 Task: Play online Dominion games in very easy mode.
Action: Mouse pressed left at (482, 322)
Screenshot: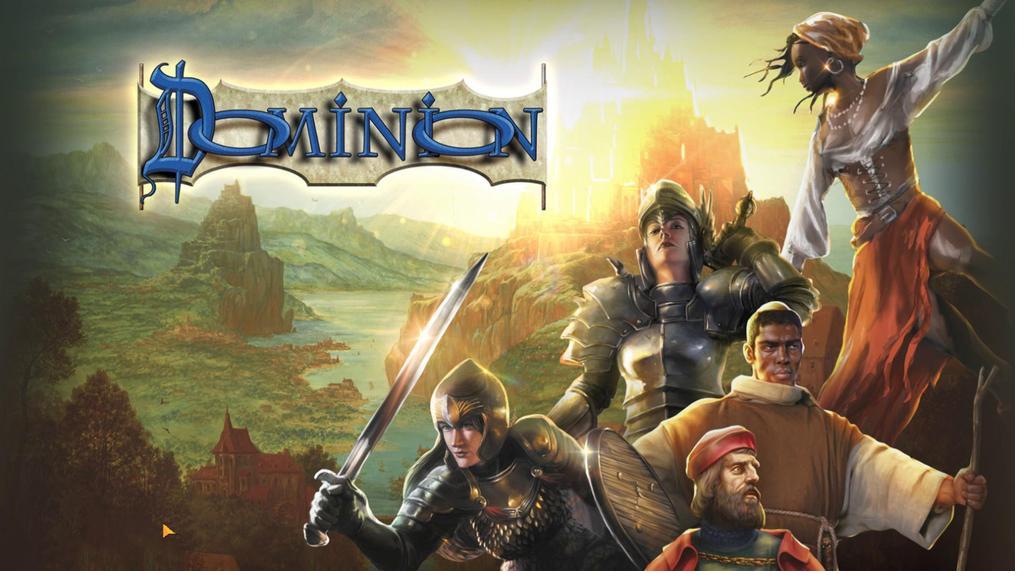 
Action: Mouse moved to (447, 475)
Screenshot: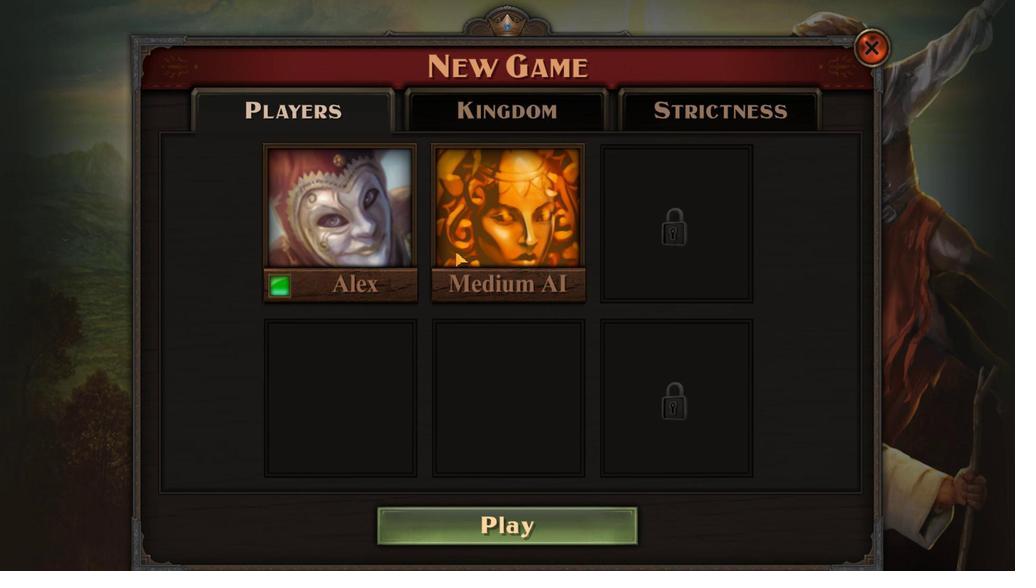 
Action: Mouse pressed left at (447, 475)
Screenshot: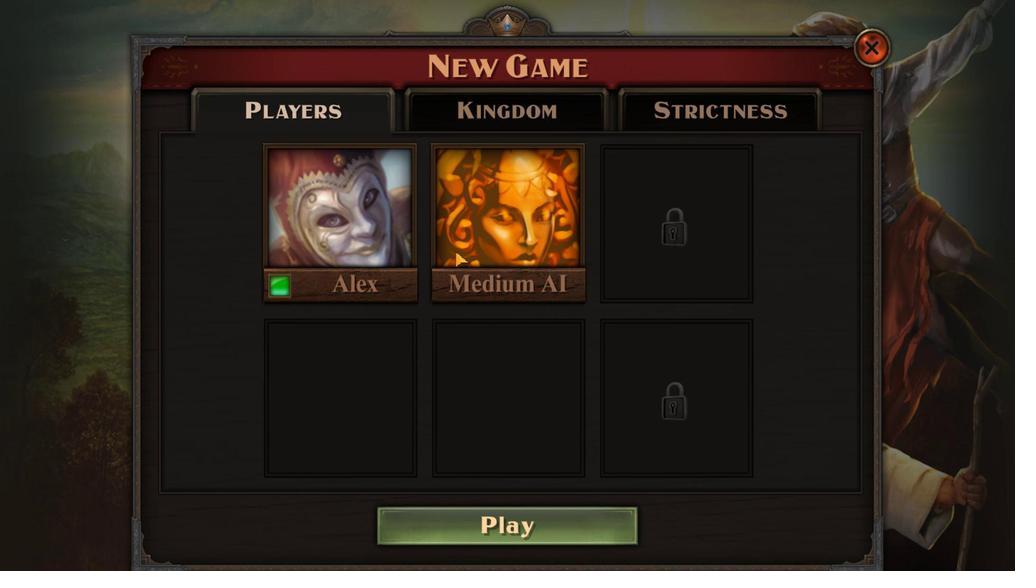 
Action: Mouse moved to (471, 479)
Screenshot: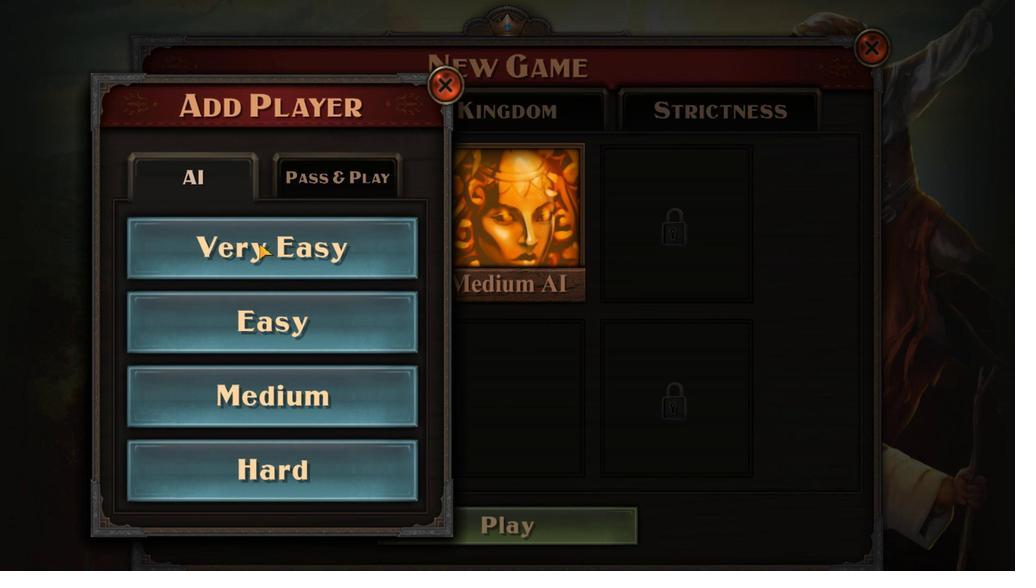 
Action: Mouse pressed left at (471, 479)
Screenshot: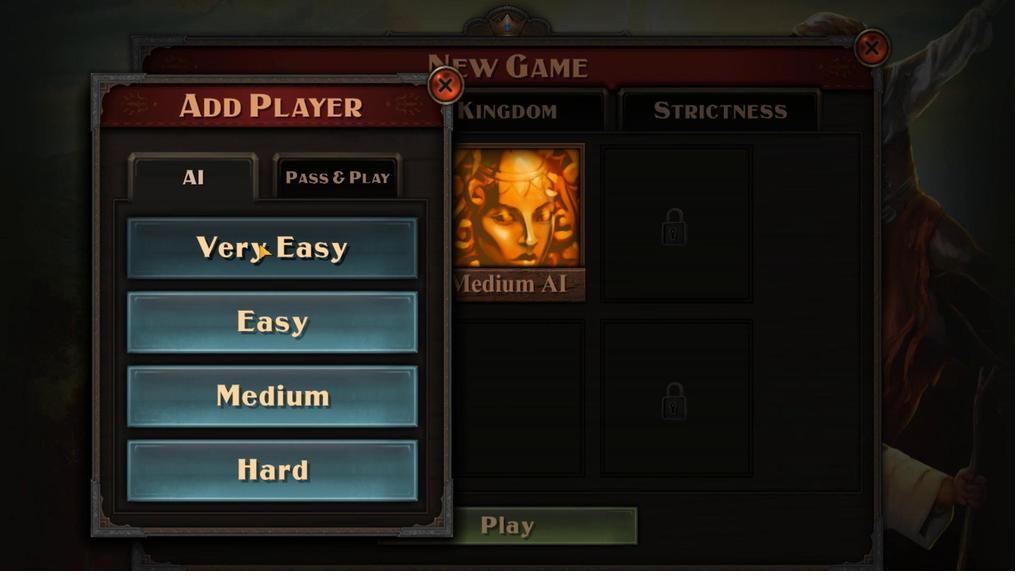 
Action: Mouse moved to (442, 317)
Screenshot: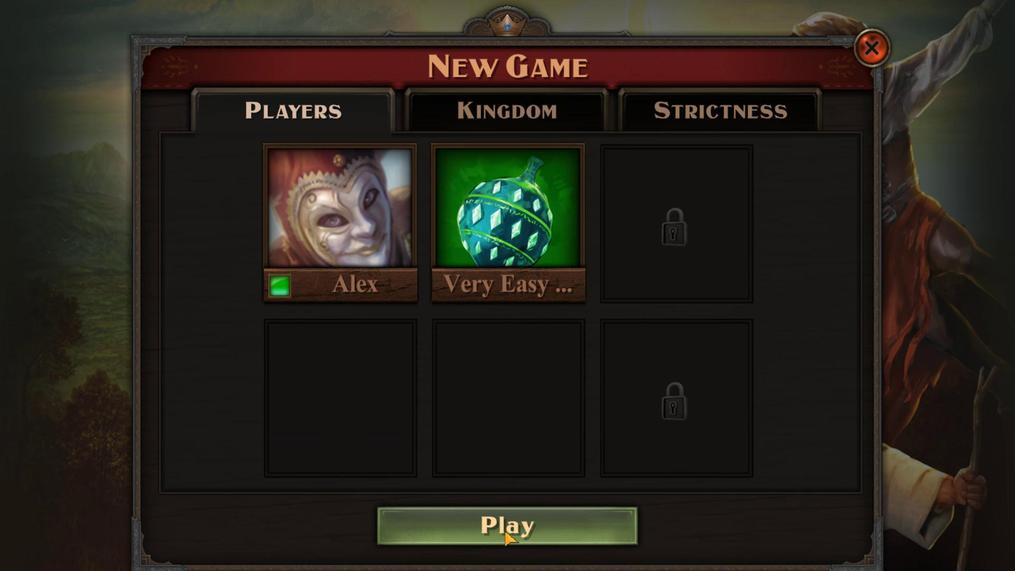 
Action: Mouse pressed left at (442, 317)
Screenshot: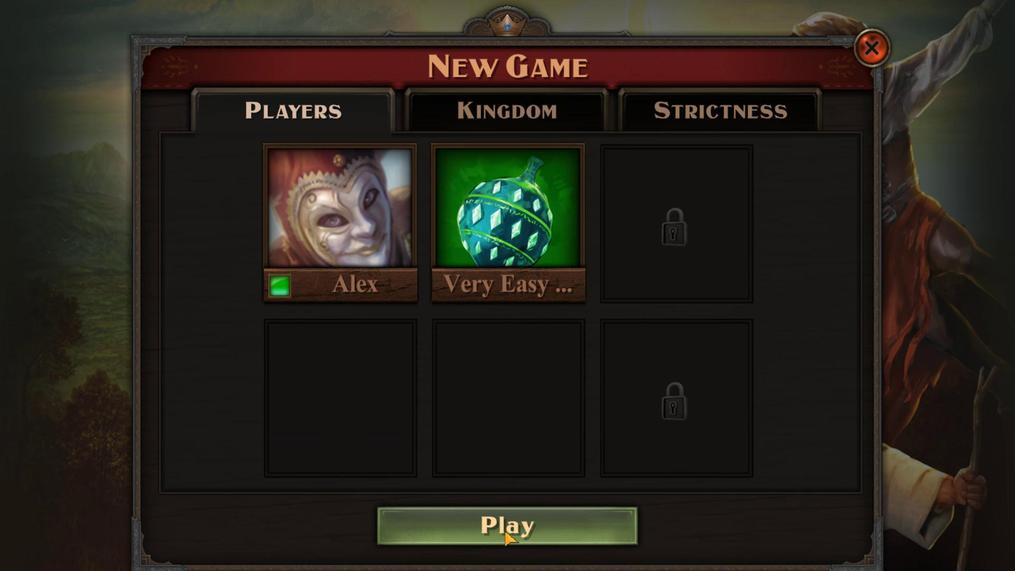 
Action: Mouse moved to (474, 331)
Screenshot: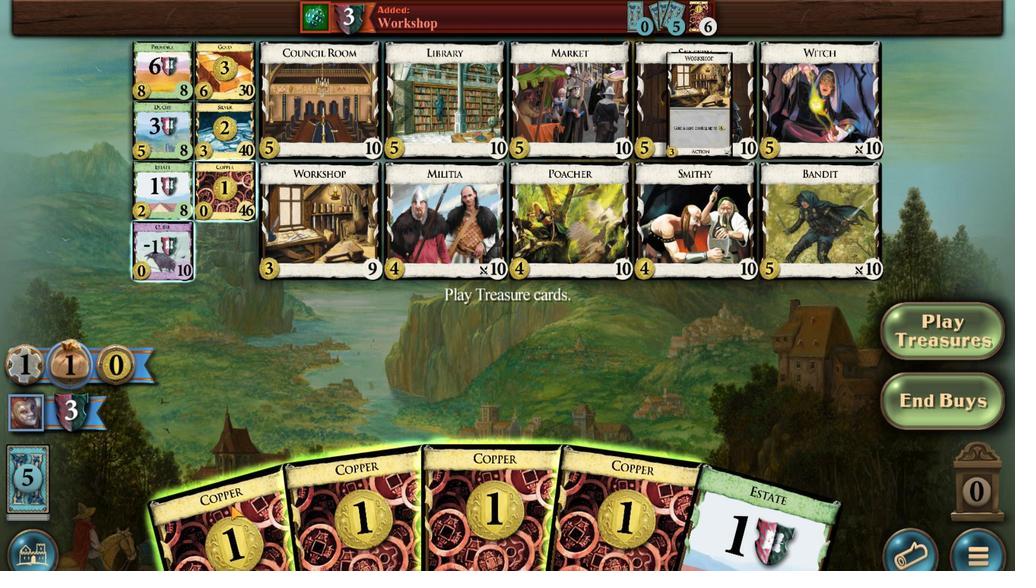 
Action: Mouse scrolled (474, 332) with delta (0, 0)
Screenshot: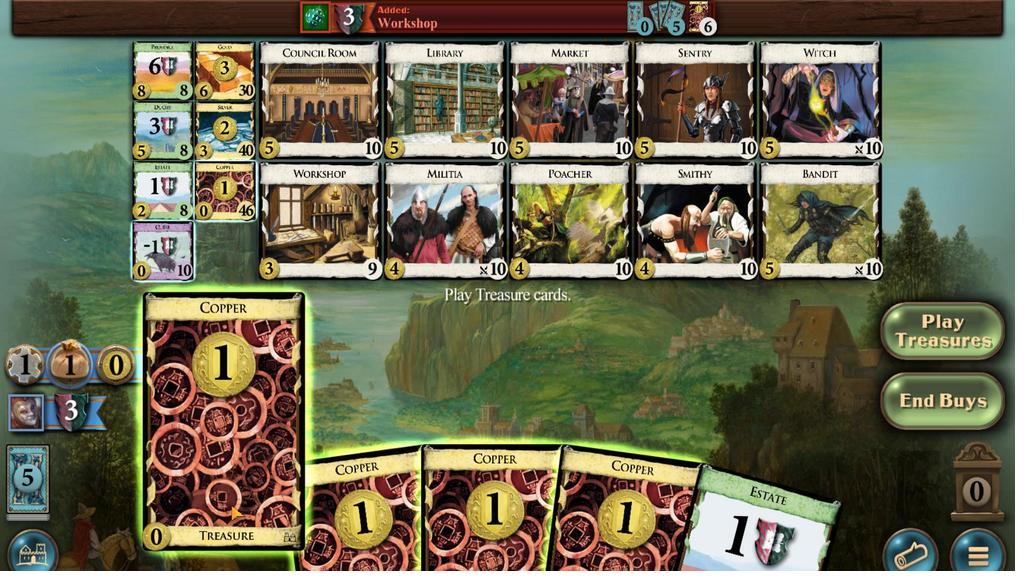 
Action: Mouse scrolled (474, 332) with delta (0, 0)
Screenshot: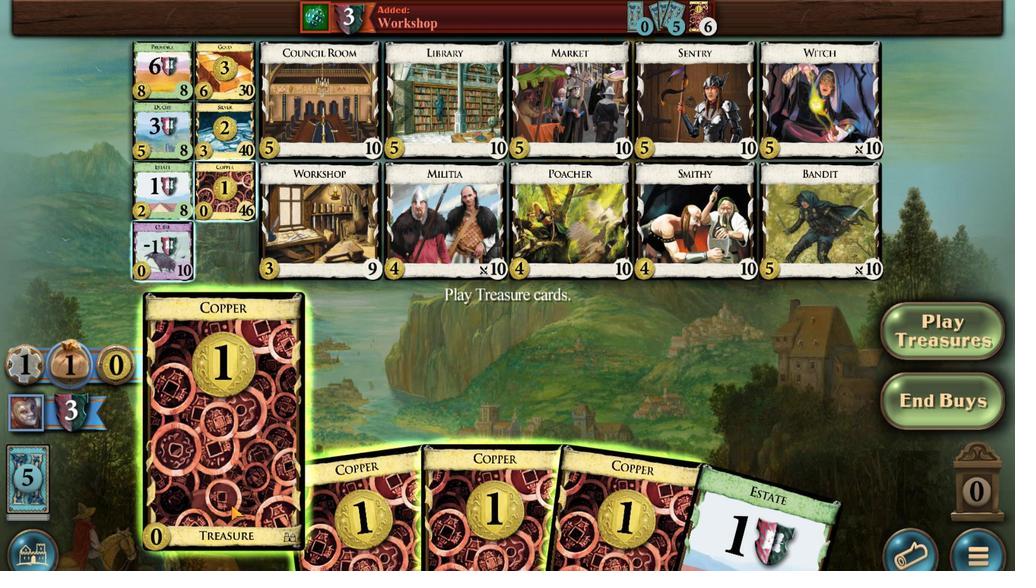 
Action: Mouse scrolled (474, 332) with delta (0, 0)
Screenshot: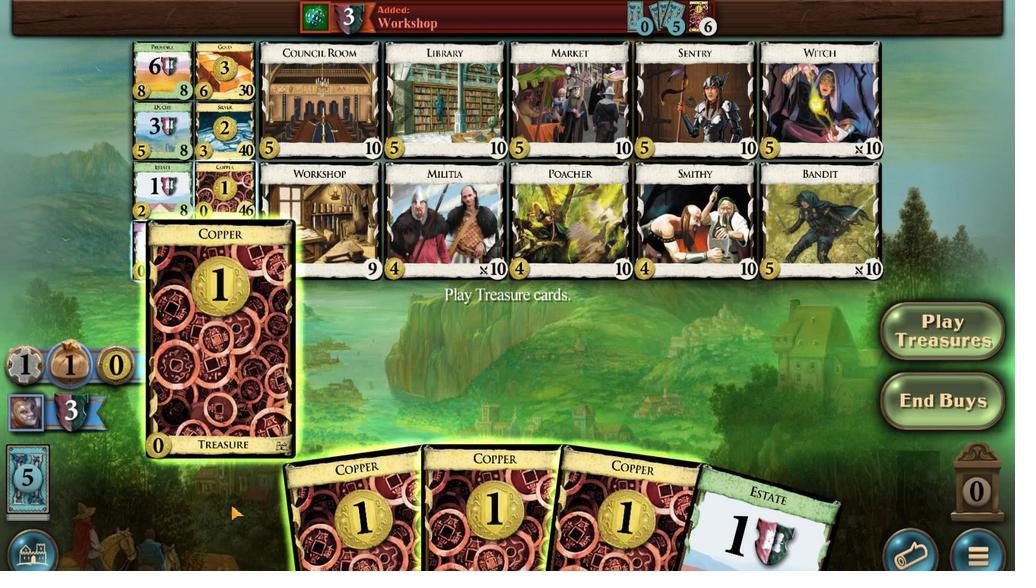 
Action: Mouse moved to (472, 335)
Screenshot: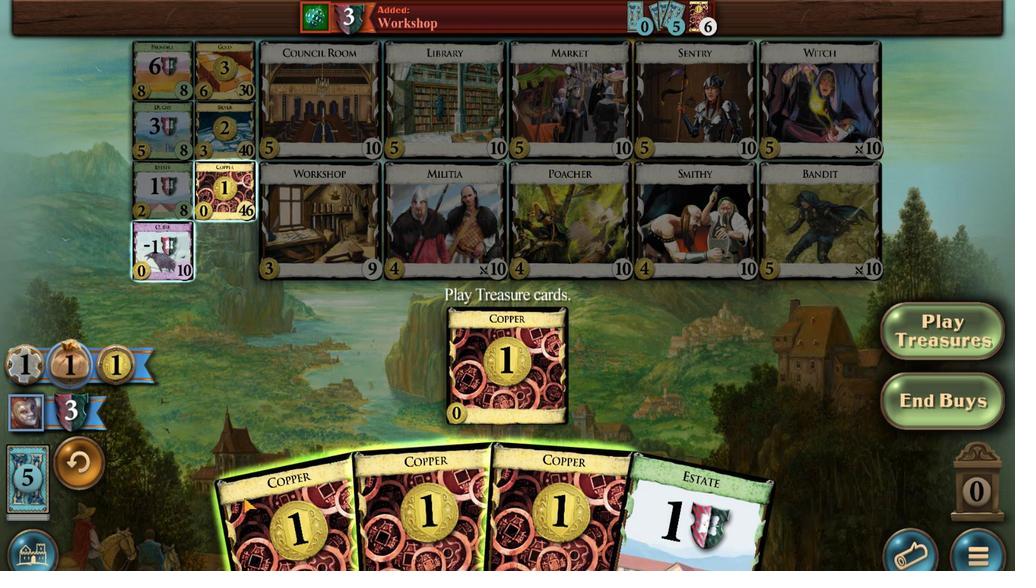 
Action: Mouse scrolled (472, 336) with delta (0, 0)
Screenshot: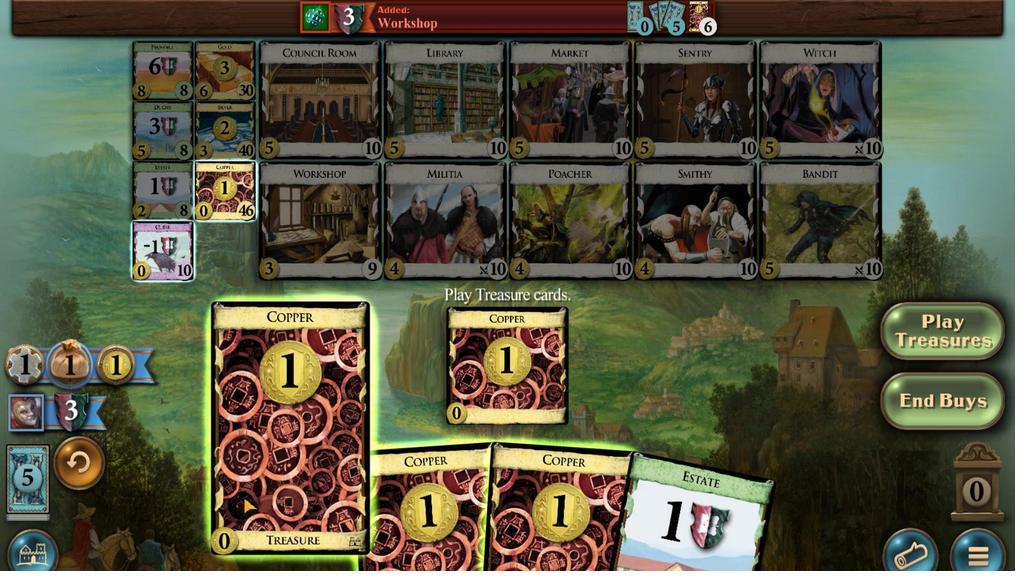
Action: Mouse scrolled (472, 336) with delta (0, 0)
Screenshot: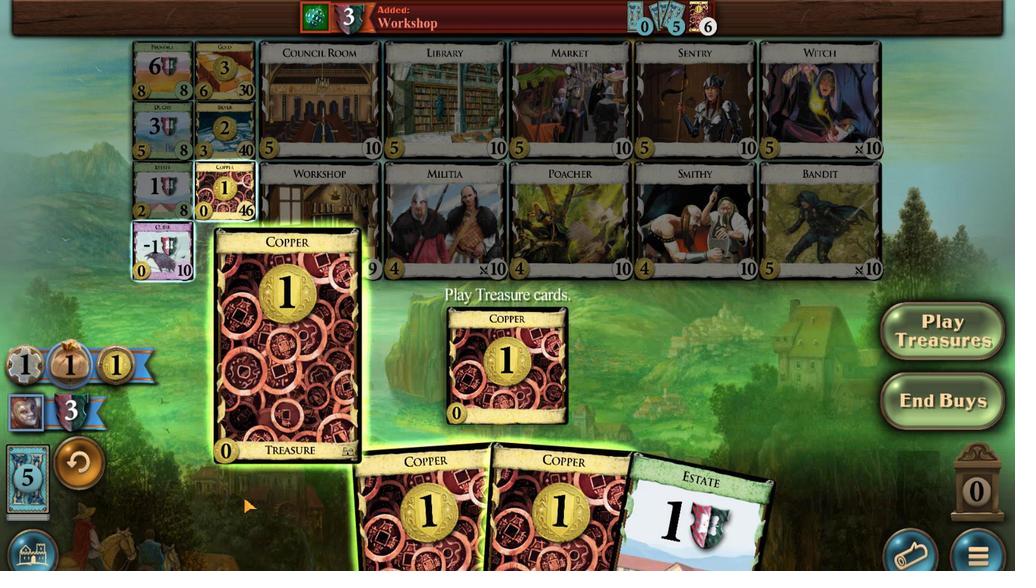 
Action: Mouse scrolled (472, 336) with delta (0, 0)
Screenshot: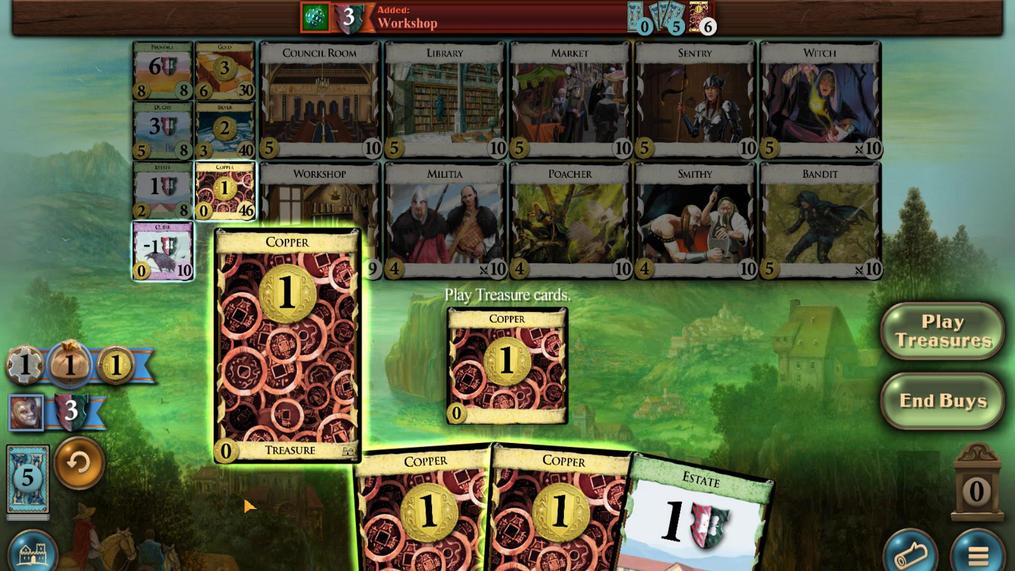 
Action: Mouse moved to (462, 344)
Screenshot: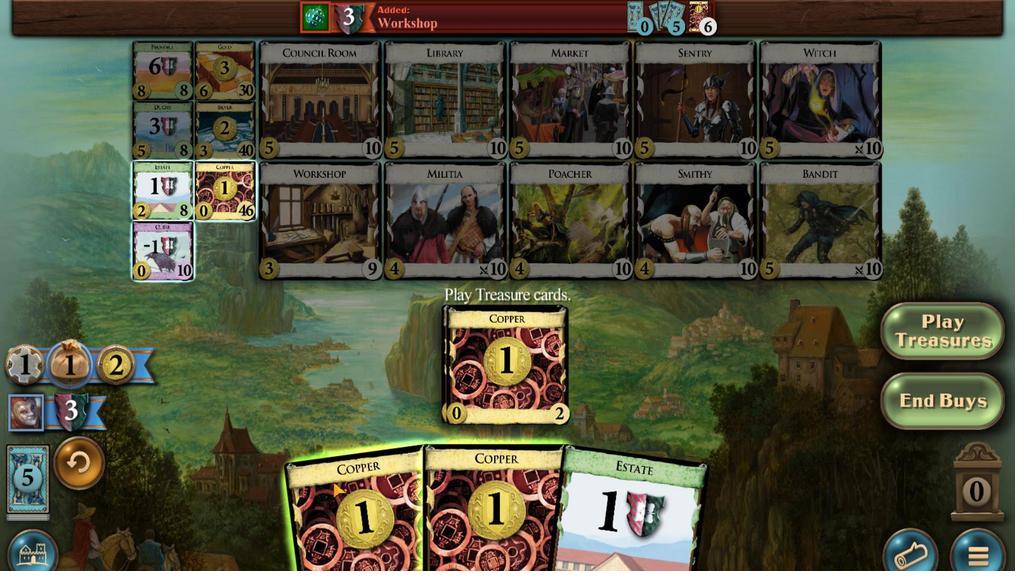 
Action: Mouse scrolled (462, 345) with delta (0, 0)
Screenshot: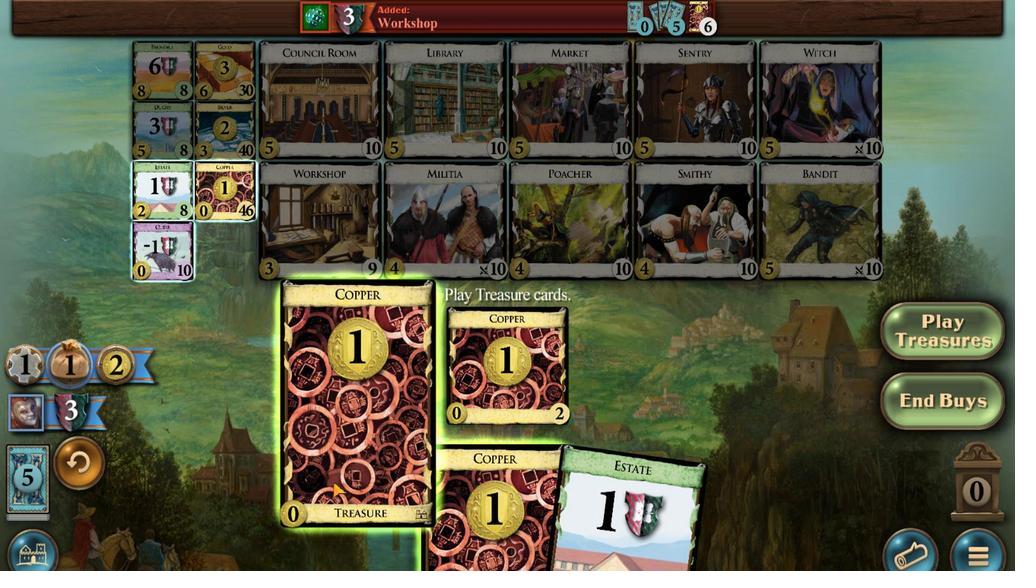 
Action: Mouse scrolled (462, 345) with delta (0, 0)
Screenshot: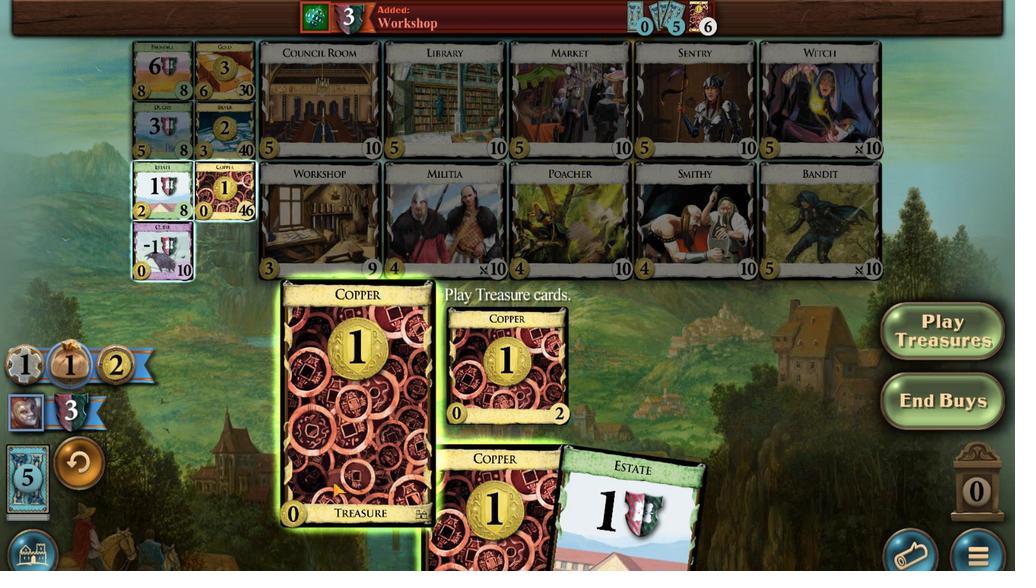 
Action: Mouse scrolled (462, 345) with delta (0, 0)
Screenshot: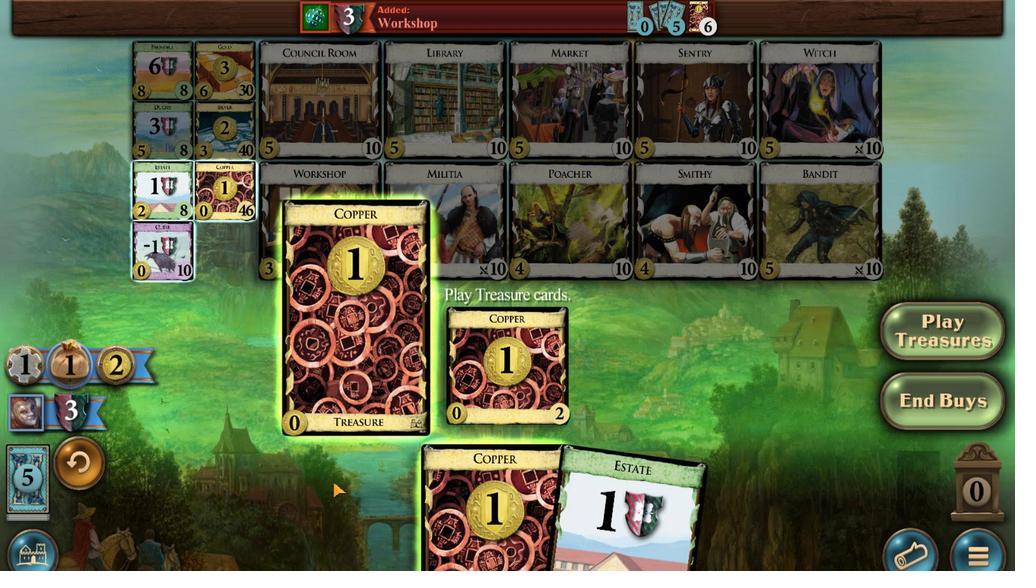 
Action: Mouse moved to (456, 346)
Screenshot: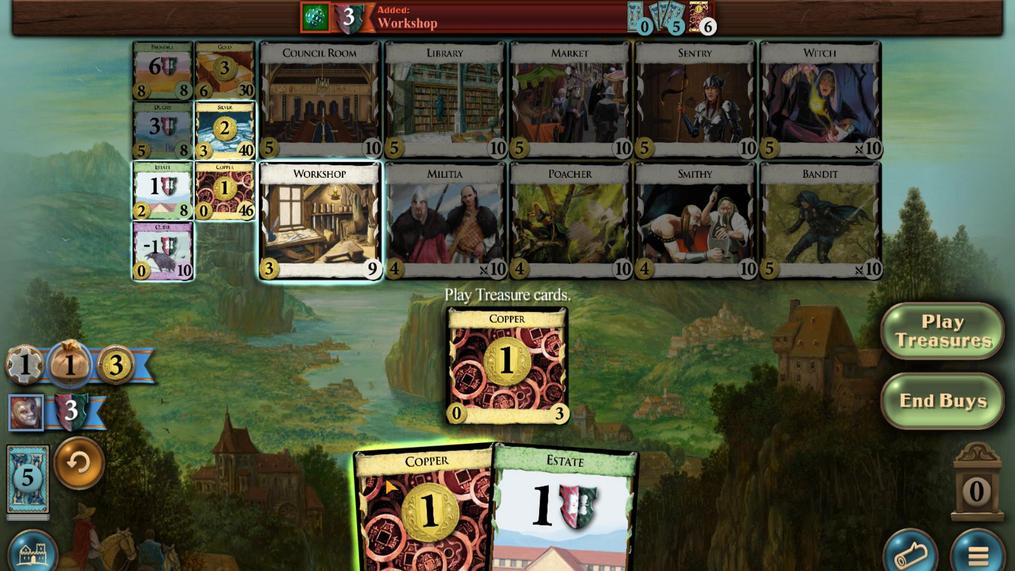 
Action: Mouse scrolled (456, 346) with delta (0, 0)
Screenshot: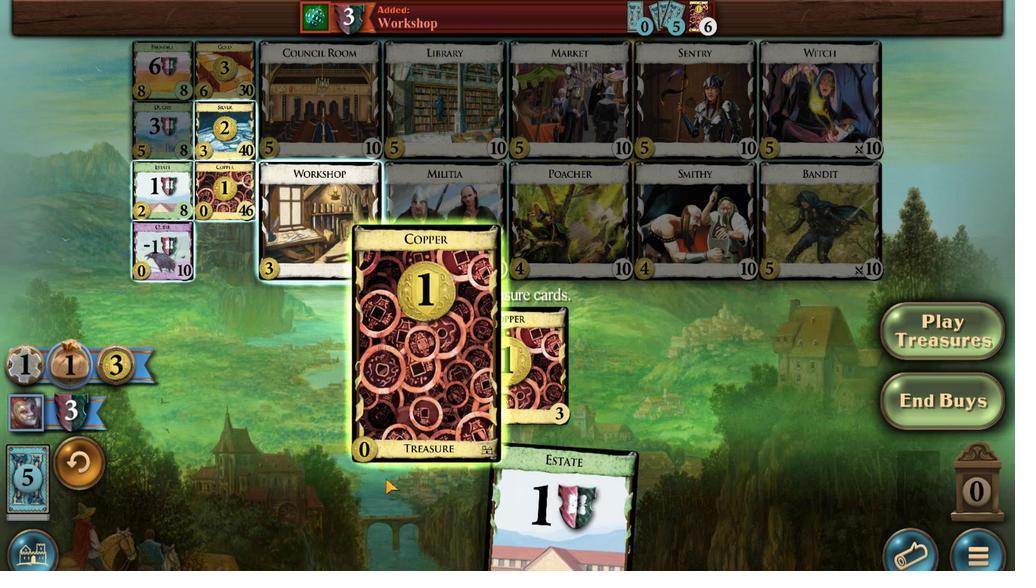 
Action: Mouse scrolled (456, 346) with delta (0, 0)
Screenshot: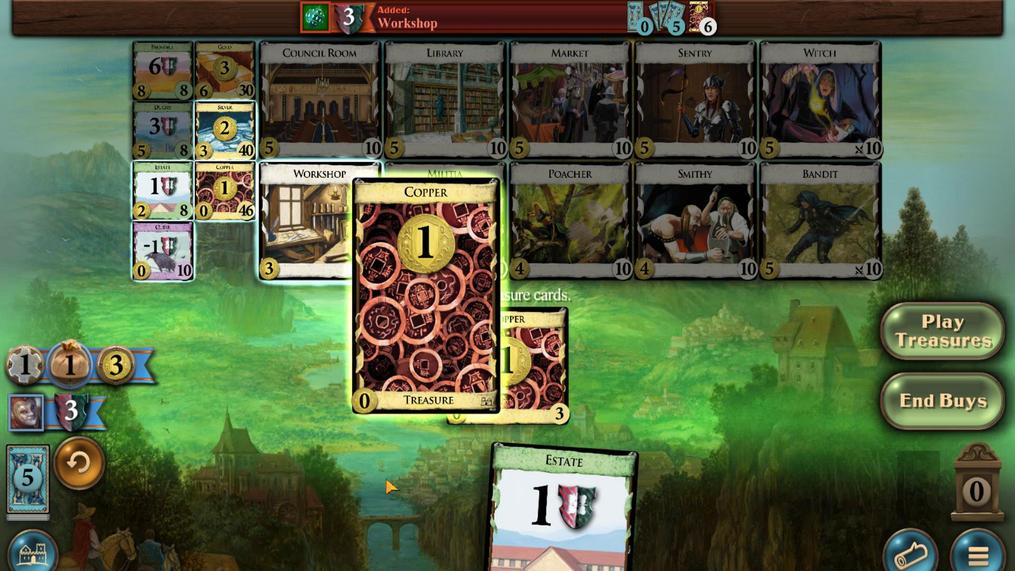 
Action: Mouse moved to (474, 545)
Screenshot: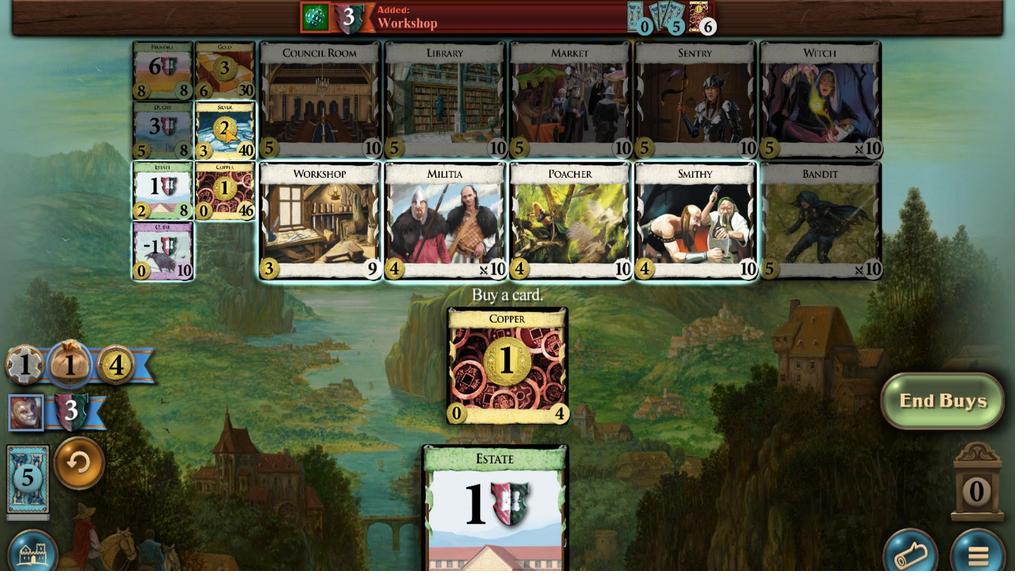 
Action: Mouse pressed left at (474, 545)
Screenshot: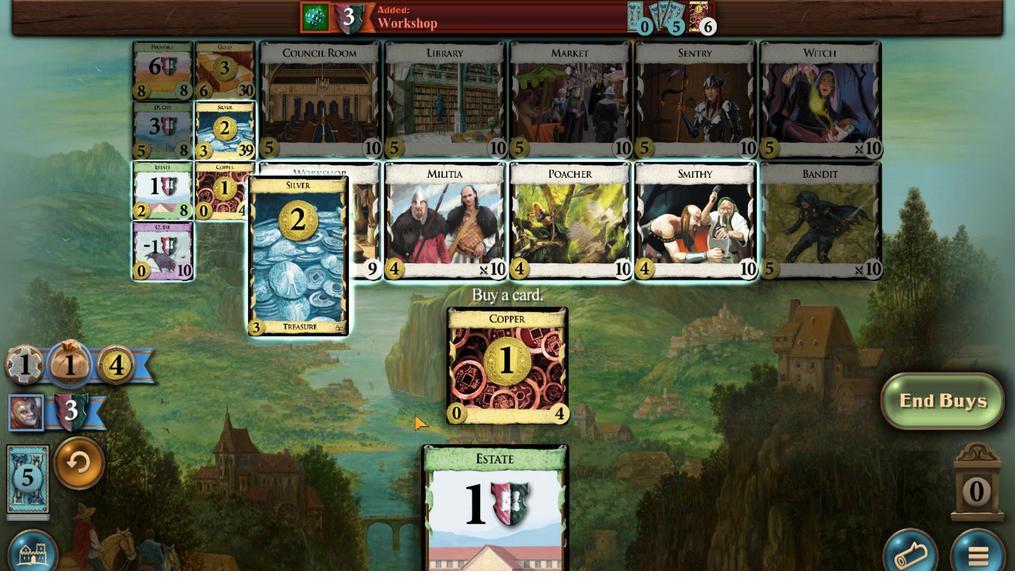 
Action: Mouse moved to (476, 308)
Screenshot: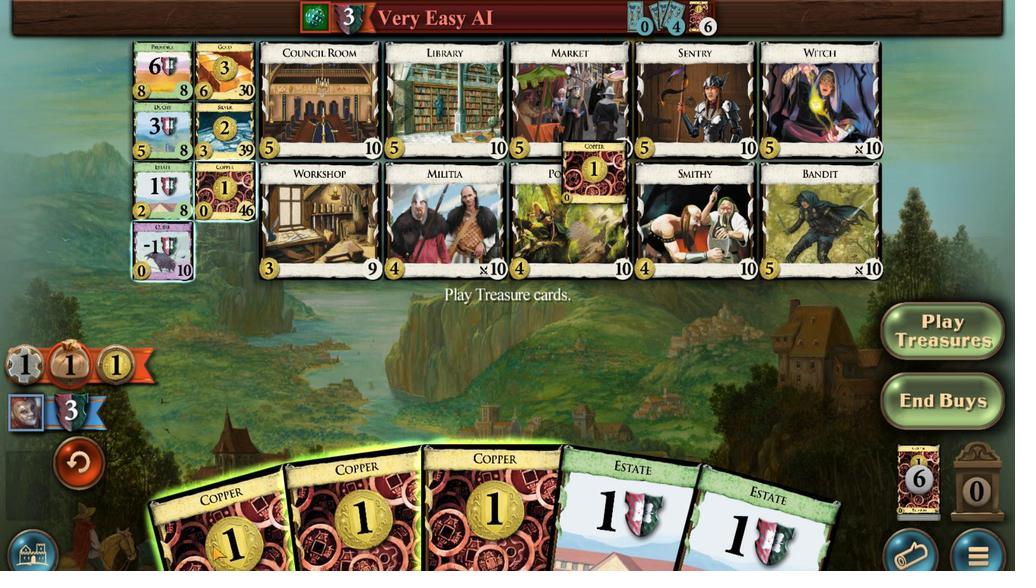 
Action: Mouse scrolled (476, 308) with delta (0, 0)
Screenshot: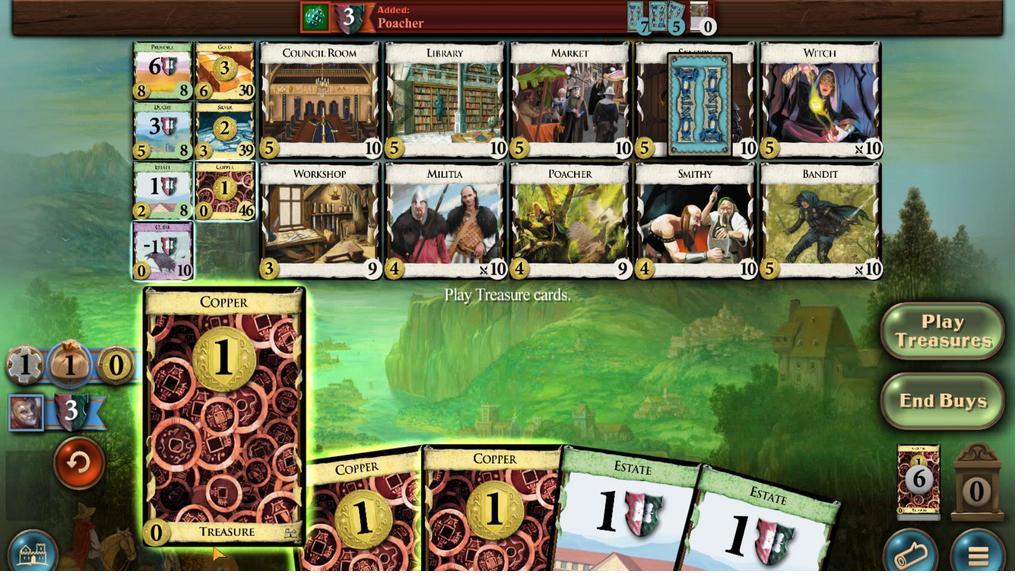
Action: Mouse scrolled (476, 308) with delta (0, 0)
Screenshot: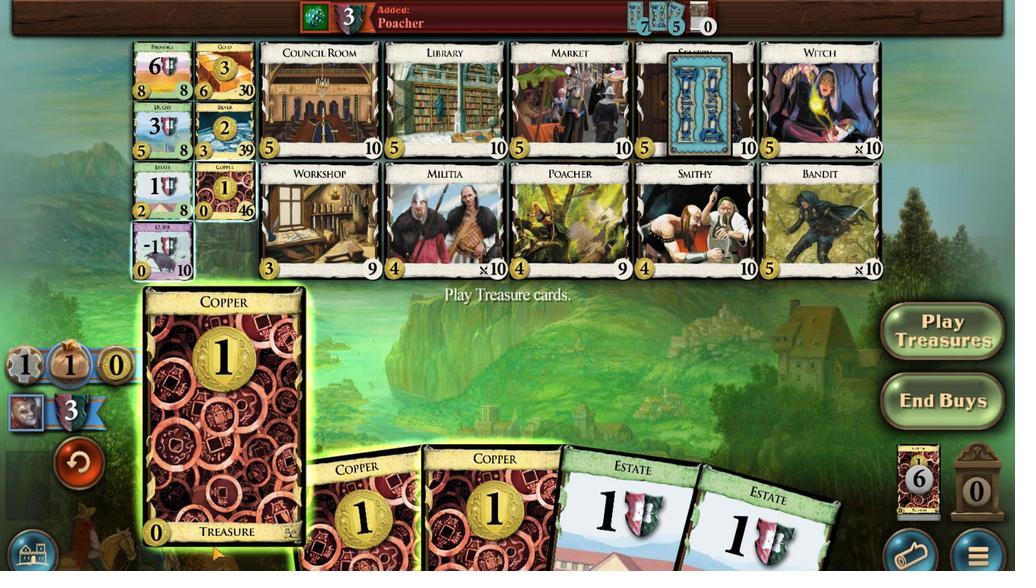 
Action: Mouse scrolled (476, 308) with delta (0, 0)
Screenshot: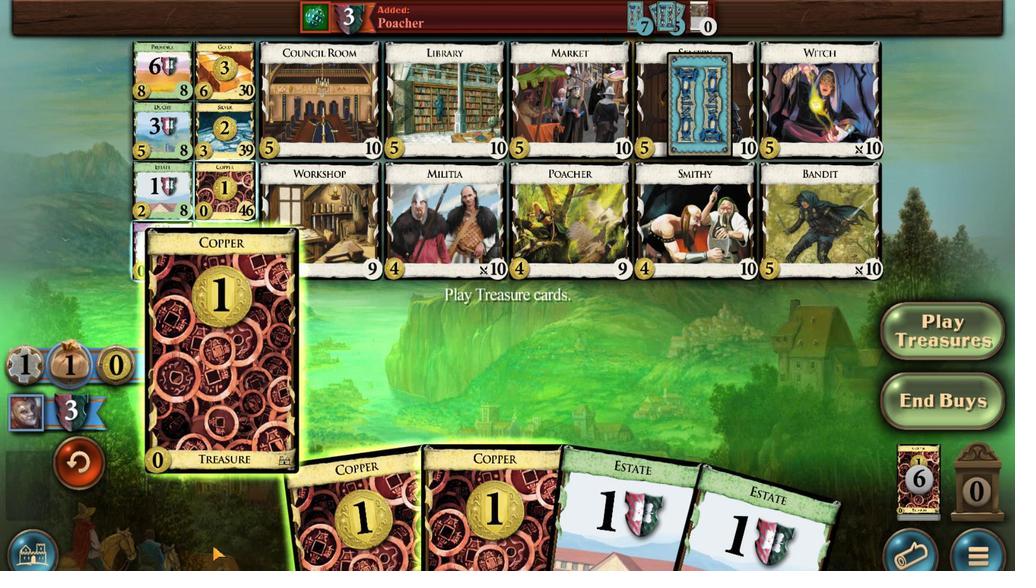 
Action: Mouse scrolled (476, 308) with delta (0, 0)
Screenshot: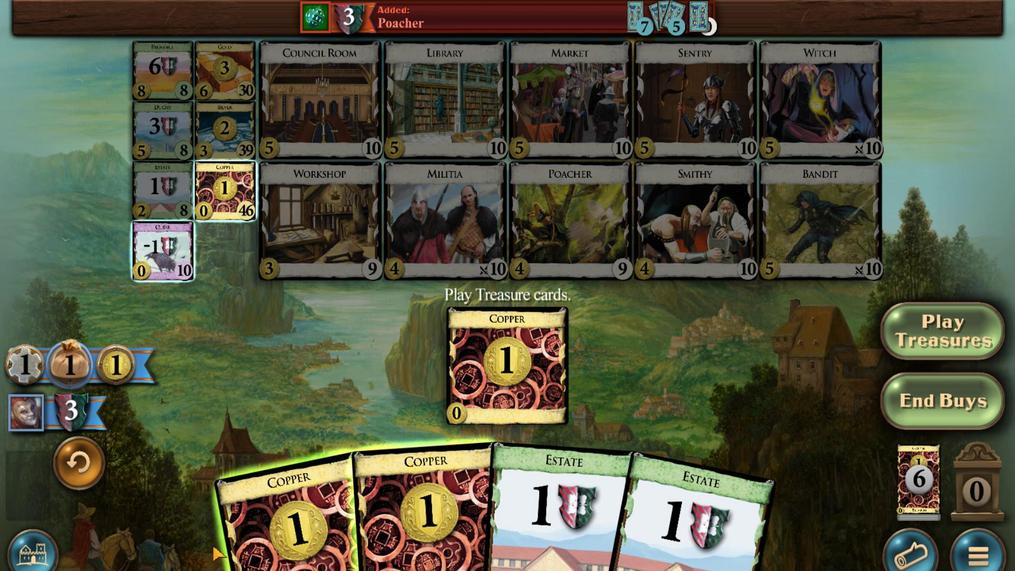 
Action: Mouse scrolled (476, 308) with delta (0, 0)
Screenshot: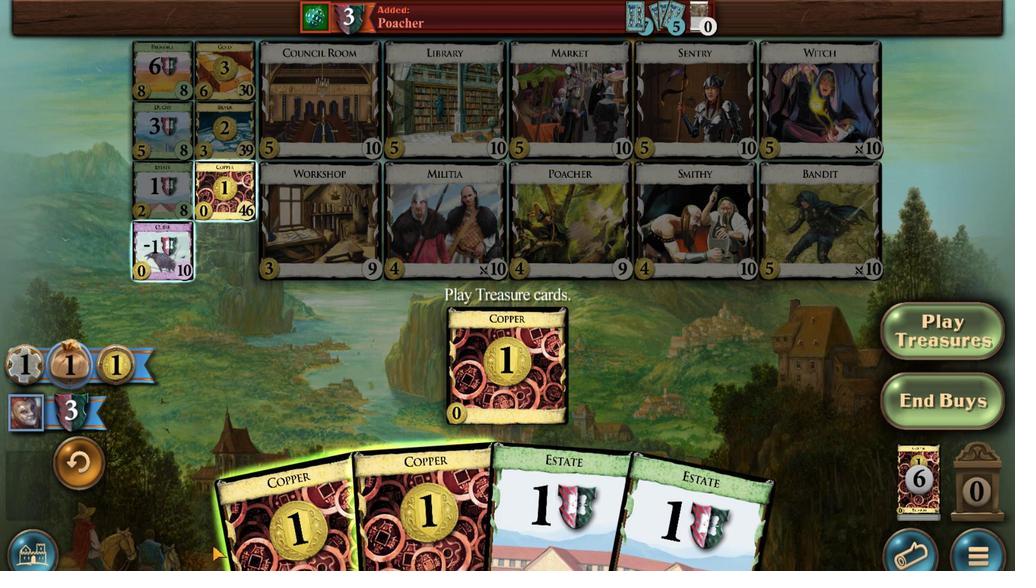 
Action: Mouse scrolled (476, 308) with delta (0, 0)
Screenshot: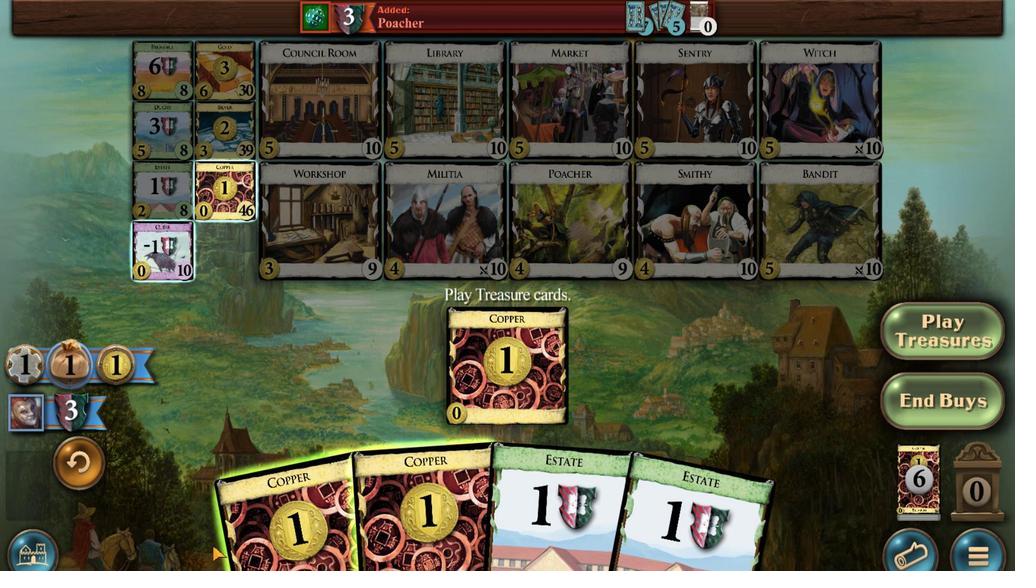 
Action: Mouse scrolled (476, 308) with delta (0, 0)
Screenshot: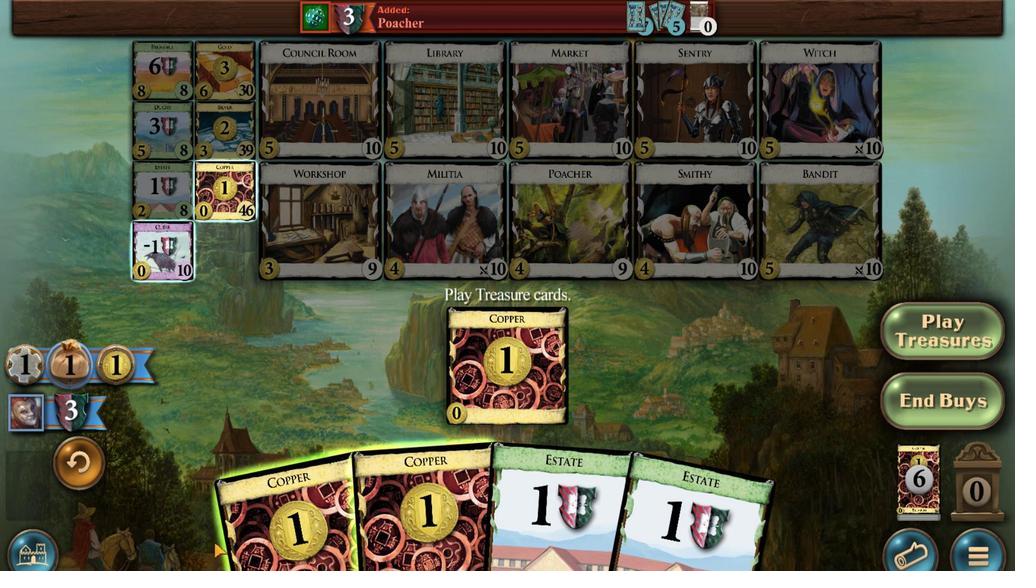 
Action: Mouse moved to (473, 315)
Screenshot: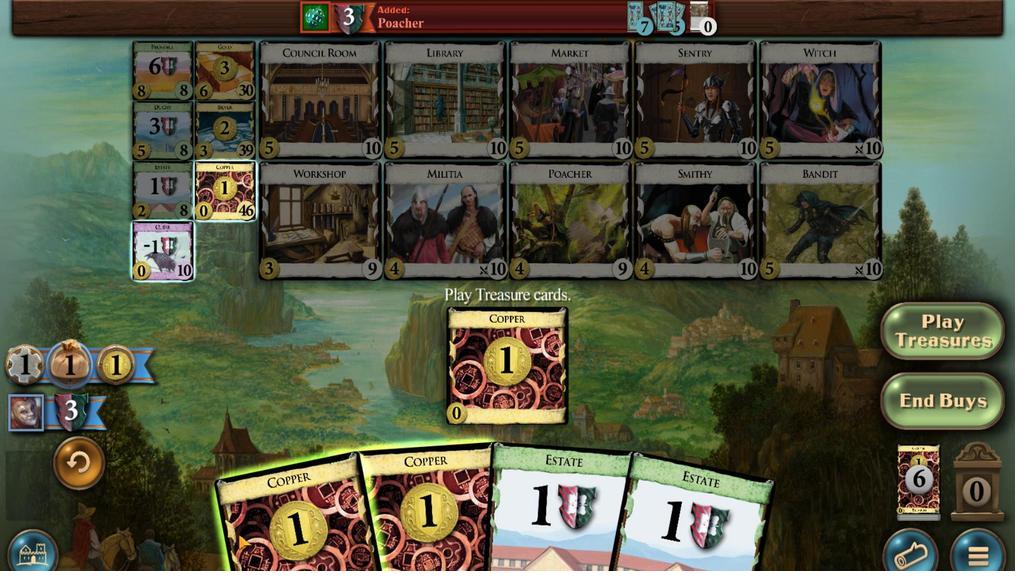 
Action: Mouse scrolled (473, 315) with delta (0, 0)
Screenshot: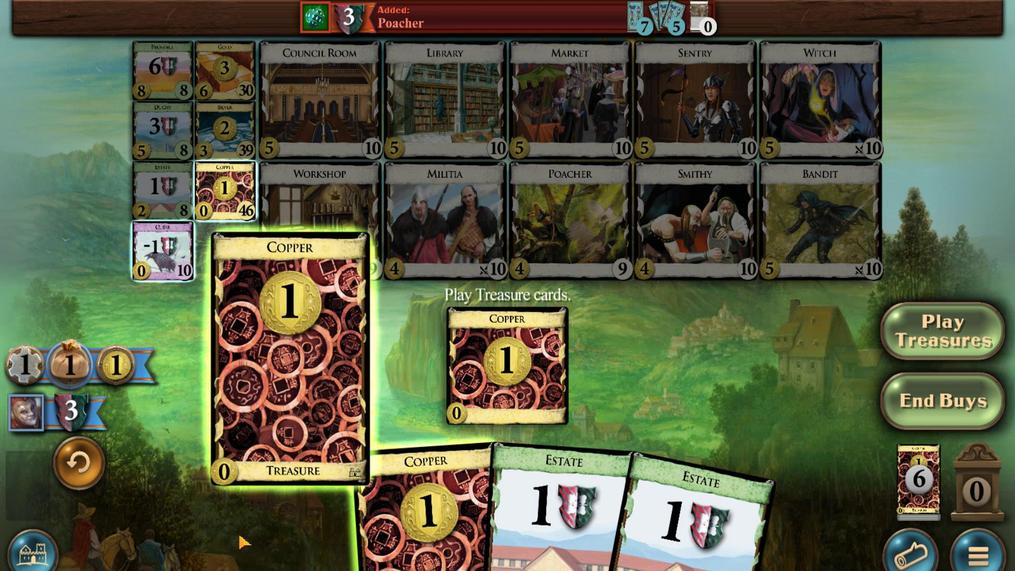 
Action: Mouse scrolled (473, 315) with delta (0, 0)
Screenshot: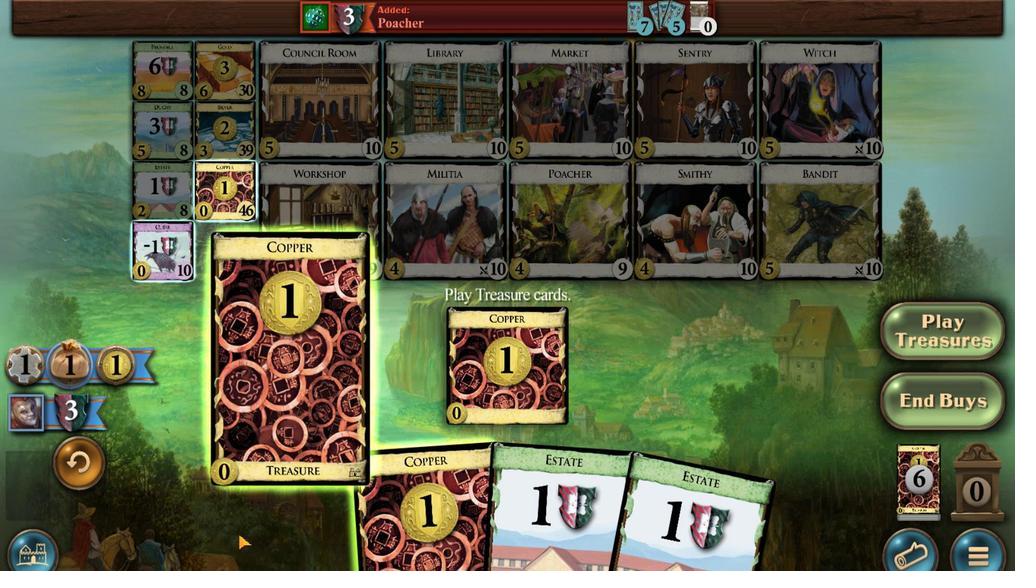 
Action: Mouse scrolled (473, 315) with delta (0, 0)
Screenshot: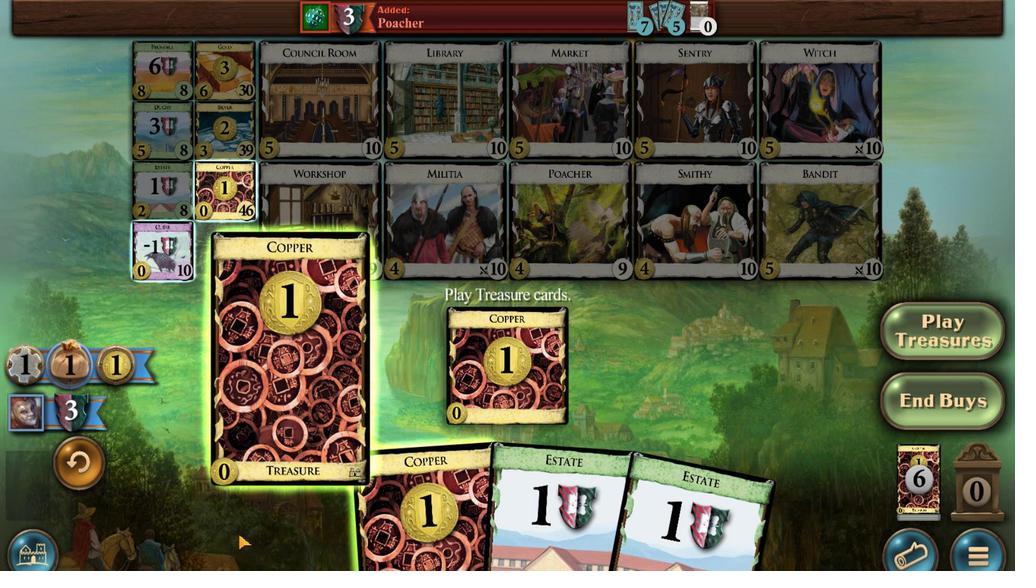 
Action: Mouse moved to (451, 341)
Screenshot: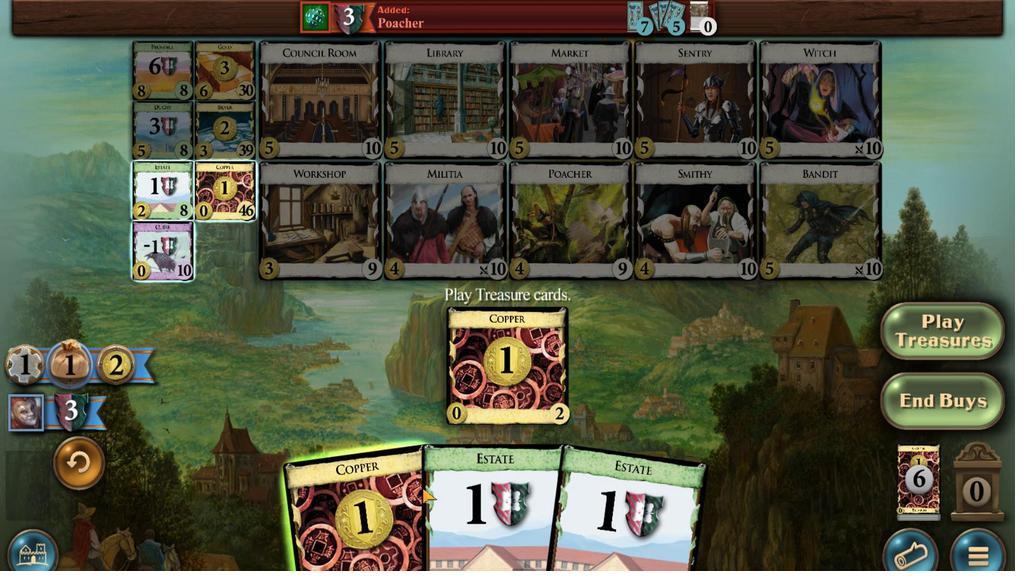 
Action: Mouse scrolled (451, 341) with delta (0, 0)
Screenshot: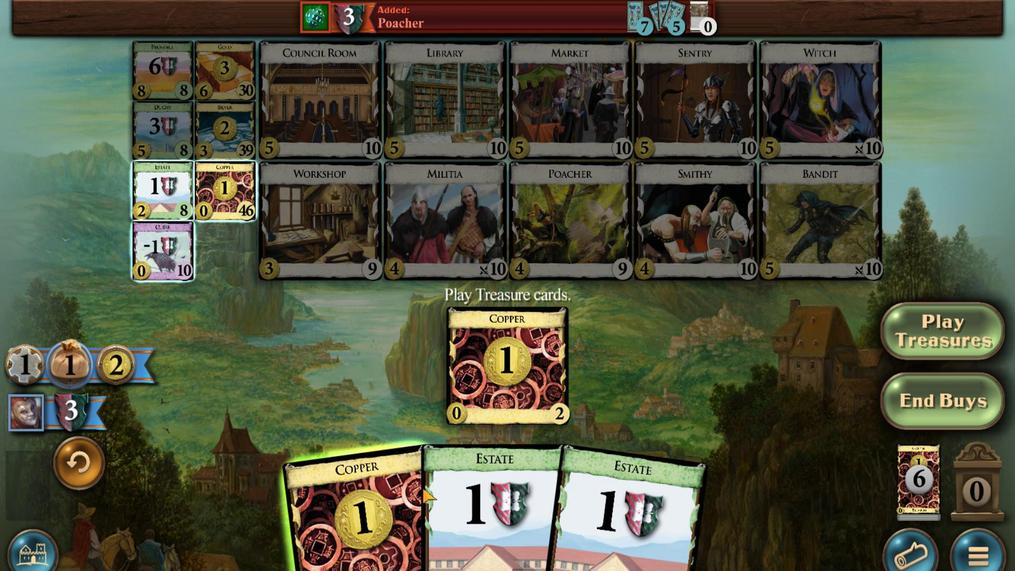 
Action: Mouse scrolled (451, 341) with delta (0, 0)
Screenshot: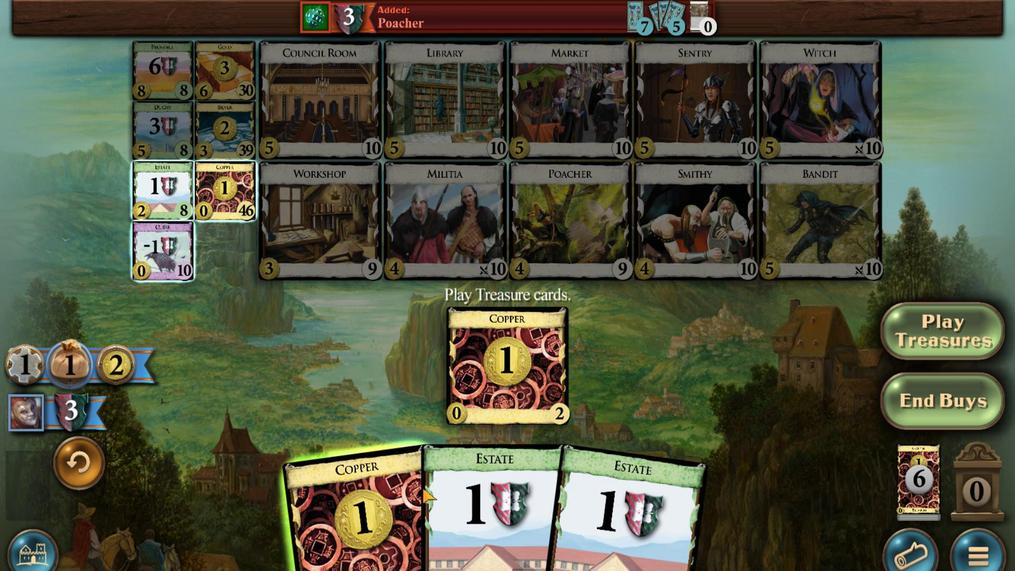 
Action: Mouse scrolled (451, 341) with delta (0, 0)
Screenshot: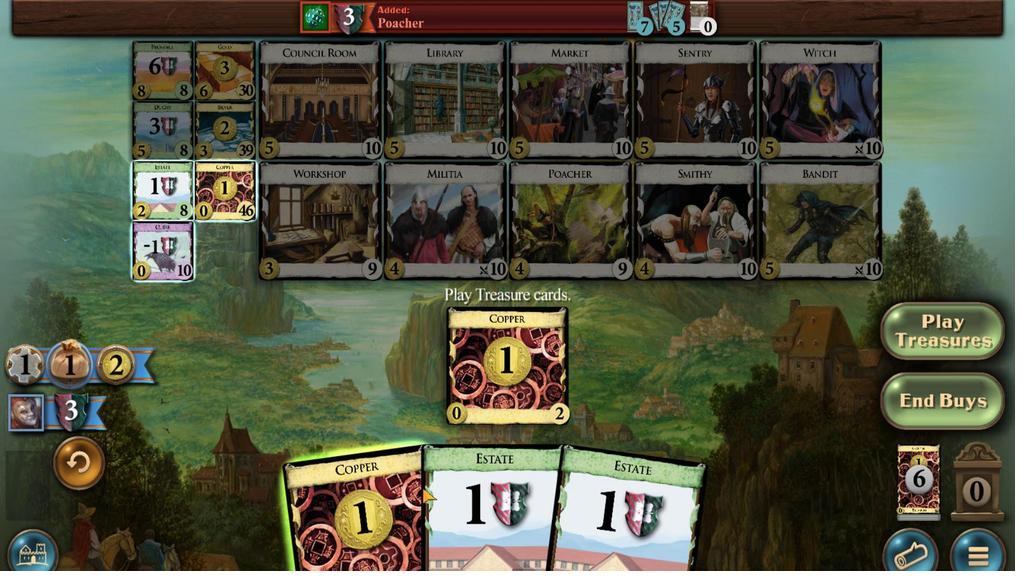 
Action: Mouse scrolled (451, 341) with delta (0, 0)
Screenshot: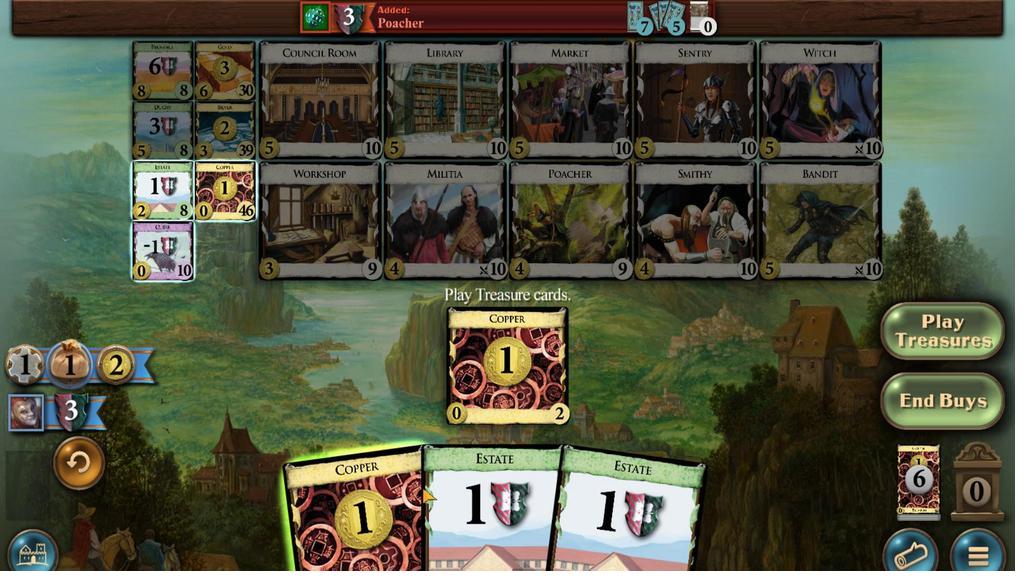 
Action: Mouse moved to (458, 341)
Screenshot: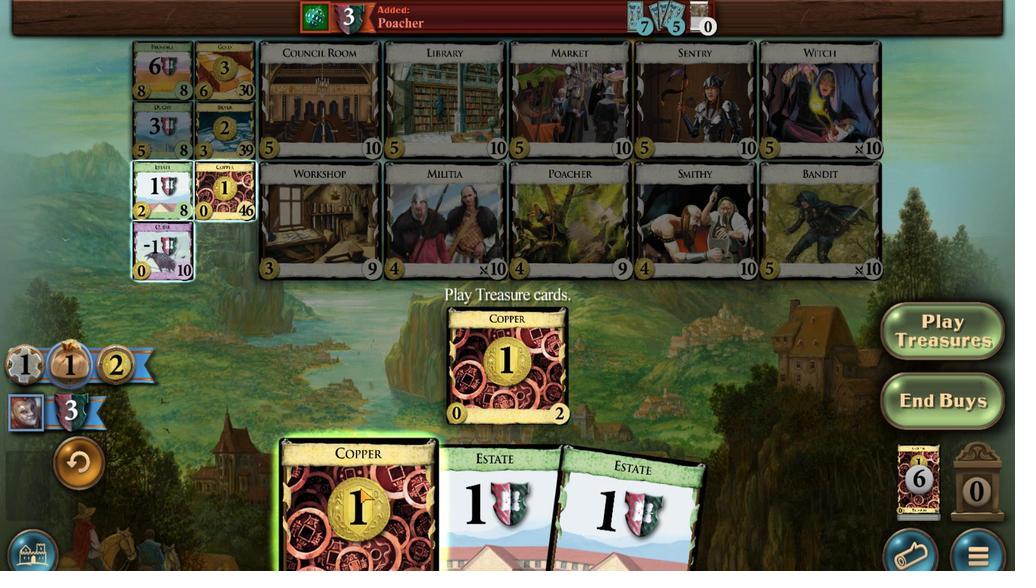 
Action: Mouse scrolled (458, 341) with delta (0, 0)
Screenshot: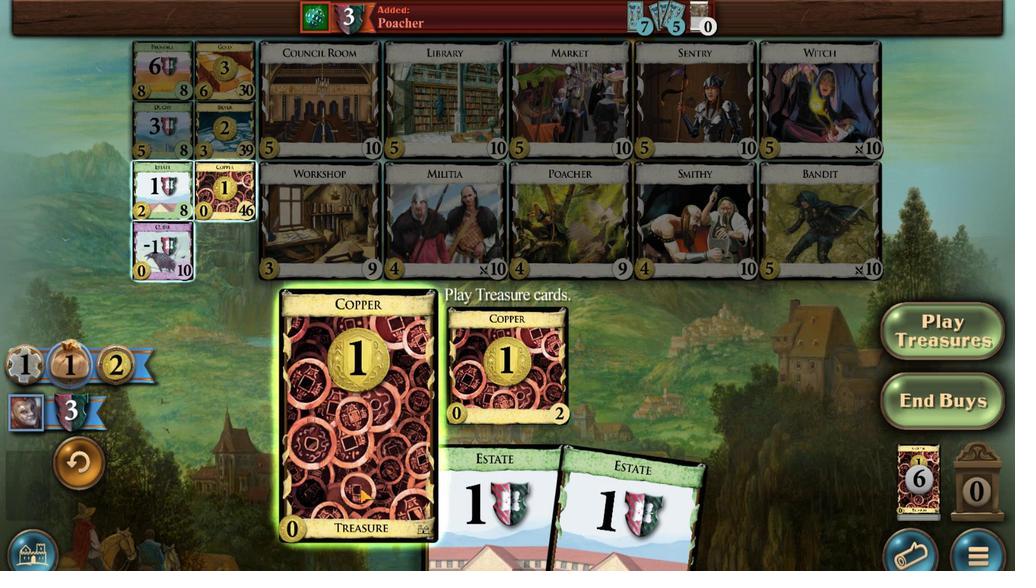 
Action: Mouse scrolled (458, 341) with delta (0, 0)
Screenshot: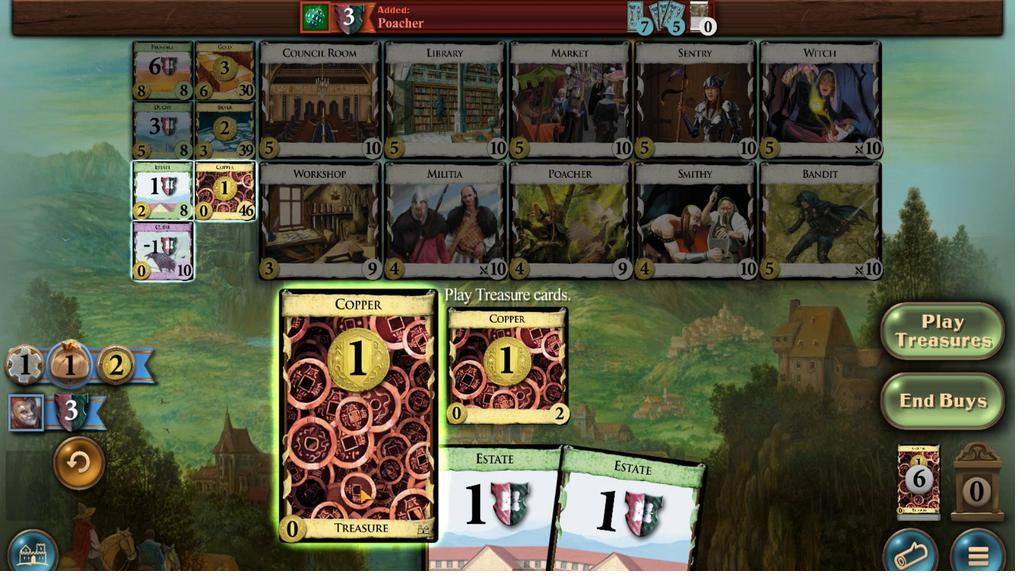 
Action: Mouse scrolled (458, 341) with delta (0, 0)
Screenshot: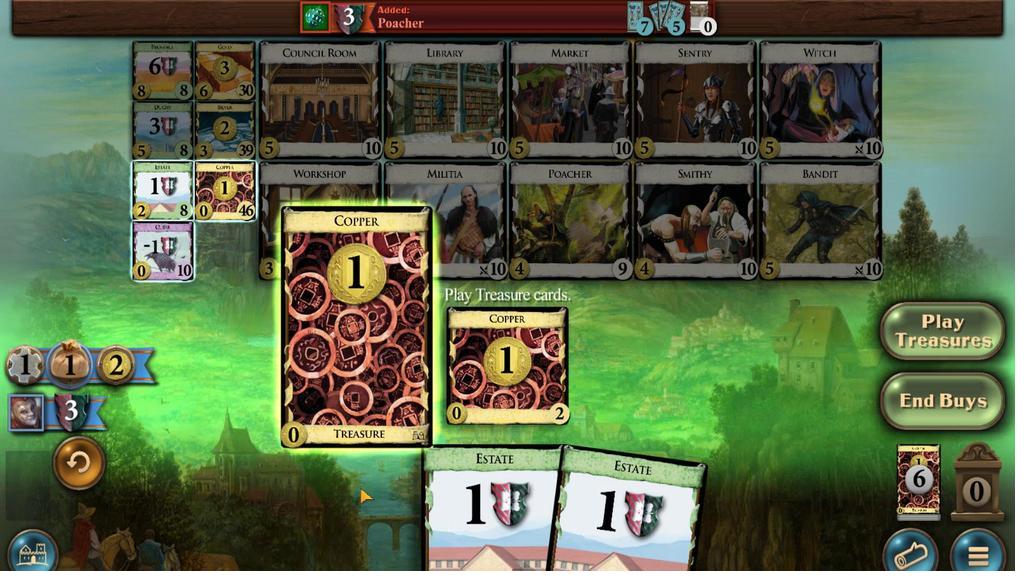 
Action: Mouse scrolled (458, 341) with delta (0, 0)
Screenshot: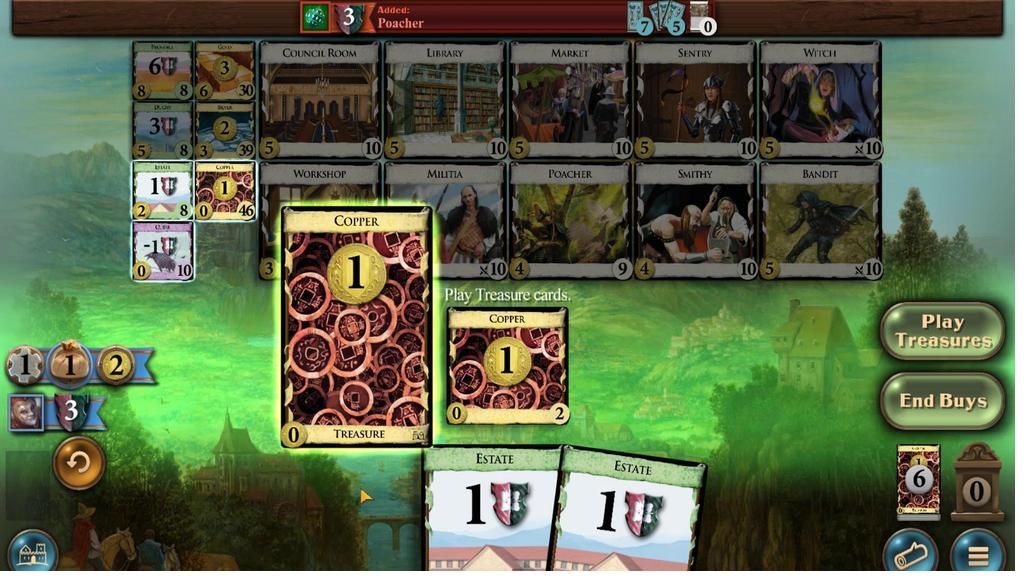 
Action: Mouse moved to (476, 544)
Screenshot: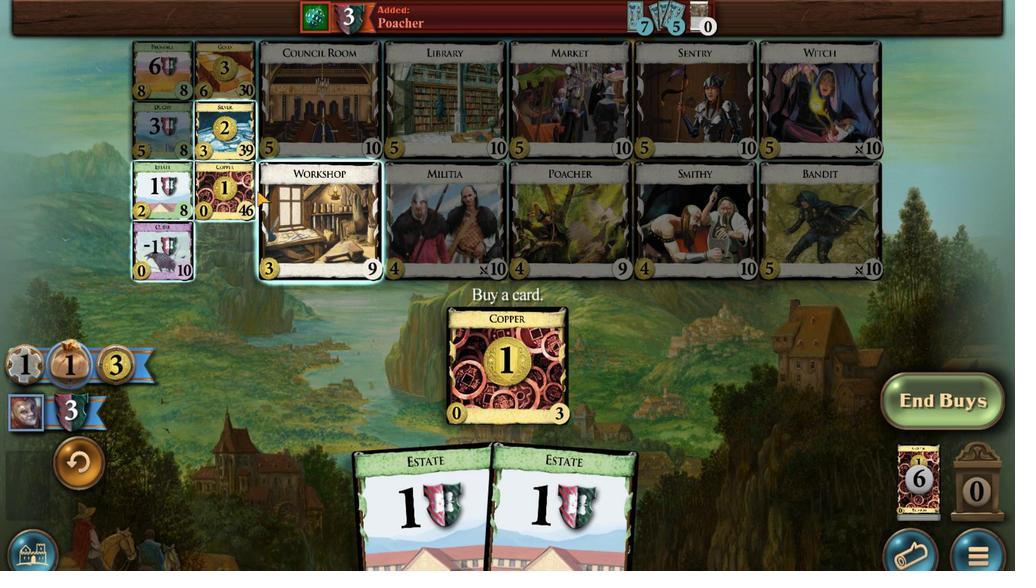 
Action: Mouse pressed left at (476, 544)
Screenshot: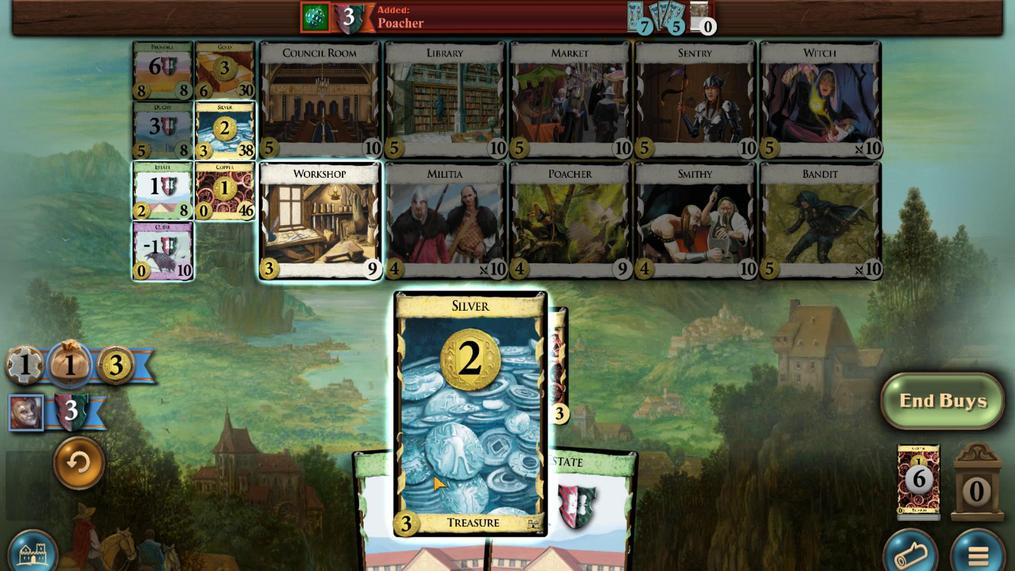 
Action: Mouse moved to (469, 318)
Screenshot: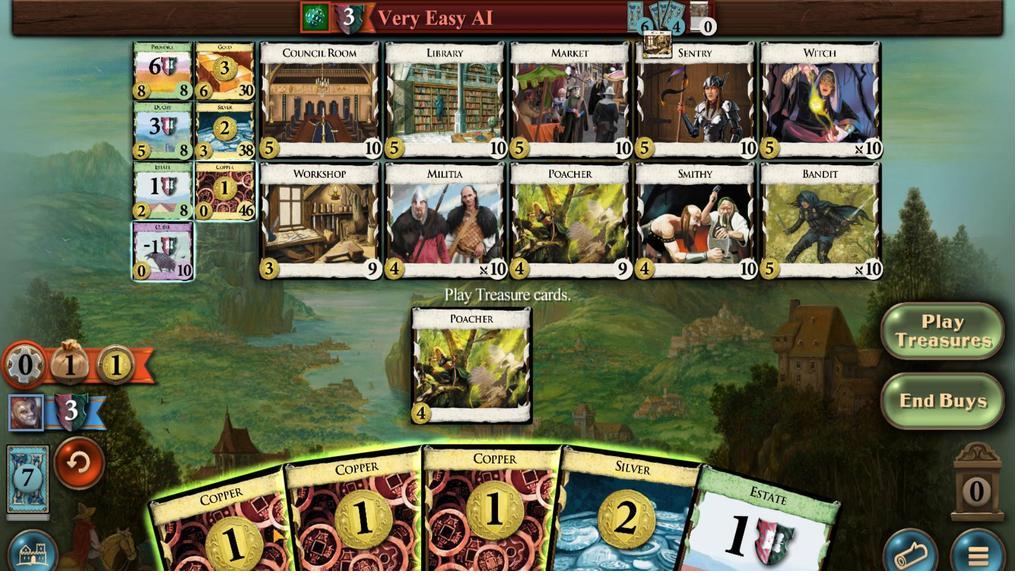 
Action: Mouse scrolled (469, 319) with delta (0, 0)
Screenshot: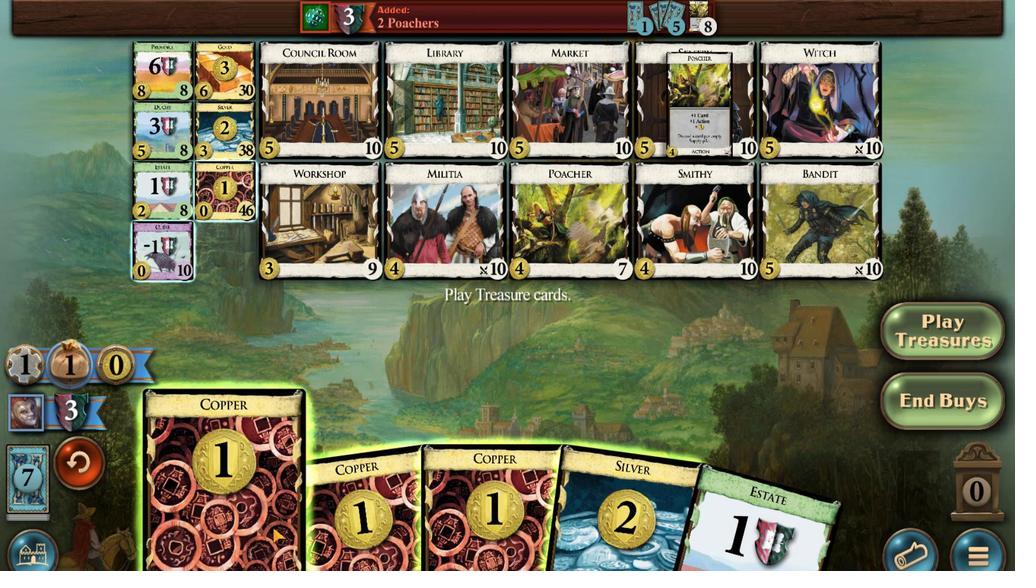 
Action: Mouse scrolled (469, 319) with delta (0, 0)
Screenshot: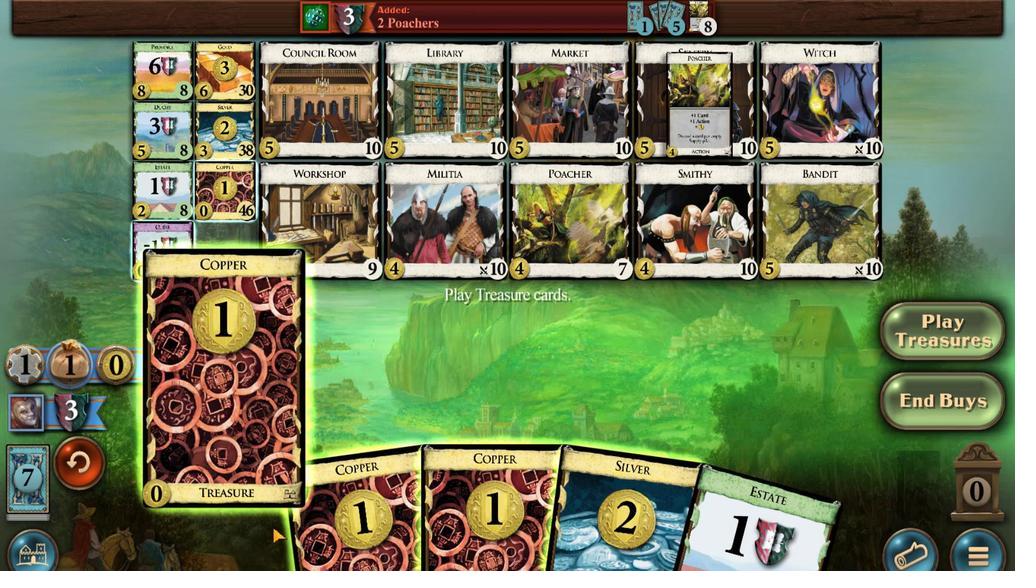 
Action: Mouse scrolled (469, 319) with delta (0, 0)
Screenshot: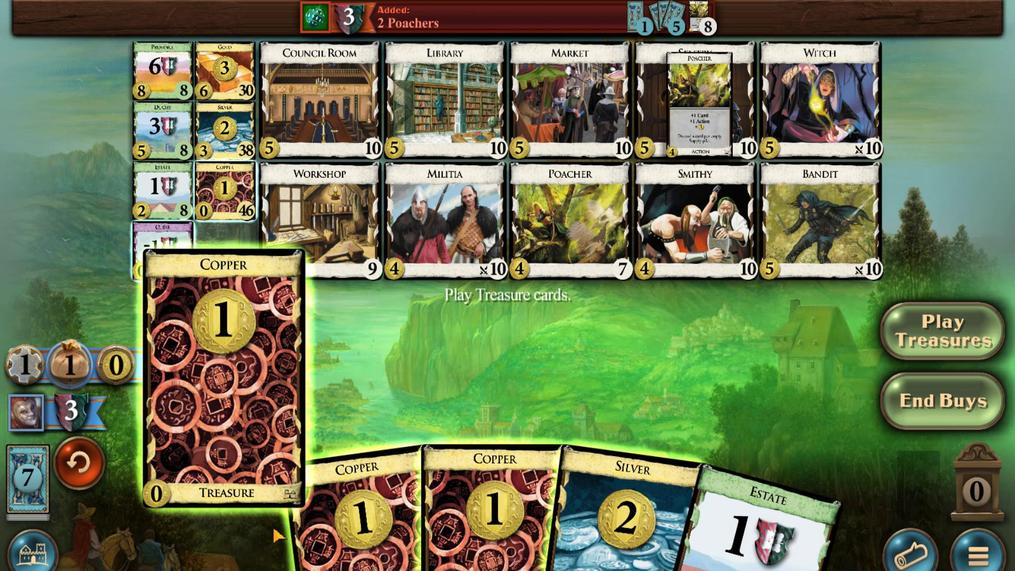 
Action: Mouse scrolled (469, 319) with delta (0, 0)
Screenshot: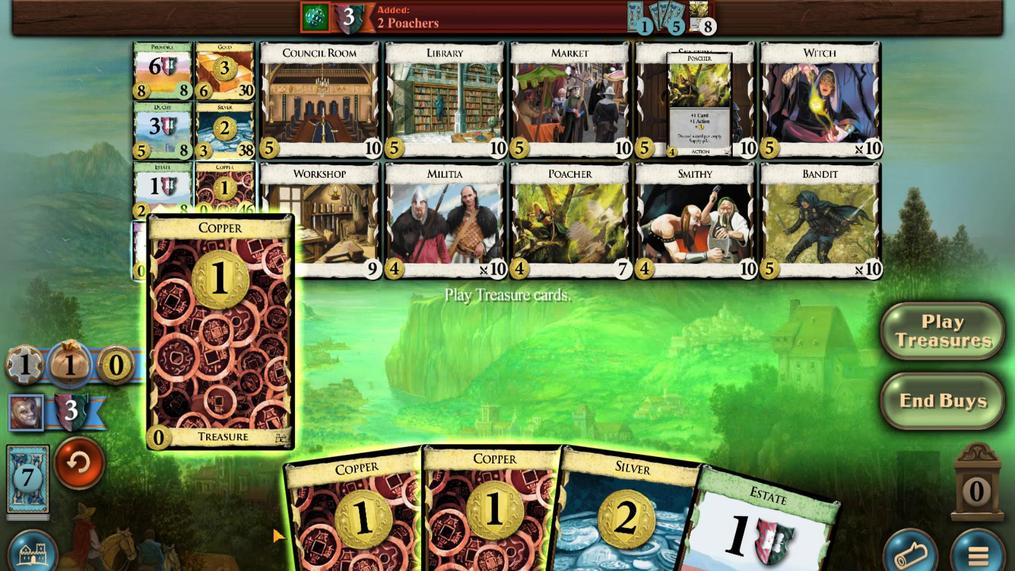 
Action: Mouse moved to (469, 320)
Screenshot: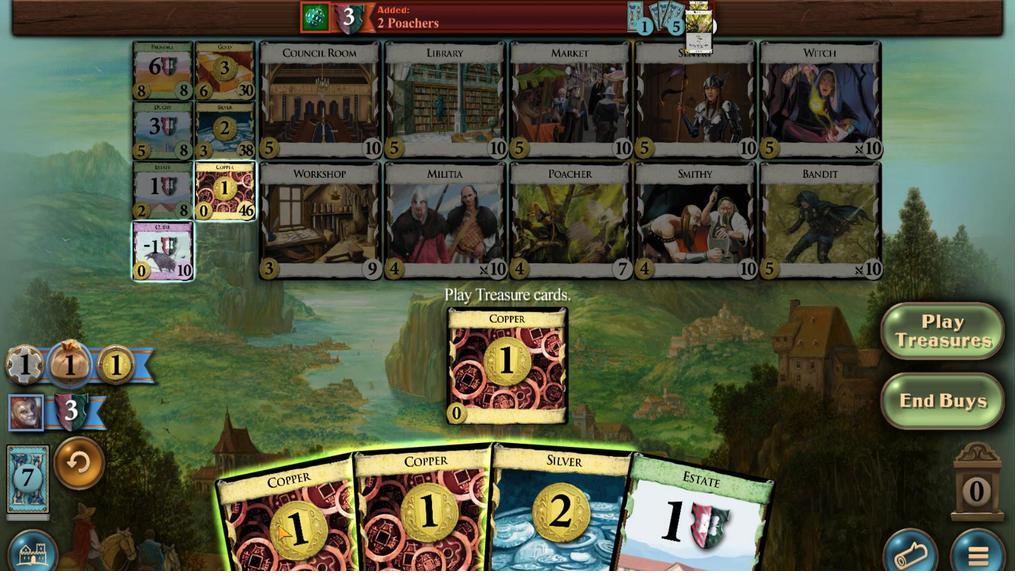 
Action: Mouse scrolled (469, 320) with delta (0, 0)
Screenshot: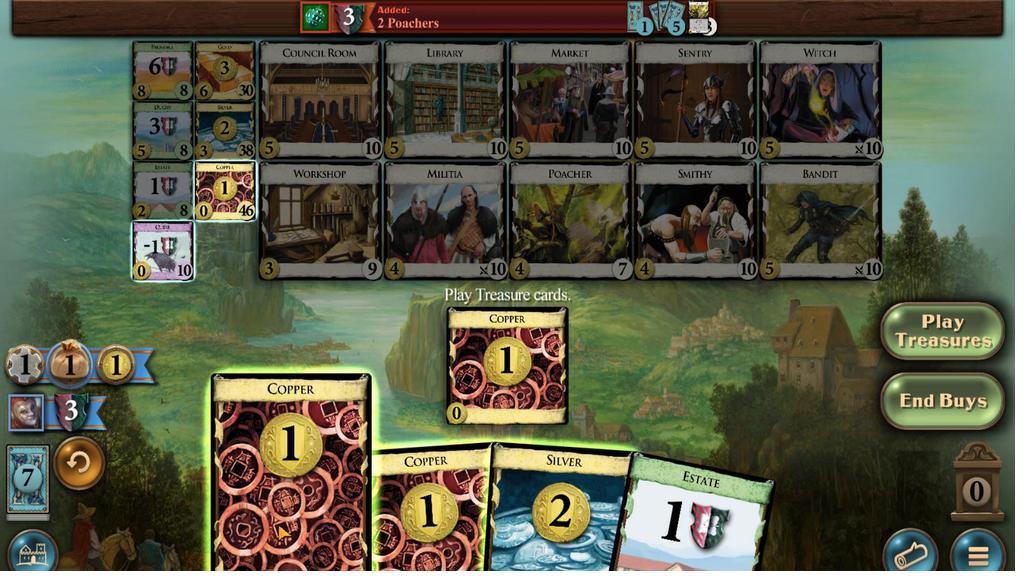 
Action: Mouse scrolled (469, 320) with delta (0, 0)
Screenshot: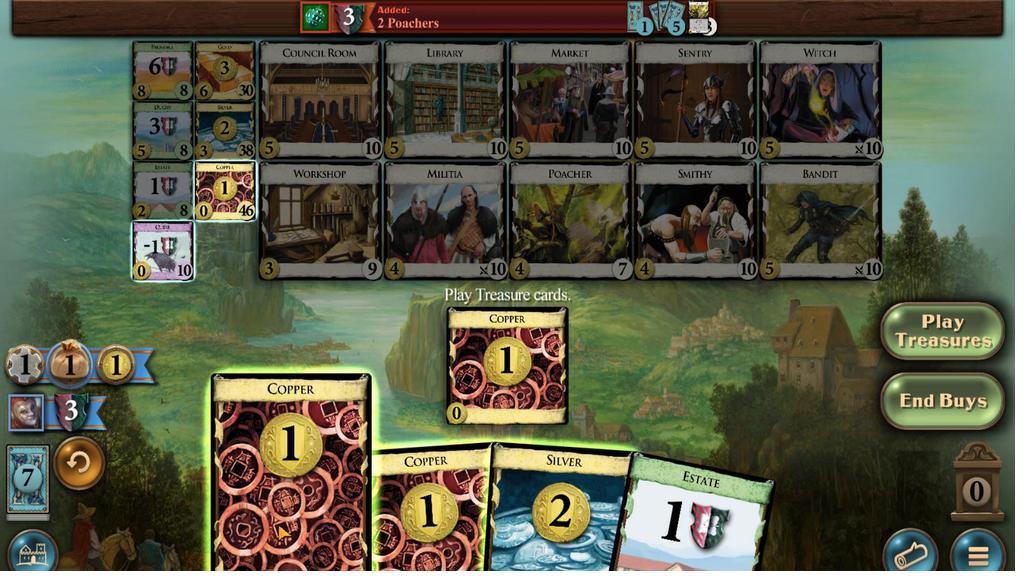 
Action: Mouse scrolled (469, 320) with delta (0, 0)
Screenshot: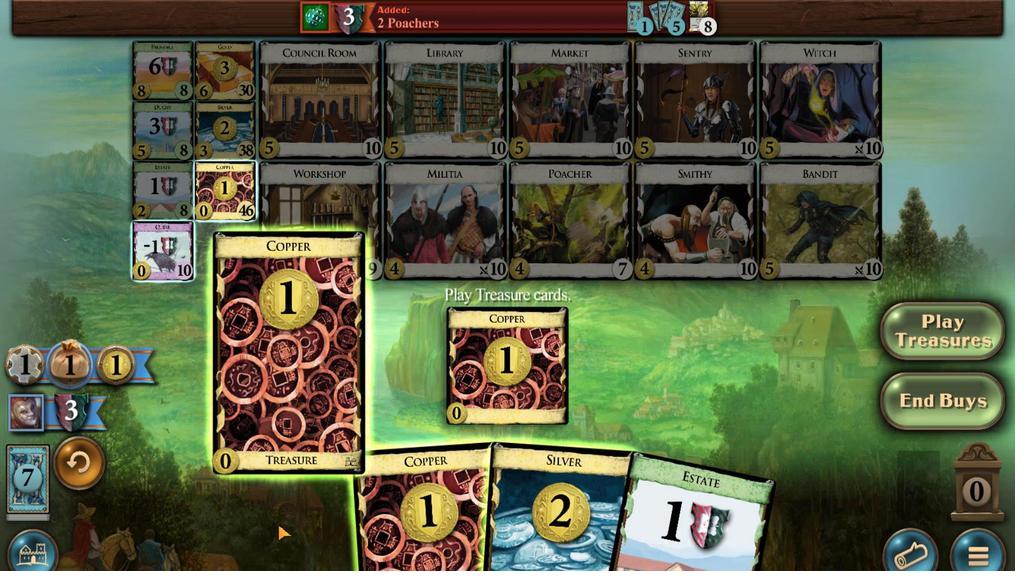 
Action: Mouse scrolled (469, 320) with delta (0, 0)
Screenshot: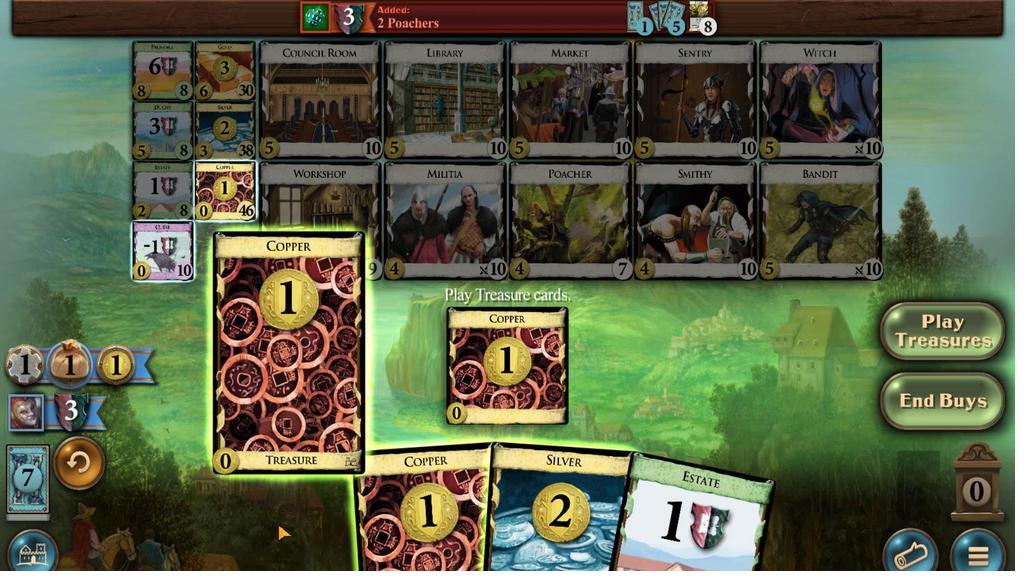 
Action: Mouse moved to (462, 327)
Screenshot: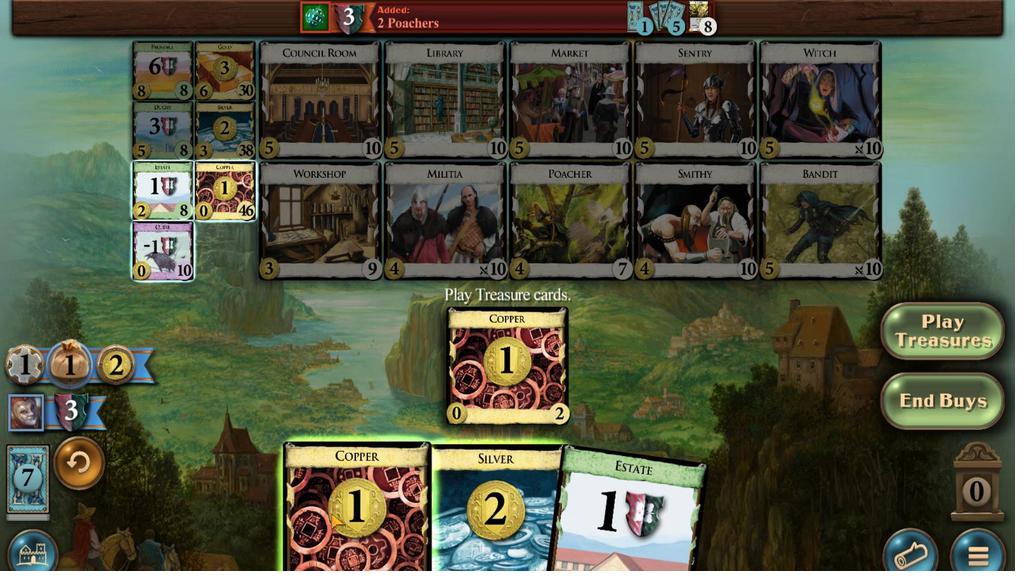 
Action: Mouse scrolled (462, 327) with delta (0, 0)
Screenshot: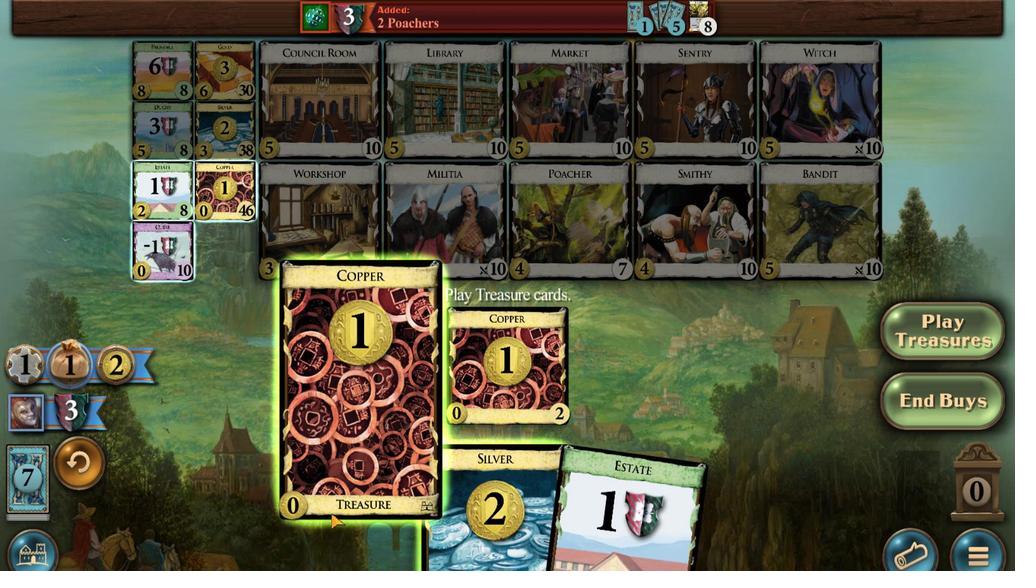
Action: Mouse scrolled (462, 327) with delta (0, 0)
Screenshot: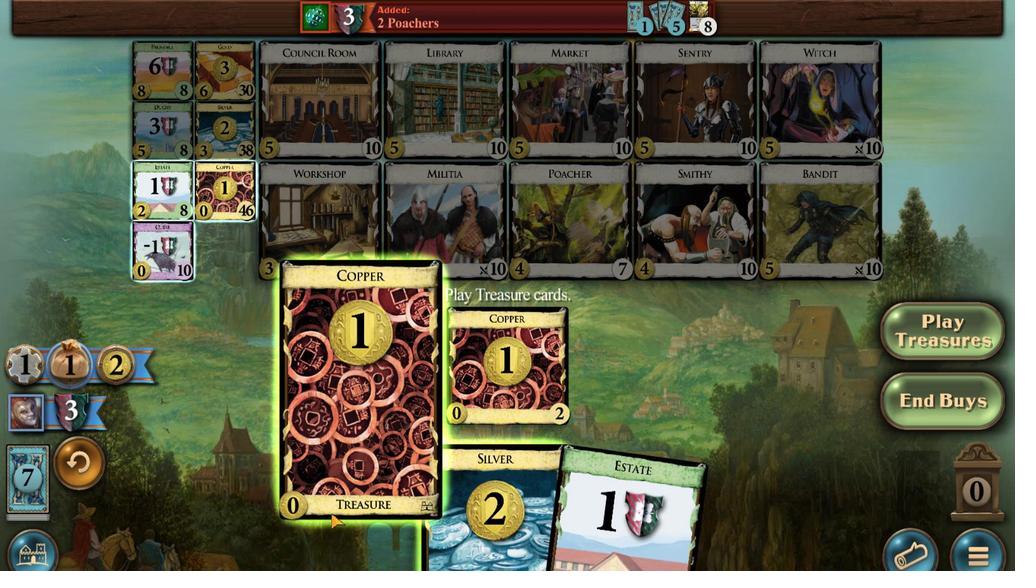 
Action: Mouse scrolled (462, 327) with delta (0, 0)
Screenshot: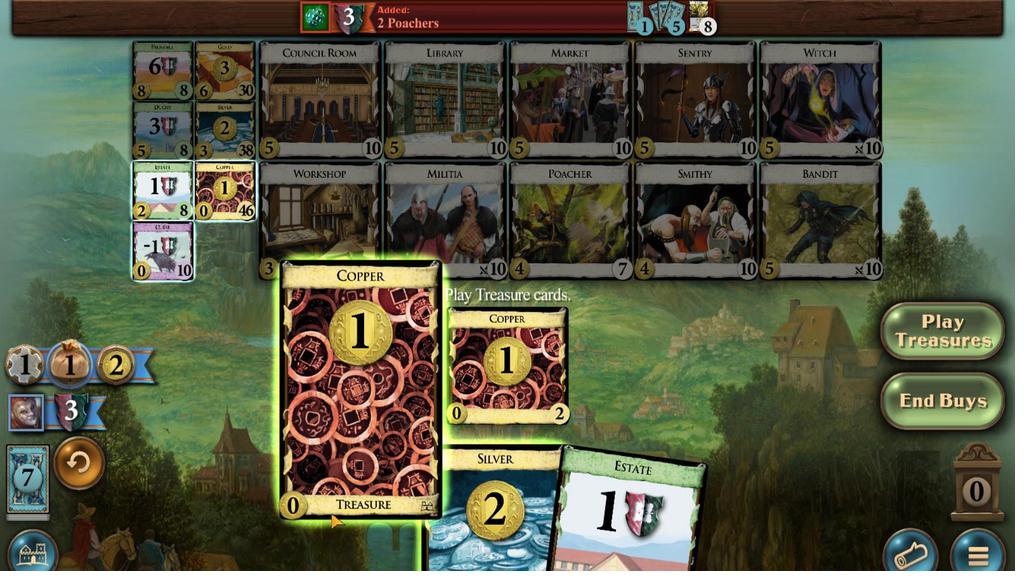 
Action: Mouse moved to (451, 334)
Screenshot: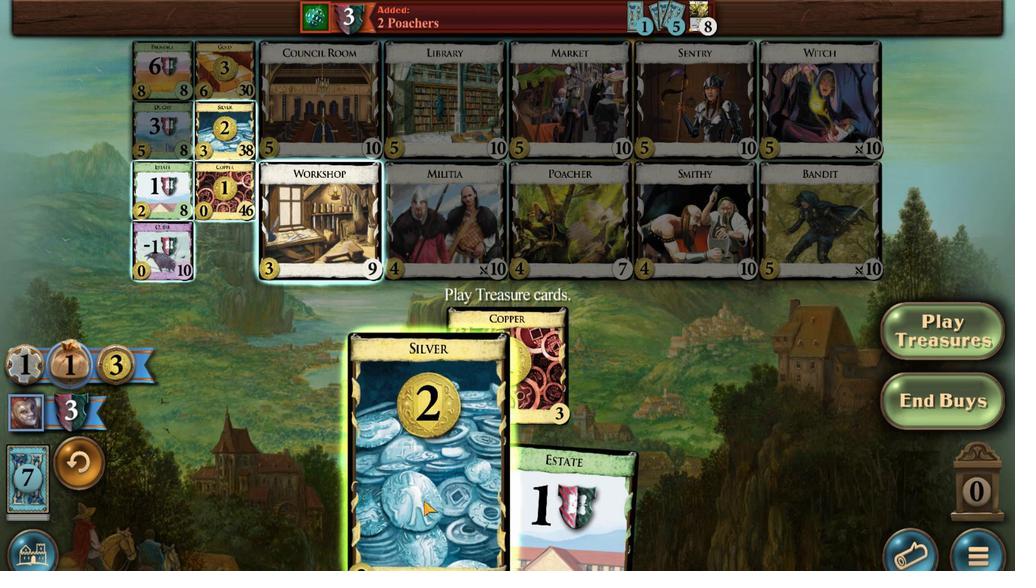 
Action: Mouse scrolled (451, 334) with delta (0, 0)
Screenshot: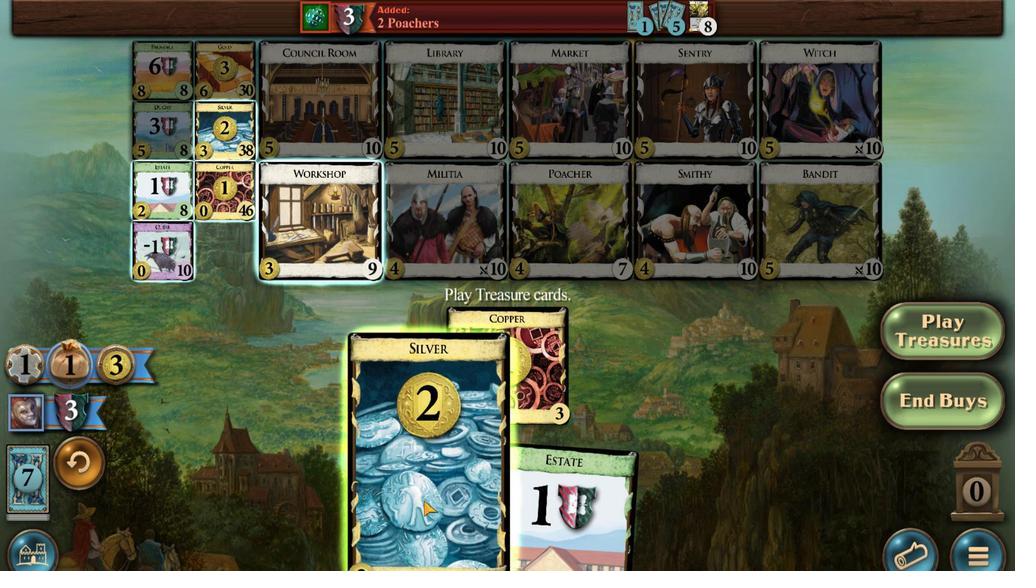 
Action: Mouse scrolled (451, 334) with delta (0, 0)
Screenshot: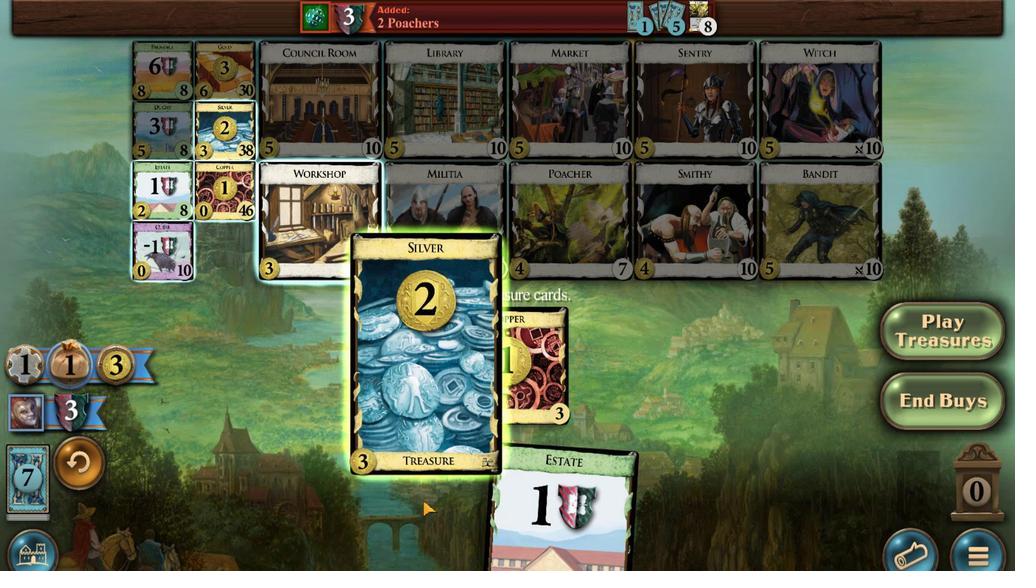 
Action: Mouse scrolled (451, 334) with delta (0, 0)
Screenshot: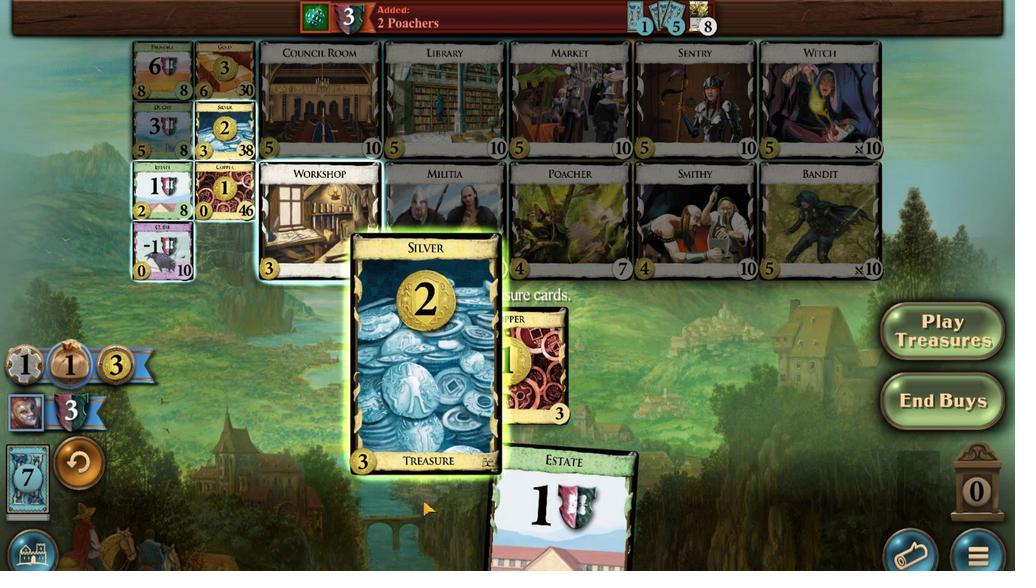 
Action: Mouse scrolled (451, 334) with delta (0, 0)
Screenshot: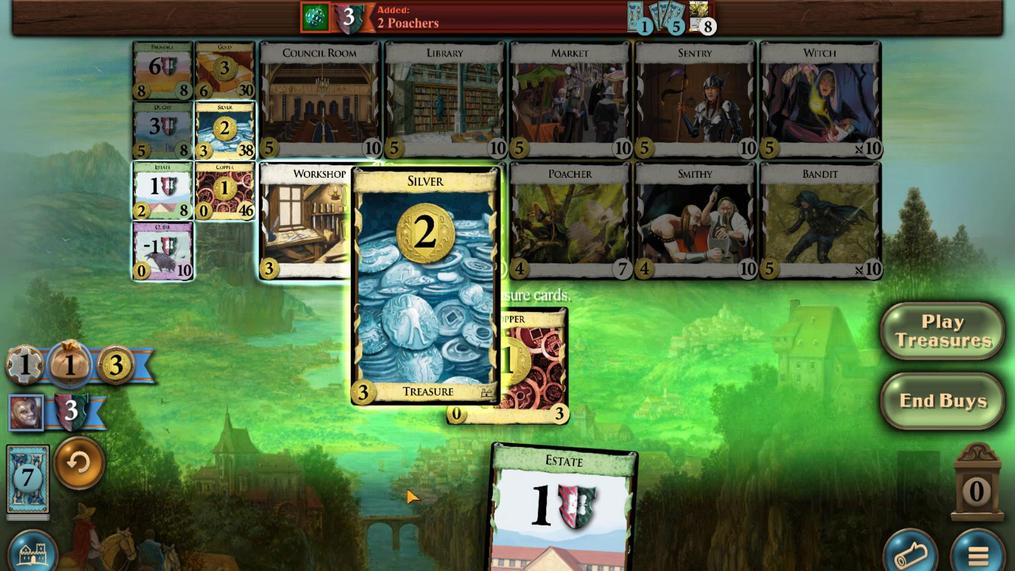 
Action: Mouse moved to (482, 535)
Screenshot: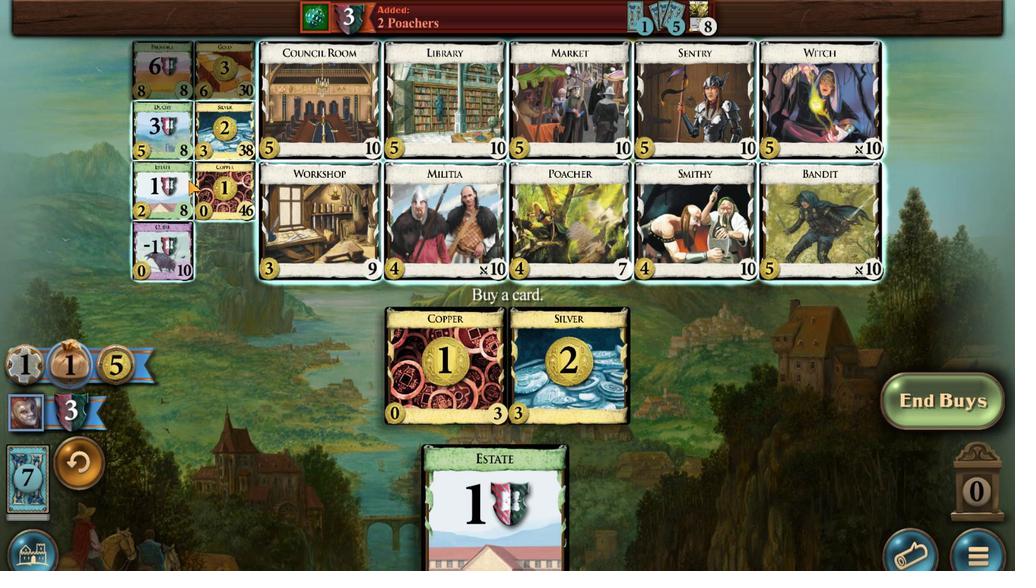 
Action: Mouse pressed left at (482, 535)
Screenshot: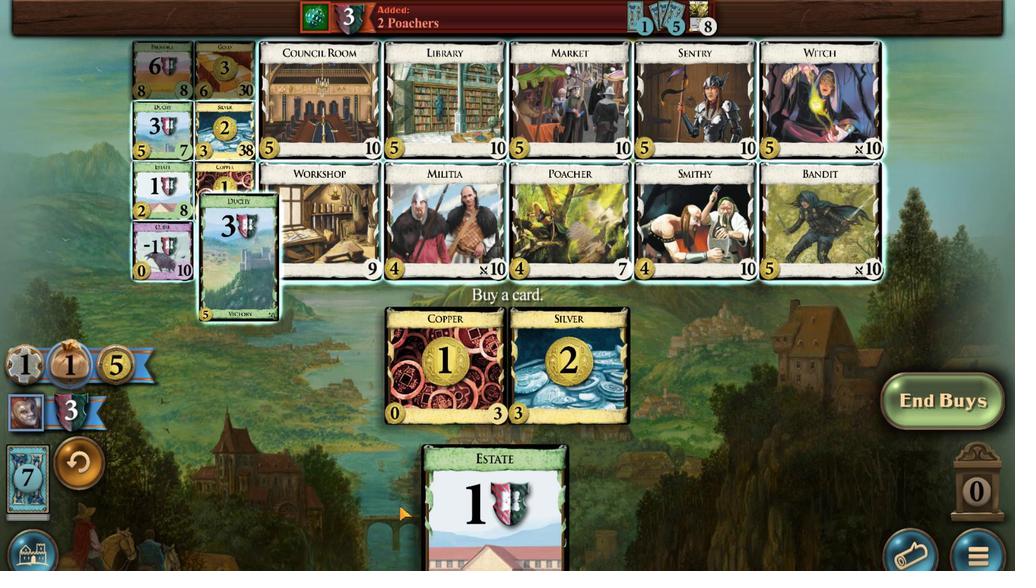 
Action: Mouse moved to (465, 334)
Screenshot: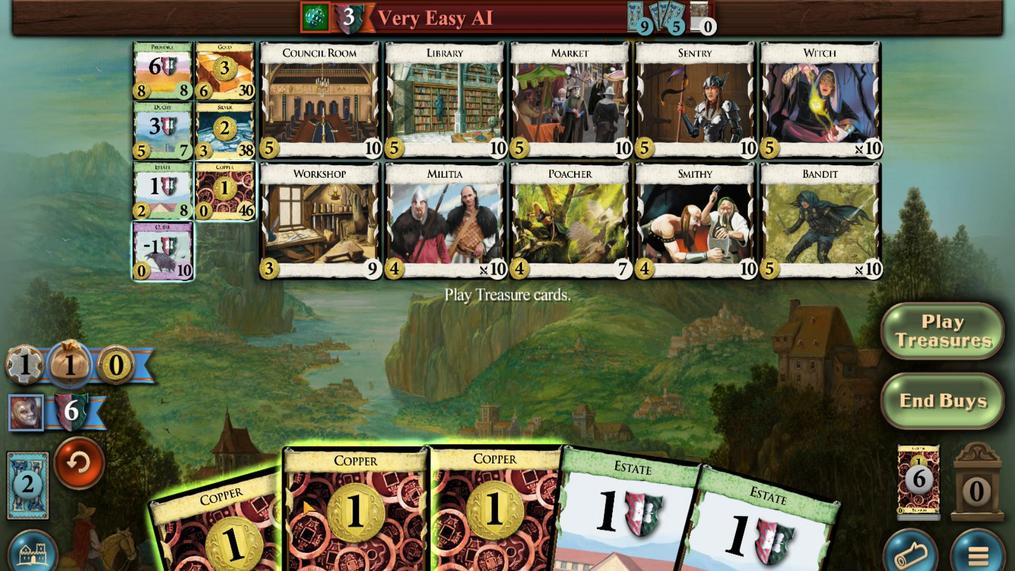 
Action: Mouse scrolled (465, 335) with delta (0, 0)
Screenshot: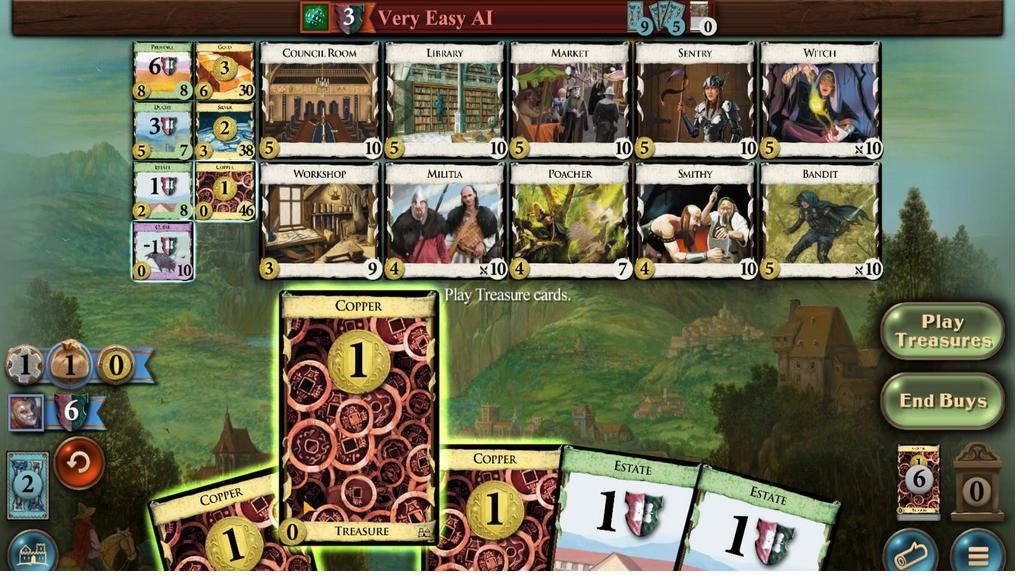 
Action: Mouse scrolled (465, 335) with delta (0, 0)
Screenshot: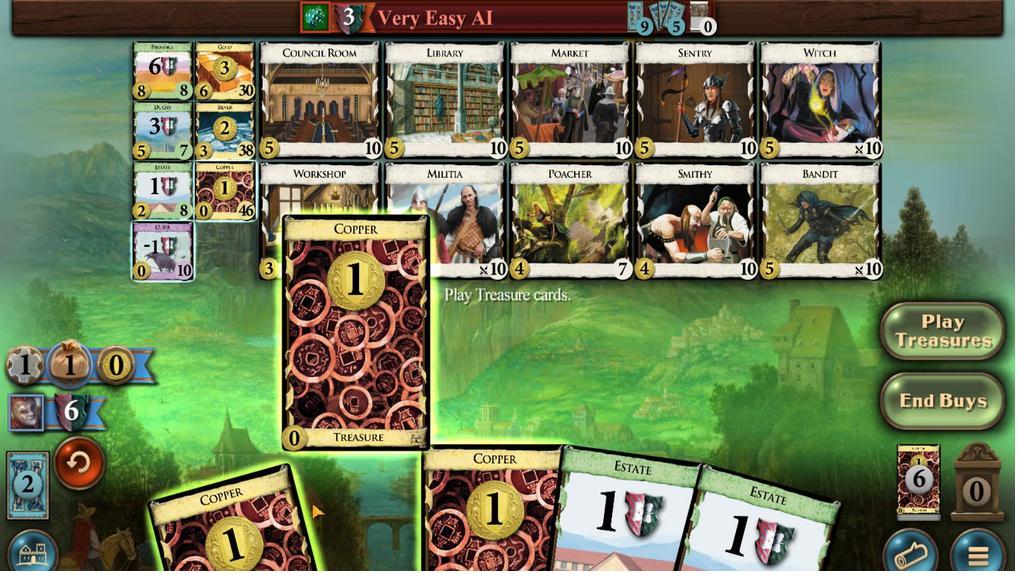 
Action: Mouse scrolled (465, 335) with delta (0, 0)
Screenshot: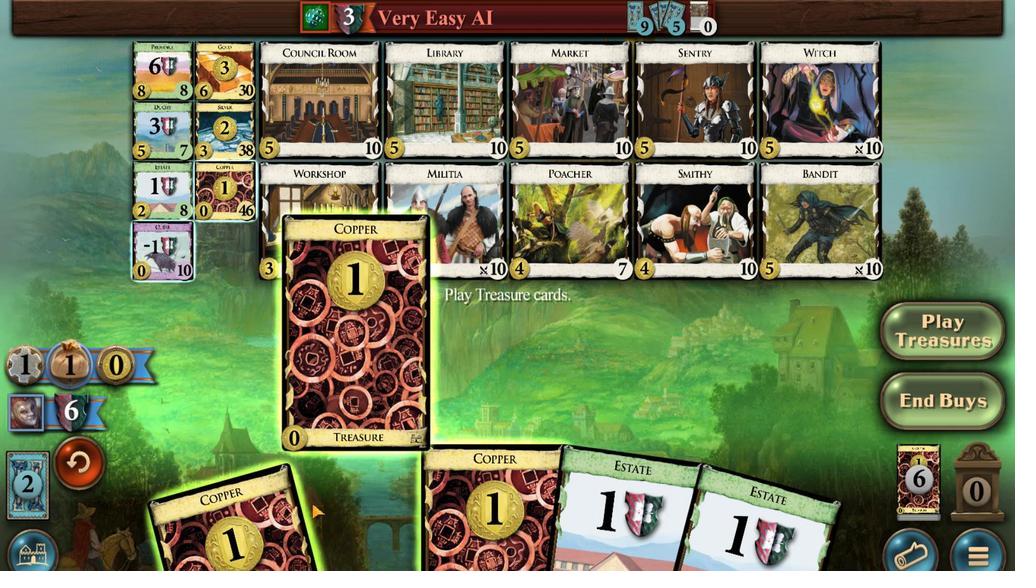 
Action: Mouse scrolled (465, 335) with delta (0, 0)
Screenshot: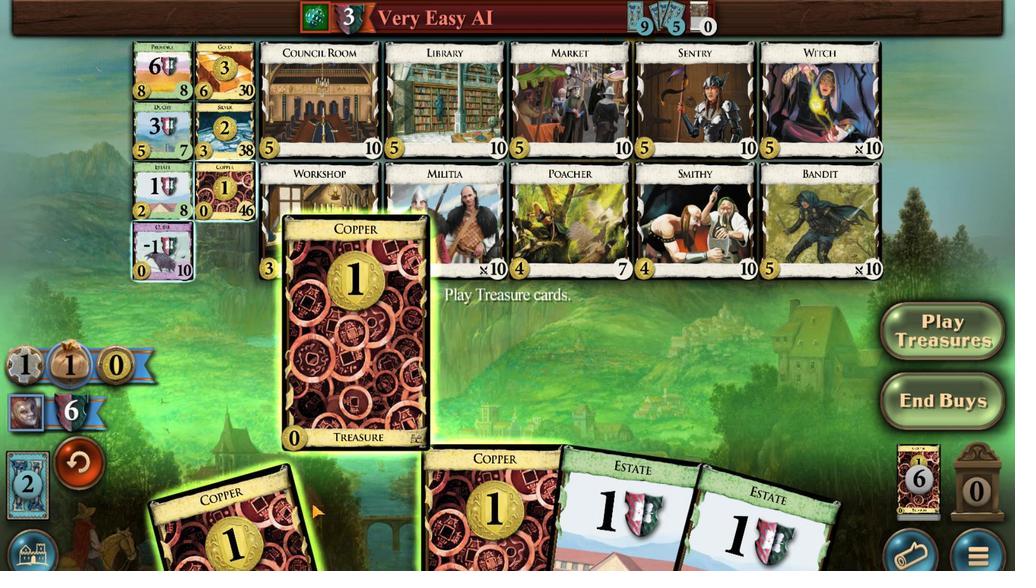 
Action: Mouse scrolled (465, 335) with delta (0, 0)
Screenshot: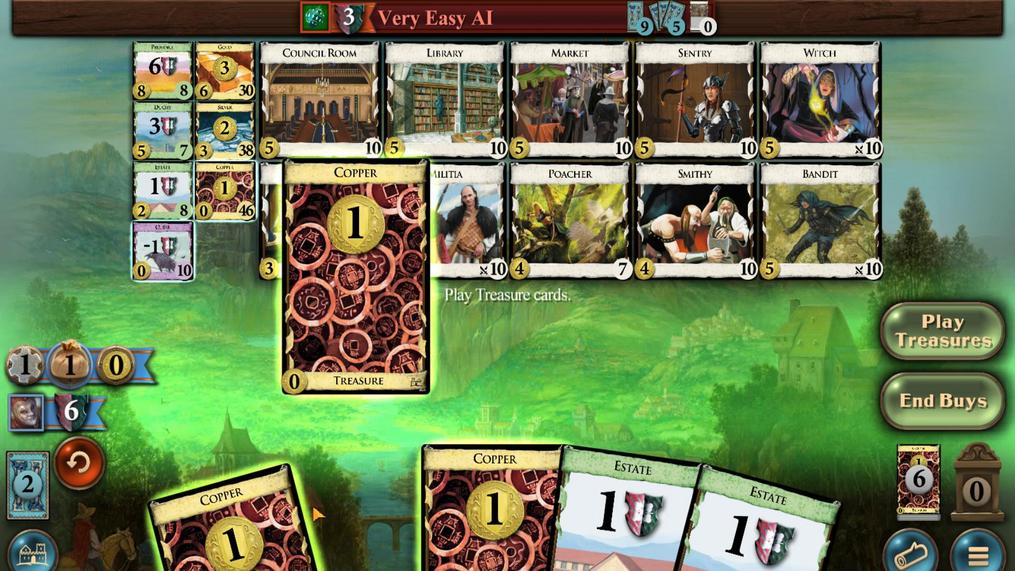 
Action: Mouse moved to (466, 336)
Screenshot: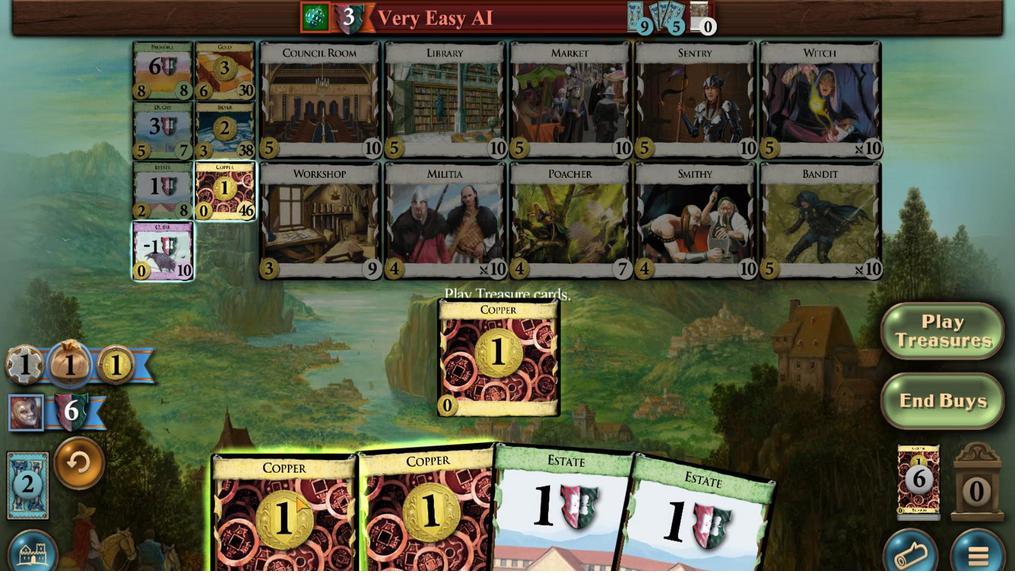 
Action: Mouse scrolled (466, 336) with delta (0, 0)
Screenshot: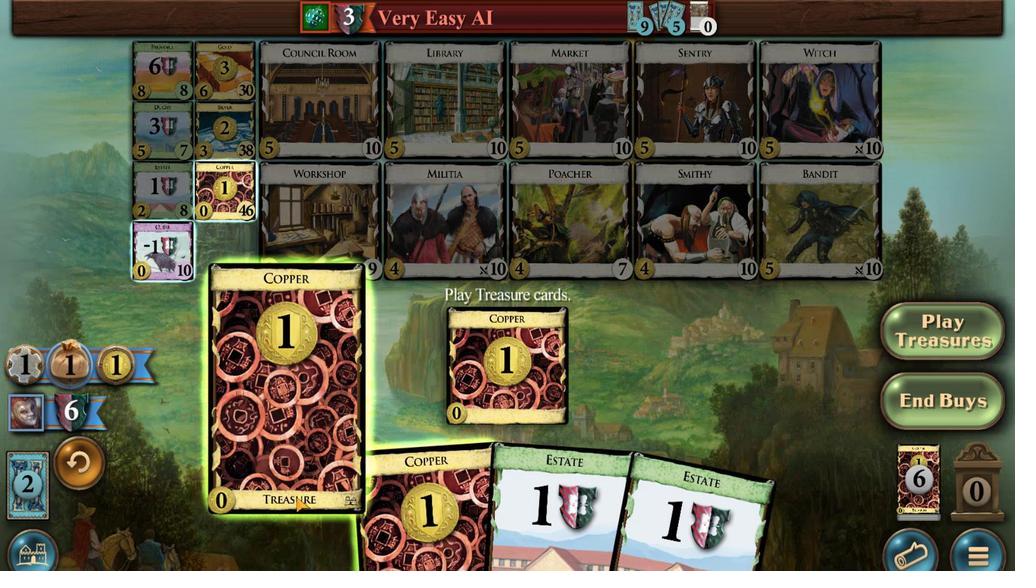 
Action: Mouse scrolled (466, 336) with delta (0, 0)
Screenshot: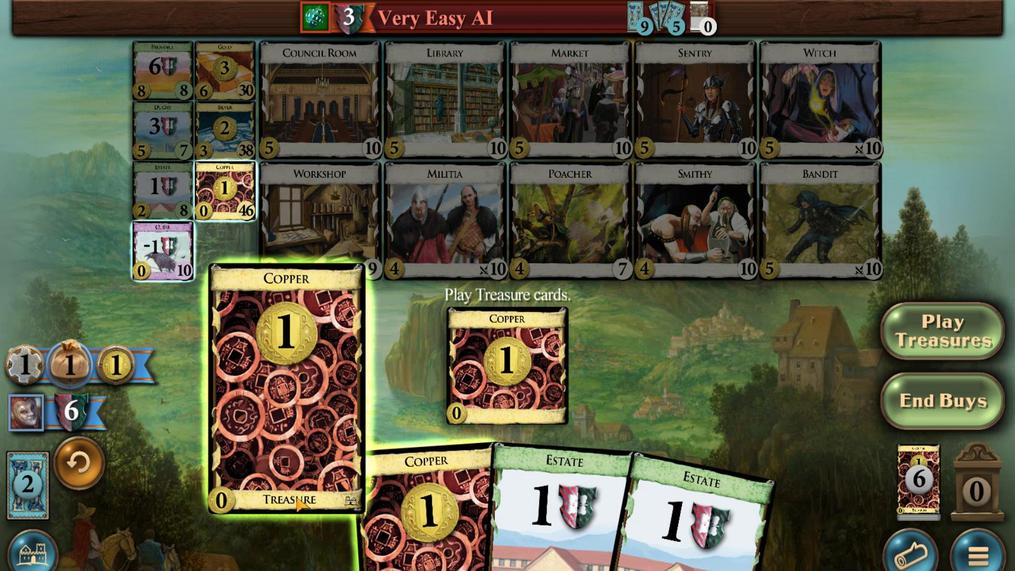 
Action: Mouse scrolled (466, 336) with delta (0, 0)
Screenshot: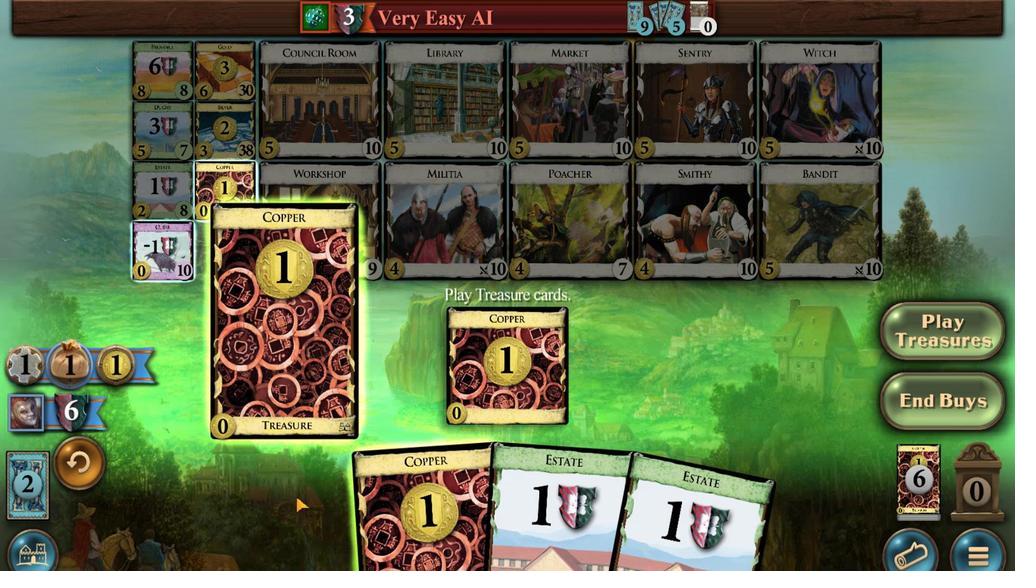 
Action: Mouse scrolled (466, 336) with delta (0, 0)
Screenshot: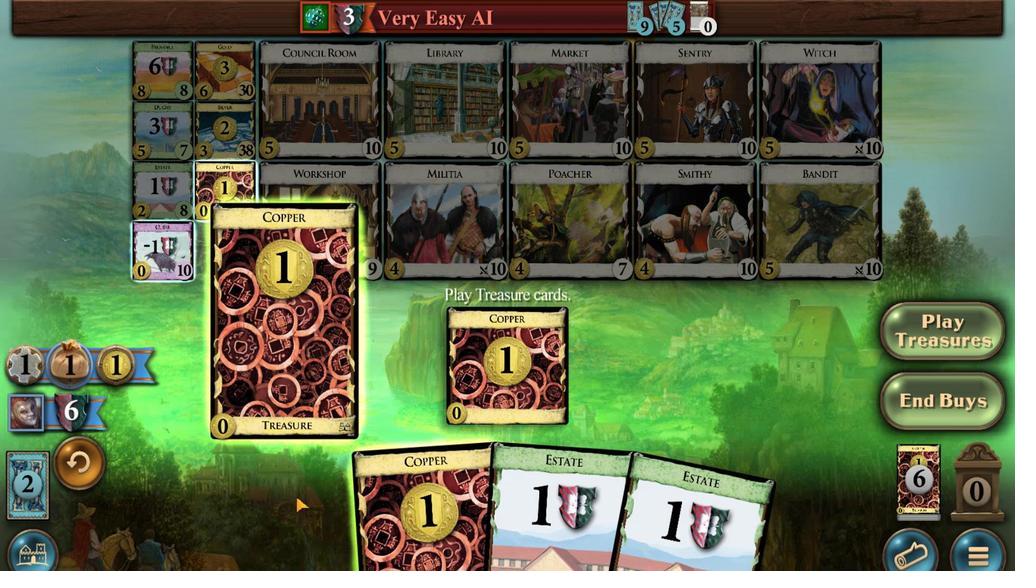 
Action: Mouse scrolled (466, 336) with delta (0, 0)
Screenshot: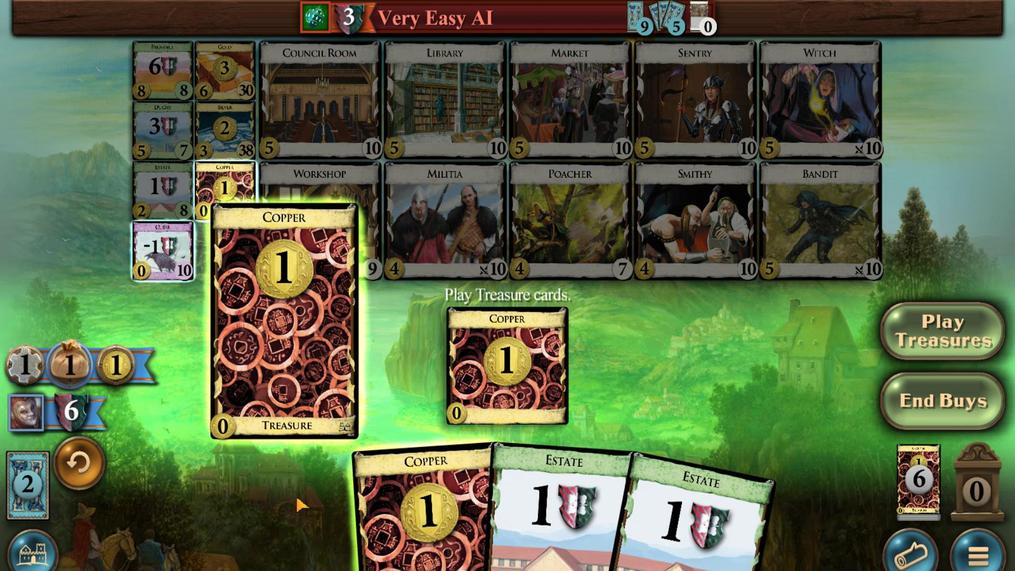 
Action: Mouse moved to (464, 336)
Screenshot: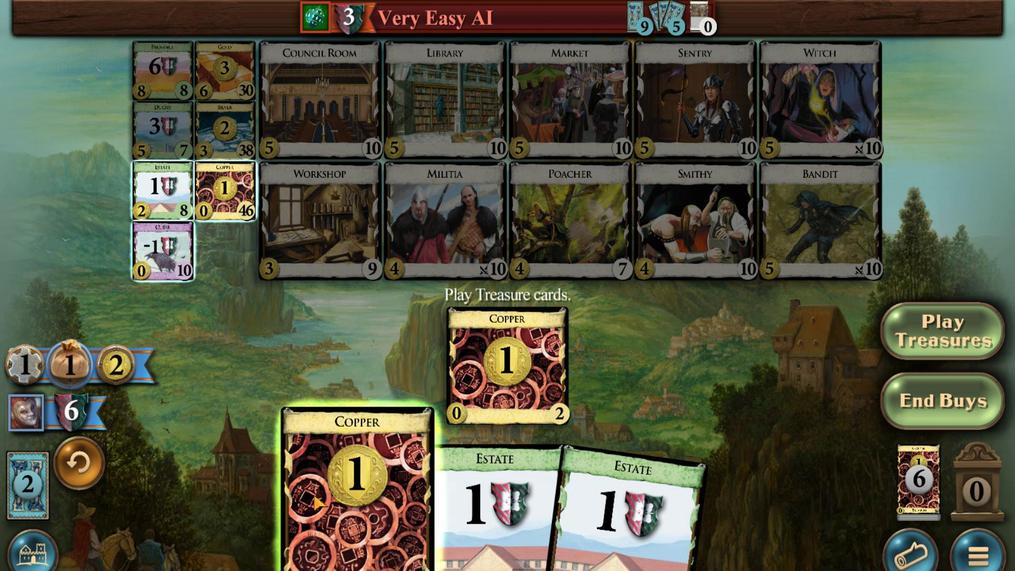 
Action: Mouse scrolled (464, 337) with delta (0, 0)
Screenshot: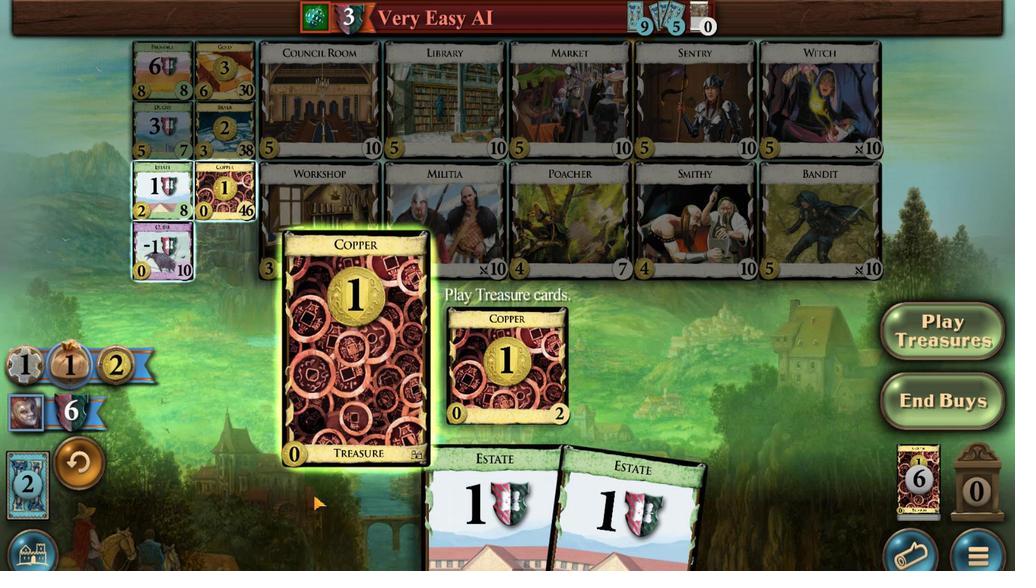 
Action: Mouse scrolled (464, 337) with delta (0, 0)
Screenshot: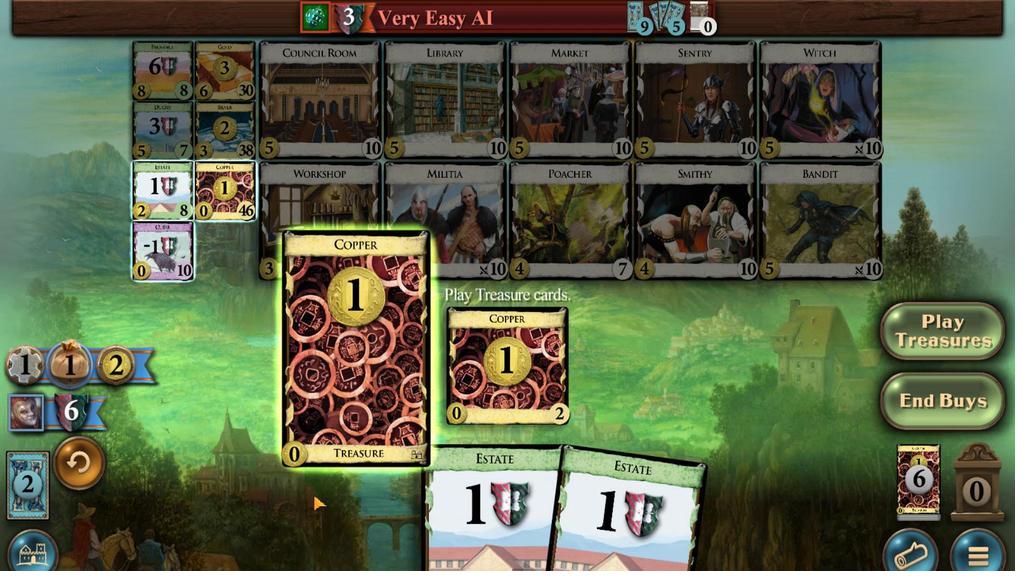 
Action: Mouse scrolled (464, 337) with delta (0, 0)
Screenshot: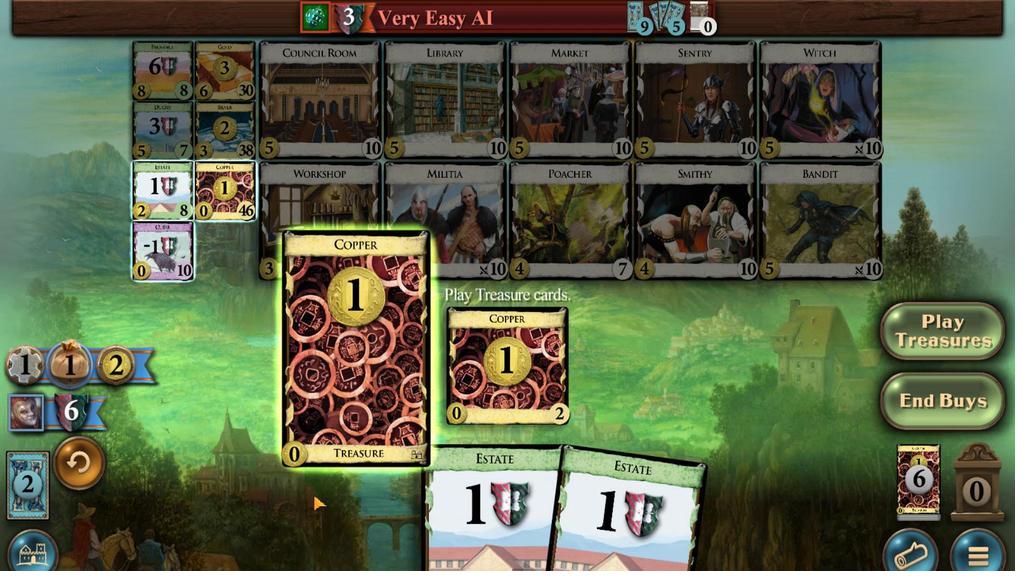 
Action: Mouse scrolled (464, 337) with delta (0, 0)
Screenshot: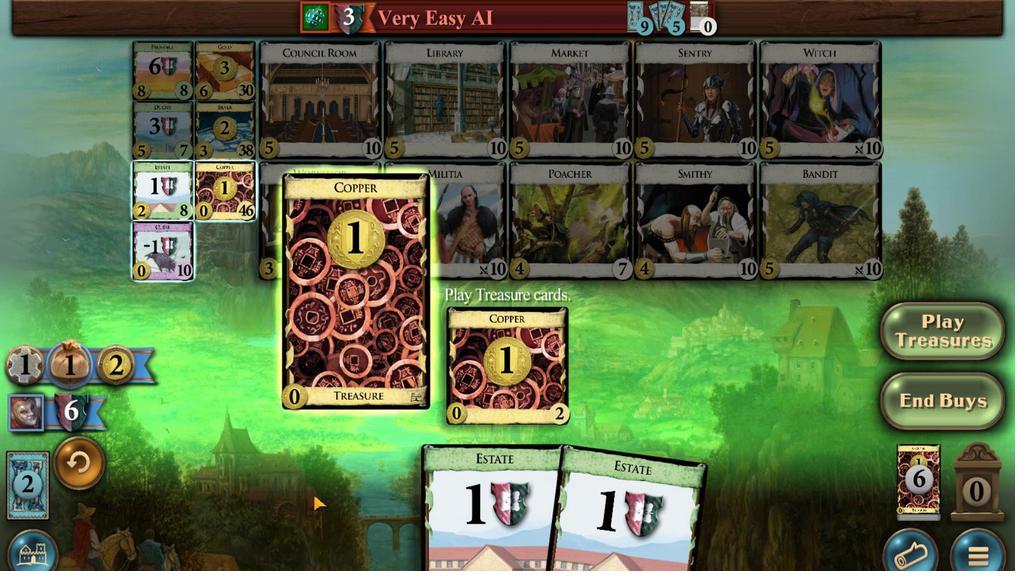 
Action: Mouse moved to (475, 548)
Screenshot: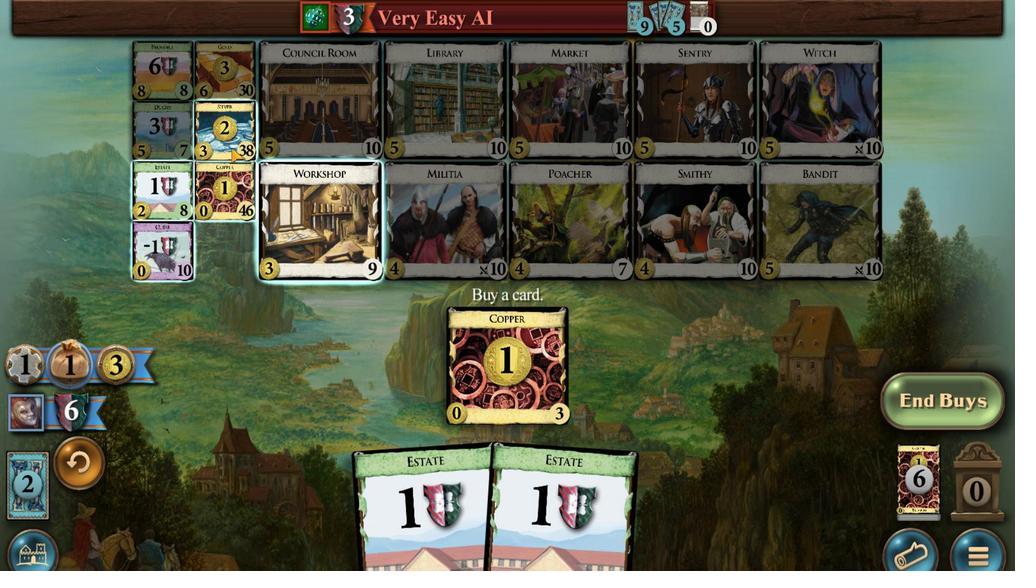 
Action: Mouse pressed left at (475, 548)
Screenshot: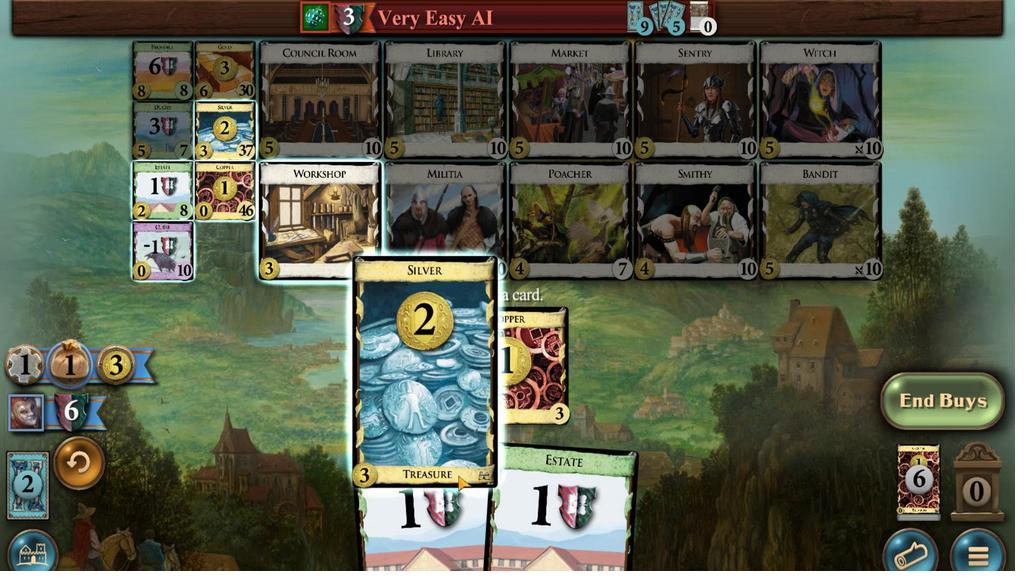 
Action: Mouse moved to (473, 325)
Screenshot: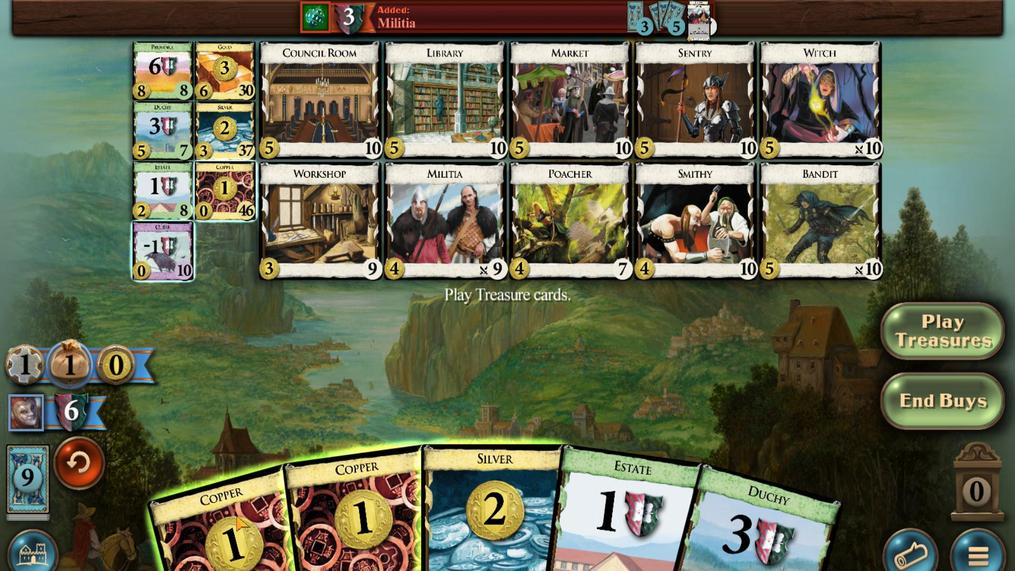 
Action: Mouse scrolled (473, 326) with delta (0, 0)
Screenshot: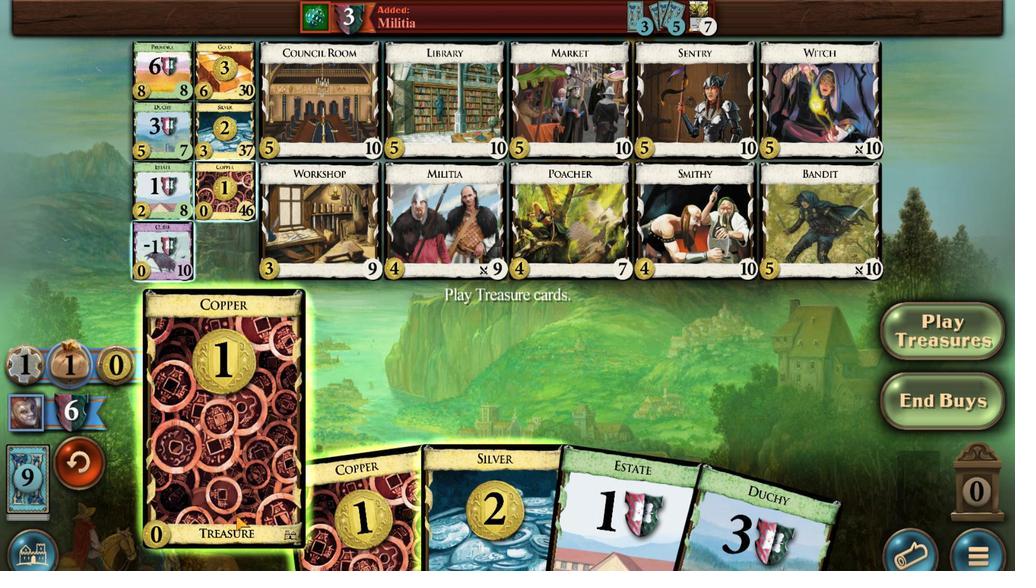 
Action: Mouse scrolled (473, 326) with delta (0, 0)
Screenshot: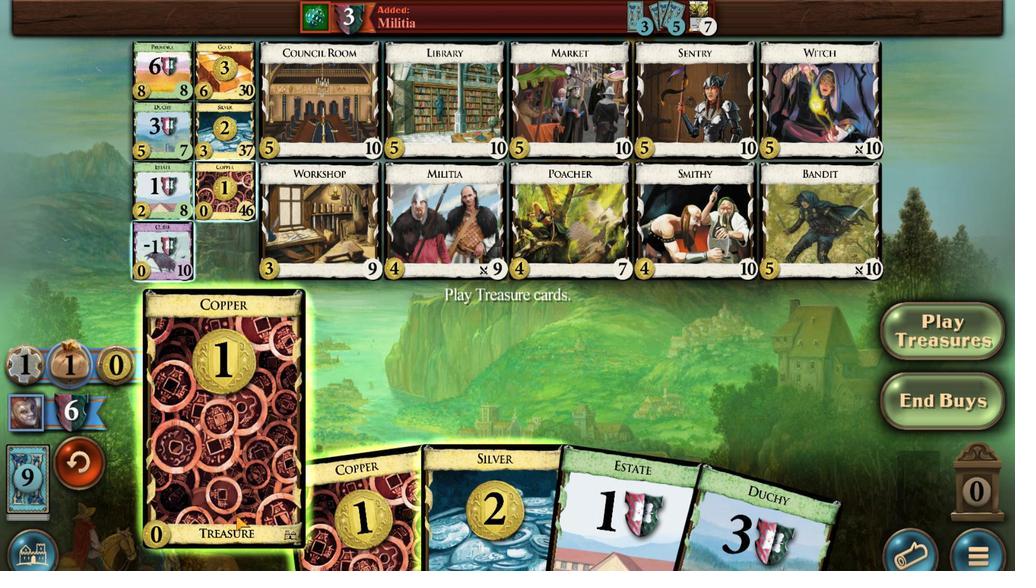 
Action: Mouse scrolled (473, 326) with delta (0, 0)
Screenshot: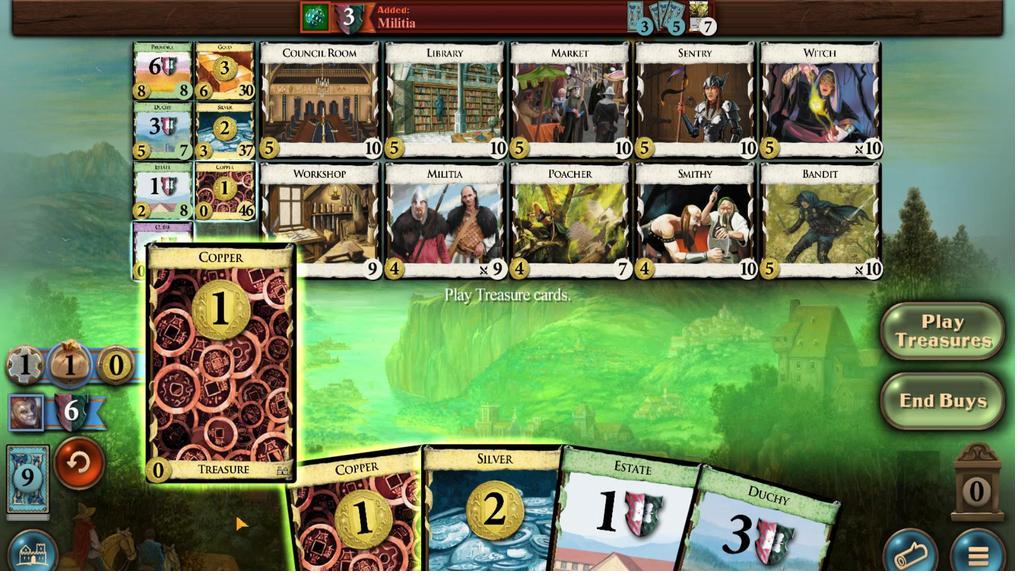 
Action: Mouse scrolled (473, 326) with delta (0, 0)
Screenshot: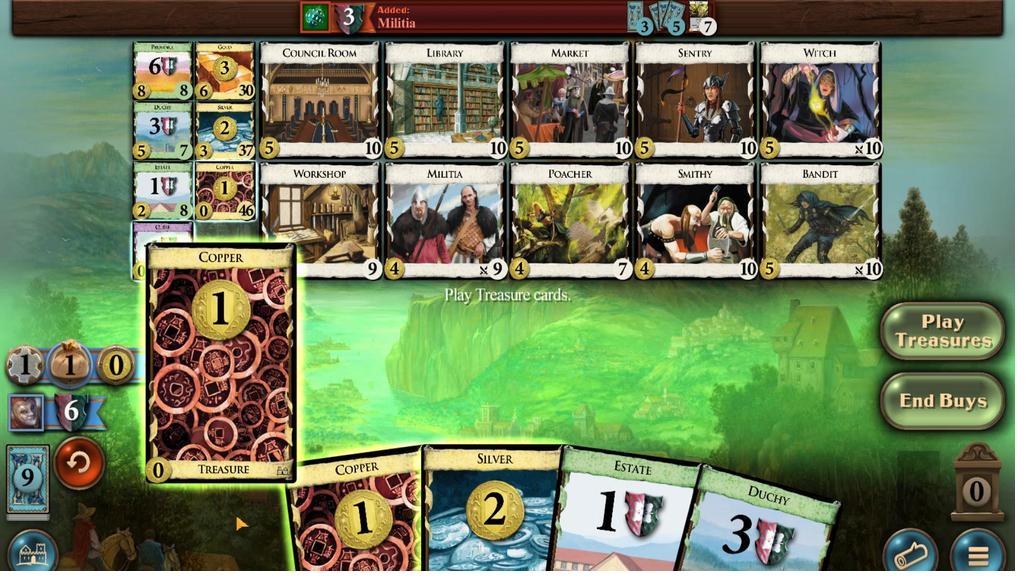 
Action: Mouse moved to (472, 327)
Screenshot: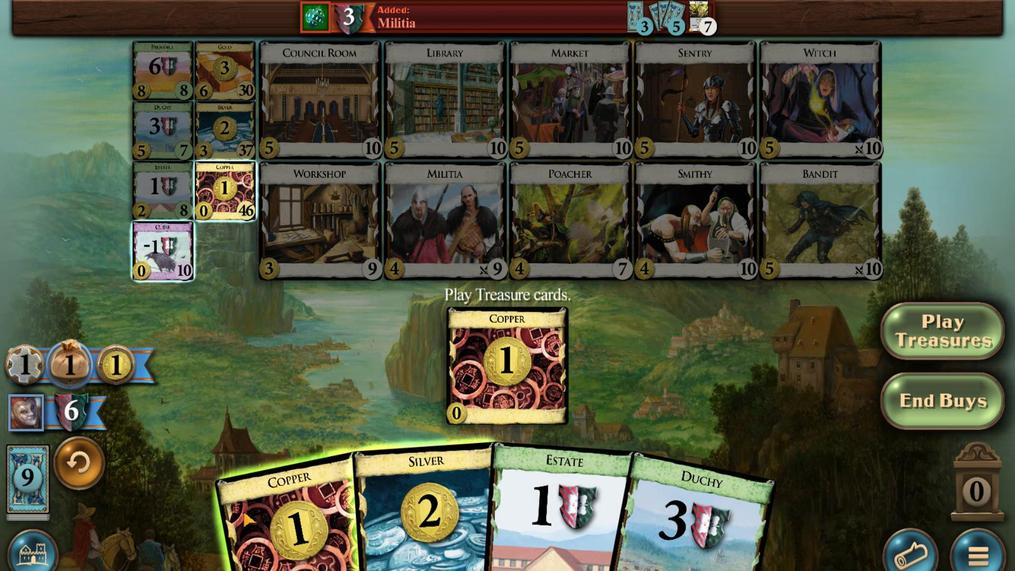 
Action: Mouse scrolled (472, 328) with delta (0, 0)
Screenshot: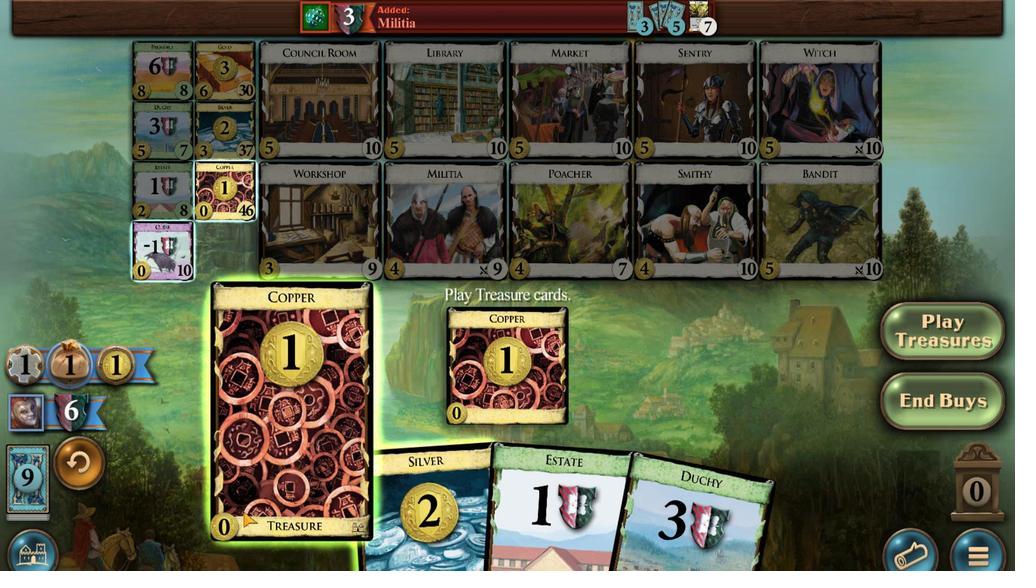 
Action: Mouse scrolled (472, 328) with delta (0, 0)
Screenshot: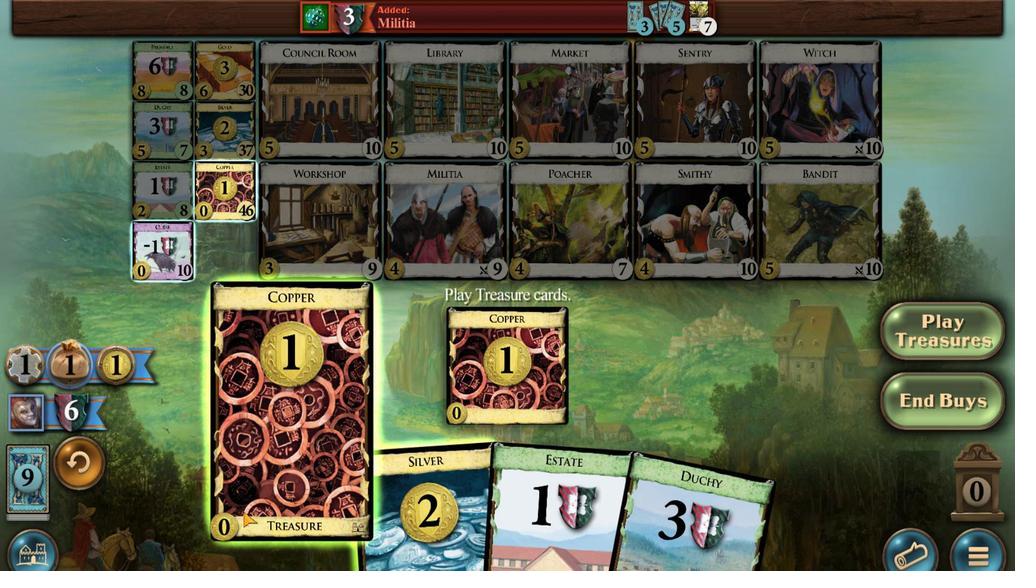 
Action: Mouse scrolled (472, 328) with delta (0, 0)
Screenshot: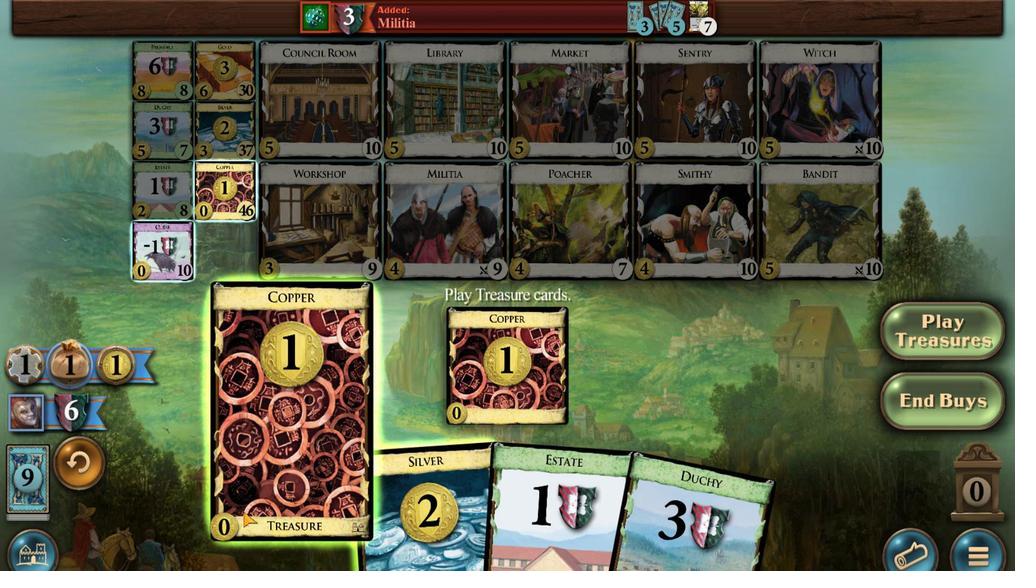 
Action: Mouse scrolled (472, 328) with delta (0, 0)
Screenshot: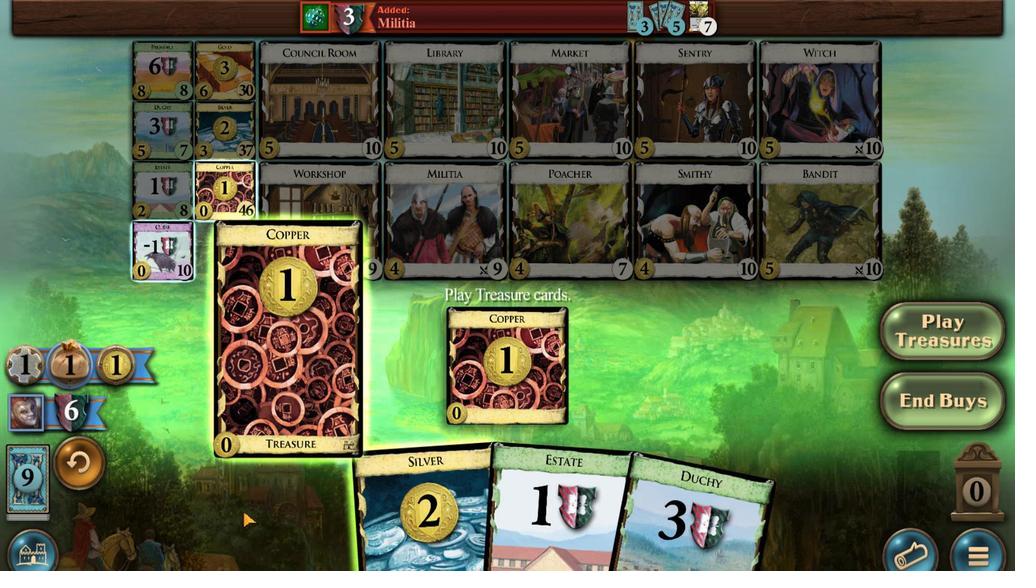 
Action: Mouse moved to (462, 328)
Screenshot: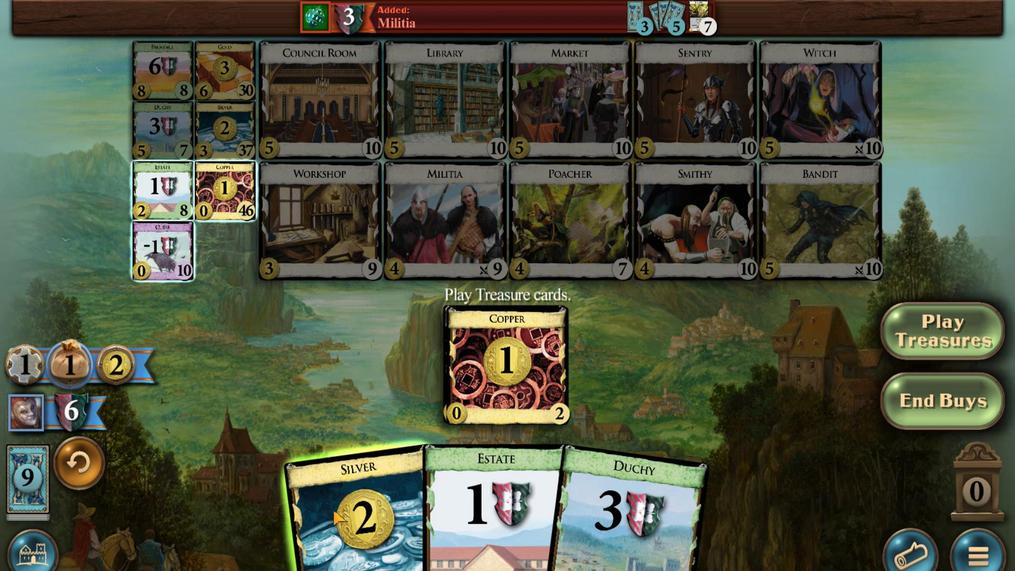 
Action: Mouse scrolled (462, 329) with delta (0, 0)
Screenshot: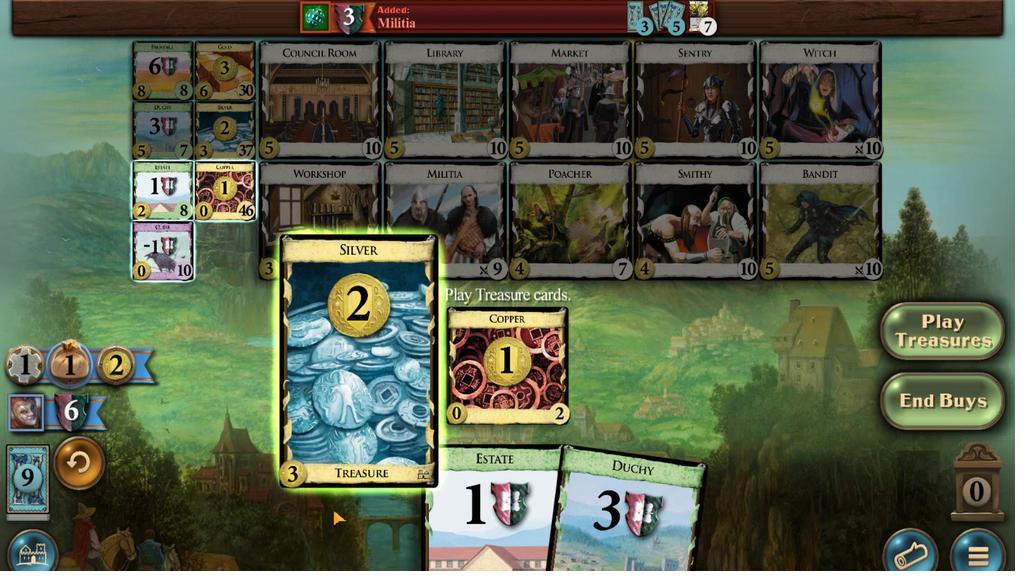
Action: Mouse scrolled (462, 329) with delta (0, 0)
Screenshot: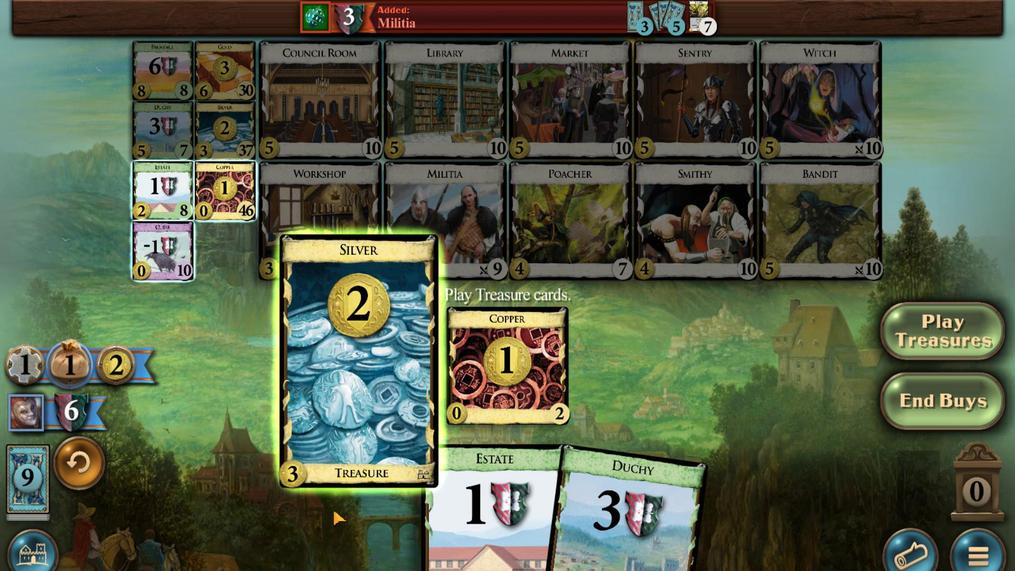
Action: Mouse scrolled (462, 329) with delta (0, 0)
Screenshot: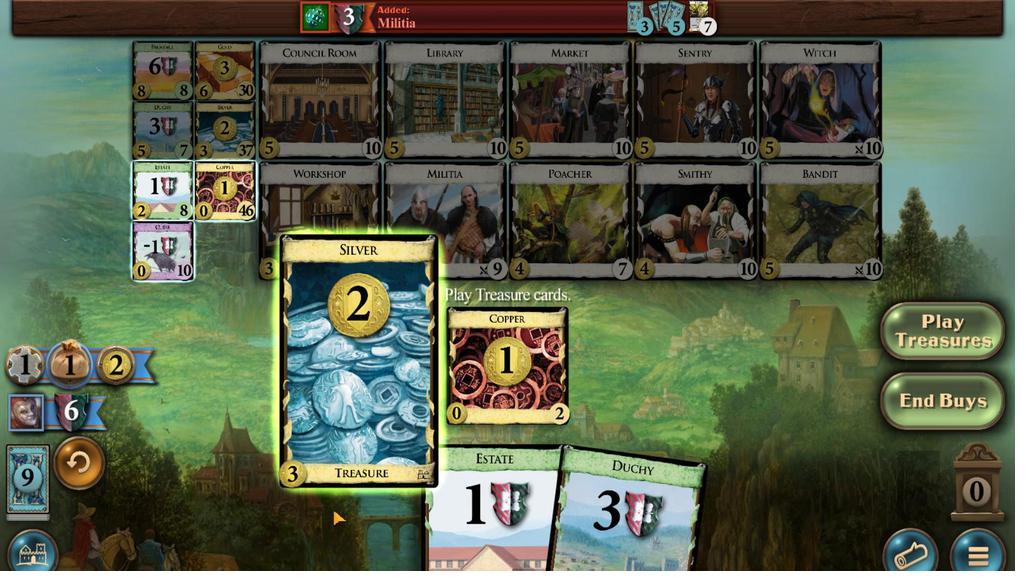 
Action: Mouse scrolled (462, 329) with delta (0, 0)
Screenshot: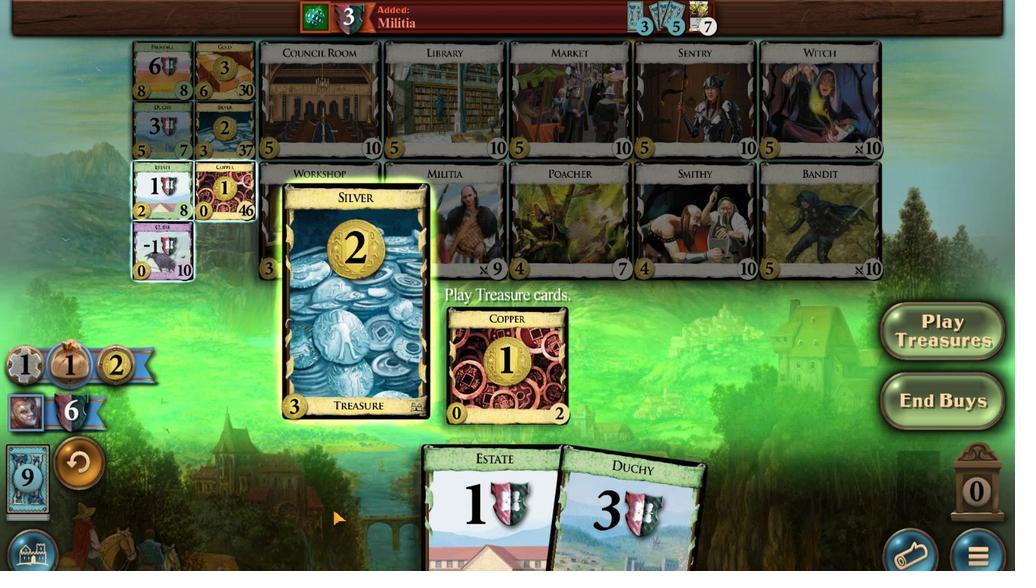 
Action: Mouse moved to (476, 537)
Screenshot: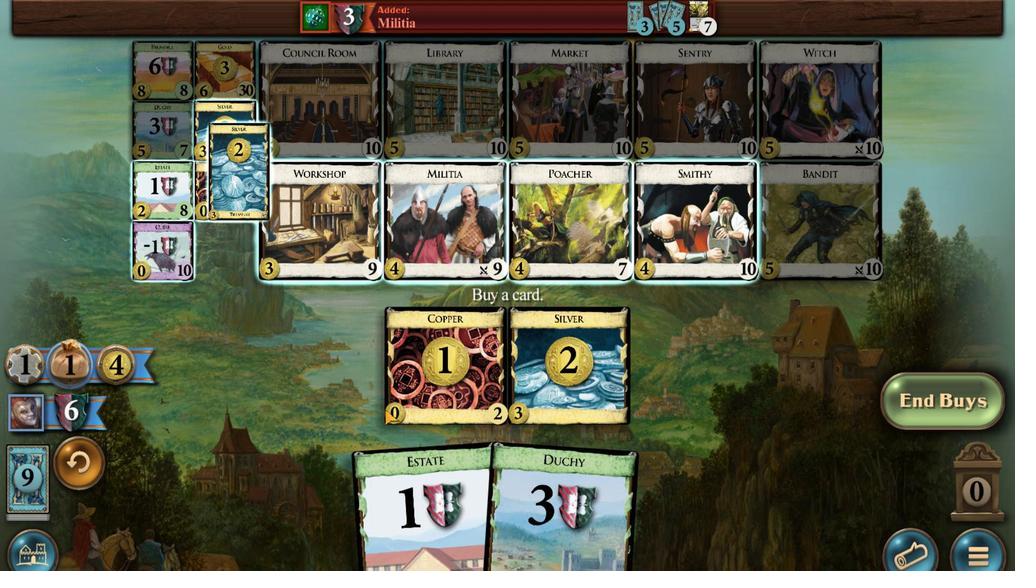
Action: Mouse pressed left at (476, 537)
Screenshot: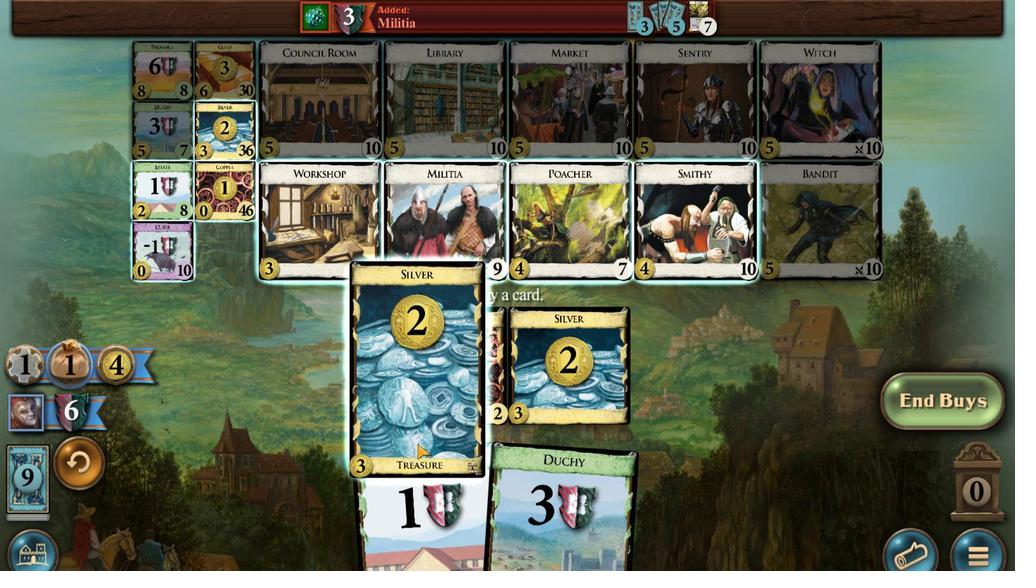 
Action: Mouse moved to (458, 343)
Screenshot: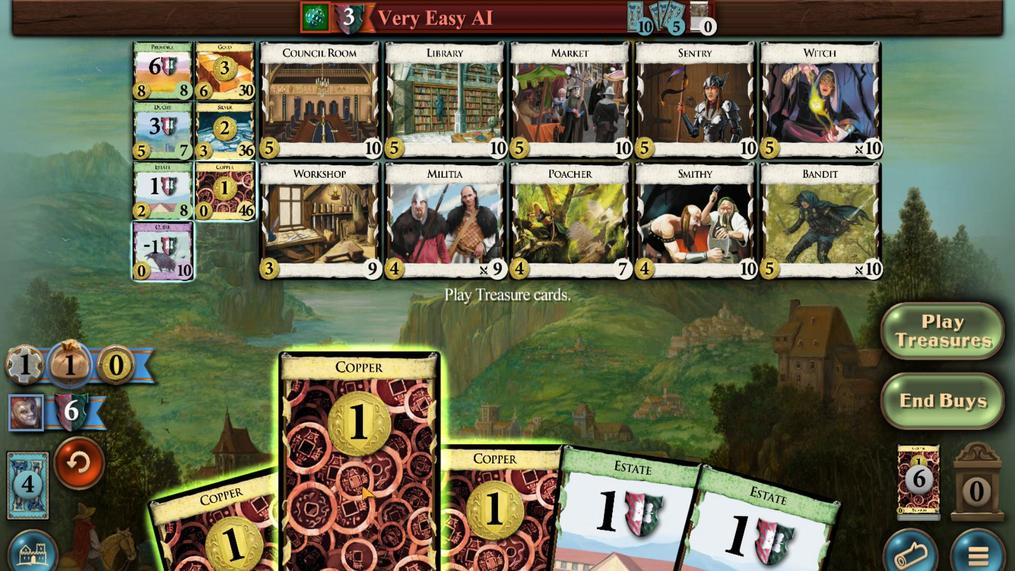 
Action: Mouse scrolled (458, 343) with delta (0, 0)
Screenshot: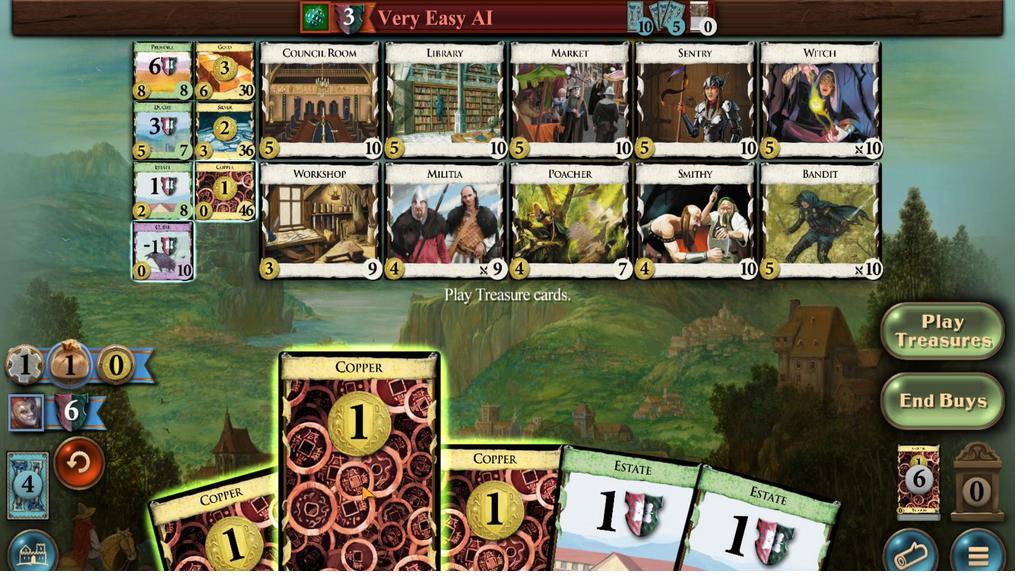 
Action: Mouse scrolled (458, 343) with delta (0, 0)
Screenshot: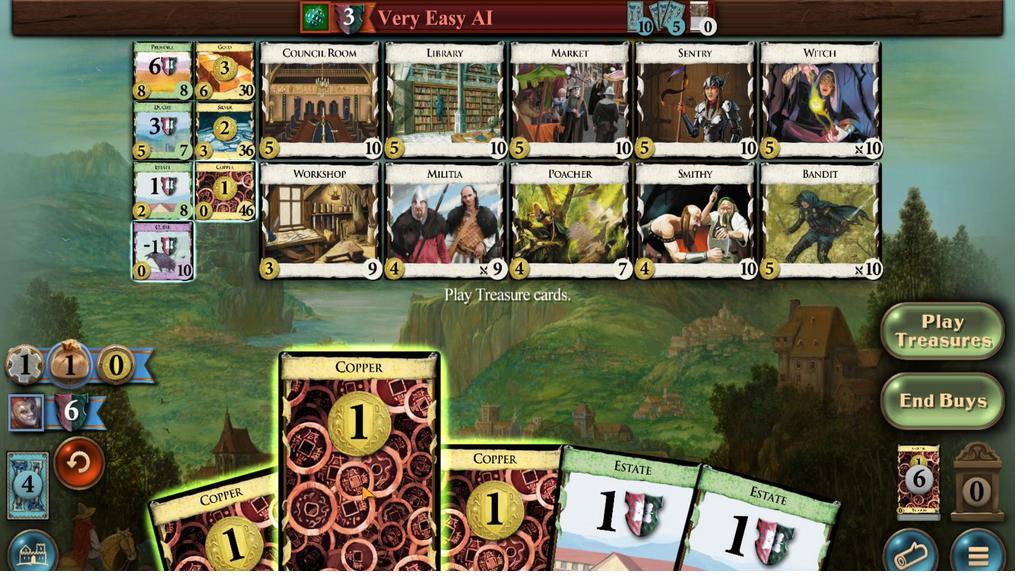
Action: Mouse scrolled (458, 343) with delta (0, 0)
Screenshot: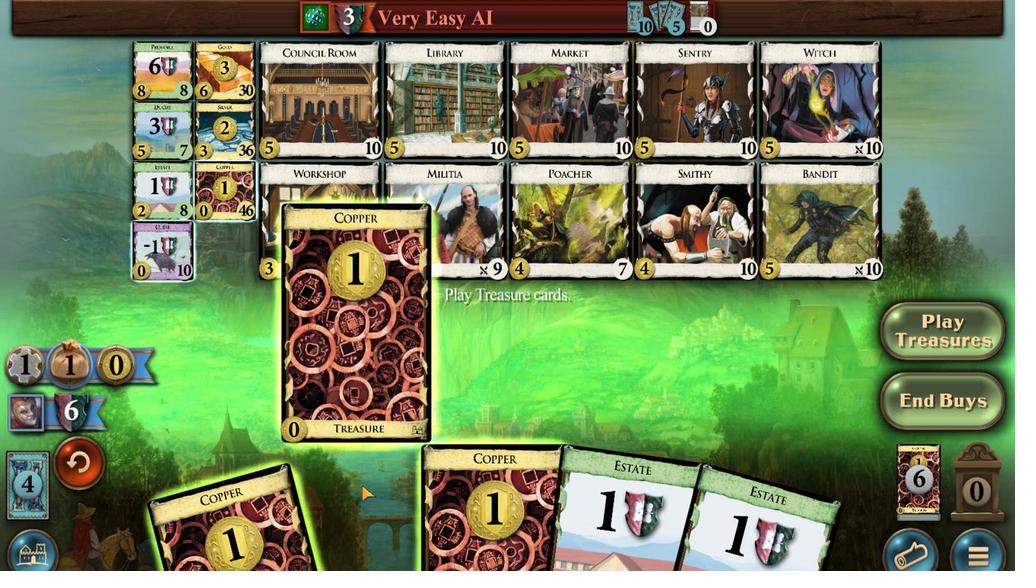 
Action: Mouse moved to (462, 342)
Screenshot: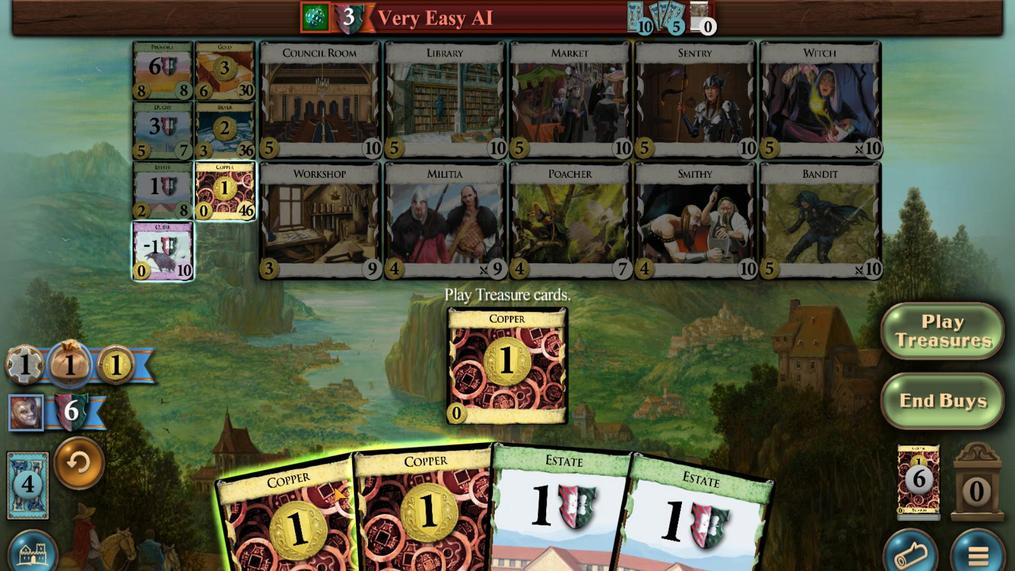 
Action: Mouse scrolled (462, 342) with delta (0, 0)
Screenshot: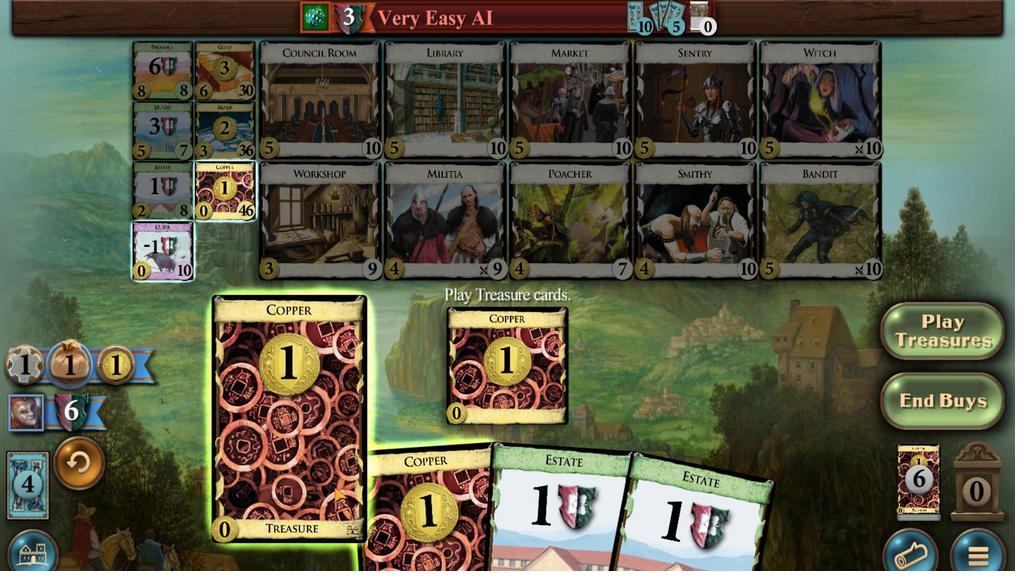 
Action: Mouse scrolled (462, 342) with delta (0, 0)
Screenshot: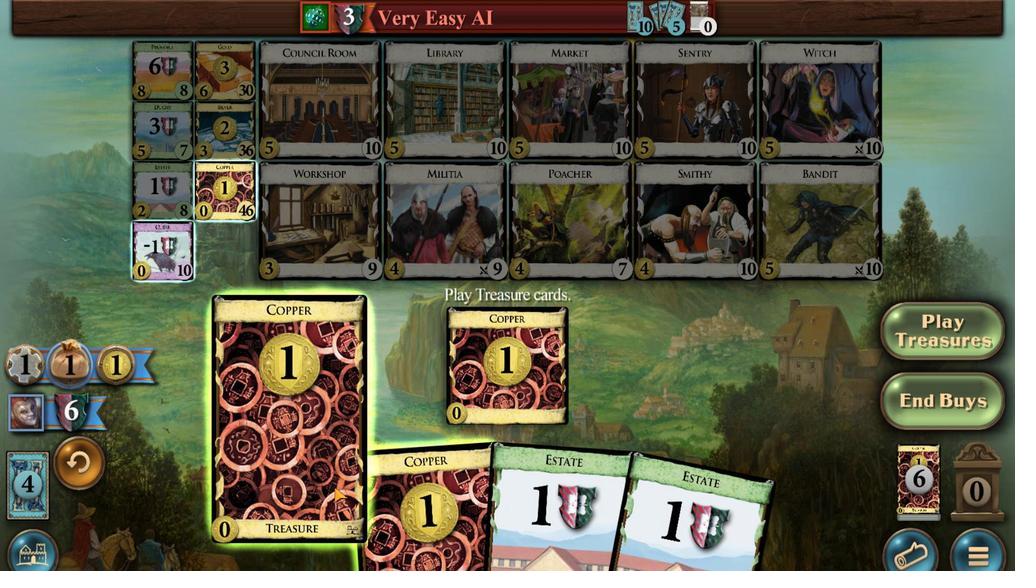 
Action: Mouse scrolled (462, 342) with delta (0, 0)
Screenshot: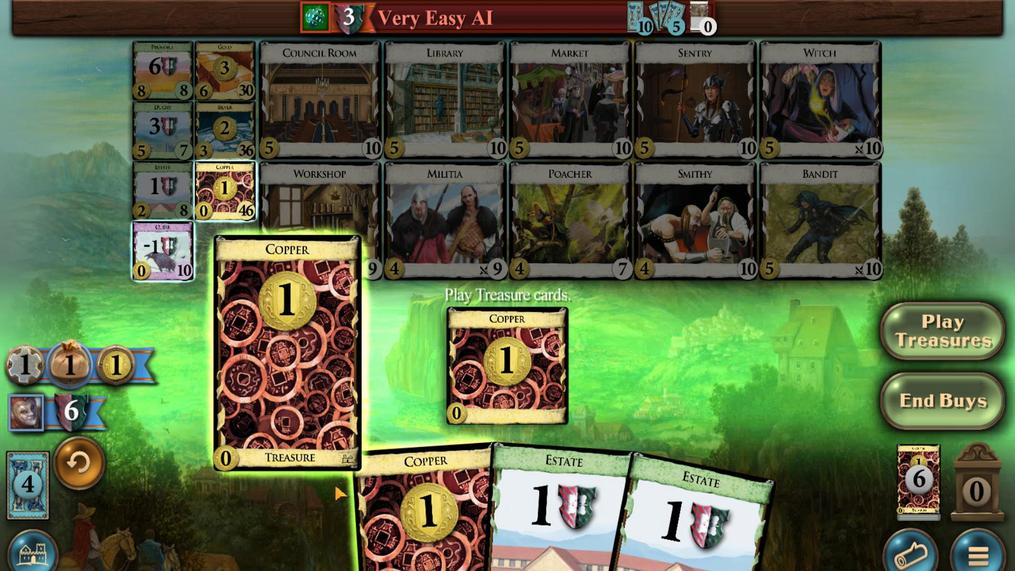 
Action: Mouse scrolled (462, 342) with delta (0, 0)
Screenshot: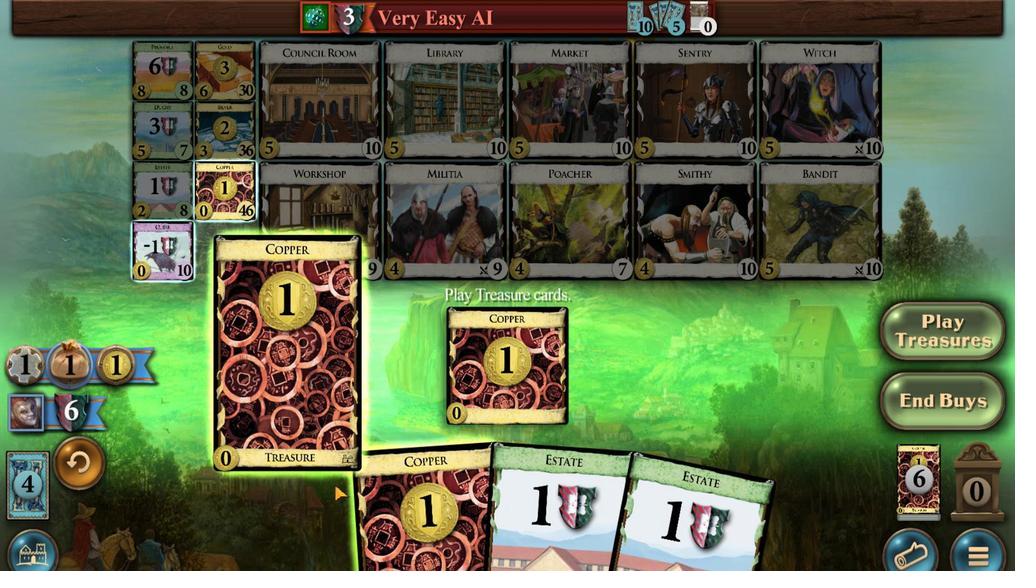 
Action: Mouse moved to (461, 345)
Screenshot: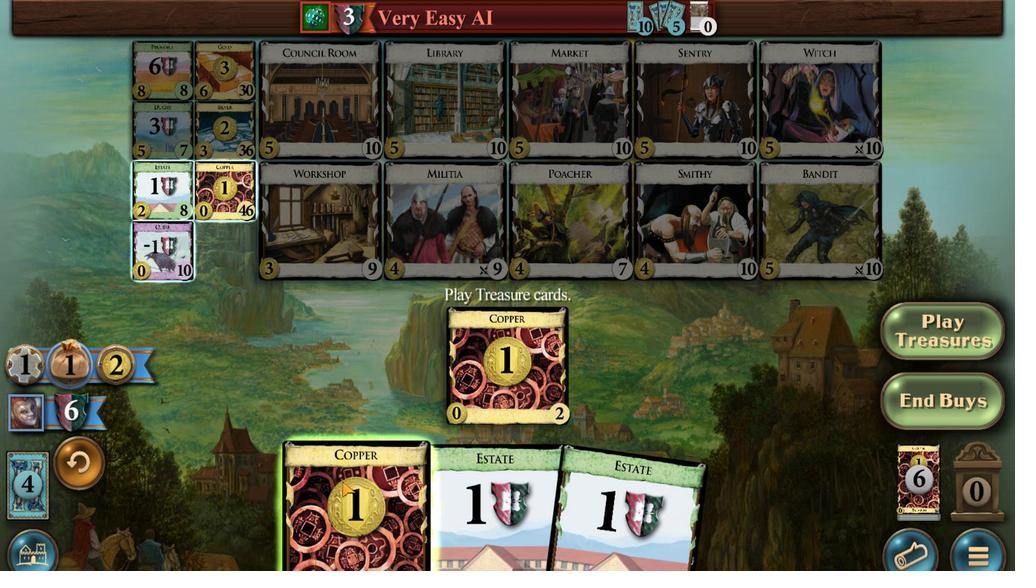 
Action: Mouse scrolled (461, 345) with delta (0, 0)
Screenshot: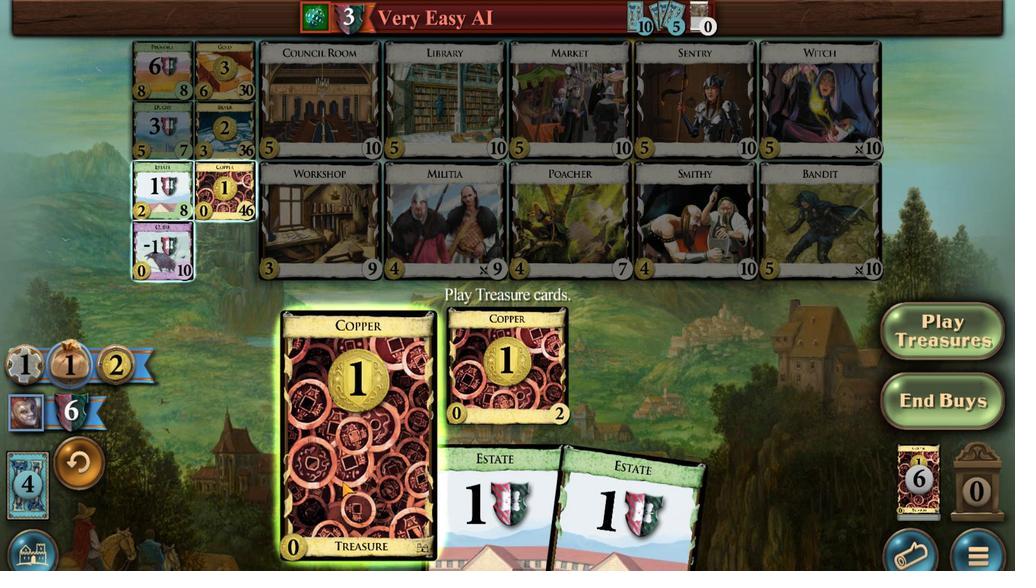 
Action: Mouse scrolled (461, 345) with delta (0, 0)
Screenshot: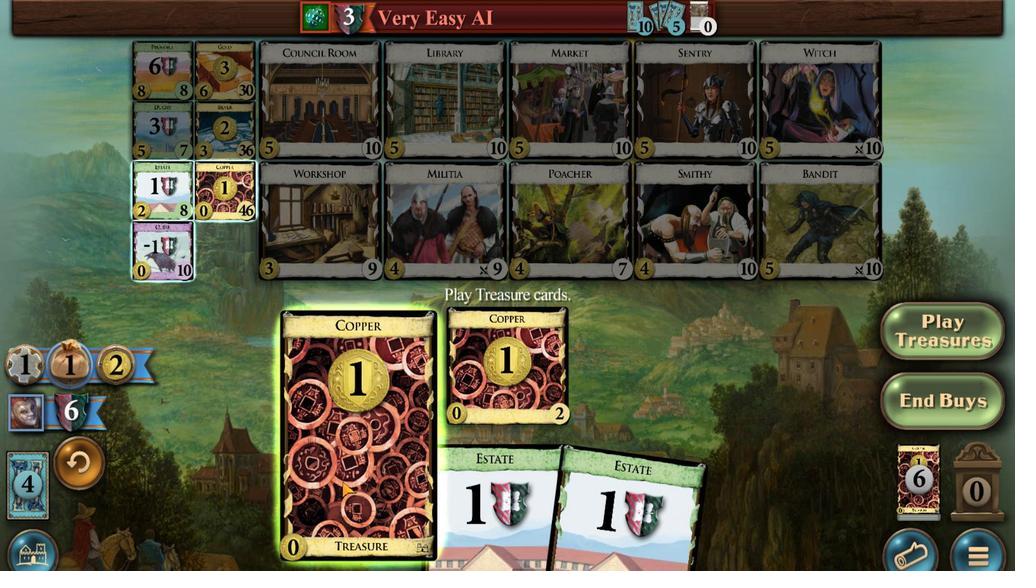 
Action: Mouse scrolled (461, 345) with delta (0, 0)
Screenshot: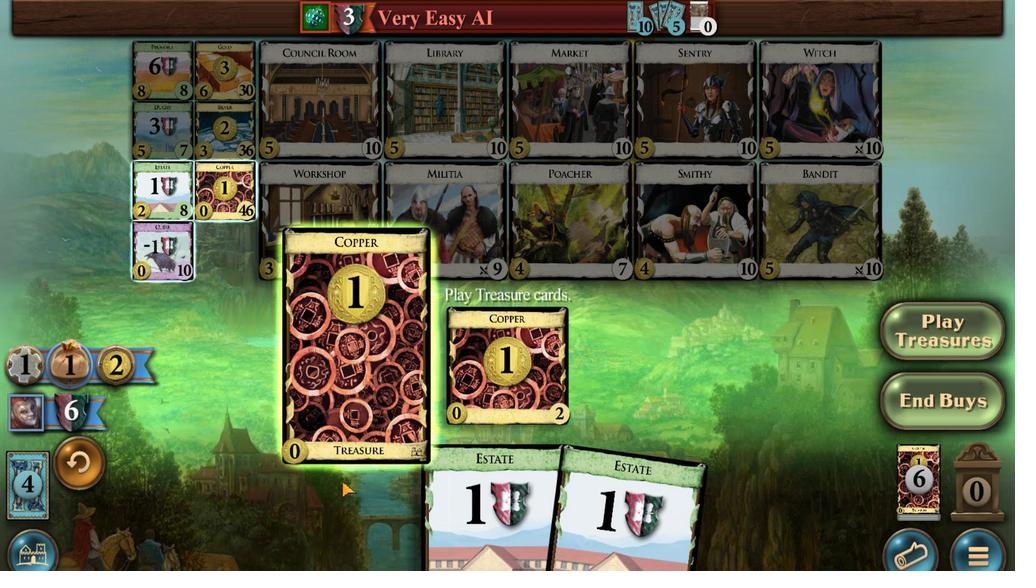 
Action: Mouse moved to (475, 536)
Screenshot: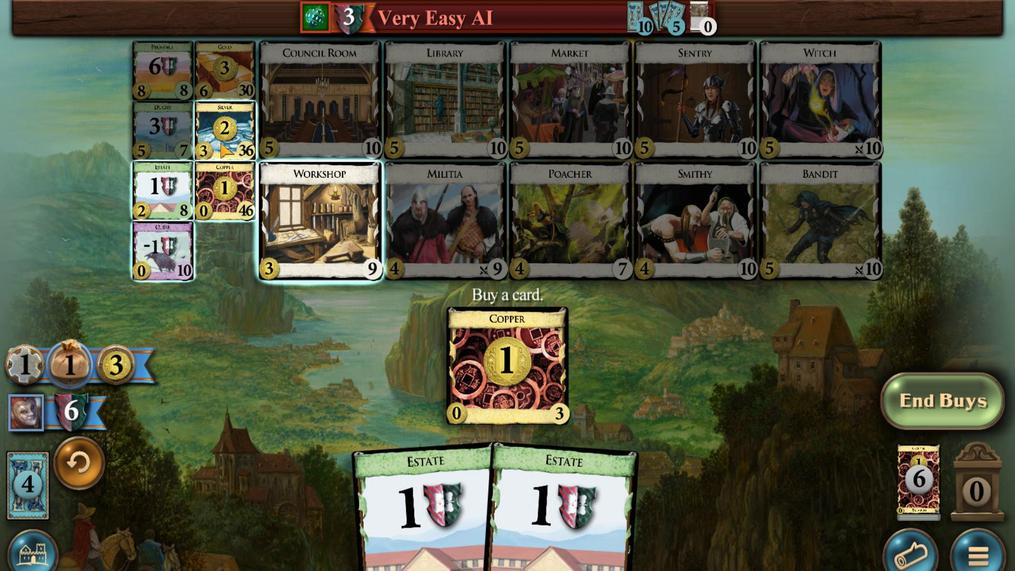 
Action: Mouse pressed left at (475, 536)
Screenshot: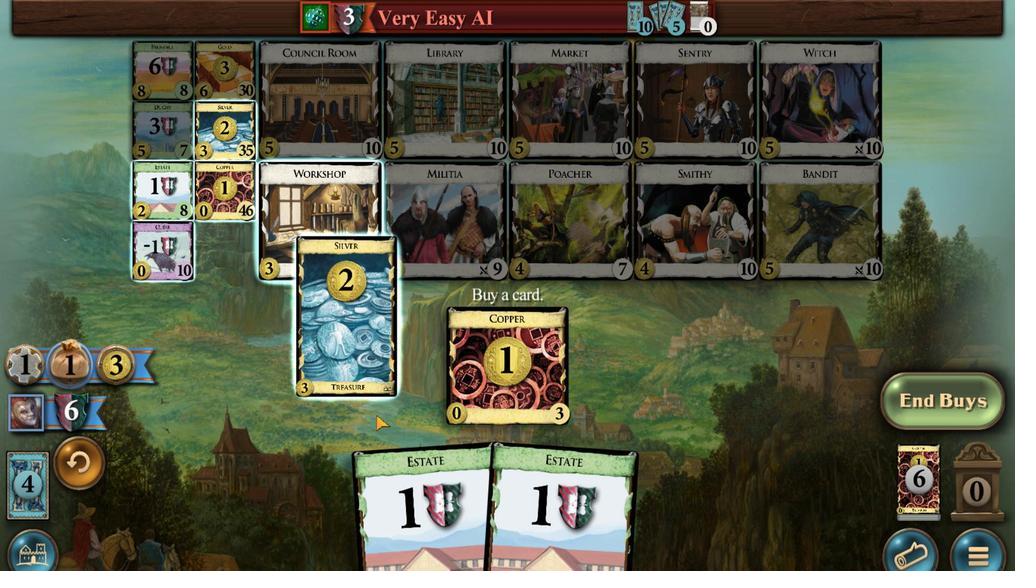 
Action: Mouse moved to (411, 318)
Screenshot: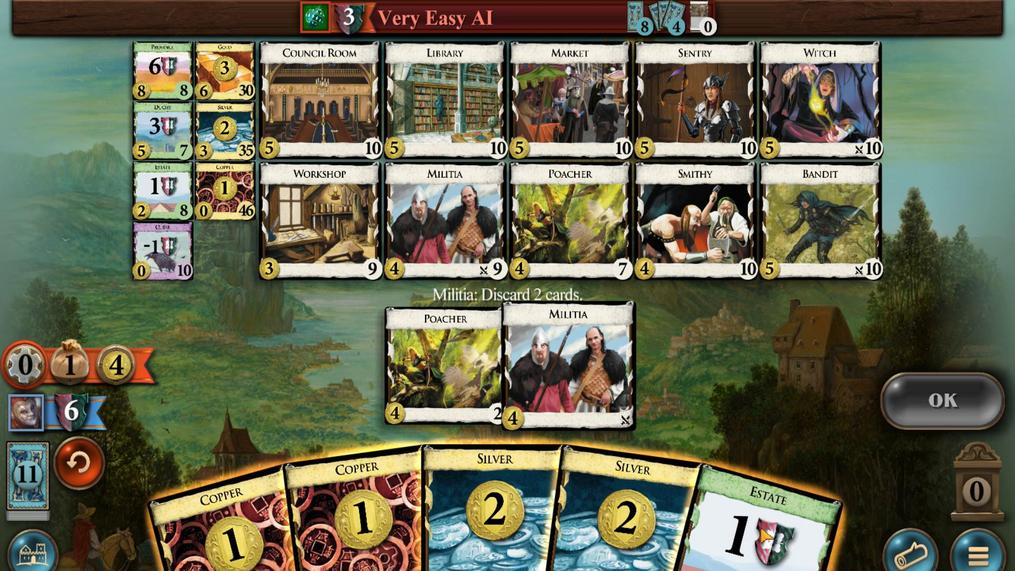 
Action: Mouse scrolled (411, 319) with delta (0, 0)
Screenshot: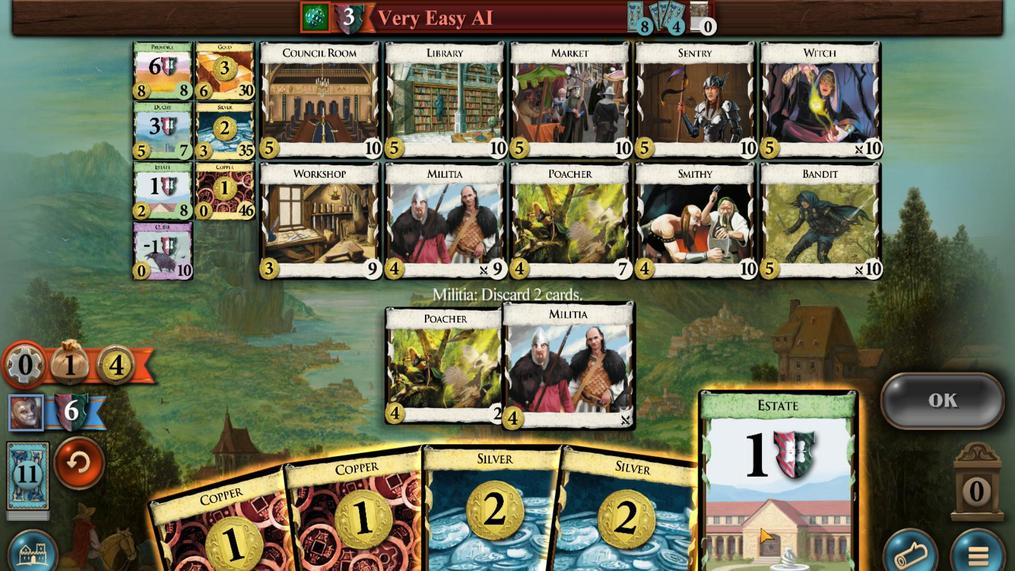 
Action: Mouse scrolled (411, 319) with delta (0, 0)
Screenshot: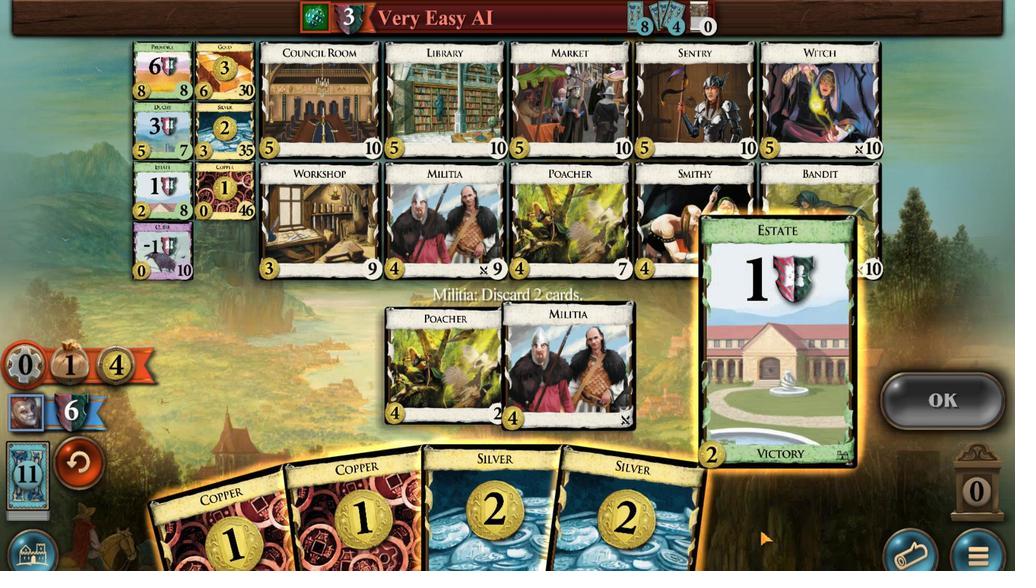 
Action: Mouse scrolled (411, 319) with delta (0, 0)
Screenshot: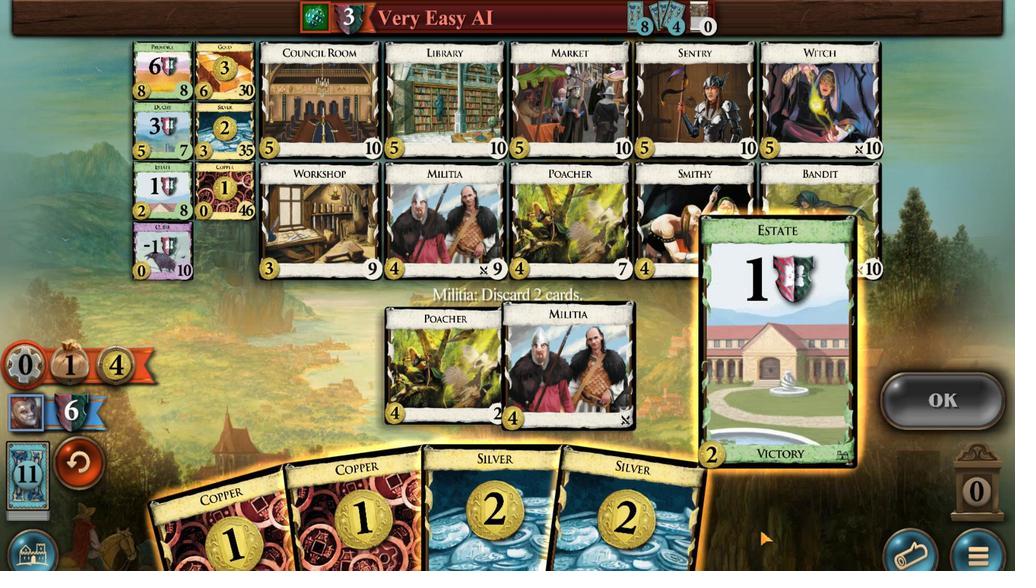 
Action: Mouse scrolled (411, 319) with delta (0, 0)
Screenshot: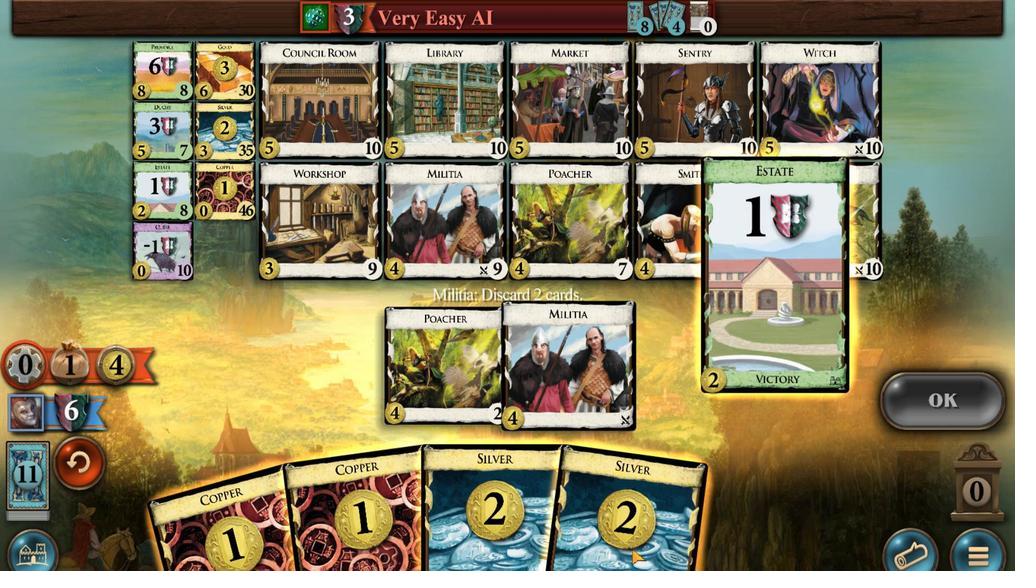 
Action: Mouse moved to (472, 332)
Screenshot: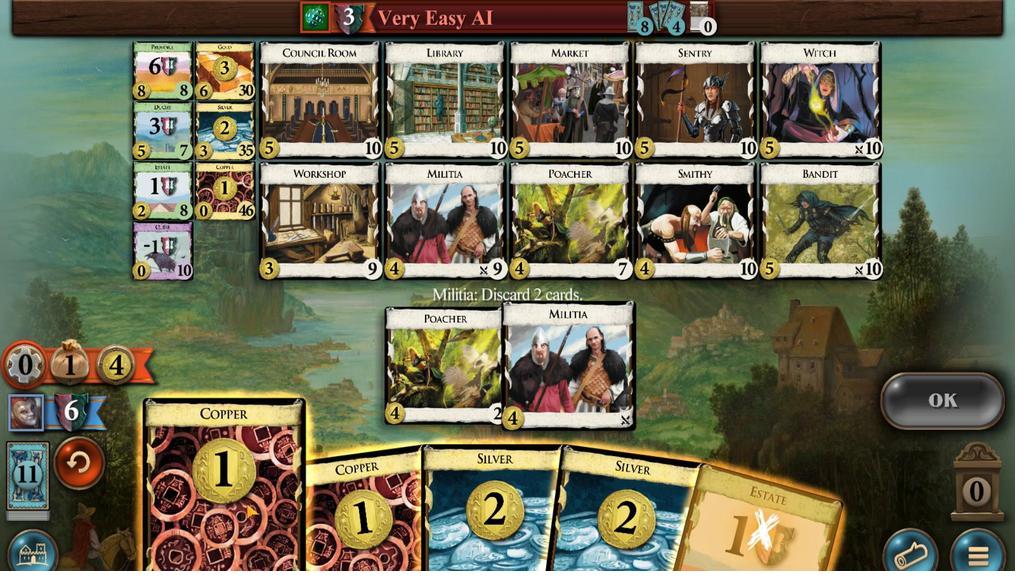 
Action: Mouse scrolled (472, 333) with delta (0, 0)
Screenshot: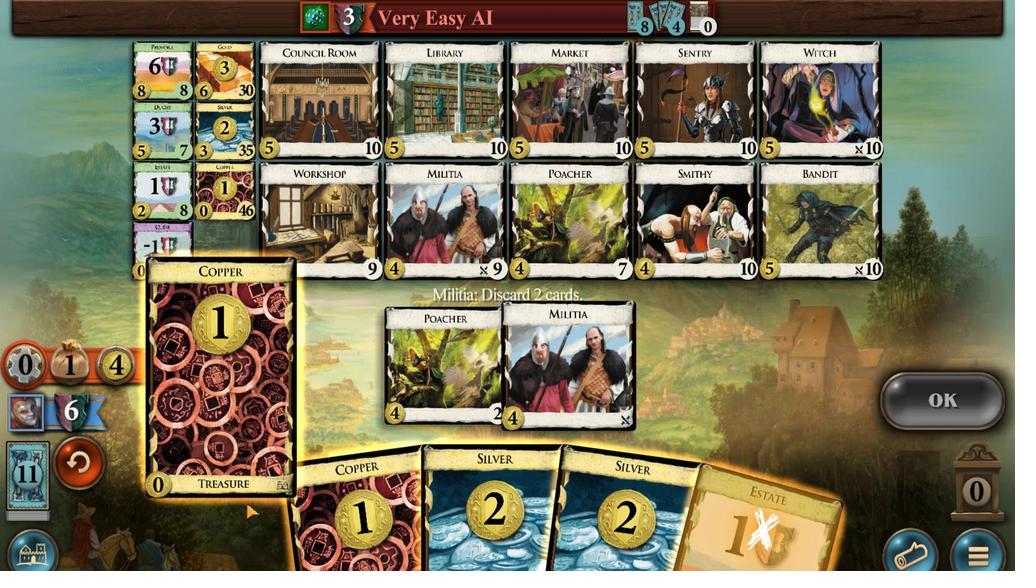 
Action: Mouse scrolled (472, 333) with delta (0, 0)
Screenshot: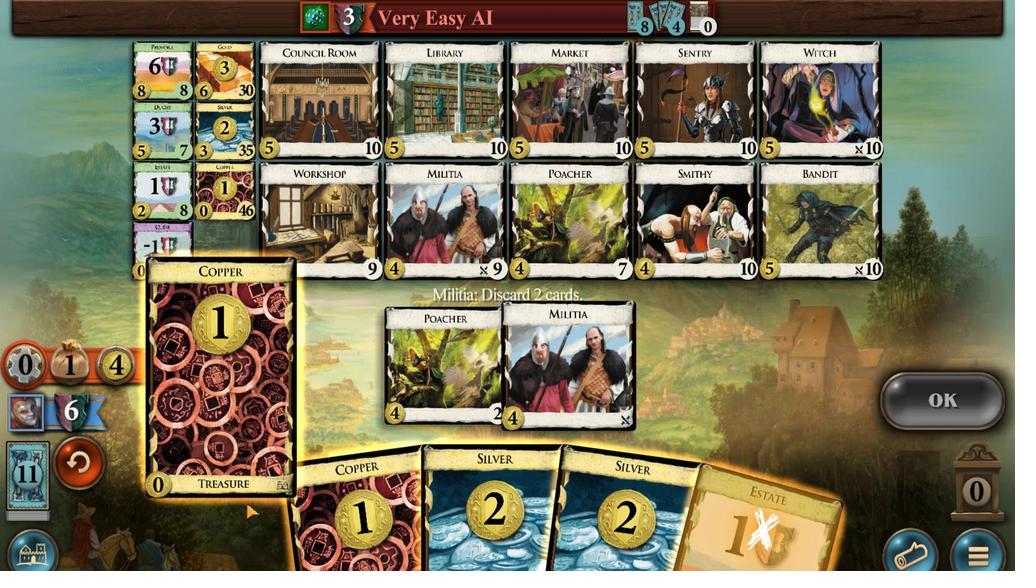 
Action: Mouse scrolled (472, 333) with delta (0, 0)
Screenshot: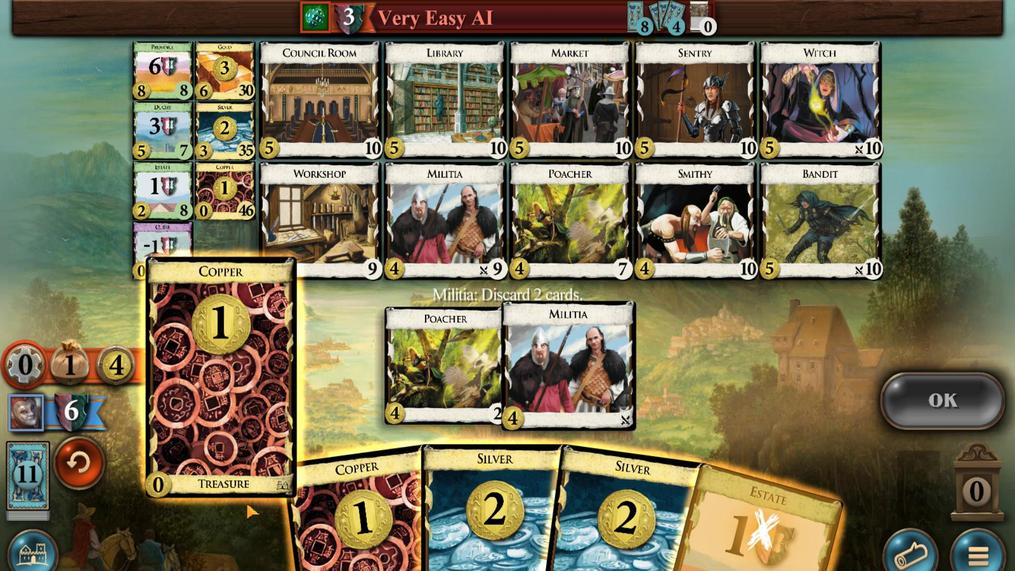 
Action: Mouse scrolled (472, 333) with delta (0, 0)
Screenshot: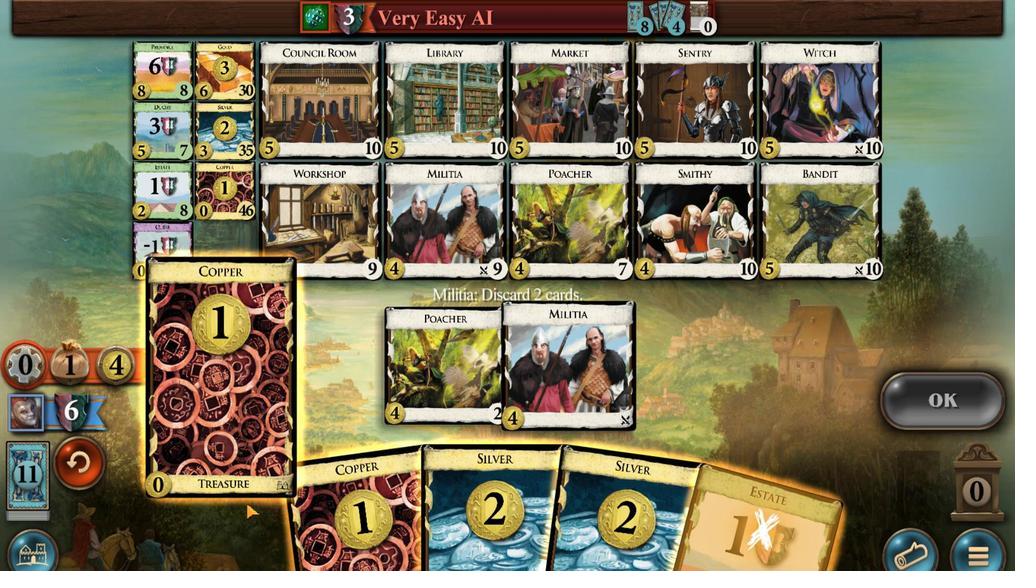 
Action: Mouse moved to (390, 388)
Screenshot: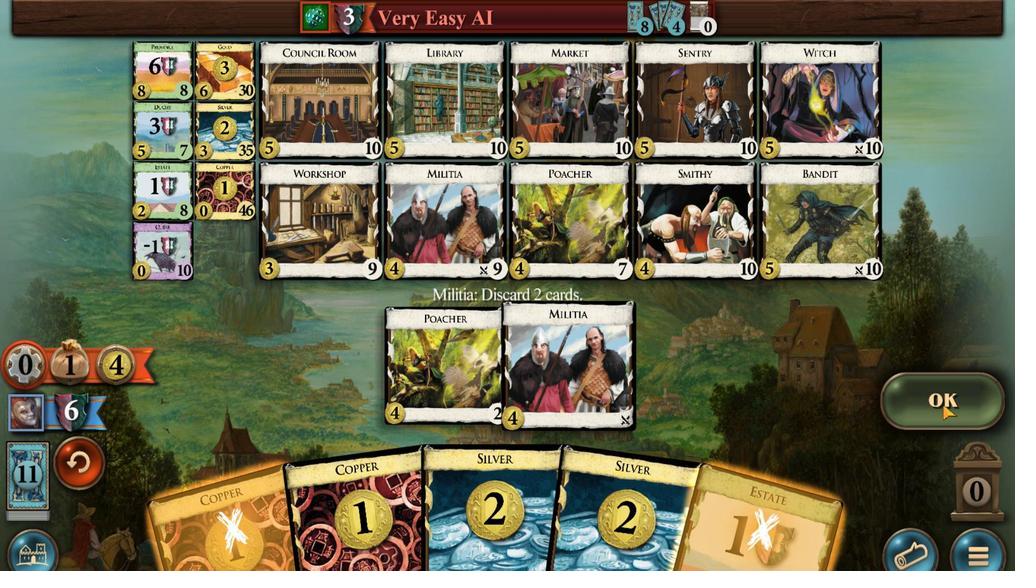 
Action: Mouse pressed left at (390, 388)
Screenshot: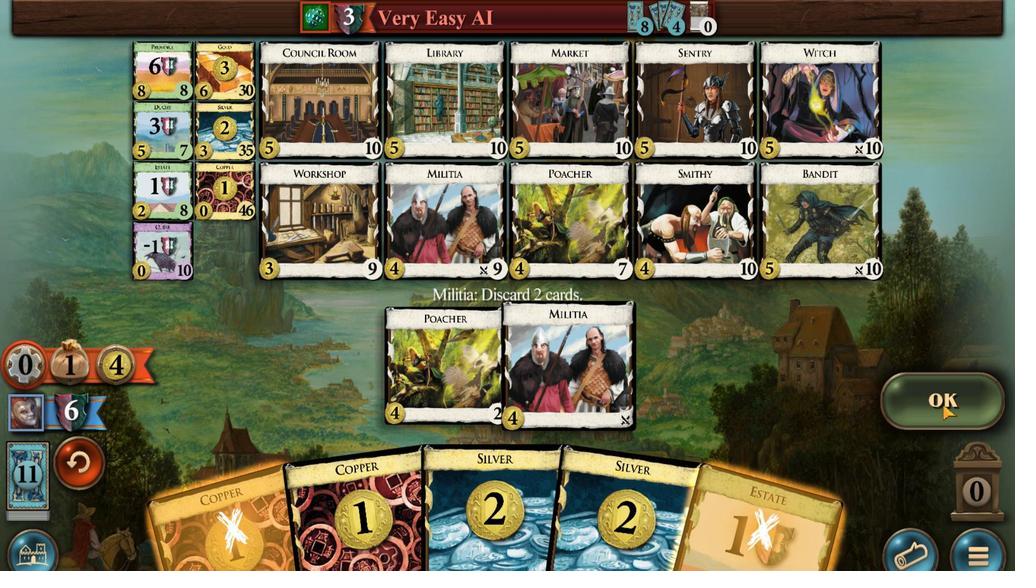 
Action: Mouse moved to (457, 334)
Screenshot: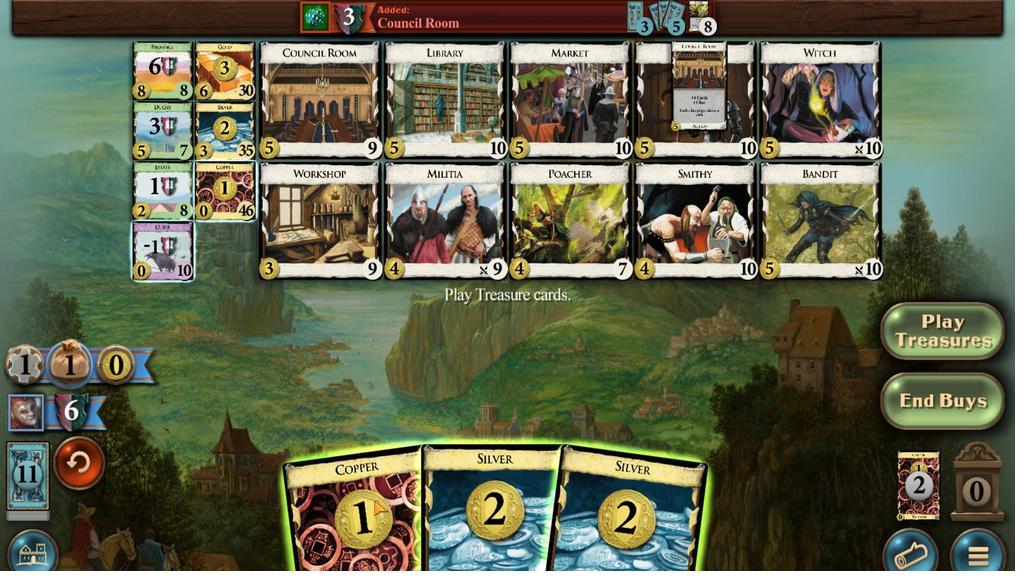 
Action: Mouse scrolled (457, 334) with delta (0, 0)
Screenshot: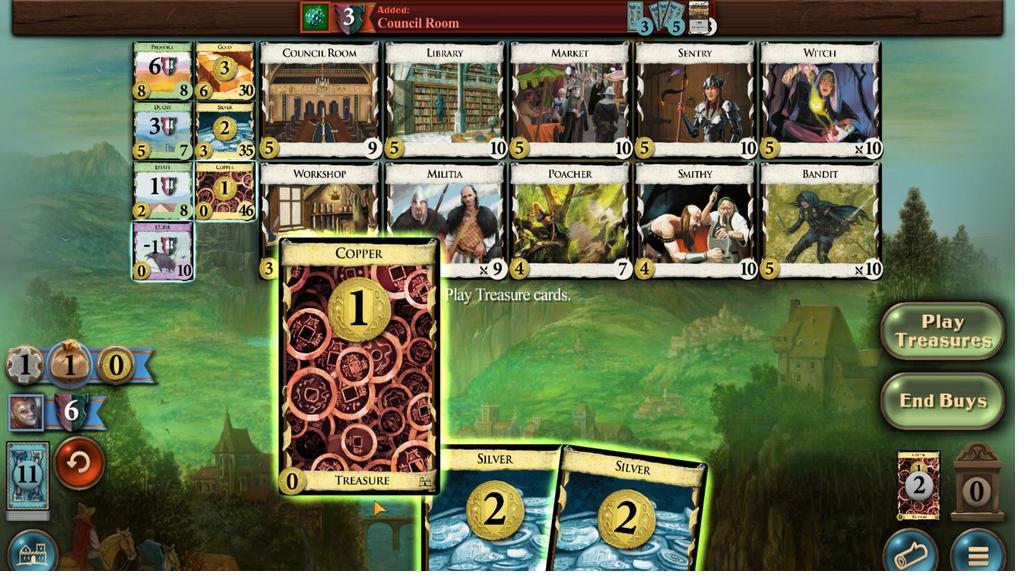 
Action: Mouse scrolled (457, 334) with delta (0, 0)
Screenshot: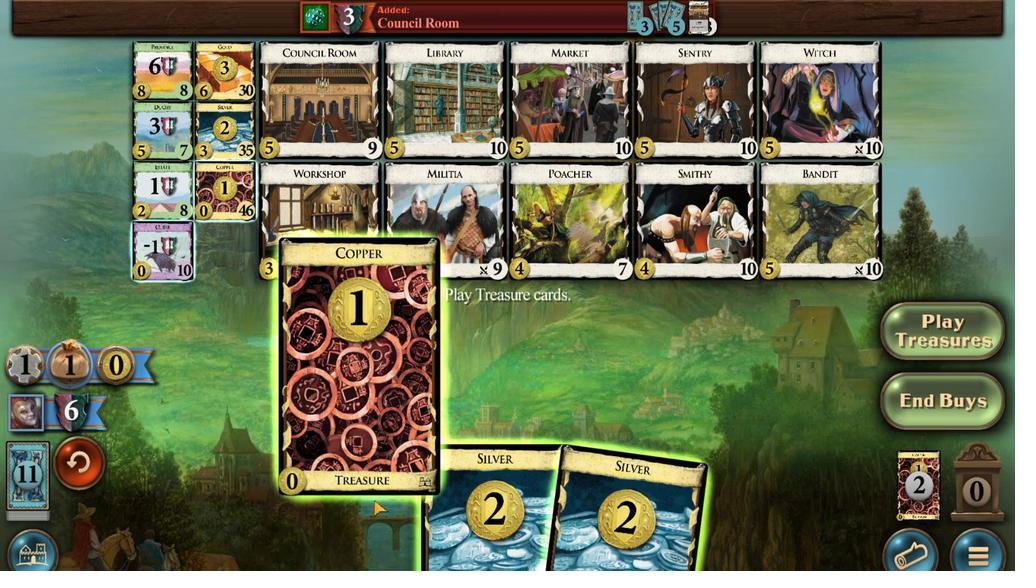 
Action: Mouse scrolled (457, 334) with delta (0, 0)
Screenshot: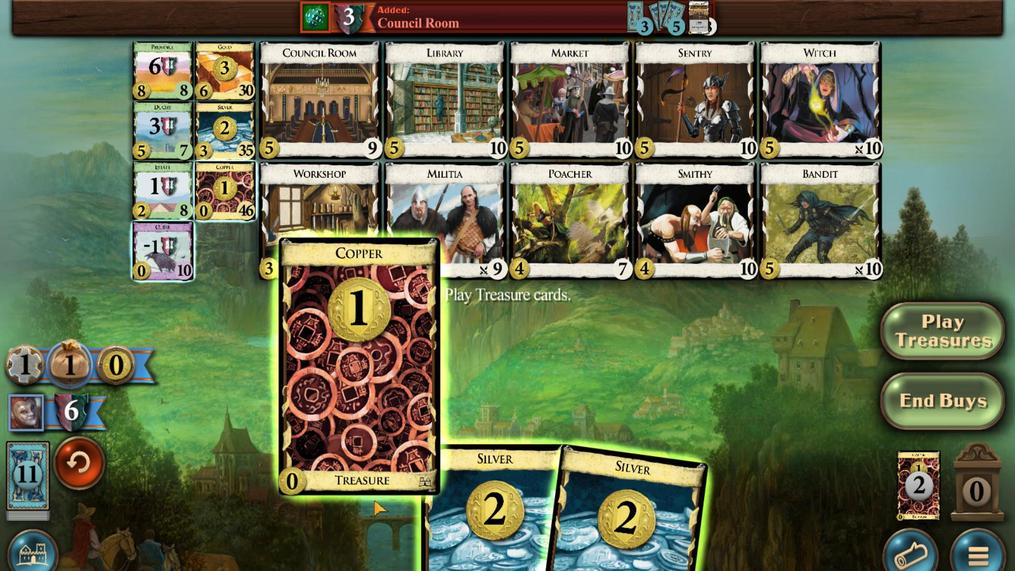
Action: Mouse scrolled (457, 334) with delta (0, 0)
Screenshot: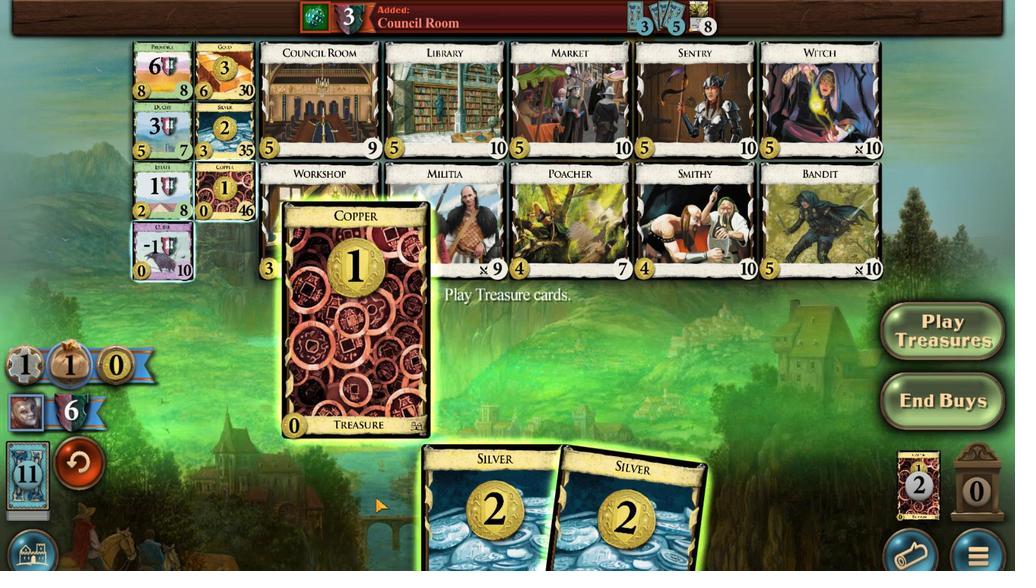 
Action: Mouse moved to (448, 331)
Screenshot: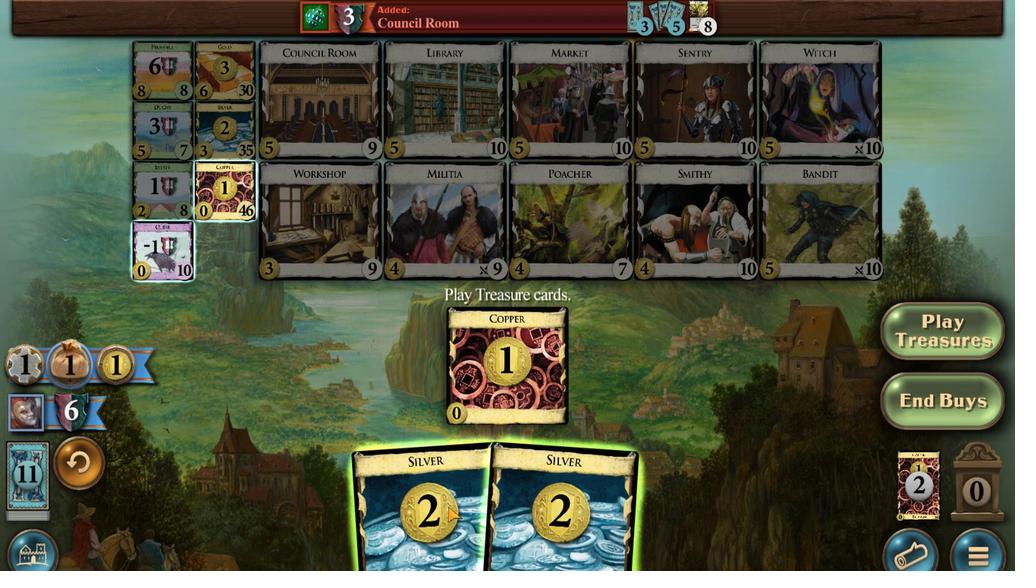 
Action: Mouse scrolled (448, 331) with delta (0, 0)
Screenshot: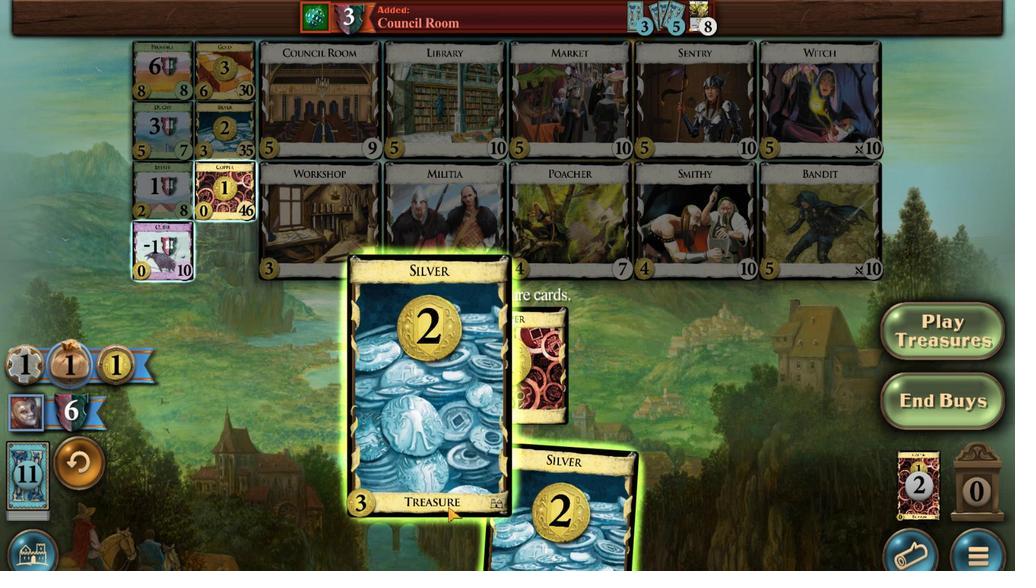
Action: Mouse scrolled (448, 331) with delta (0, 0)
Screenshot: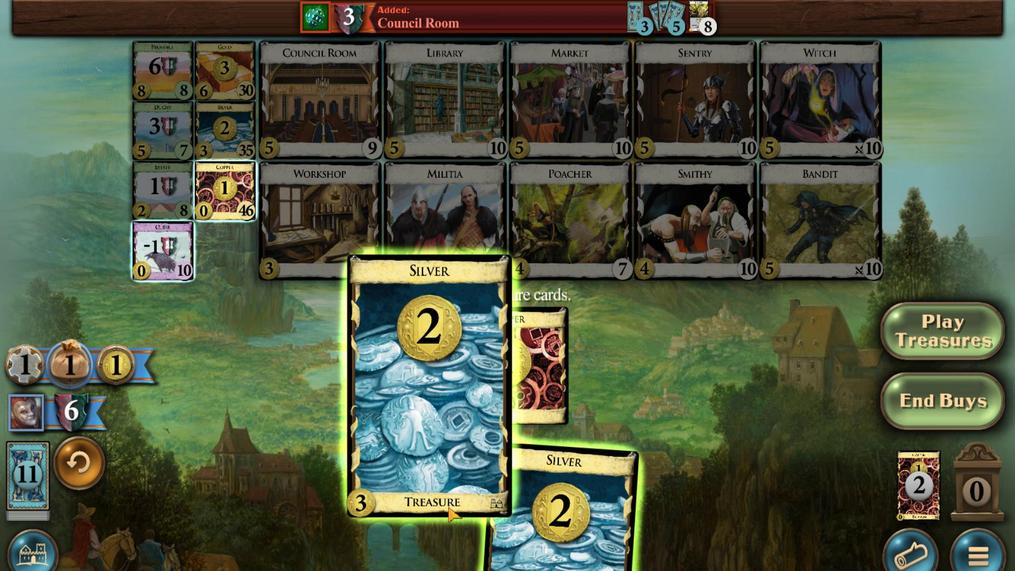 
Action: Mouse scrolled (448, 331) with delta (0, 0)
Screenshot: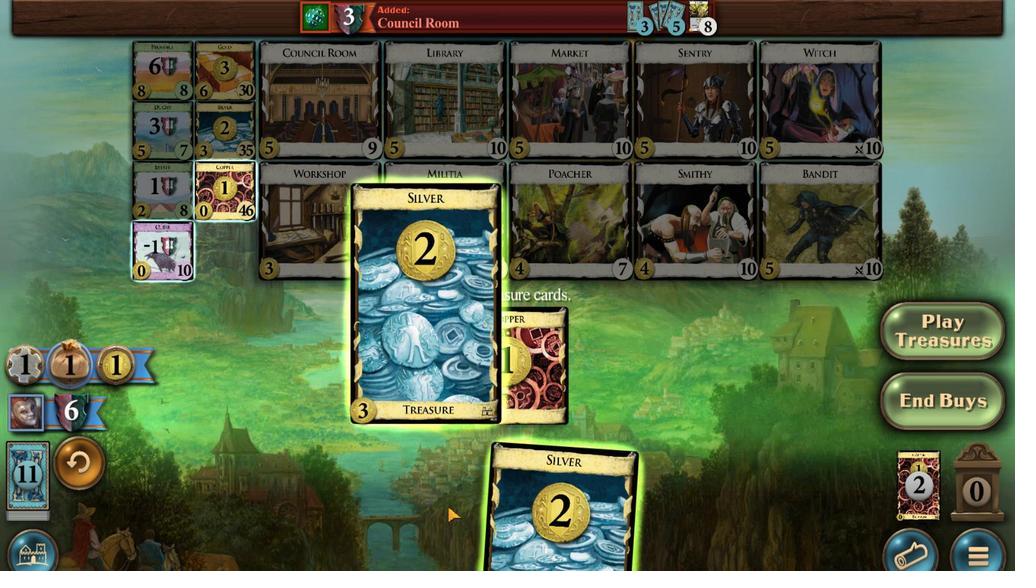 
Action: Mouse scrolled (448, 331) with delta (0, 0)
Screenshot: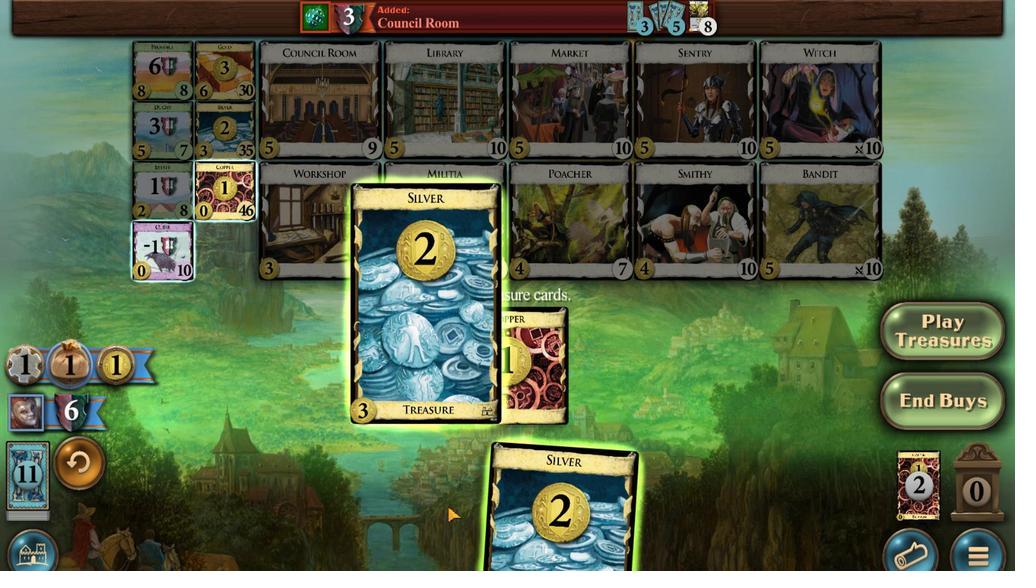 
Action: Mouse moved to (442, 324)
Screenshot: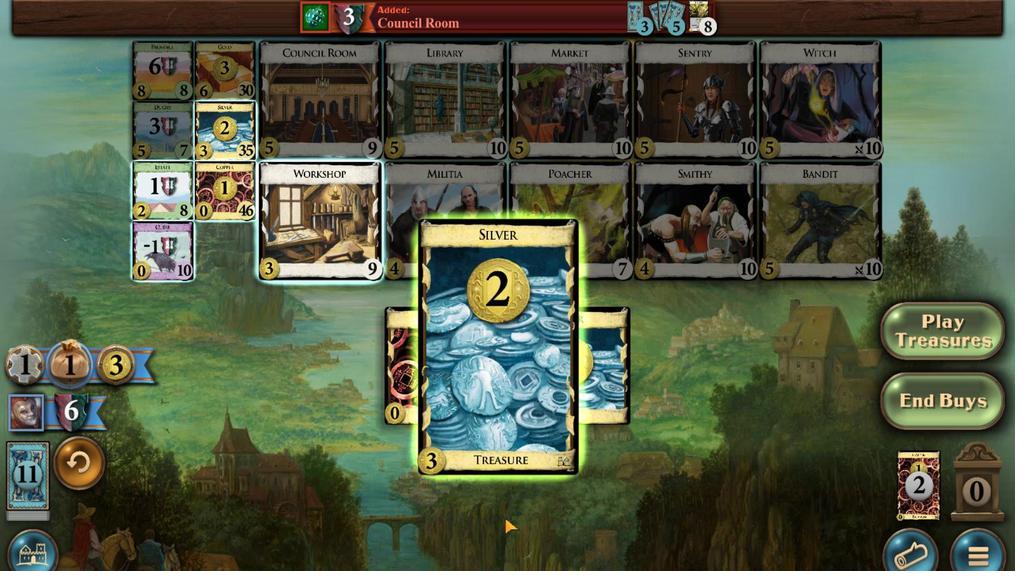 
Action: Mouse scrolled (442, 324) with delta (0, 0)
Screenshot: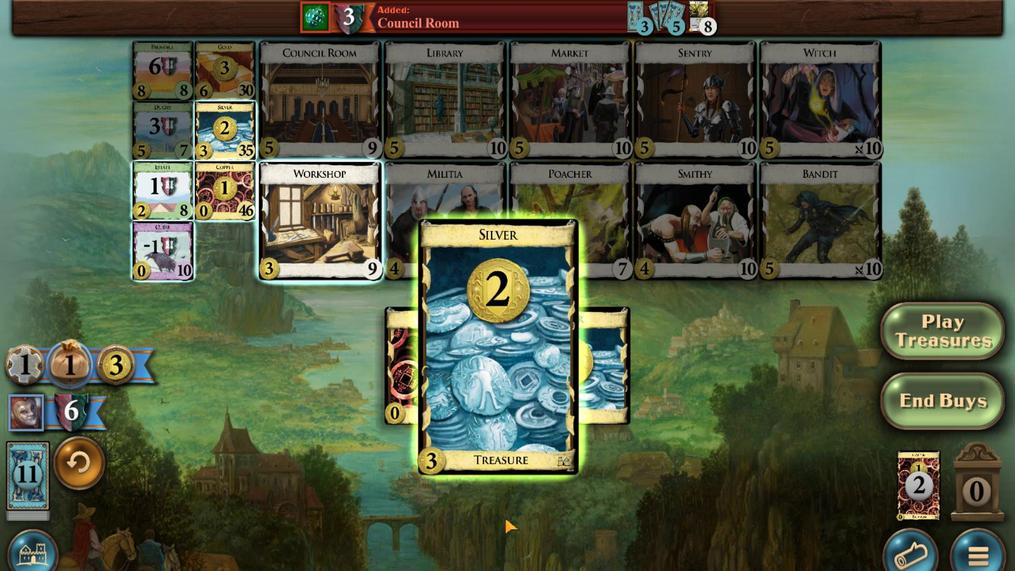 
Action: Mouse scrolled (442, 324) with delta (0, 0)
Screenshot: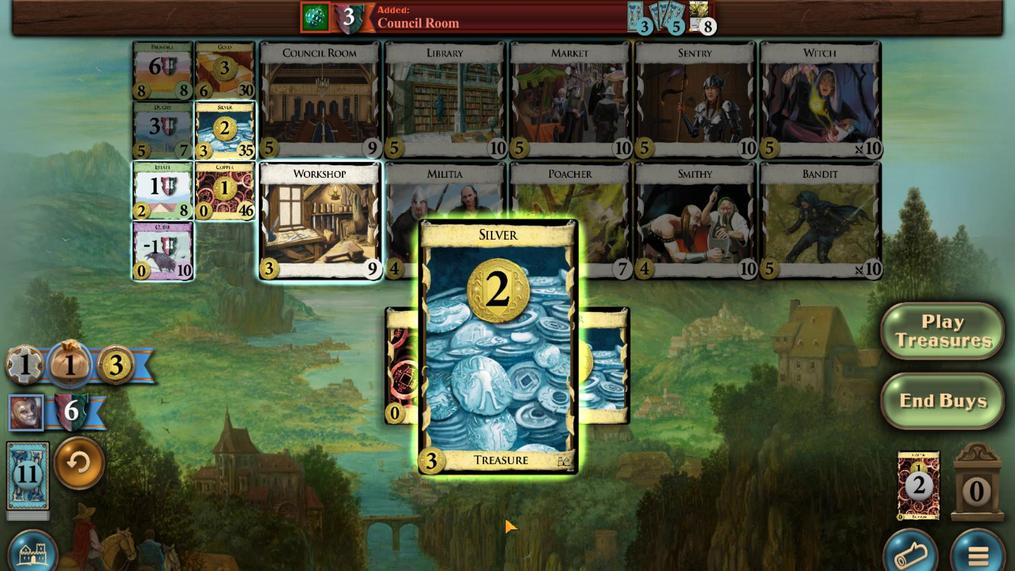 
Action: Mouse scrolled (442, 324) with delta (0, 0)
Screenshot: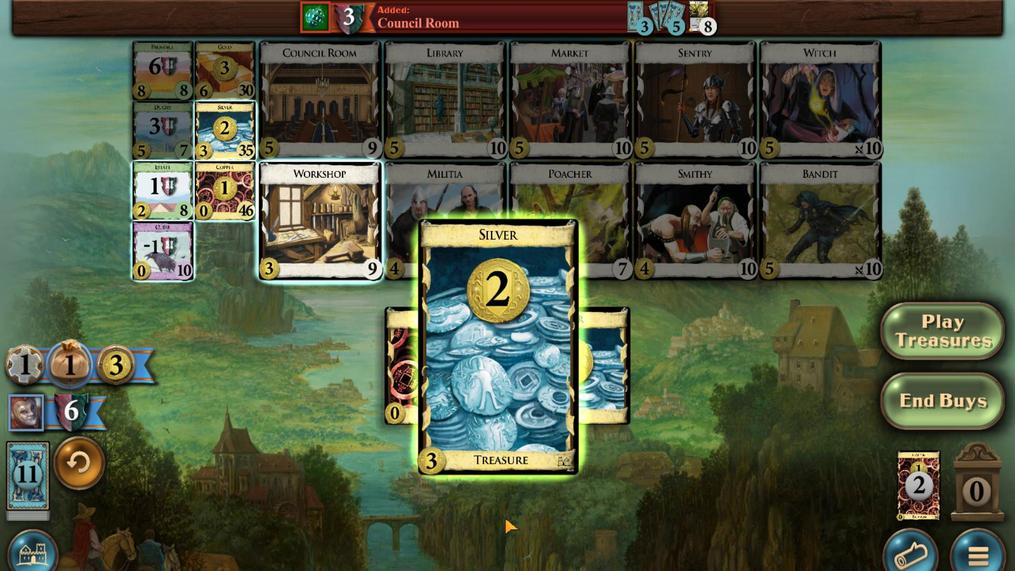 
Action: Mouse scrolled (442, 324) with delta (0, 0)
Screenshot: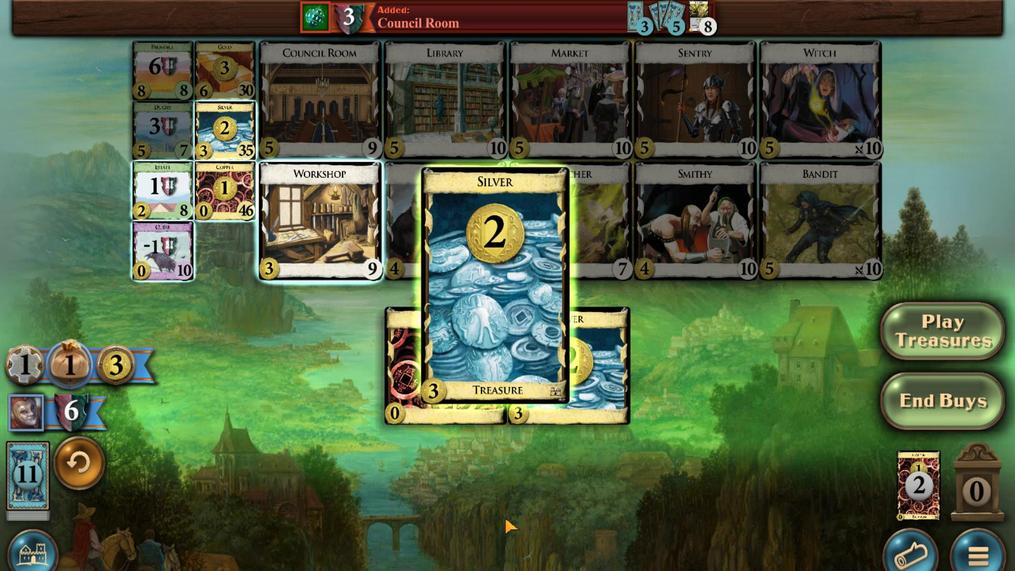 
Action: Mouse moved to (481, 544)
Screenshot: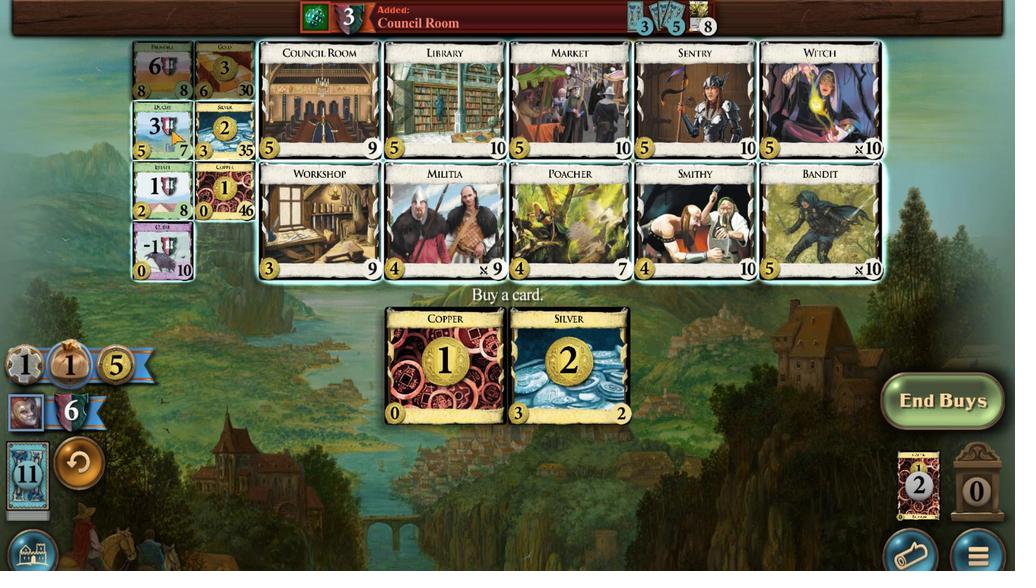 
Action: Mouse pressed left at (481, 544)
Screenshot: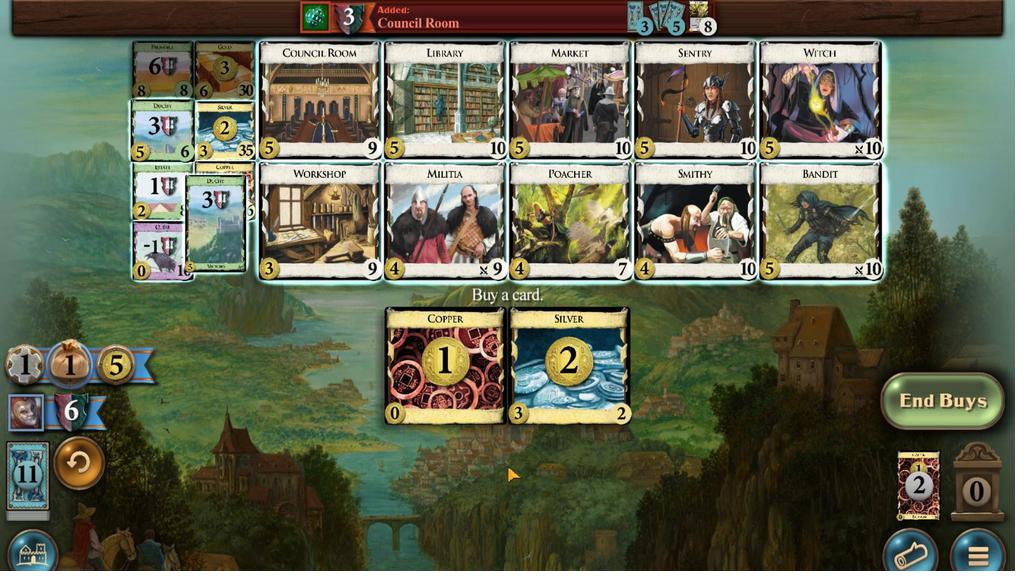 
Action: Mouse moved to (442, 327)
Screenshot: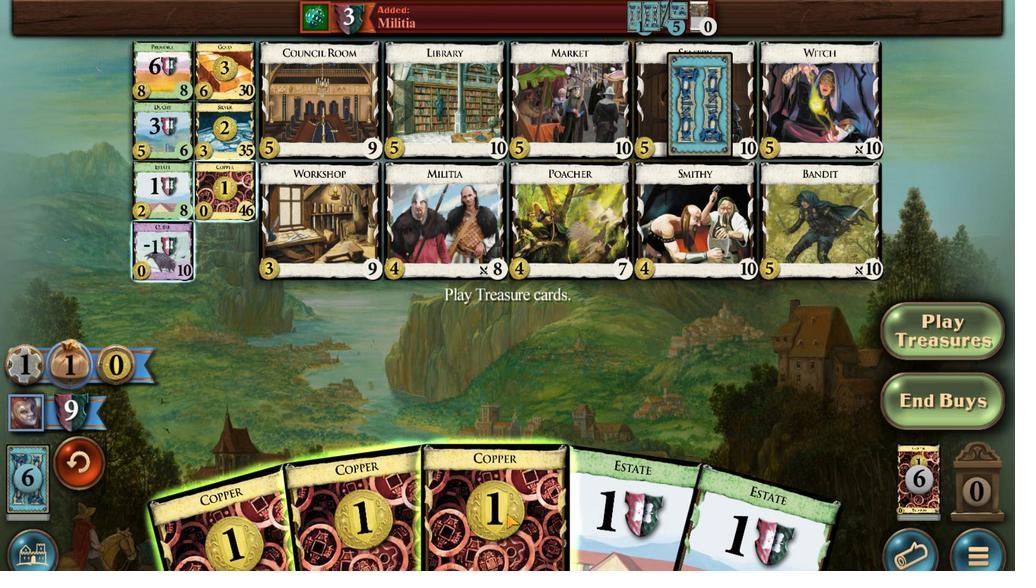 
Action: Mouse scrolled (442, 327) with delta (0, 0)
Screenshot: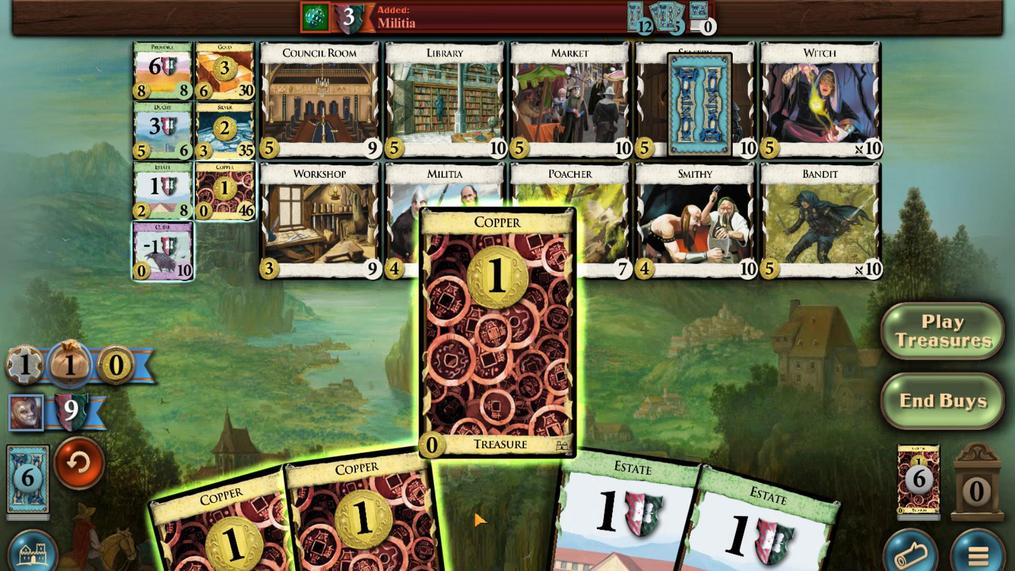 
Action: Mouse scrolled (442, 327) with delta (0, 0)
Screenshot: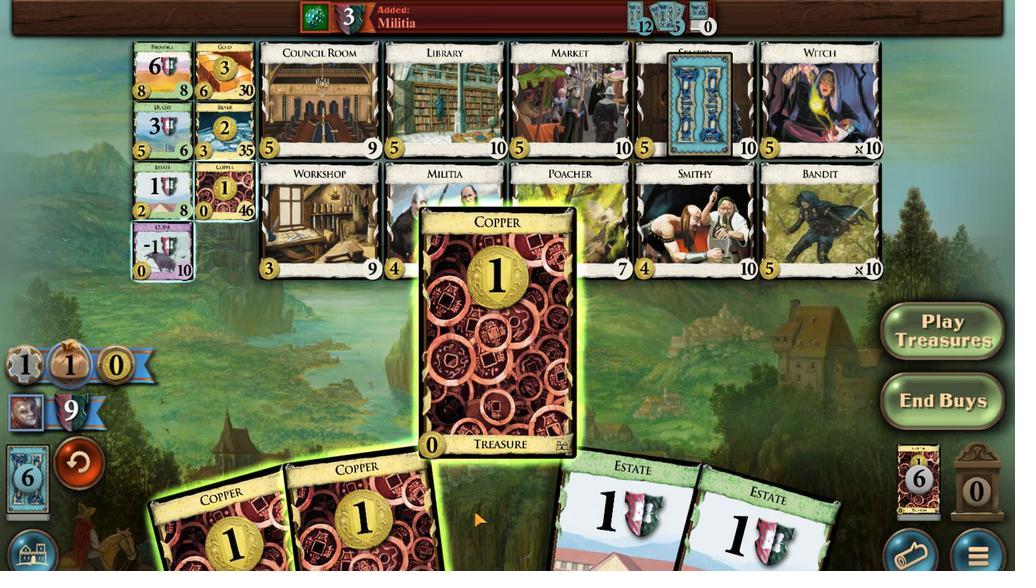 
Action: Mouse scrolled (442, 327) with delta (0, 0)
Screenshot: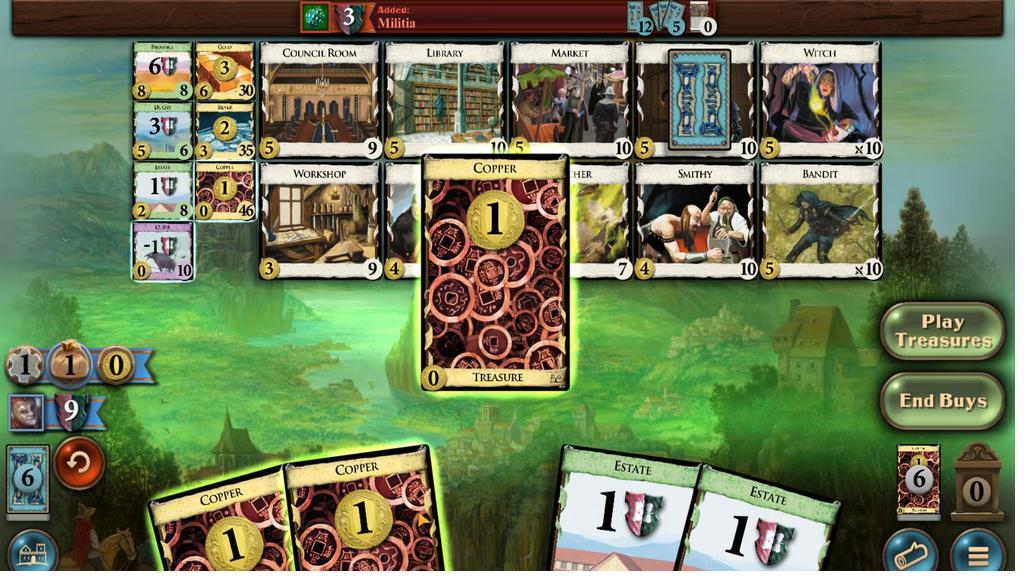 
Action: Mouse moved to (452, 327)
Screenshot: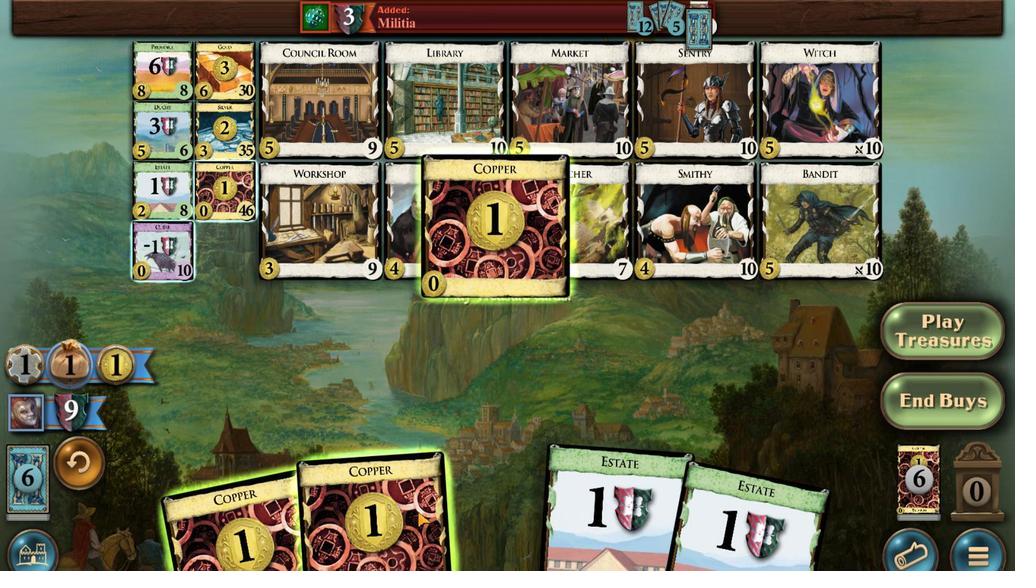 
Action: Mouse scrolled (452, 328) with delta (0, 0)
Screenshot: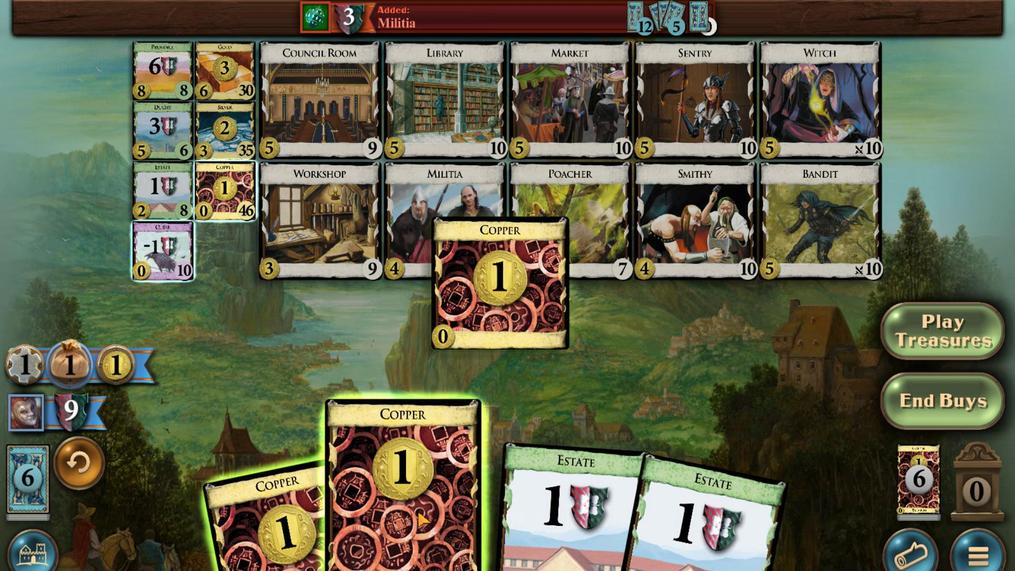 
Action: Mouse scrolled (452, 328) with delta (0, 0)
Screenshot: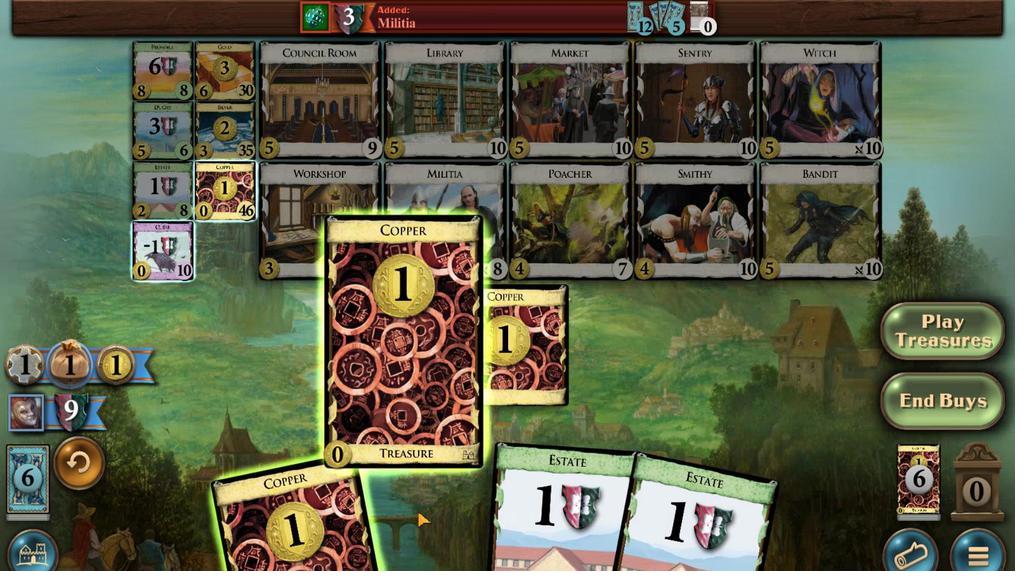 
Action: Mouse scrolled (452, 328) with delta (0, 0)
Screenshot: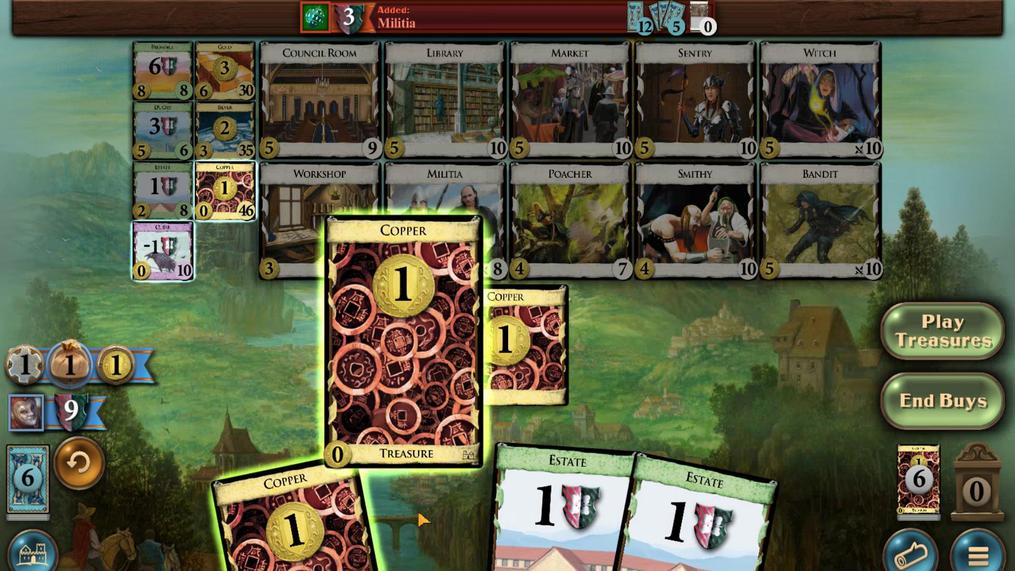 
Action: Mouse scrolled (452, 328) with delta (0, 0)
Screenshot: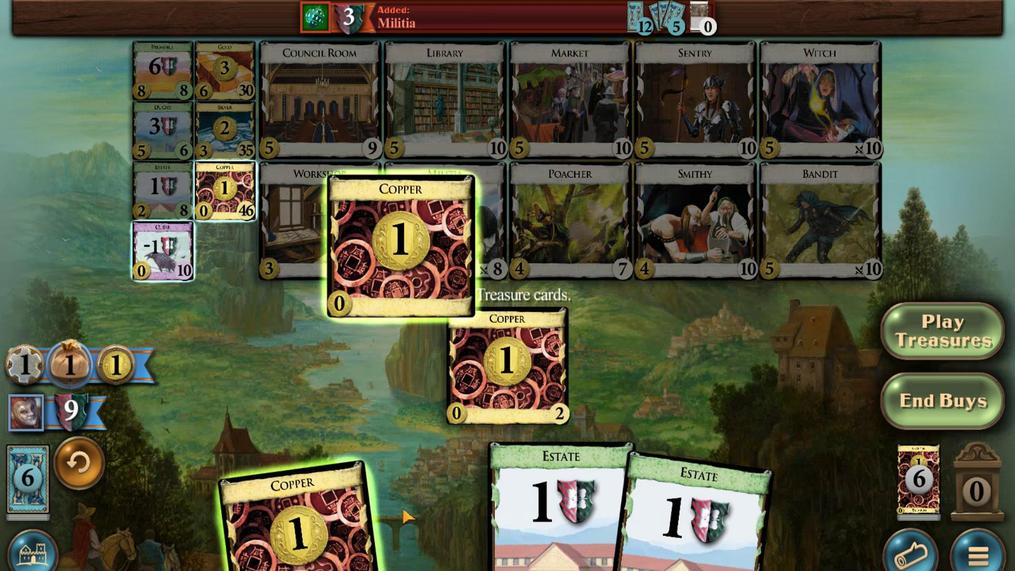 
Action: Mouse moved to (457, 331)
Screenshot: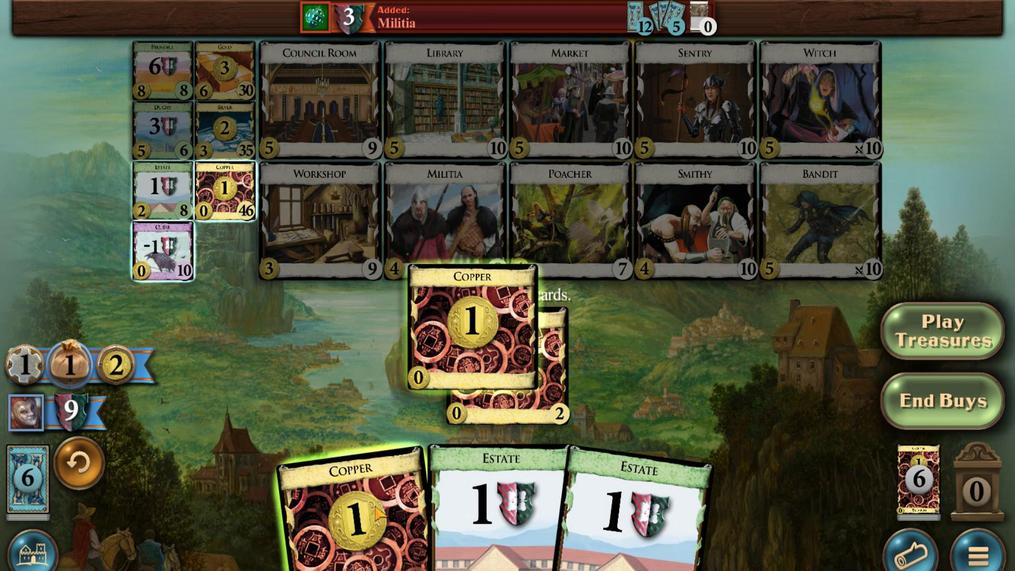 
Action: Mouse scrolled (457, 331) with delta (0, 0)
Screenshot: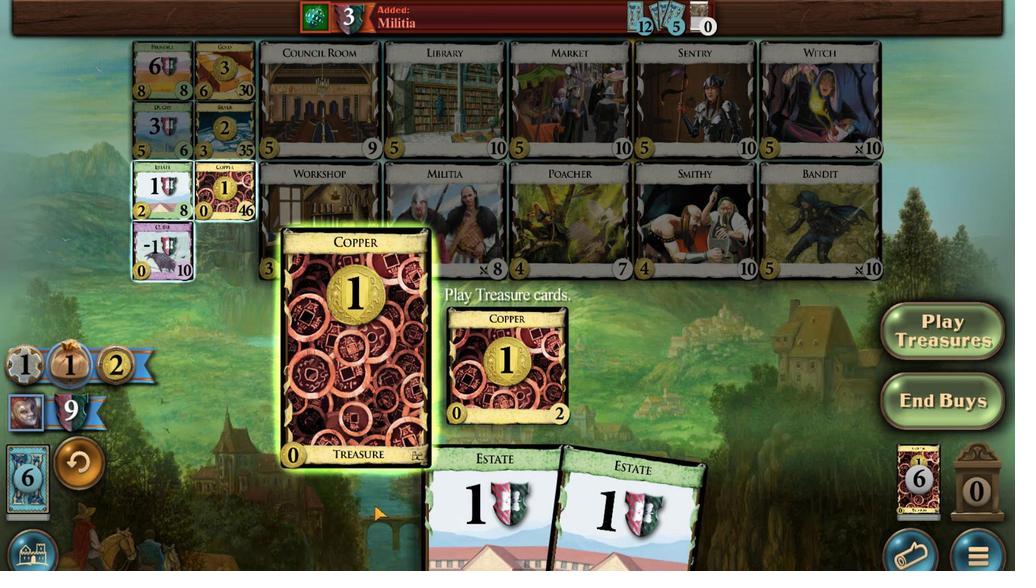
Action: Mouse scrolled (457, 331) with delta (0, 0)
Screenshot: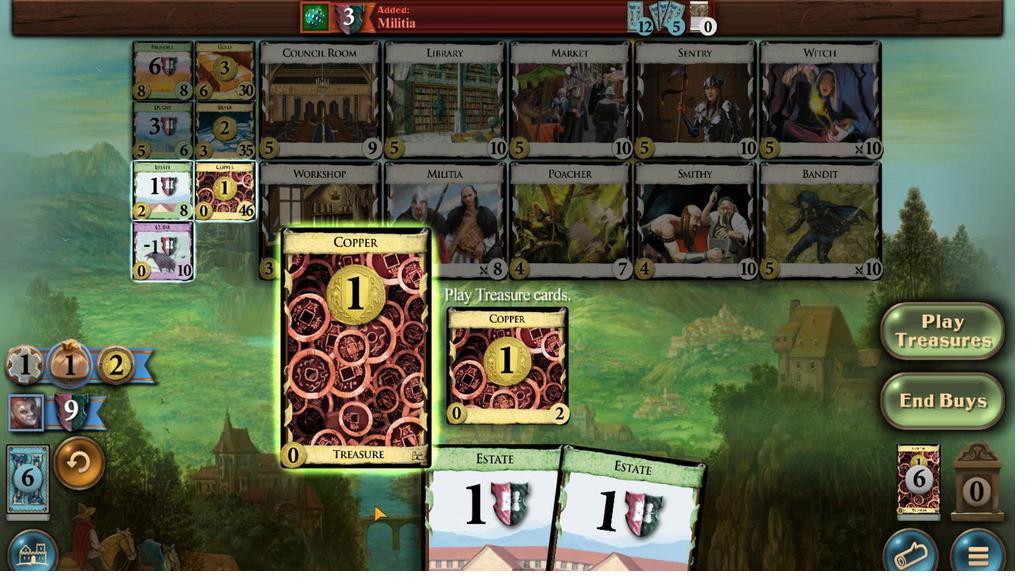 
Action: Mouse scrolled (457, 331) with delta (0, 0)
Screenshot: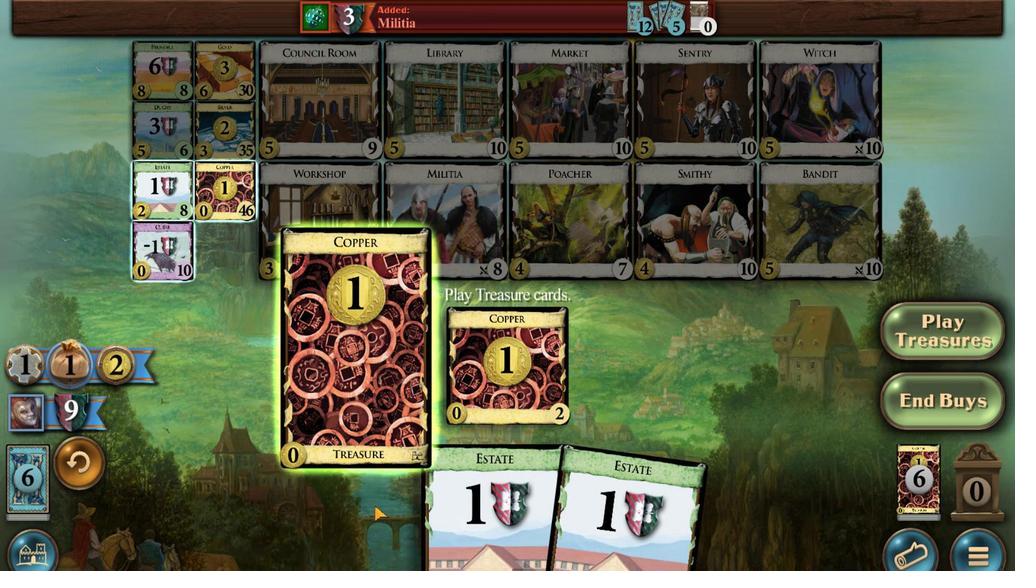 
Action: Mouse scrolled (457, 331) with delta (0, 0)
Screenshot: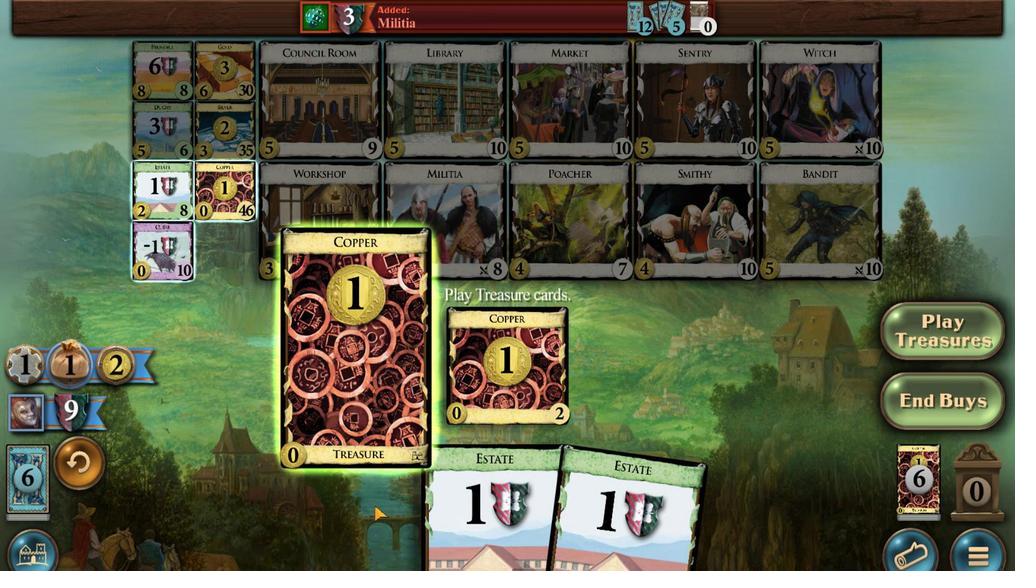 
Action: Mouse moved to (476, 534)
Screenshot: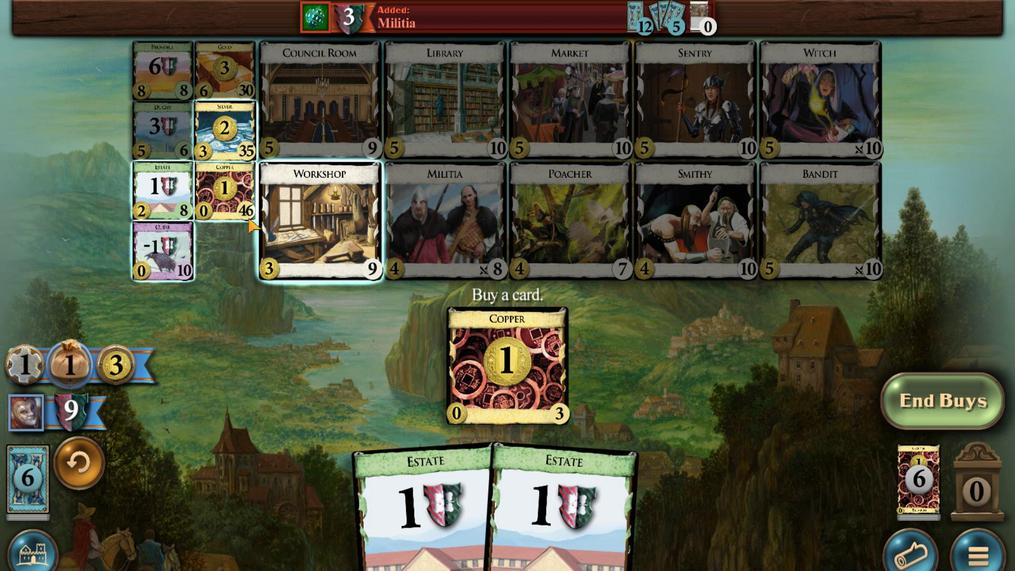
Action: Mouse pressed left at (476, 534)
Screenshot: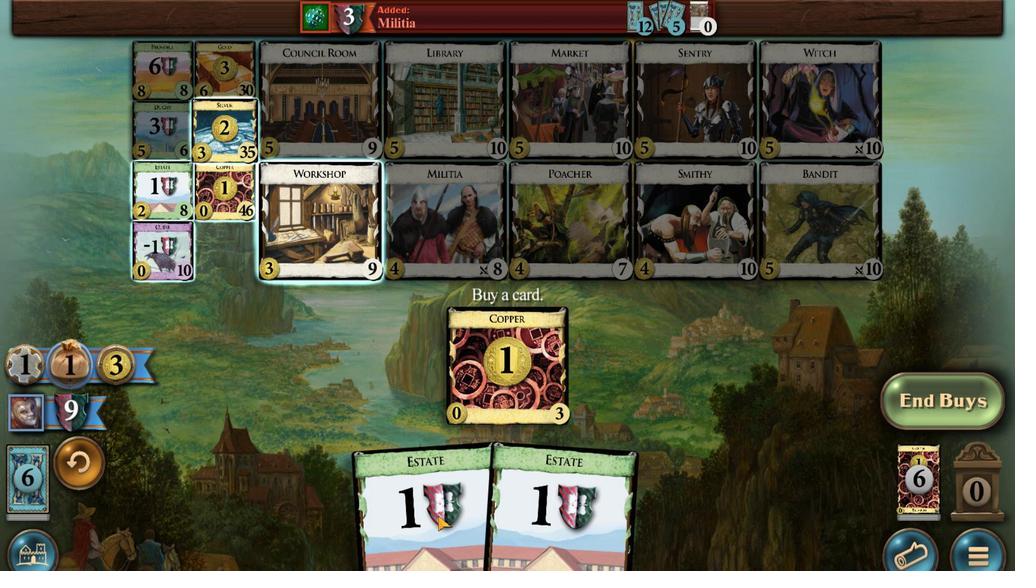 
Action: Mouse moved to (417, 328)
Screenshot: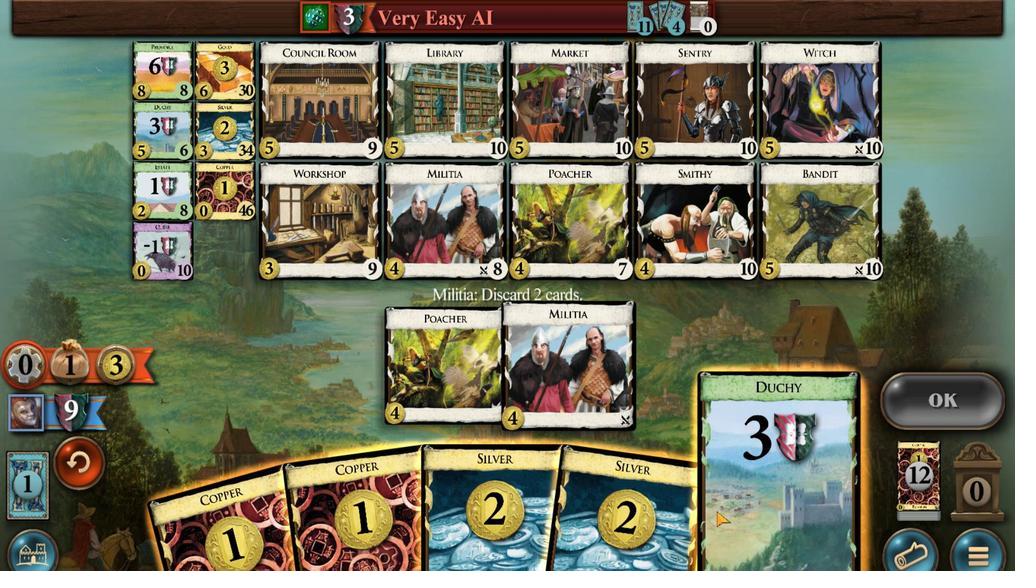 
Action: Mouse scrolled (417, 328) with delta (0, 0)
Screenshot: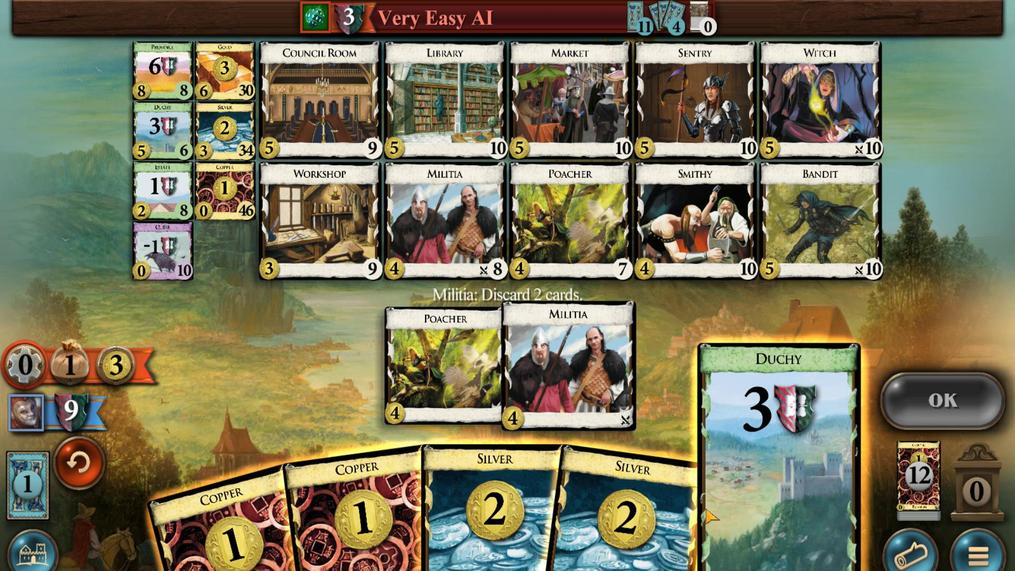 
Action: Mouse scrolled (417, 327) with delta (0, 0)
Screenshot: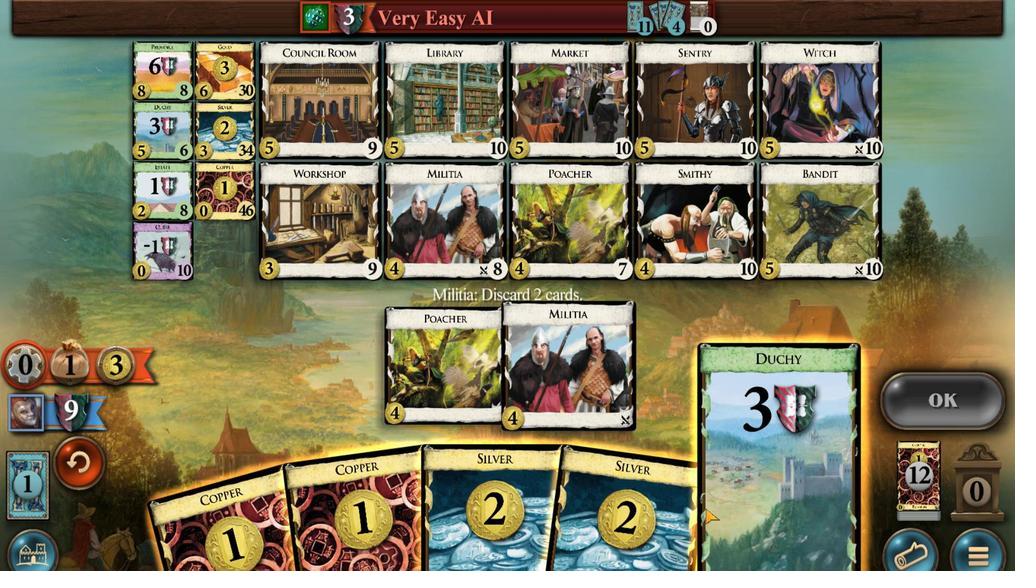 
Action: Mouse scrolled (417, 328) with delta (0, 0)
Screenshot: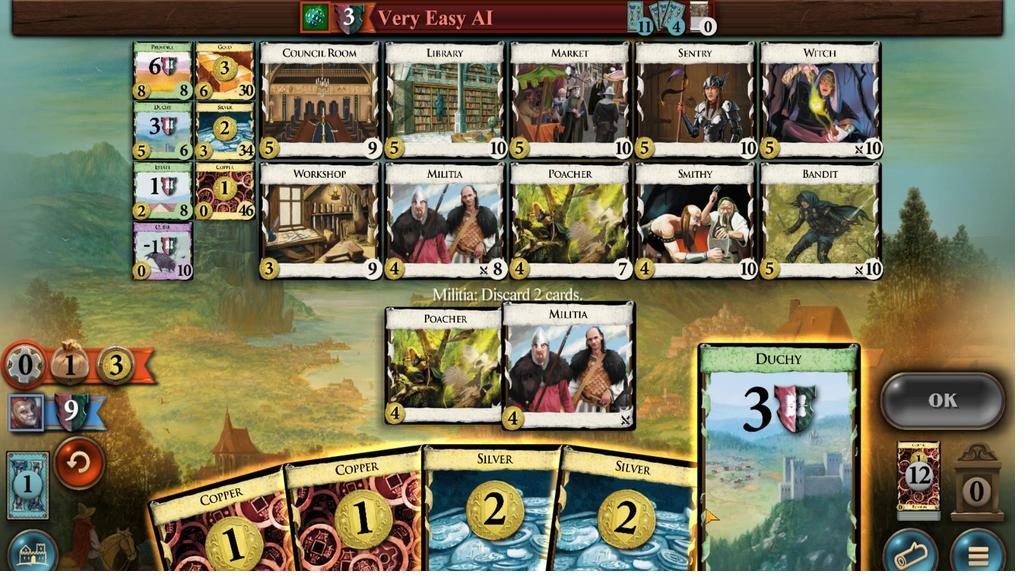 
Action: Mouse scrolled (417, 327) with delta (0, 0)
Screenshot: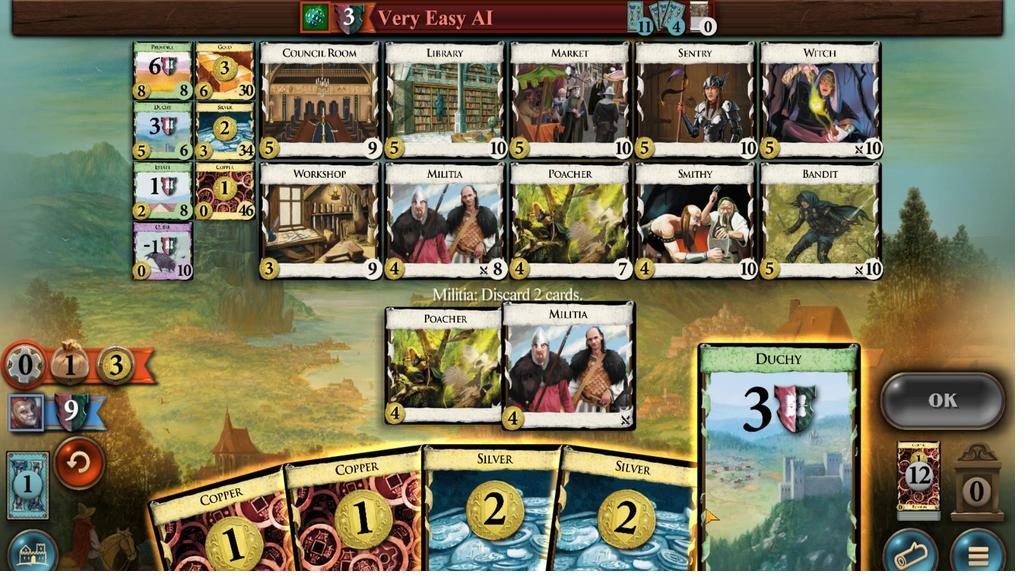 
Action: Mouse moved to (418, 333)
Screenshot: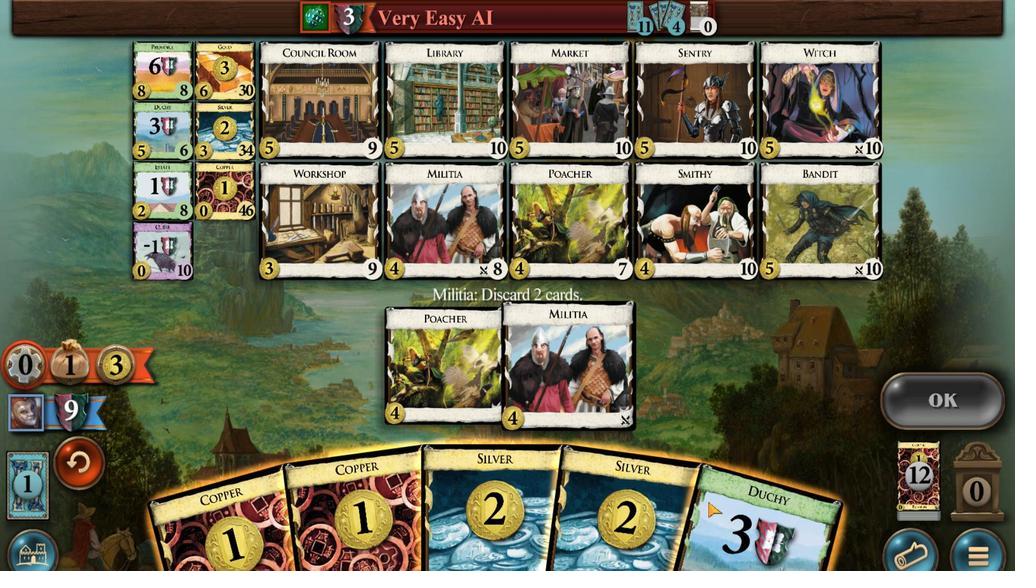 
Action: Mouse scrolled (418, 333) with delta (0, 0)
Screenshot: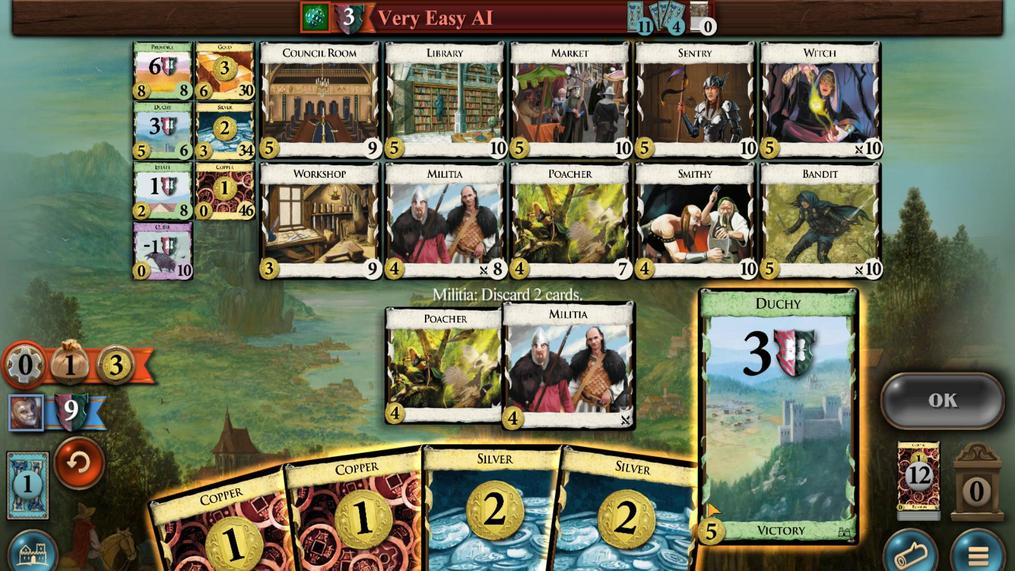 
Action: Mouse scrolled (418, 333) with delta (0, 0)
Screenshot: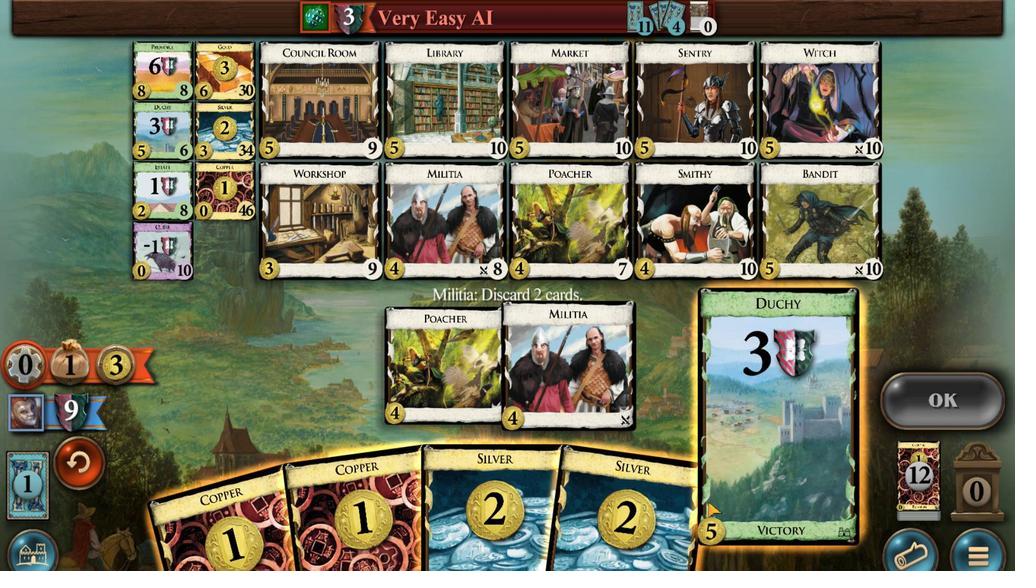 
Action: Mouse scrolled (418, 333) with delta (0, 0)
Screenshot: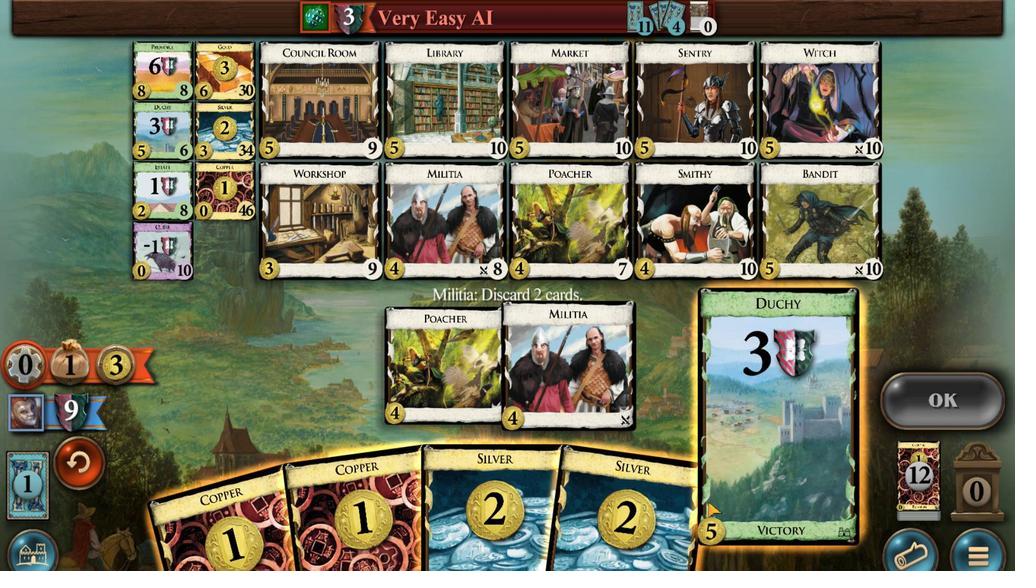 
Action: Mouse scrolled (418, 333) with delta (0, 0)
Screenshot: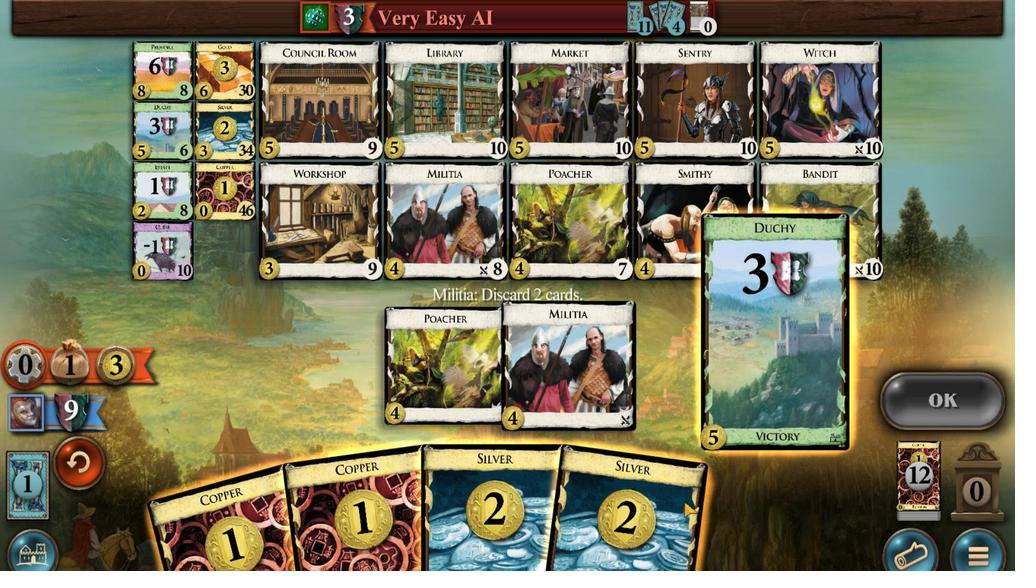 
Action: Mouse moved to (424, 333)
Screenshot: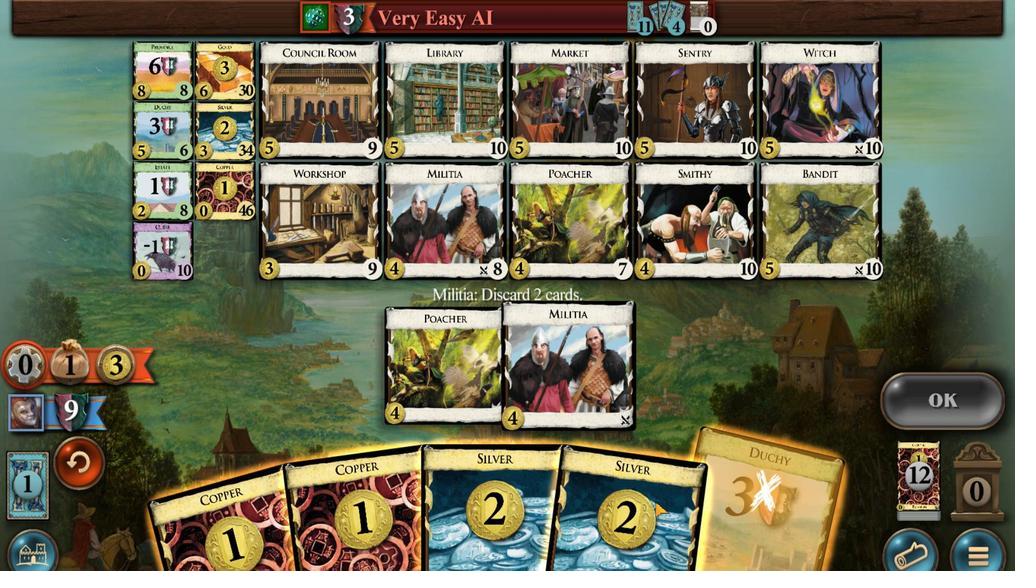 
Action: Mouse scrolled (424, 333) with delta (0, 0)
Screenshot: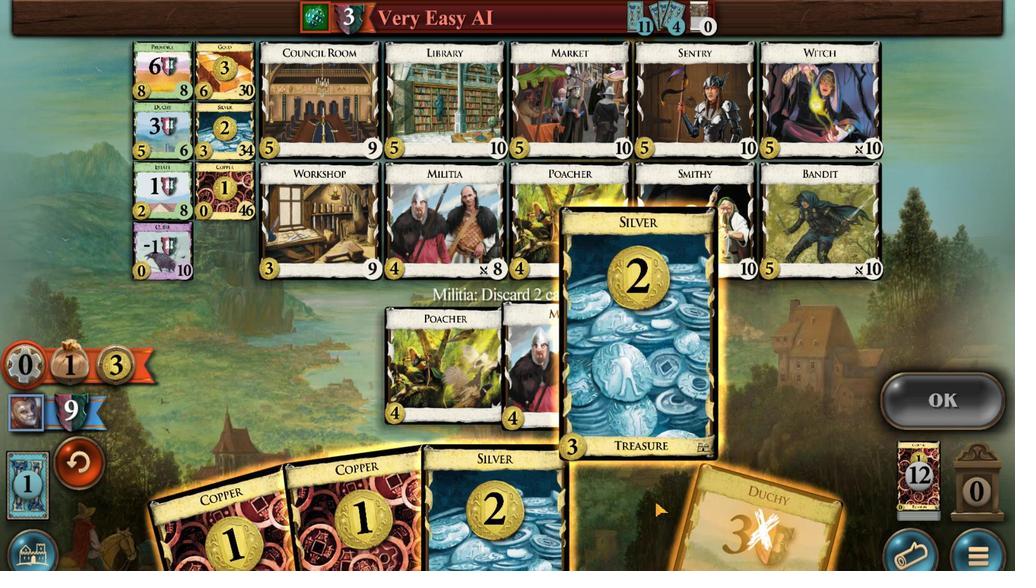 
Action: Mouse scrolled (424, 333) with delta (0, 0)
Screenshot: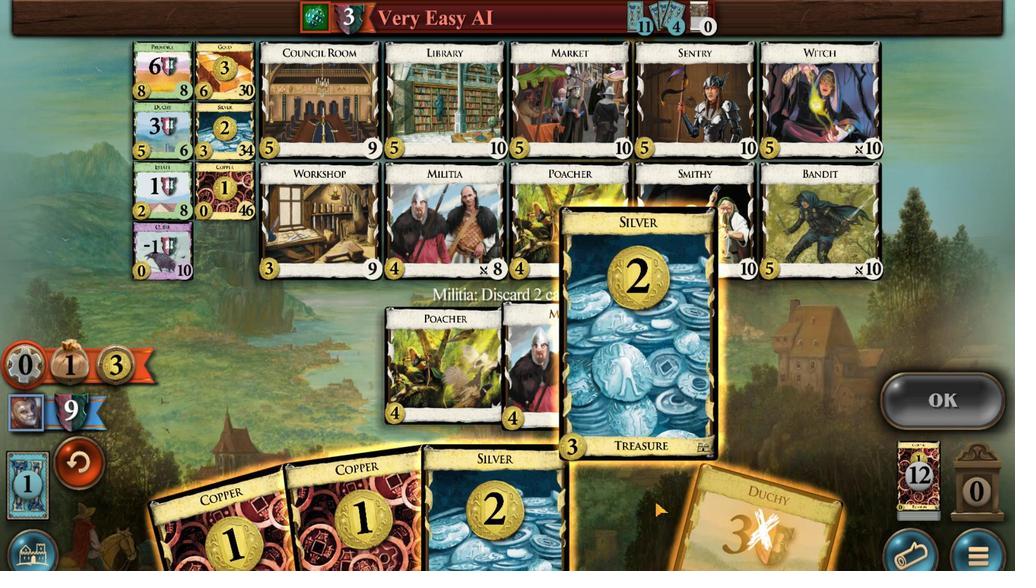 
Action: Mouse scrolled (424, 333) with delta (0, 0)
Screenshot: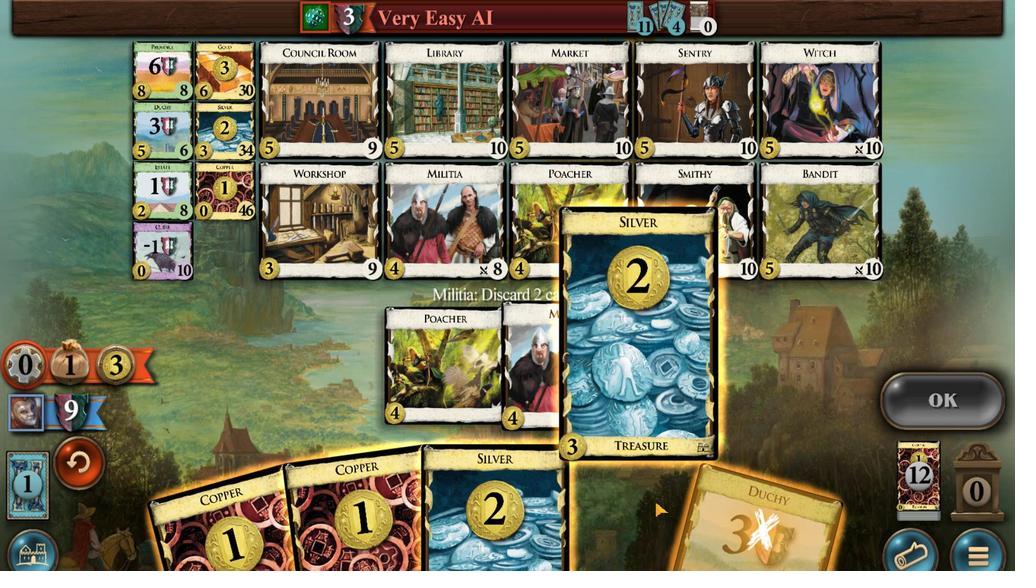 
Action: Mouse scrolled (424, 333) with delta (0, 0)
Screenshot: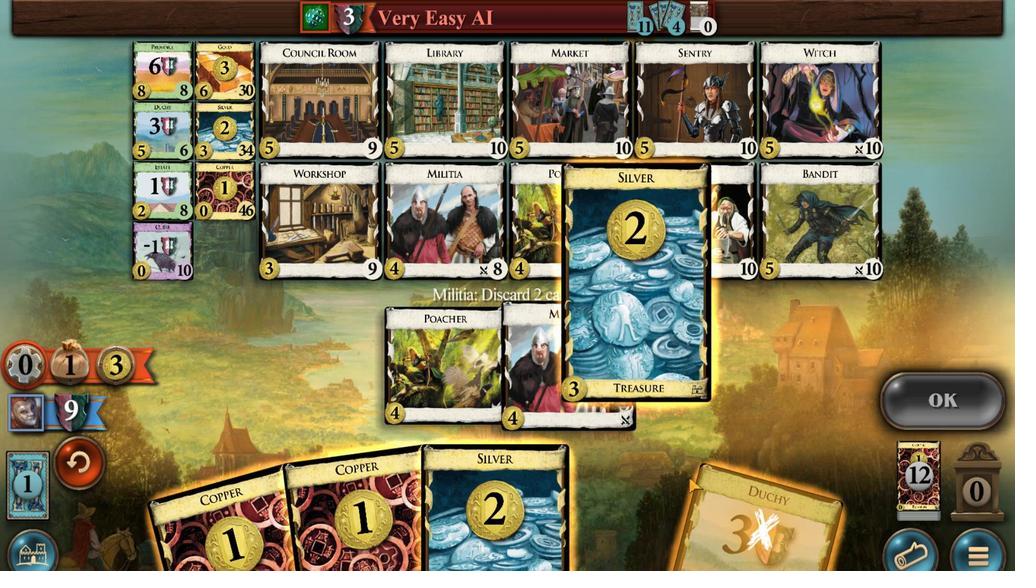 
Action: Mouse moved to (391, 391)
Screenshot: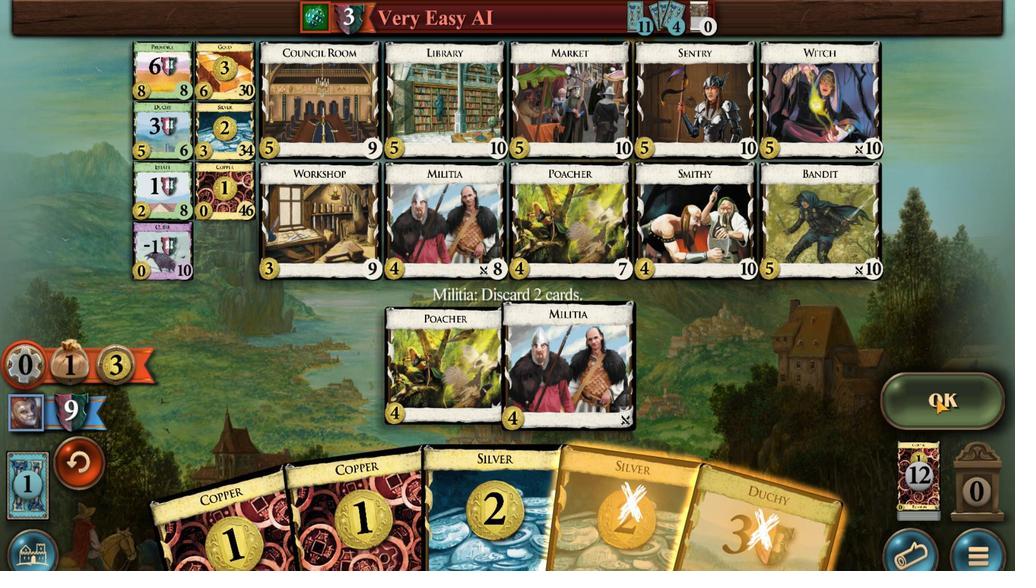 
Action: Mouse pressed left at (391, 391)
Screenshot: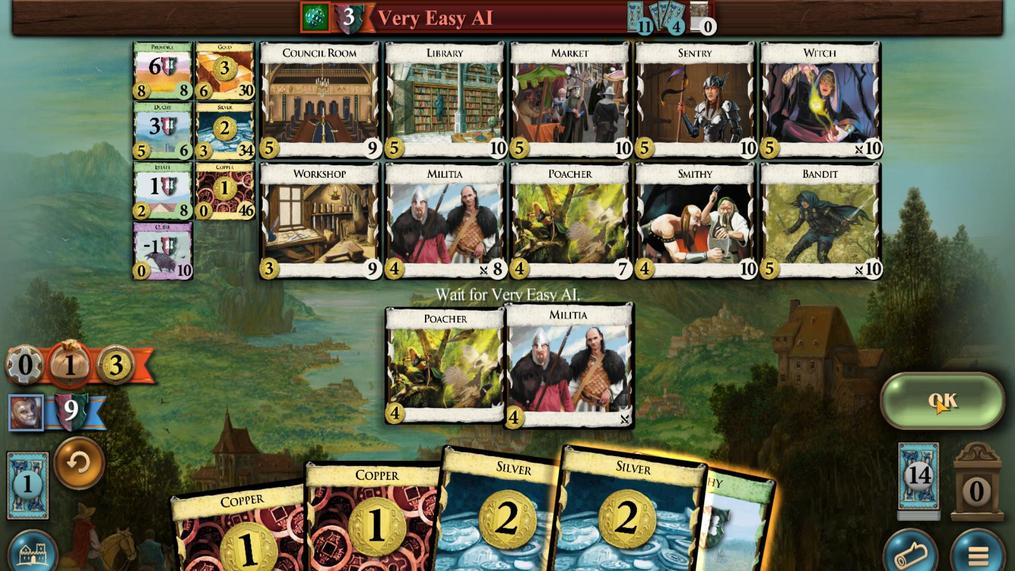 
Action: Mouse moved to (458, 357)
Screenshot: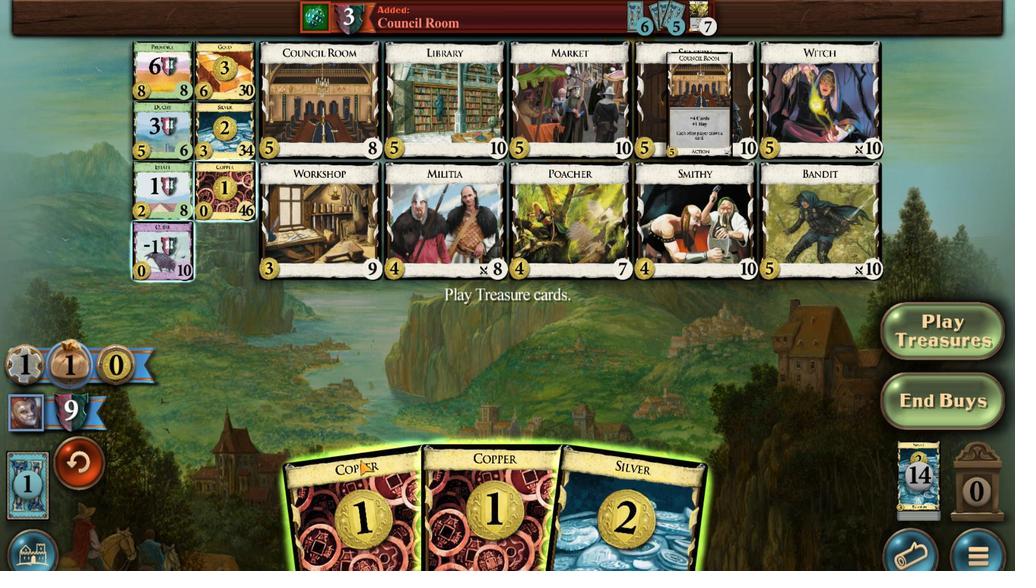 
Action: Mouse scrolled (458, 357) with delta (0, 0)
Screenshot: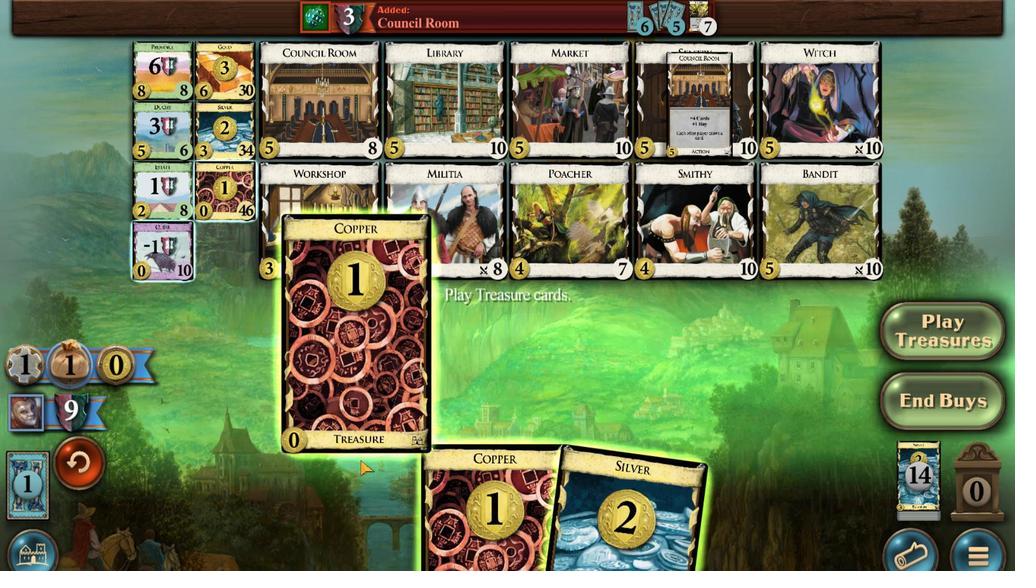 
Action: Mouse scrolled (458, 357) with delta (0, 0)
Screenshot: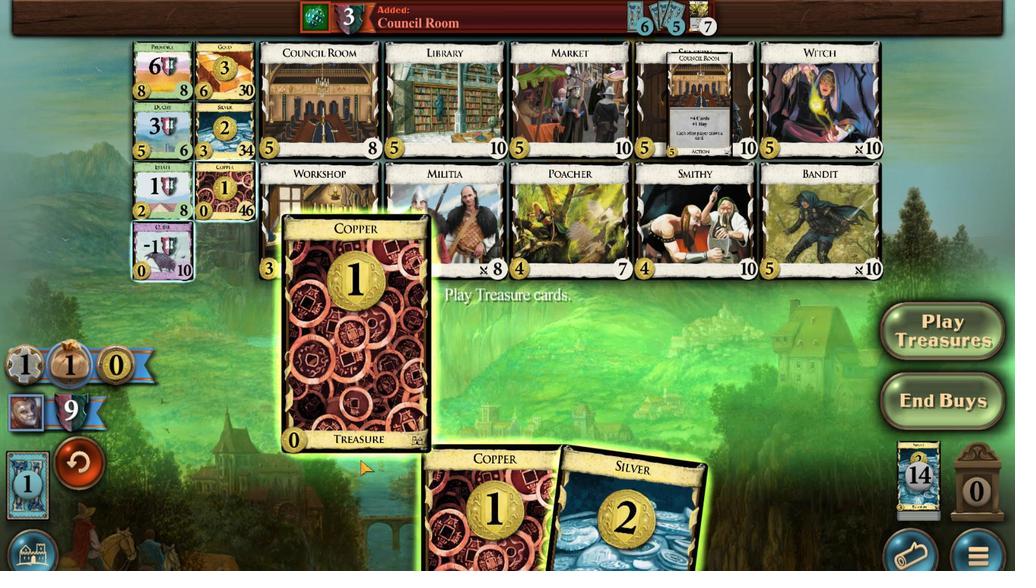 
Action: Mouse scrolled (458, 357) with delta (0, 0)
Screenshot: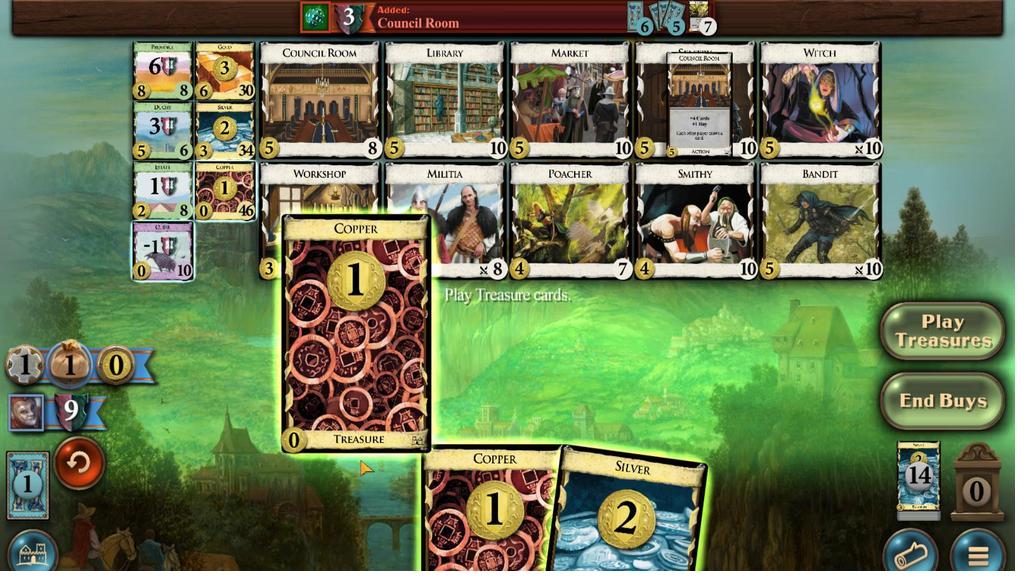 
Action: Mouse scrolled (458, 357) with delta (0, 0)
Screenshot: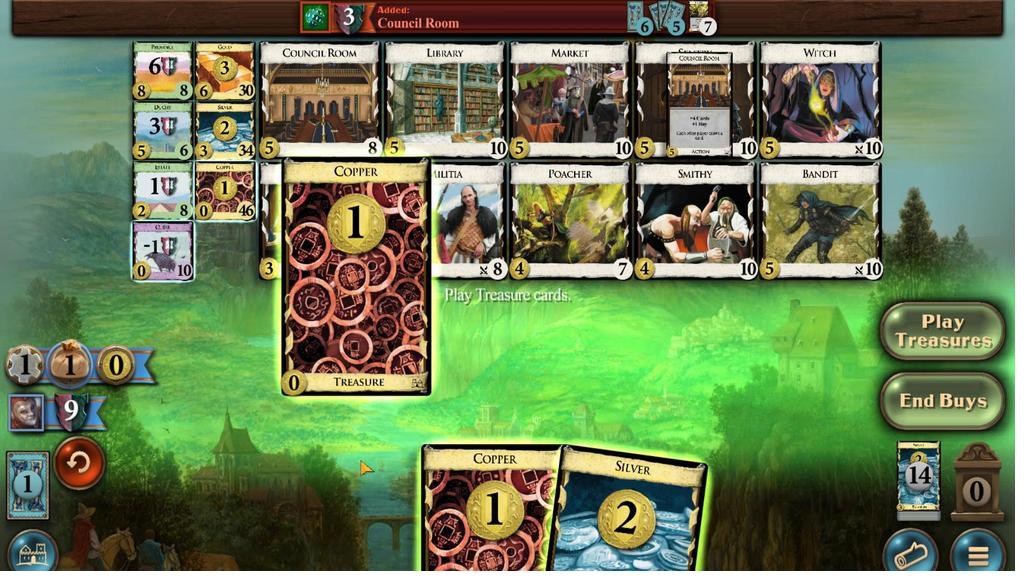 
Action: Mouse moved to (456, 356)
Screenshot: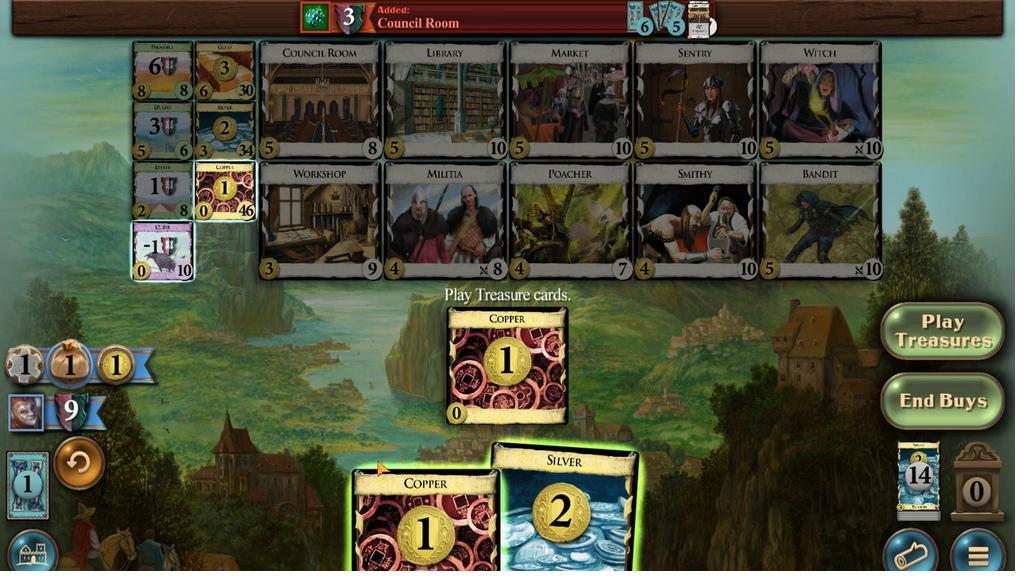 
Action: Mouse scrolled (456, 356) with delta (0, 0)
Screenshot: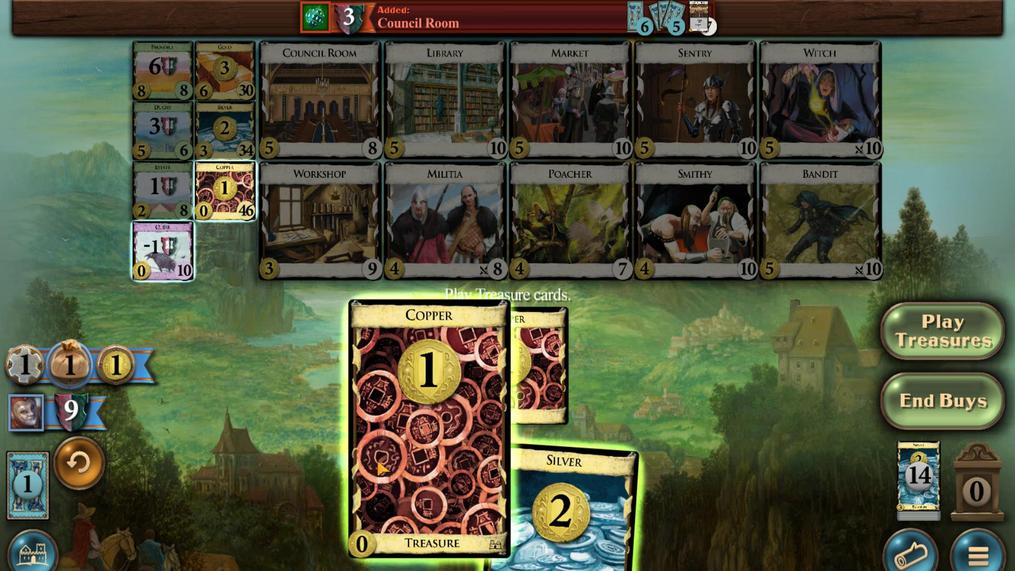 
Action: Mouse scrolled (456, 357) with delta (0, 0)
Screenshot: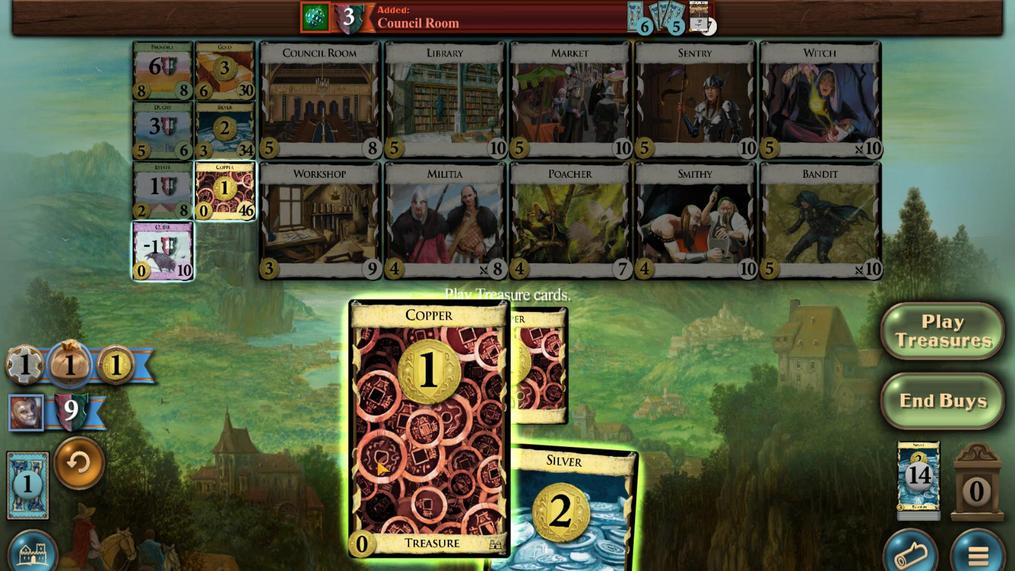 
Action: Mouse scrolled (456, 357) with delta (0, 0)
Screenshot: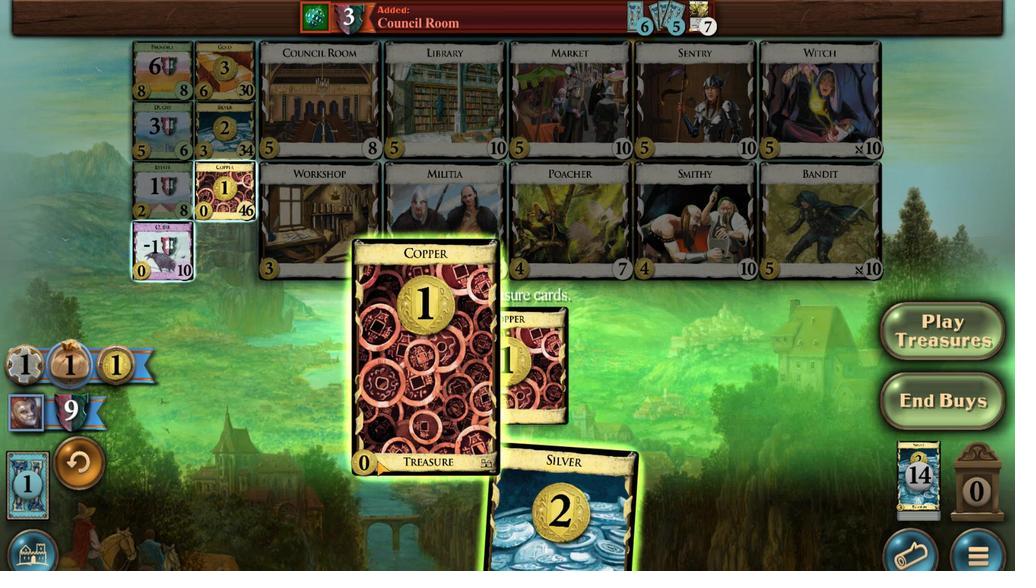 
Action: Mouse scrolled (456, 357) with delta (0, 0)
Screenshot: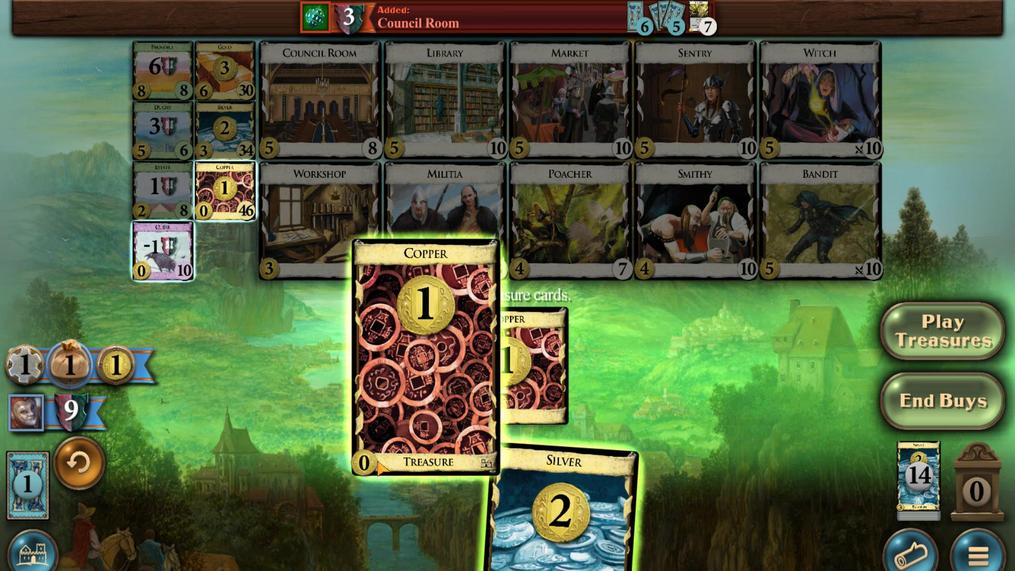 
Action: Mouse moved to (443, 356)
Screenshot: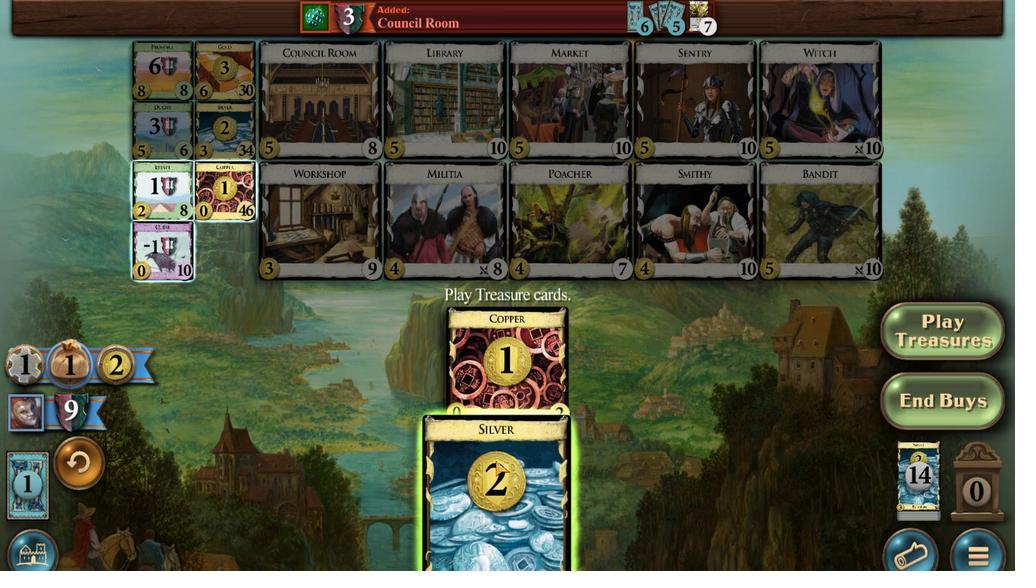 
Action: Mouse scrolled (443, 357) with delta (0, 0)
Screenshot: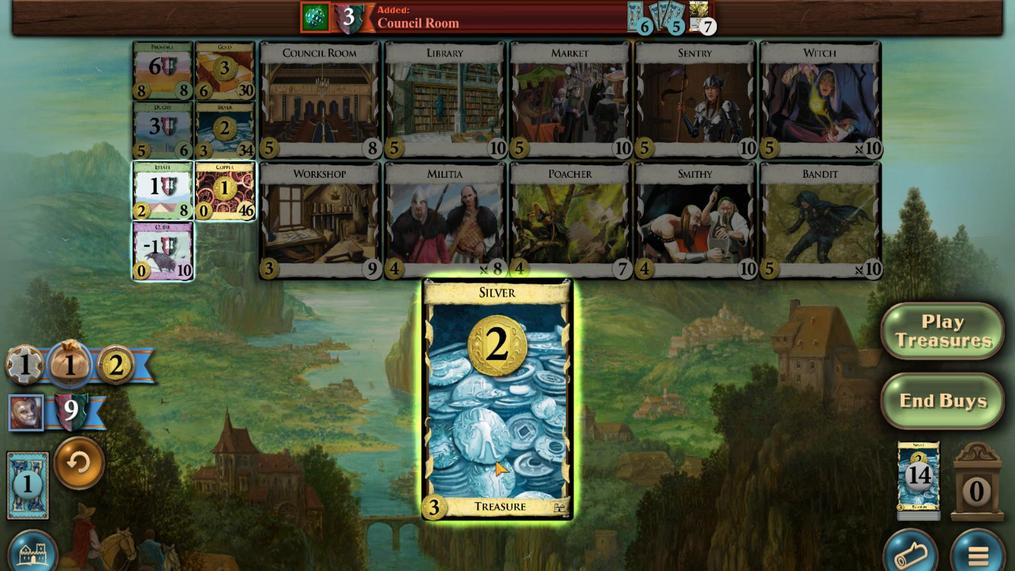 
Action: Mouse scrolled (443, 357) with delta (0, 0)
Screenshot: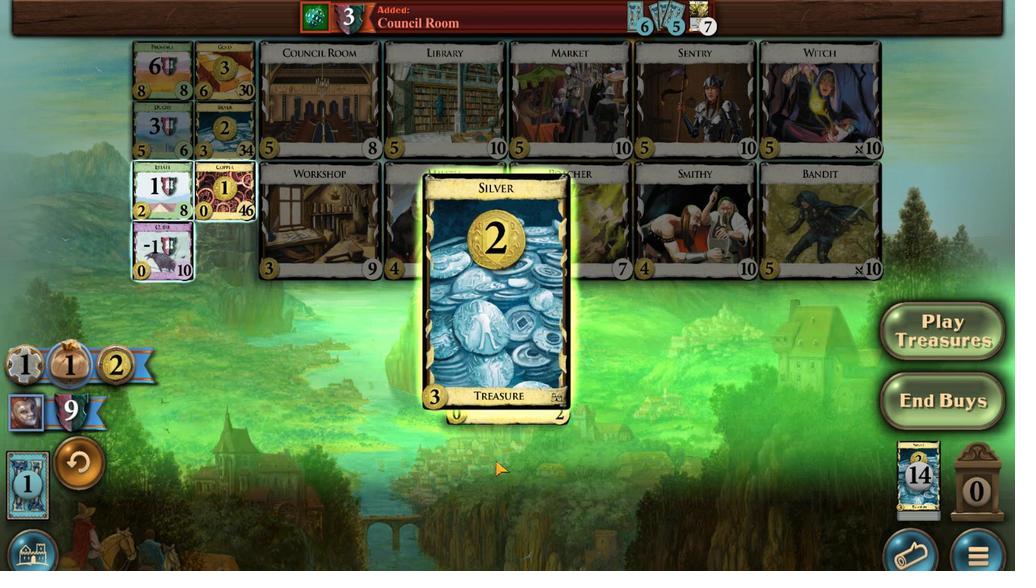
Action: Mouse scrolled (443, 357) with delta (0, 0)
Screenshot: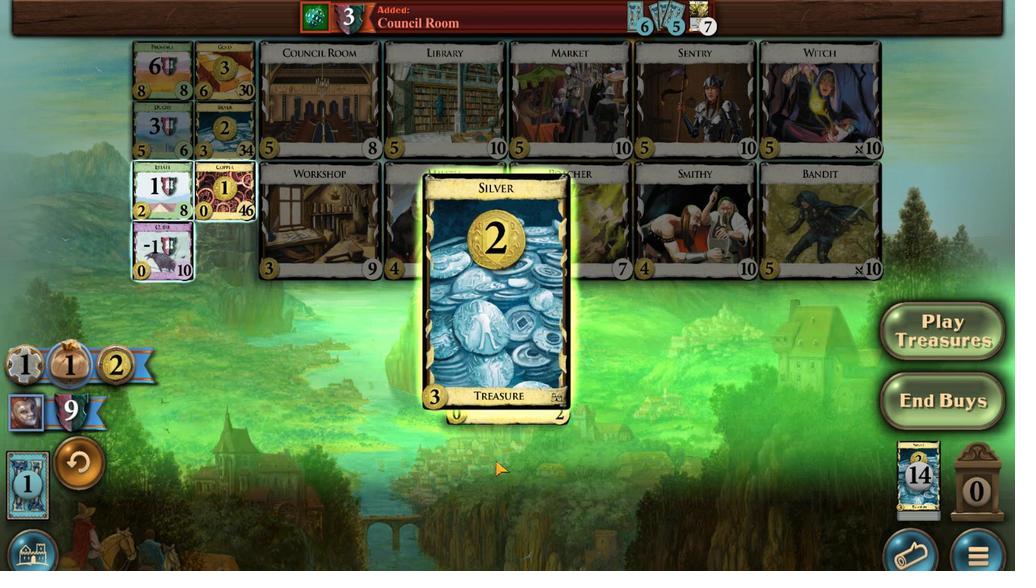 
Action: Mouse scrolled (443, 357) with delta (0, 0)
Screenshot: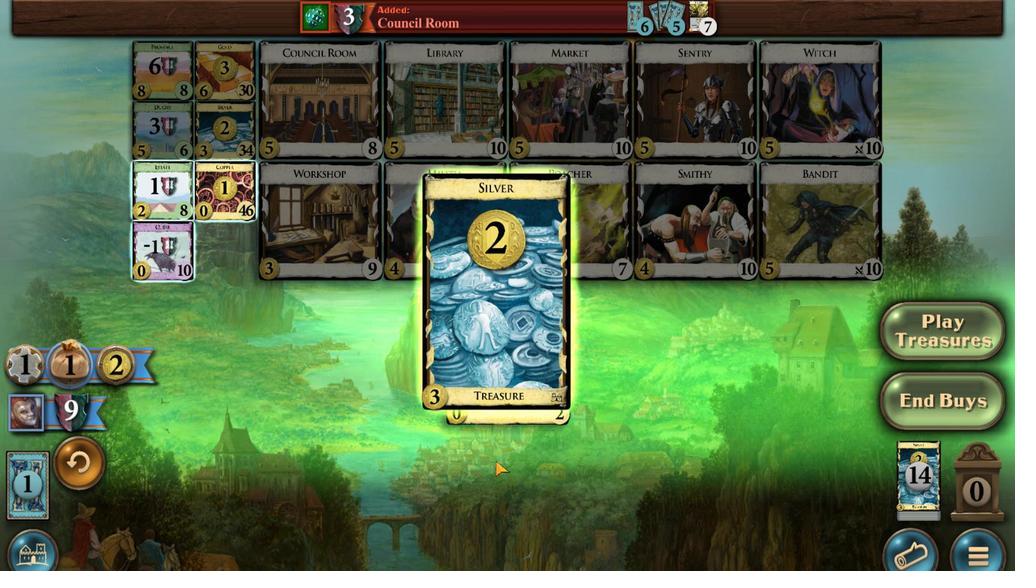 
Action: Mouse moved to (474, 546)
Screenshot: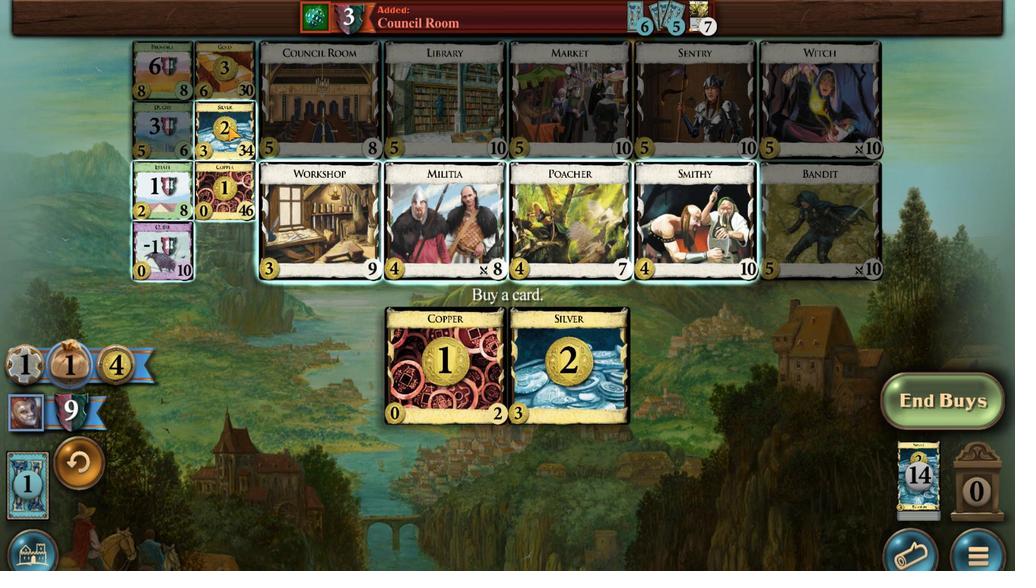 
Action: Mouse pressed left at (474, 546)
Screenshot: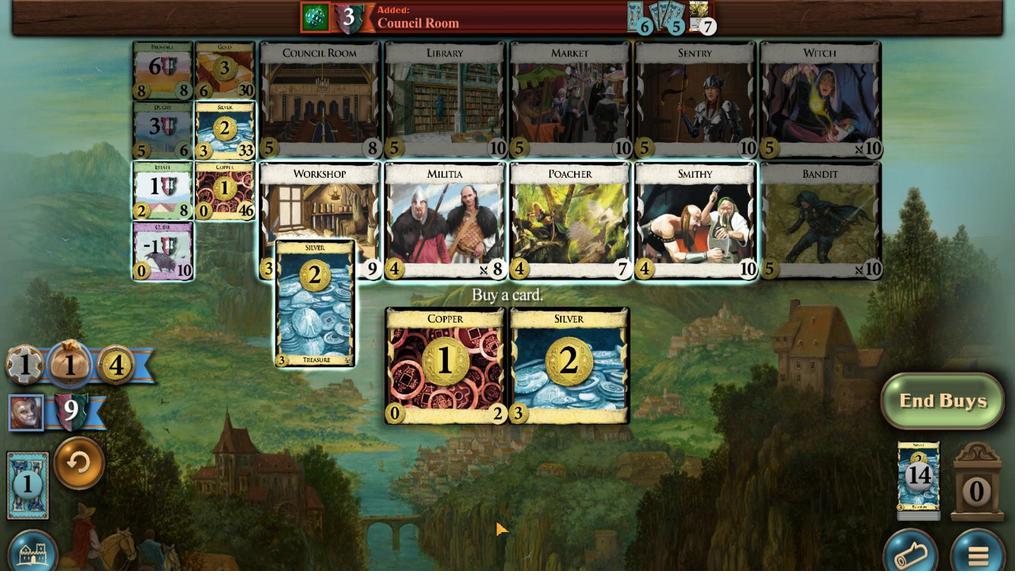 
Action: Mouse moved to (448, 334)
Screenshot: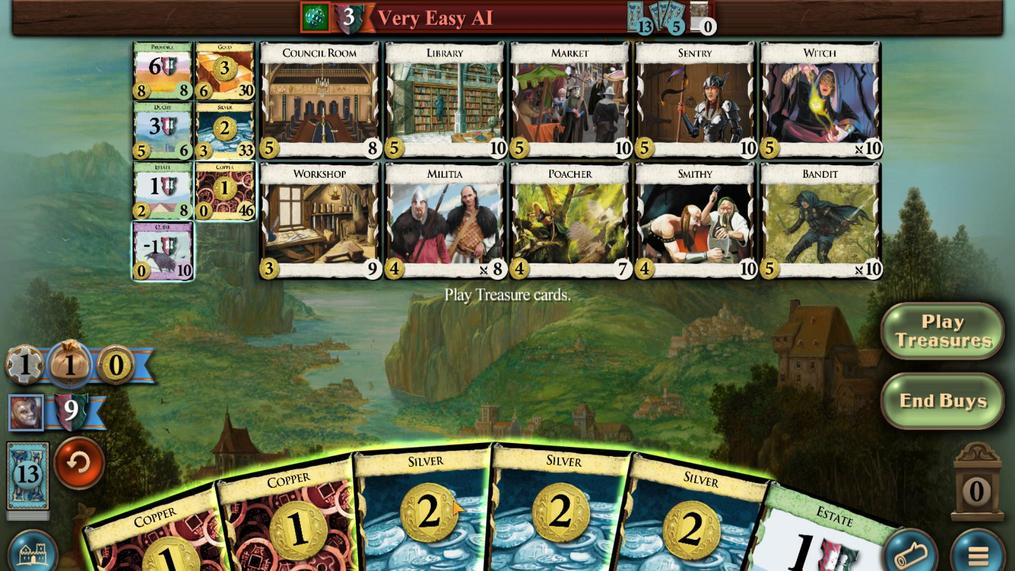 
Action: Mouse scrolled (448, 334) with delta (0, 0)
Screenshot: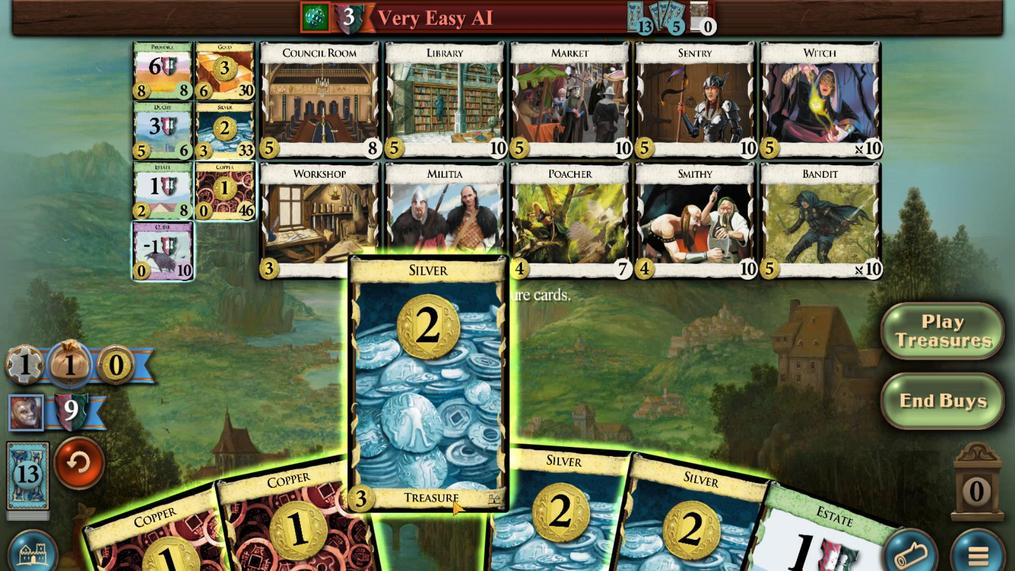 
Action: Mouse scrolled (448, 334) with delta (0, 0)
Screenshot: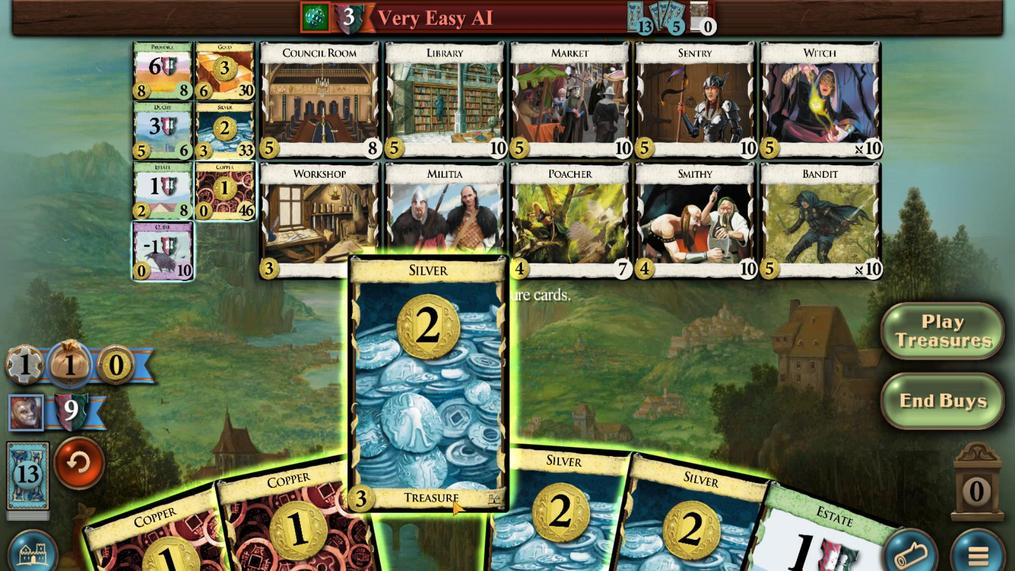 
Action: Mouse scrolled (448, 334) with delta (0, 0)
Screenshot: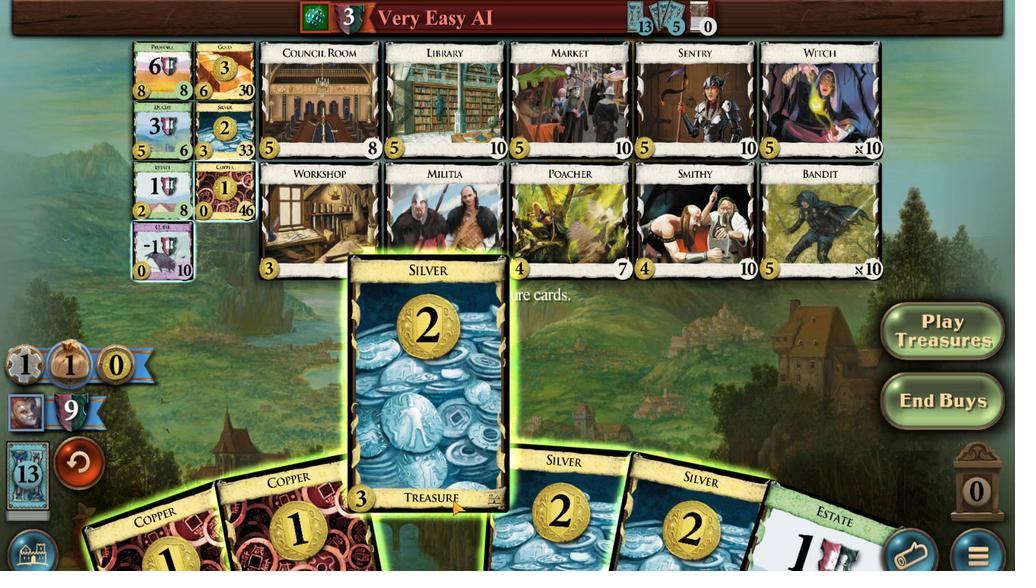 
Action: Mouse moved to (444, 337)
Screenshot: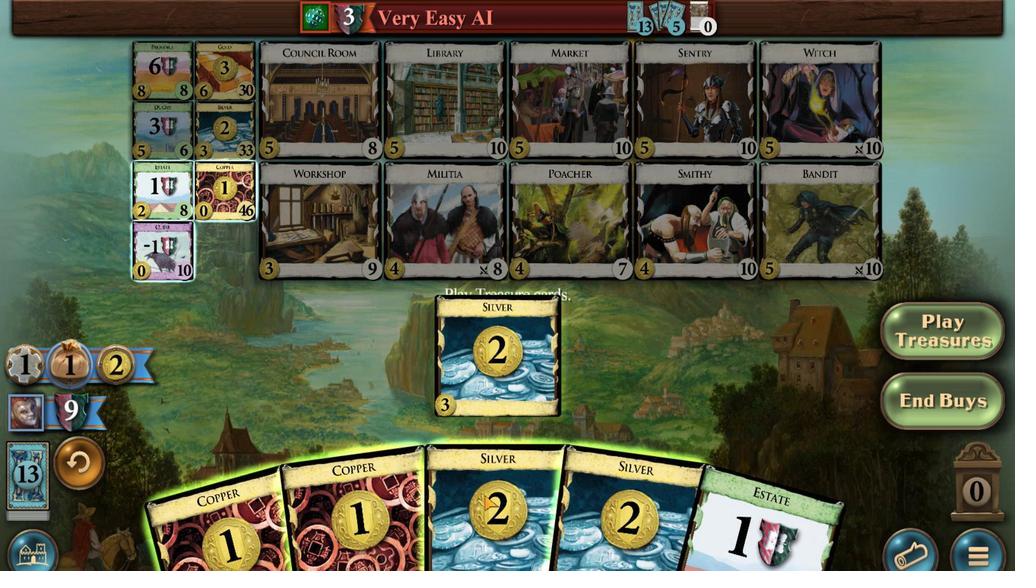 
Action: Mouse scrolled (444, 337) with delta (0, 0)
Screenshot: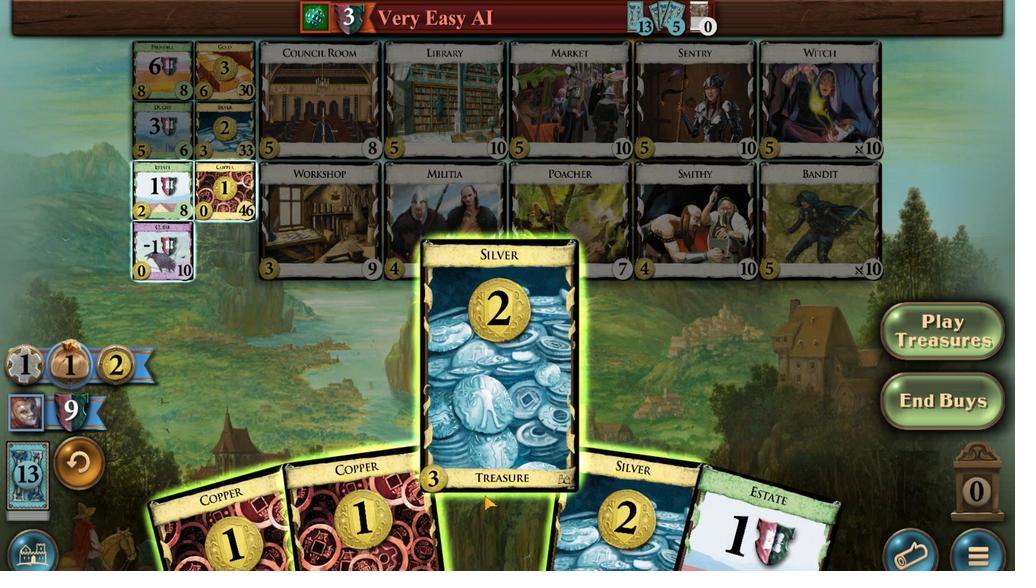 
Action: Mouse scrolled (444, 337) with delta (0, 0)
Screenshot: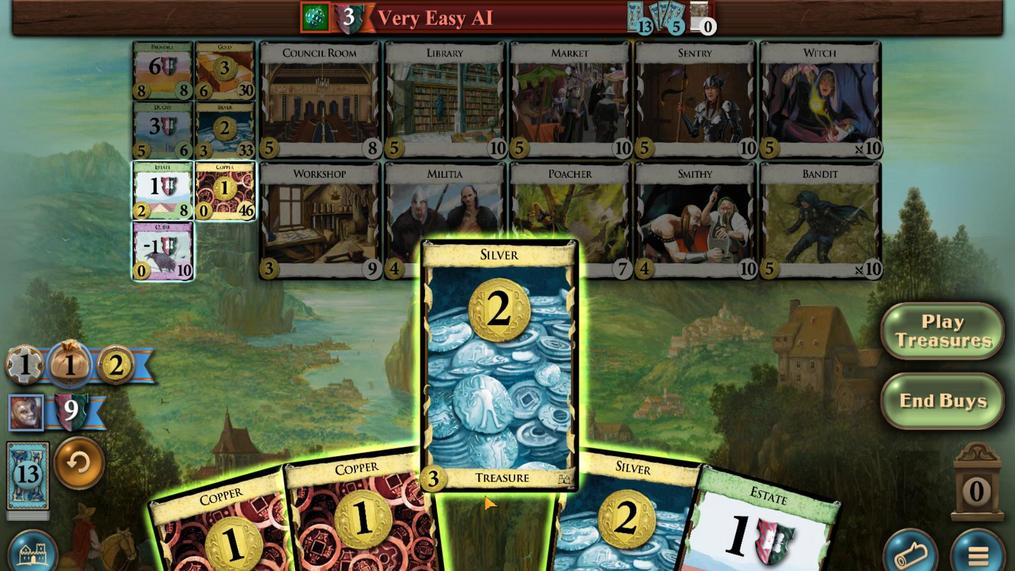 
Action: Mouse scrolled (444, 337) with delta (0, 0)
Screenshot: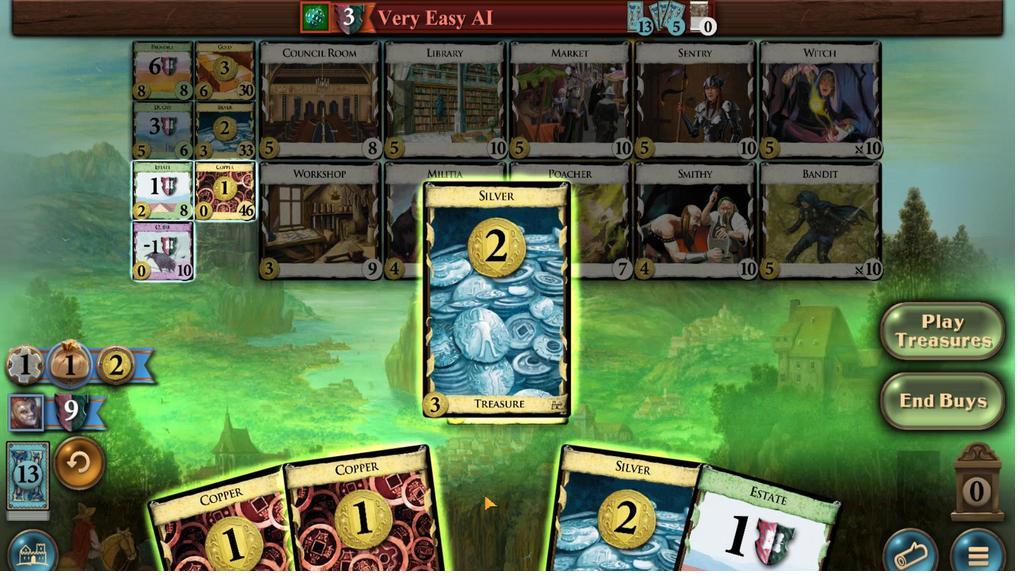 
Action: Mouse scrolled (444, 337) with delta (0, 0)
Screenshot: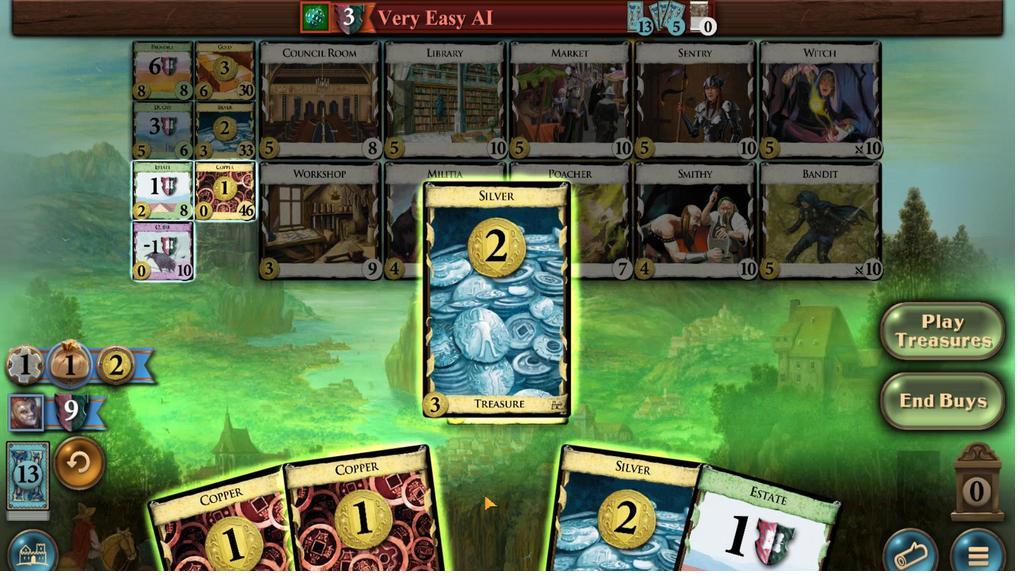 
Action: Mouse moved to (435, 339)
Screenshot: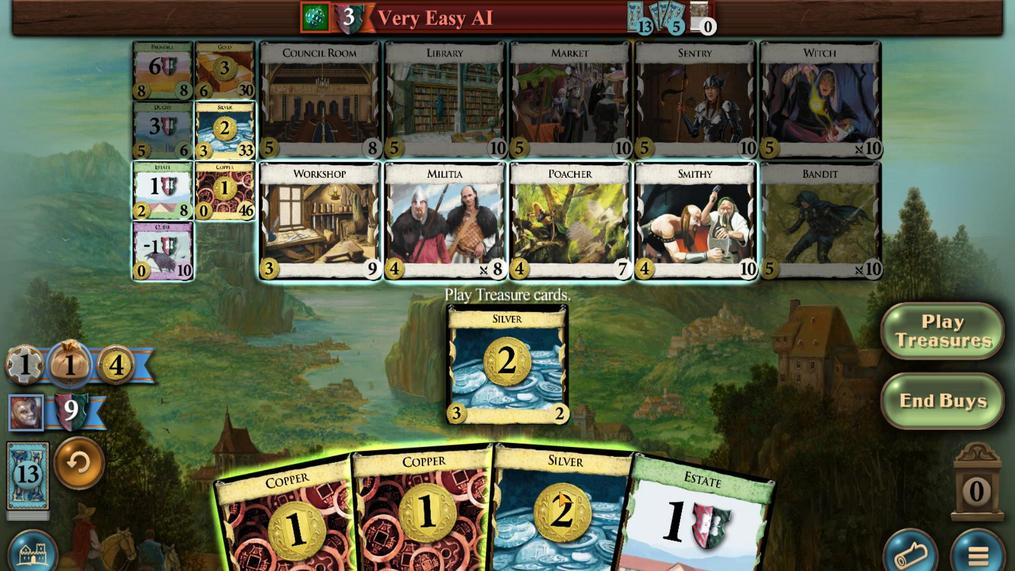 
Action: Mouse scrolled (435, 339) with delta (0, 0)
Screenshot: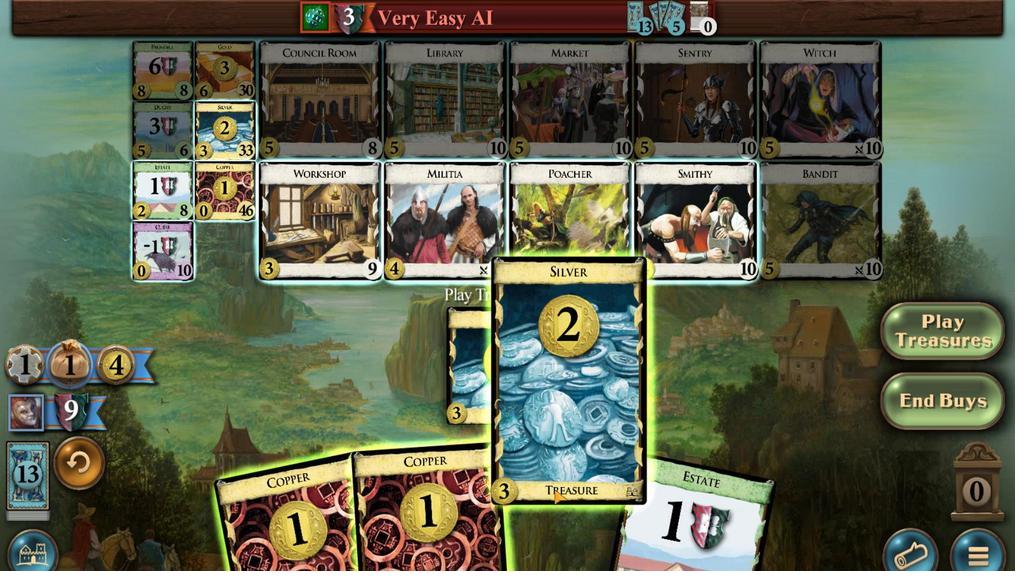 
Action: Mouse scrolled (435, 339) with delta (0, 0)
Screenshot: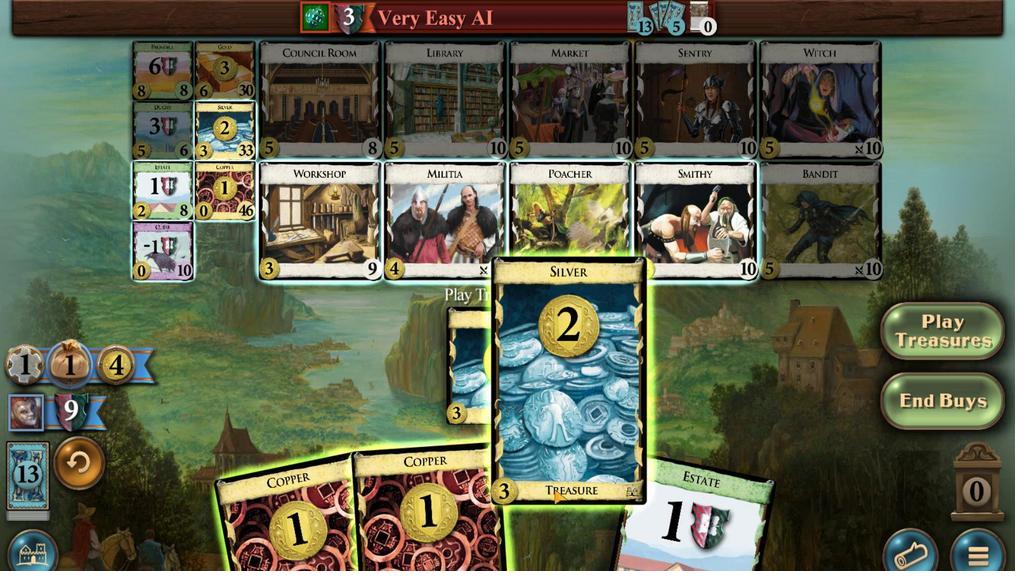 
Action: Mouse scrolled (435, 339) with delta (0, 0)
Screenshot: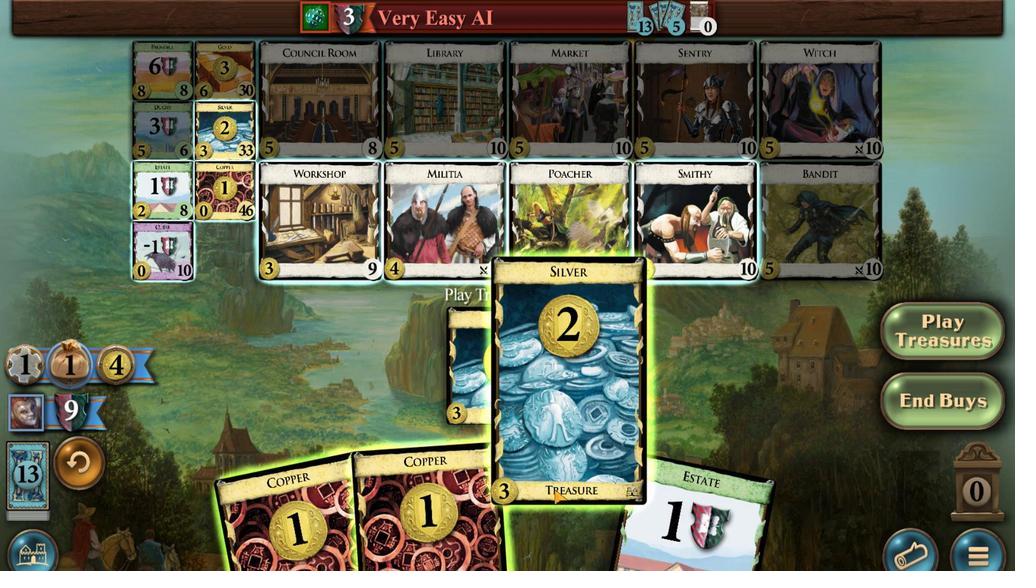 
Action: Mouse scrolled (435, 339) with delta (0, 0)
Screenshot: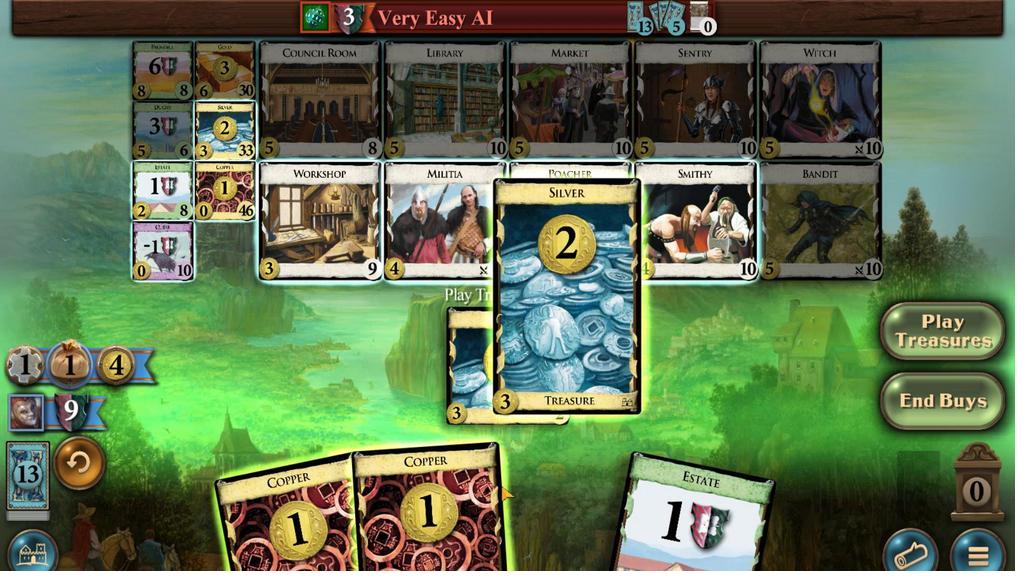 
Action: Mouse scrolled (435, 339) with delta (0, 0)
Screenshot: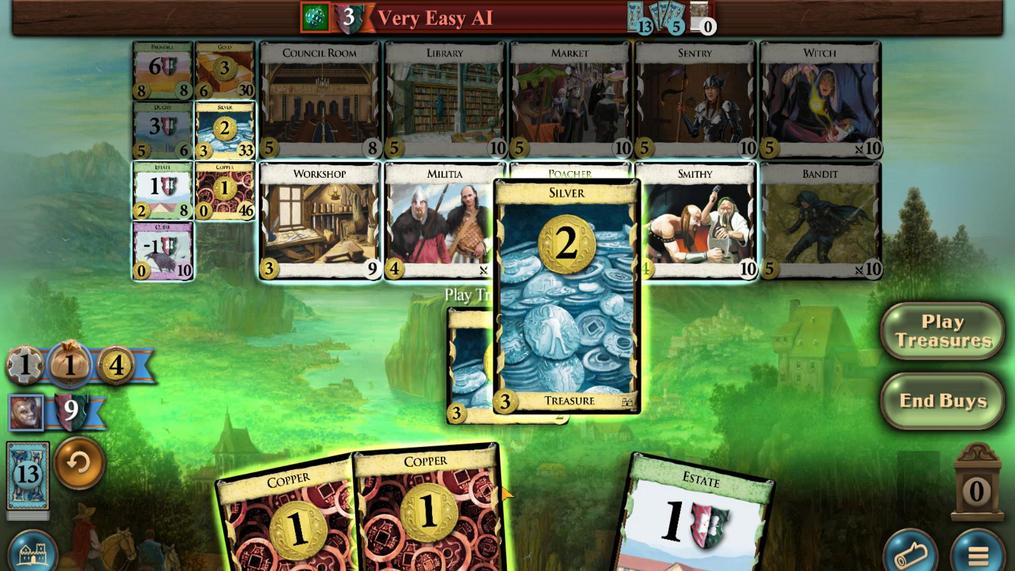 
Action: Mouse moved to (445, 343)
Screenshot: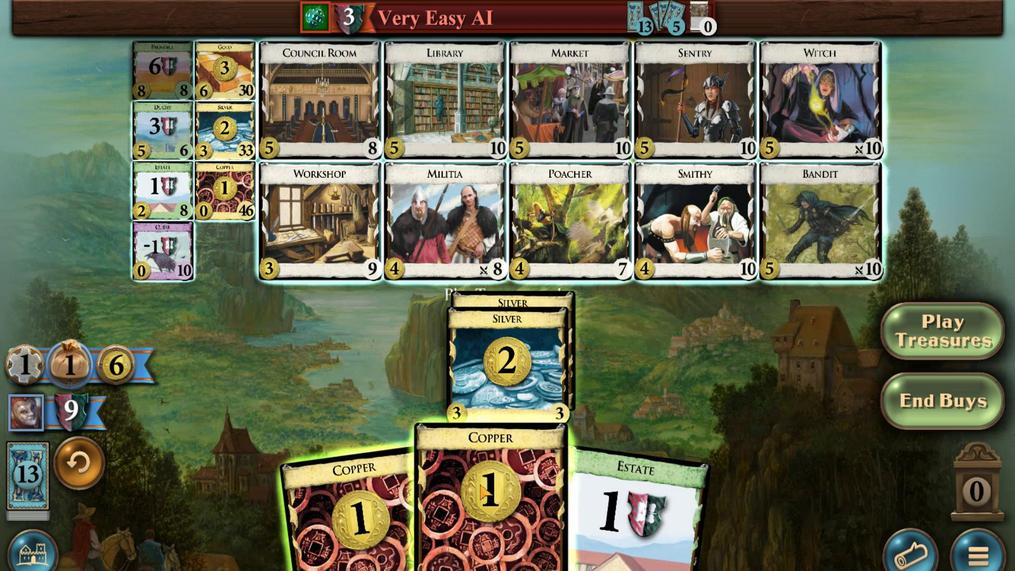 
Action: Mouse scrolled (445, 343) with delta (0, 0)
Screenshot: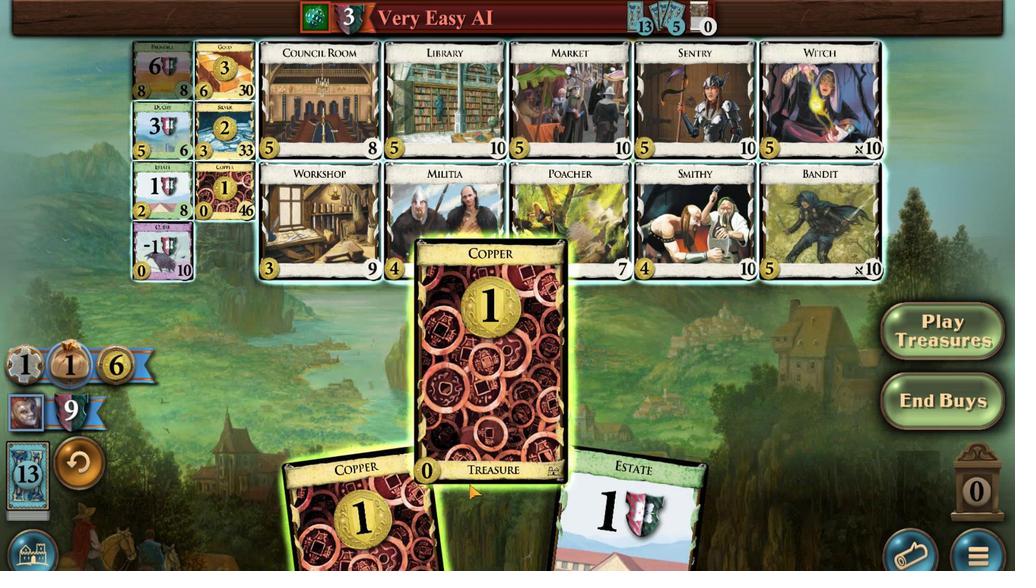 
Action: Mouse scrolled (445, 343) with delta (0, 0)
Screenshot: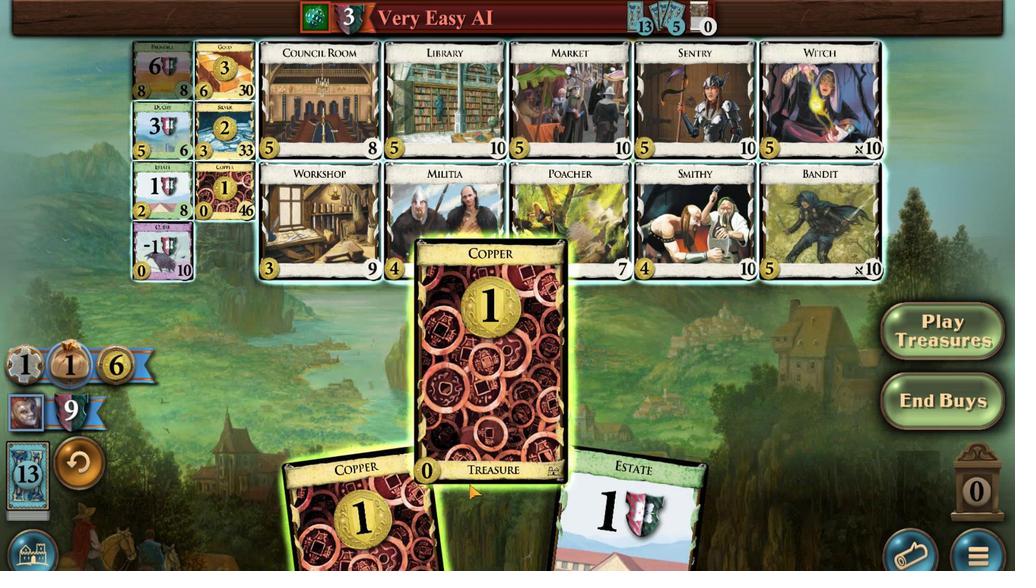 
Action: Mouse scrolled (445, 343) with delta (0, 0)
Screenshot: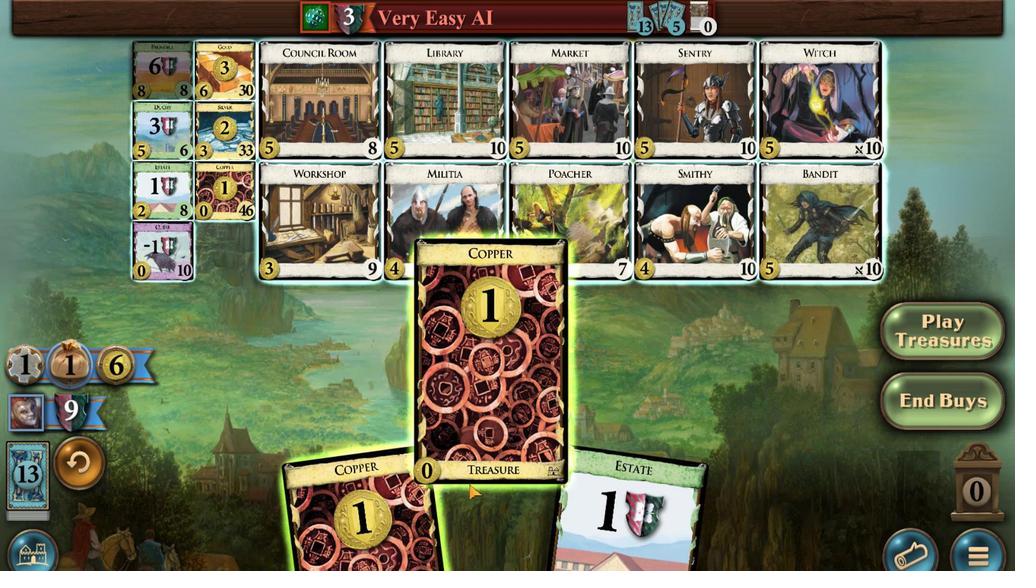 
Action: Mouse scrolled (445, 343) with delta (0, 0)
Screenshot: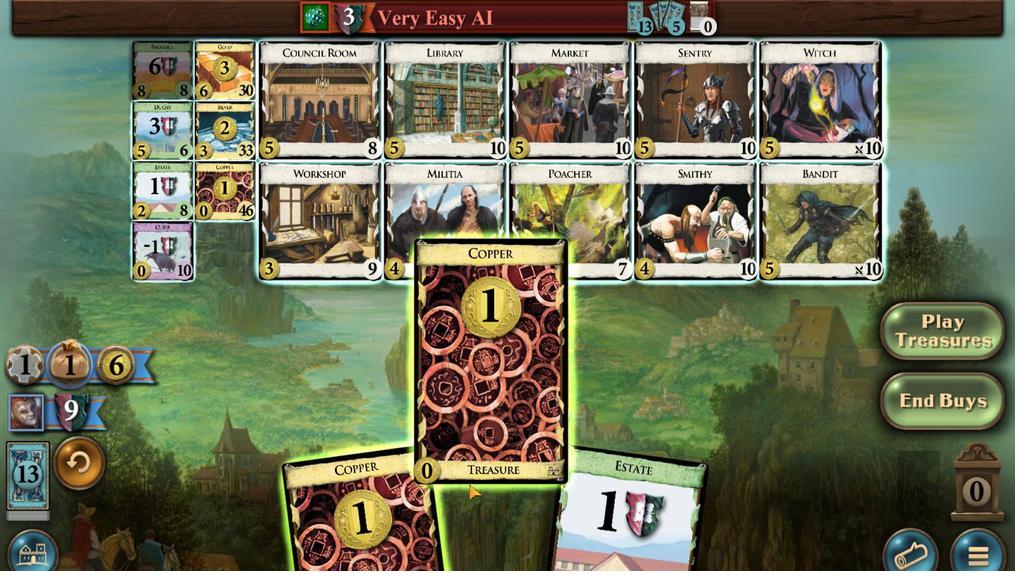 
Action: Mouse moved to (456, 342)
Screenshot: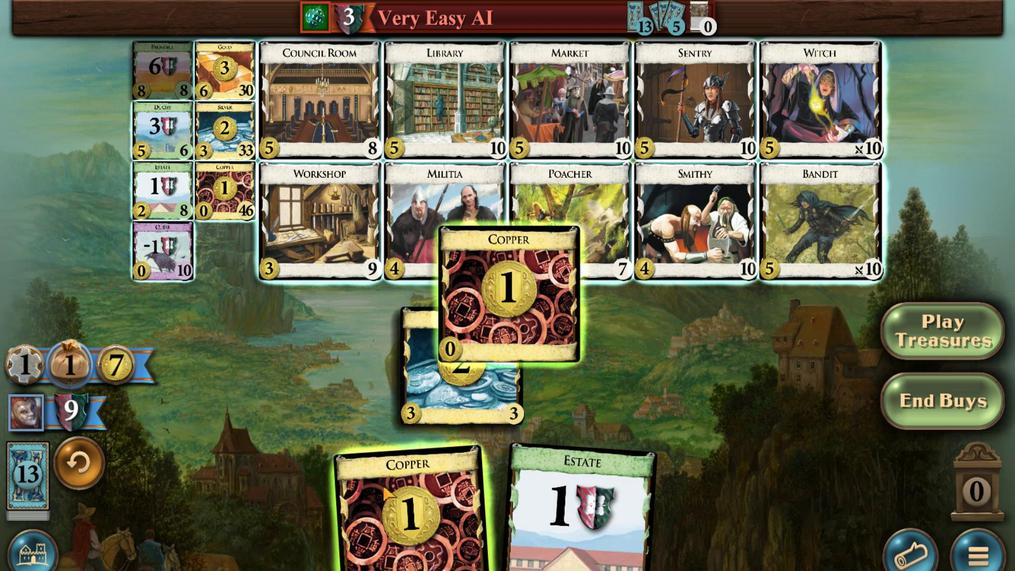 
Action: Mouse scrolled (456, 342) with delta (0, 0)
Screenshot: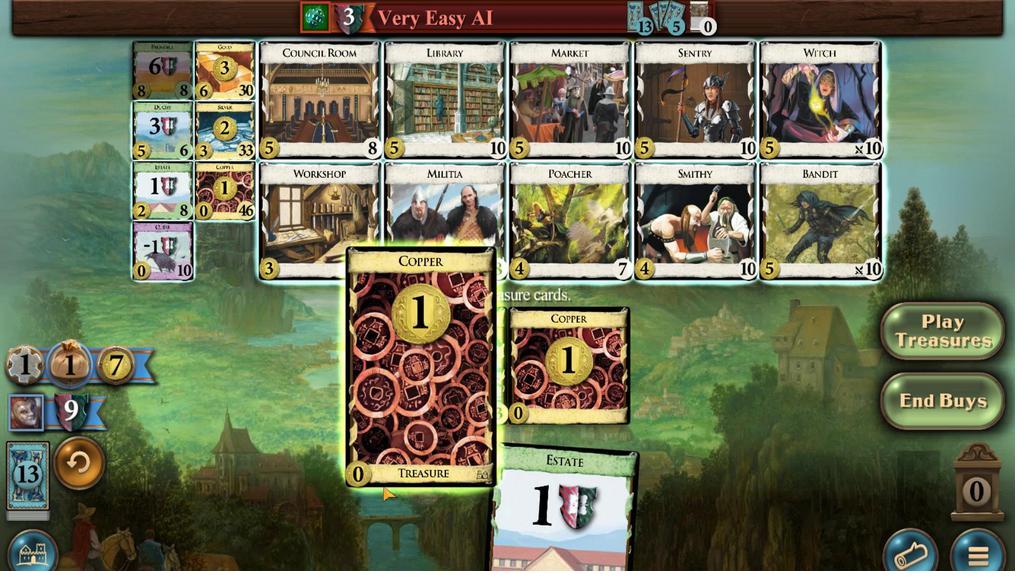 
Action: Mouse scrolled (456, 343) with delta (0, 0)
Screenshot: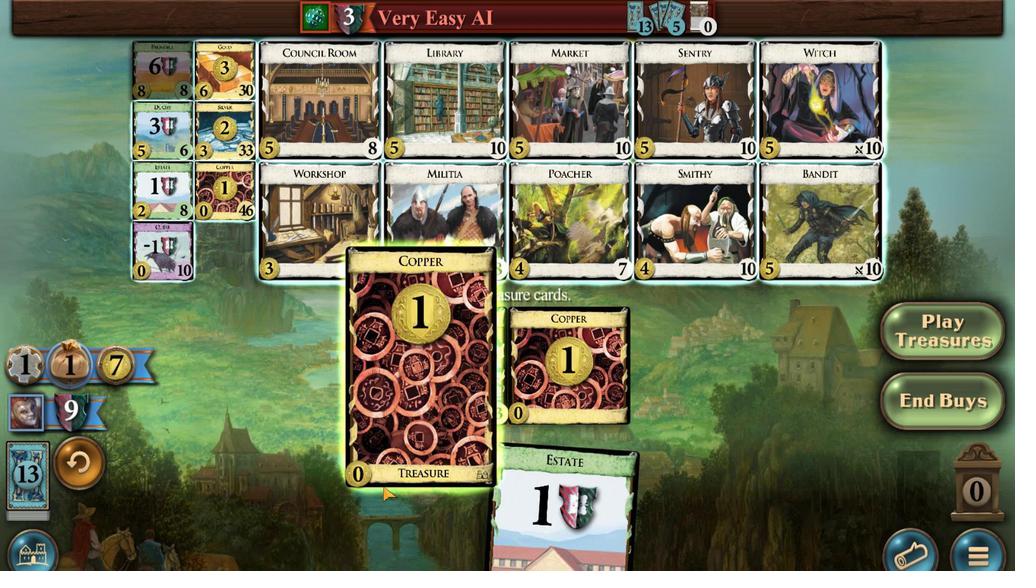 
Action: Mouse scrolled (456, 343) with delta (0, 0)
Screenshot: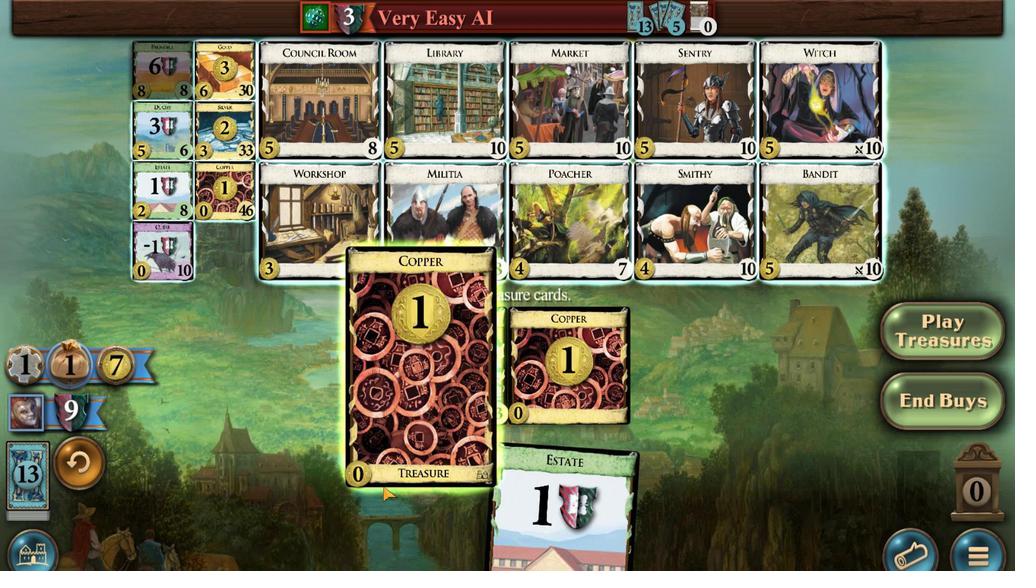 
Action: Mouse moved to (480, 584)
Screenshot: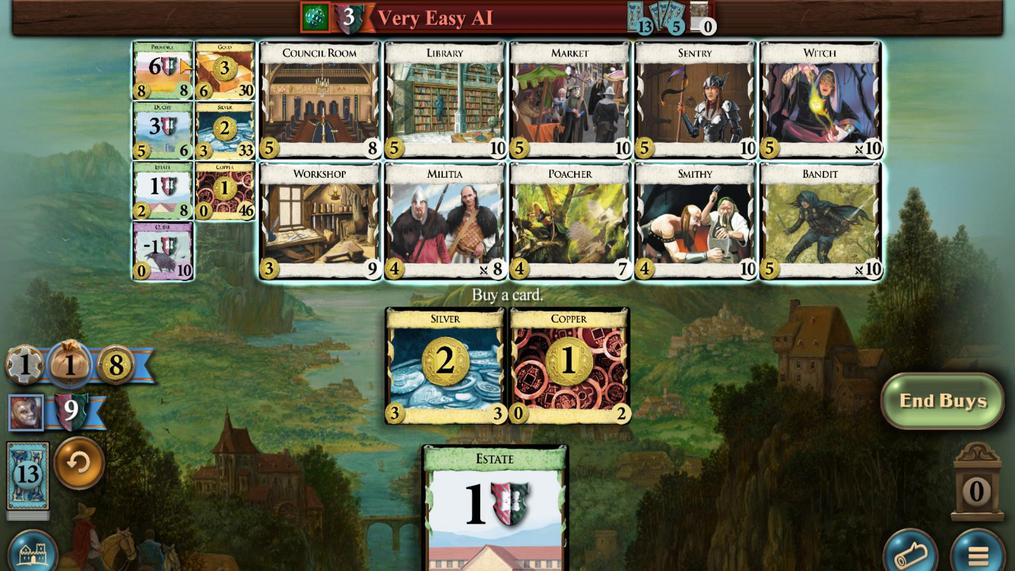 
Action: Mouse pressed left at (480, 584)
Screenshot: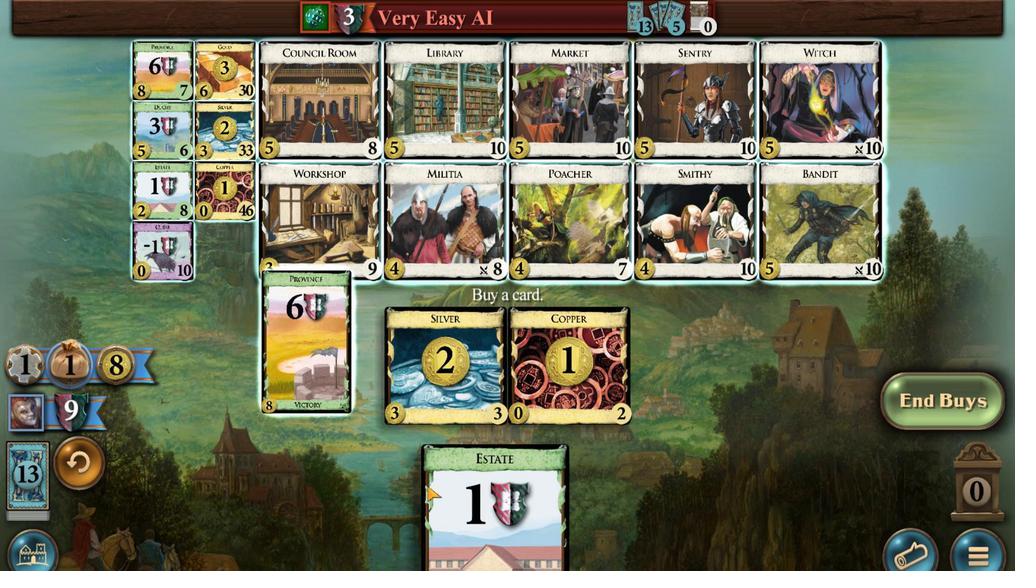 
Action: Mouse moved to (471, 324)
Screenshot: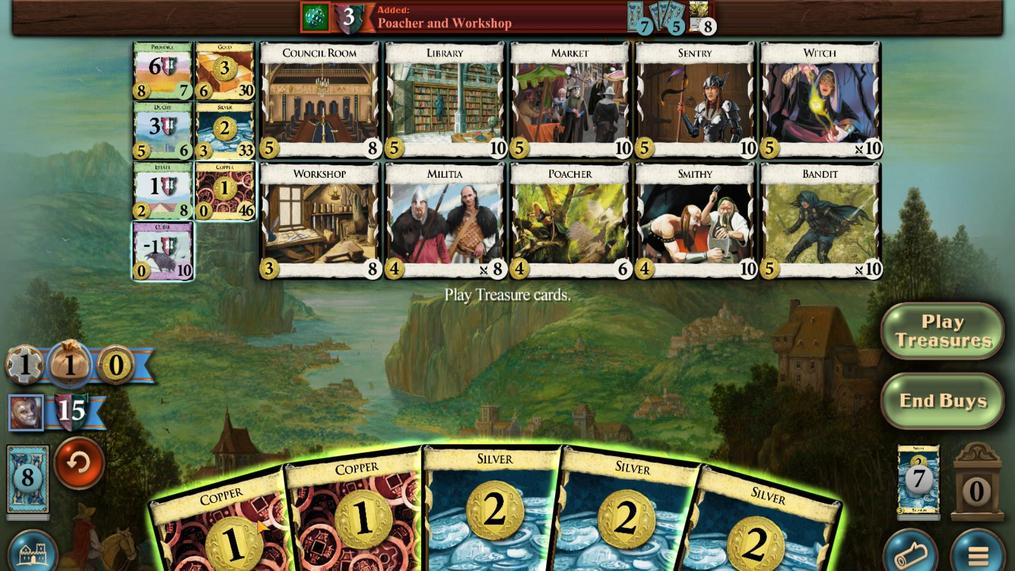 
Action: Mouse scrolled (471, 324) with delta (0, 0)
Screenshot: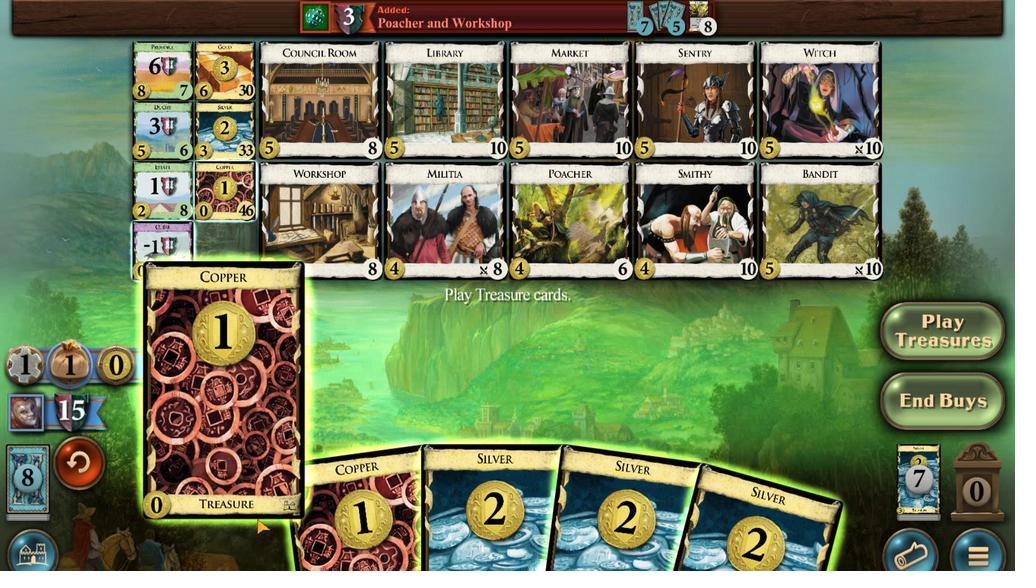 
Action: Mouse scrolled (471, 324) with delta (0, 0)
Screenshot: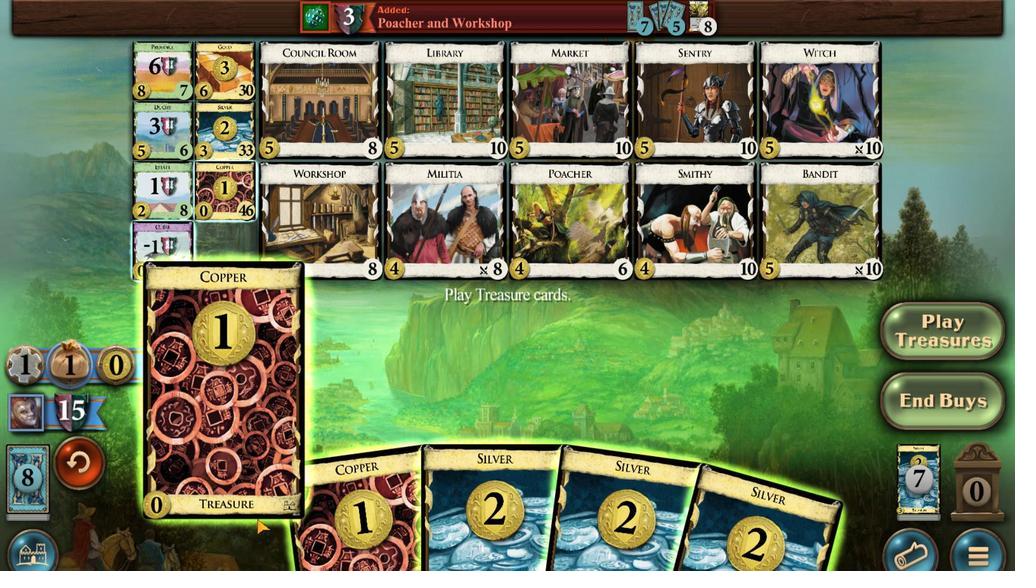 
Action: Mouse scrolled (471, 324) with delta (0, 0)
Screenshot: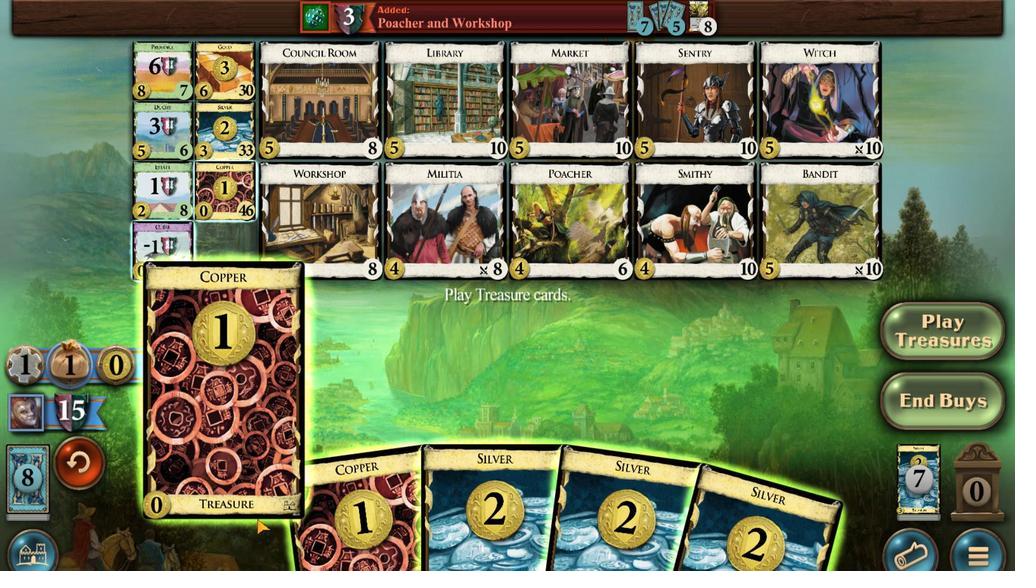 
Action: Mouse scrolled (471, 324) with delta (0, 0)
Screenshot: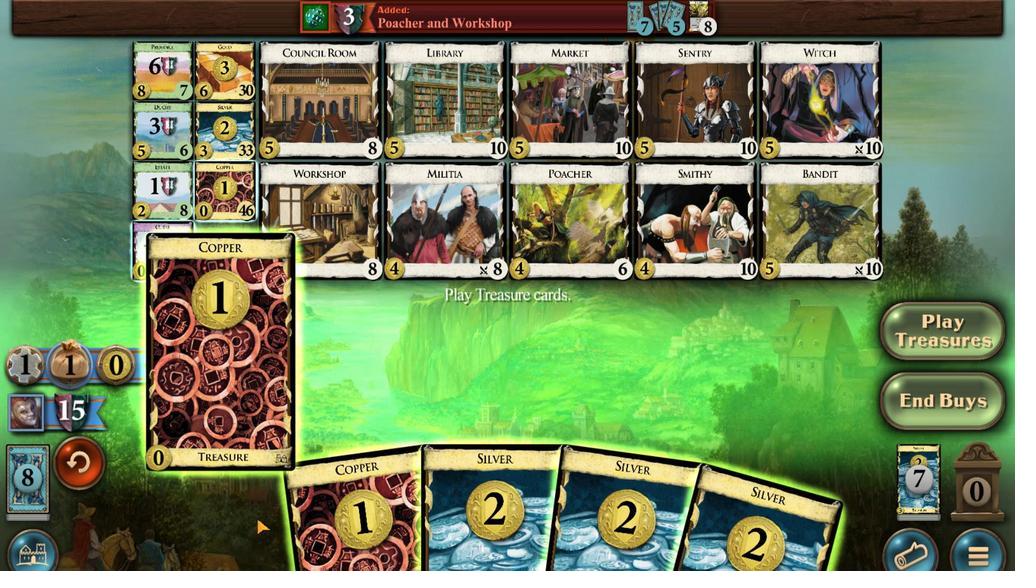 
Action: Mouse moved to (469, 327)
Screenshot: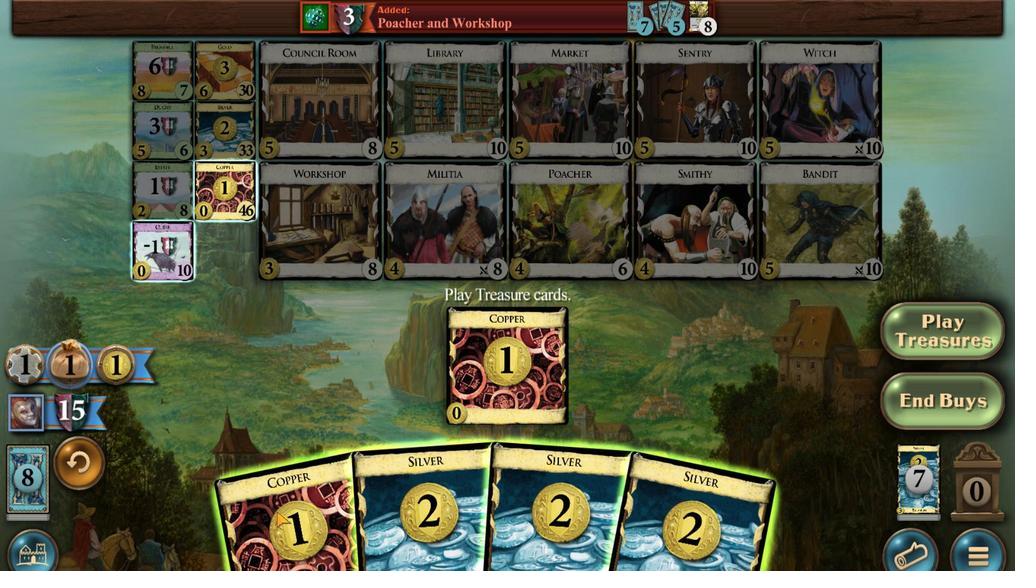 
Action: Mouse scrolled (469, 328) with delta (0, 0)
Screenshot: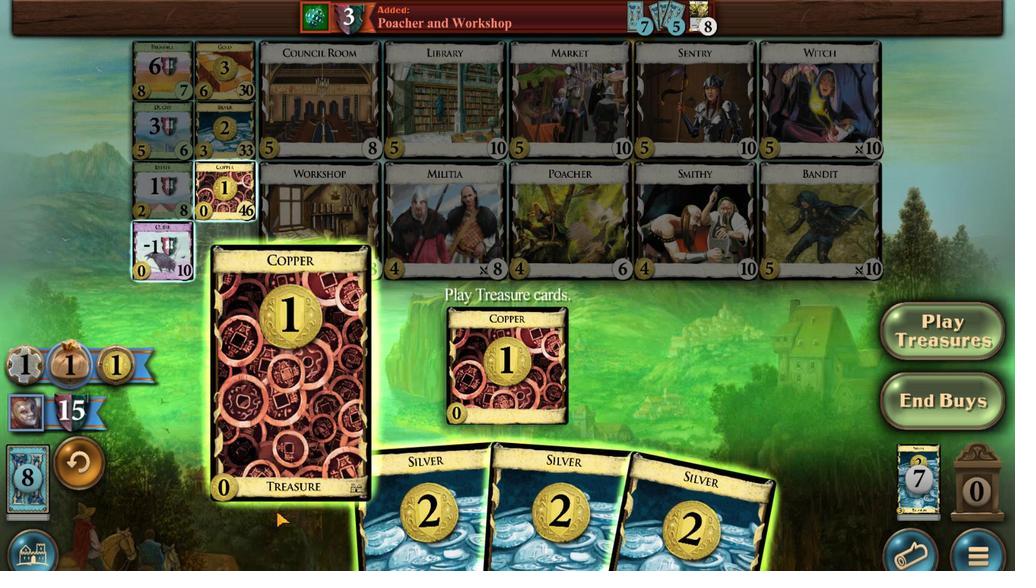 
Action: Mouse scrolled (469, 327) with delta (0, 0)
Screenshot: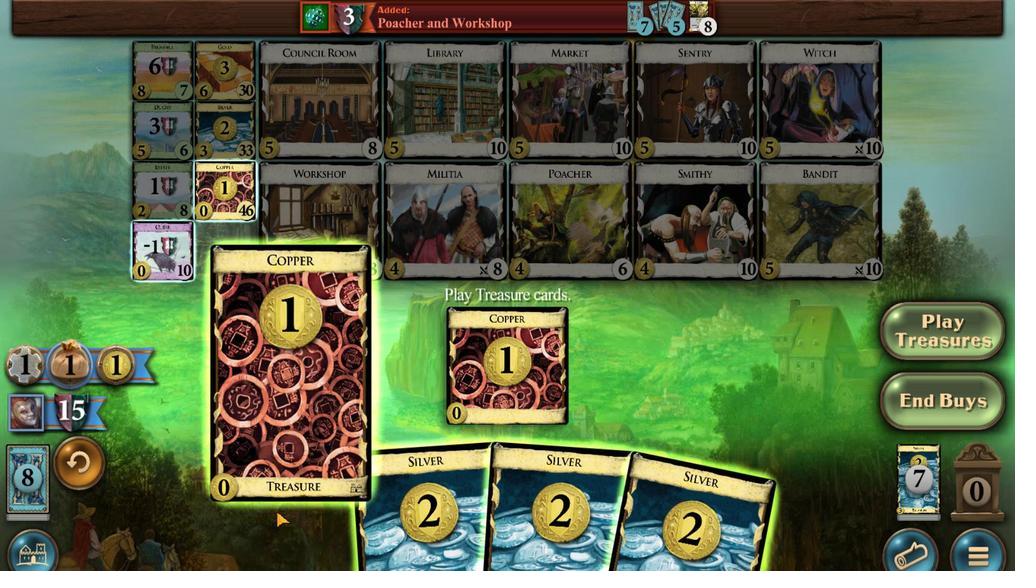 
Action: Mouse scrolled (469, 328) with delta (0, 0)
Screenshot: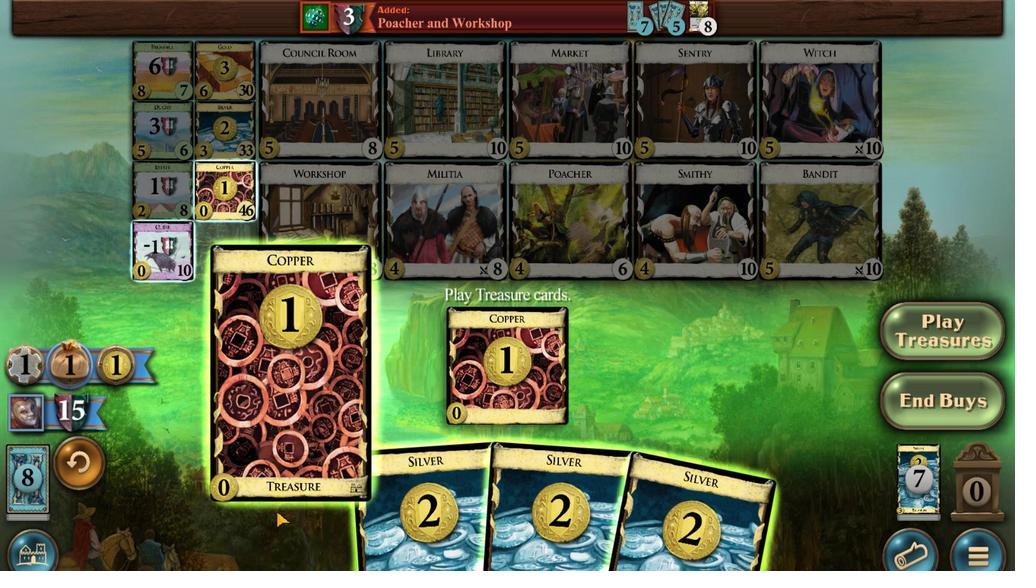 
Action: Mouse scrolled (469, 328) with delta (0, 0)
Screenshot: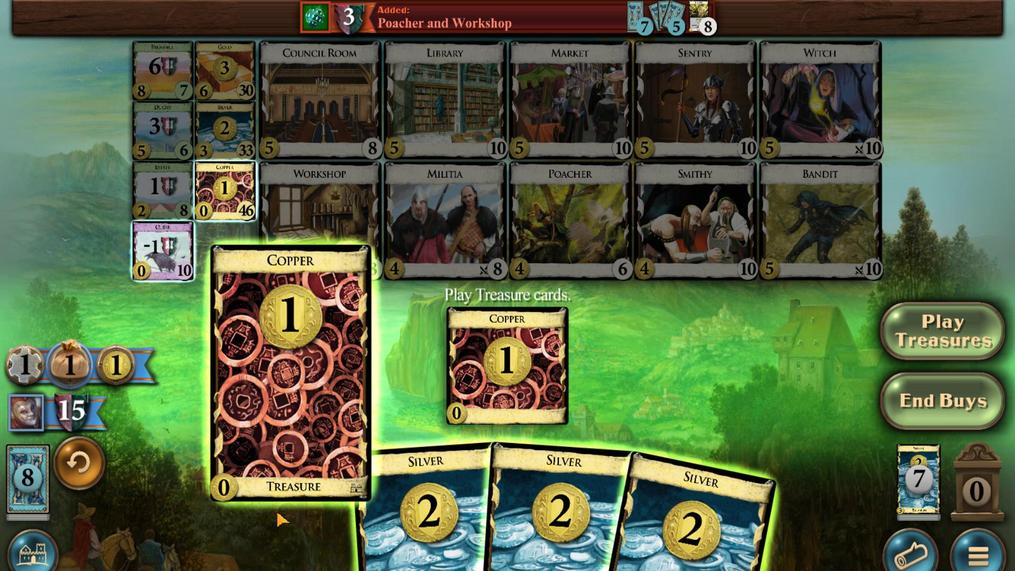 
Action: Mouse moved to (458, 331)
Screenshot: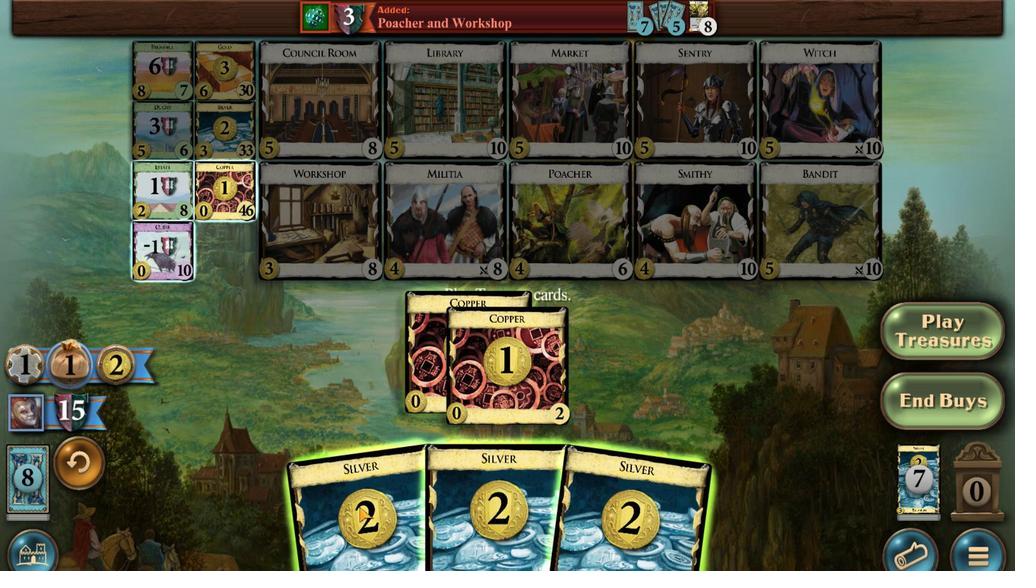 
Action: Mouse scrolled (458, 331) with delta (0, 0)
Screenshot: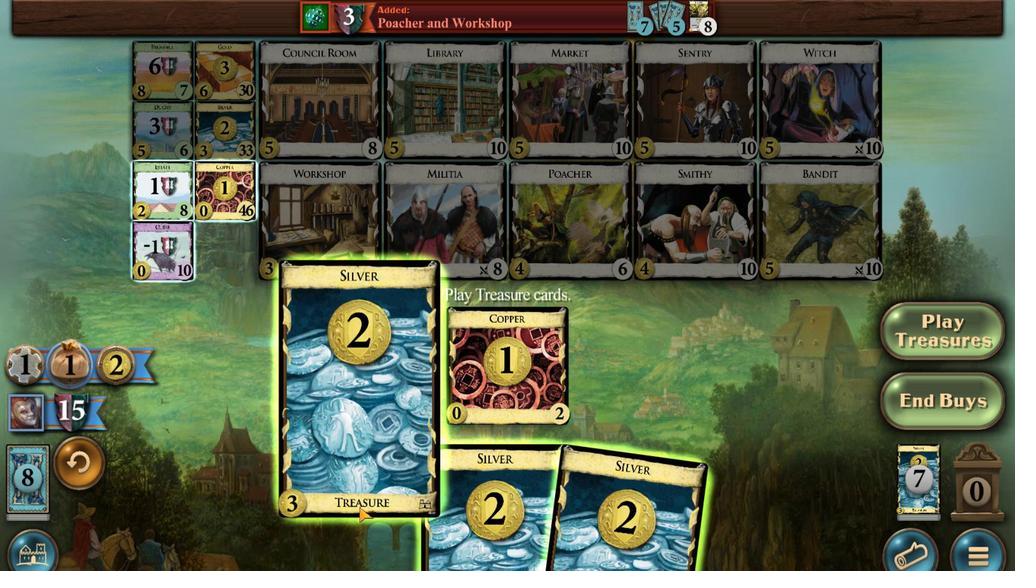 
Action: Mouse scrolled (458, 331) with delta (0, 0)
Screenshot: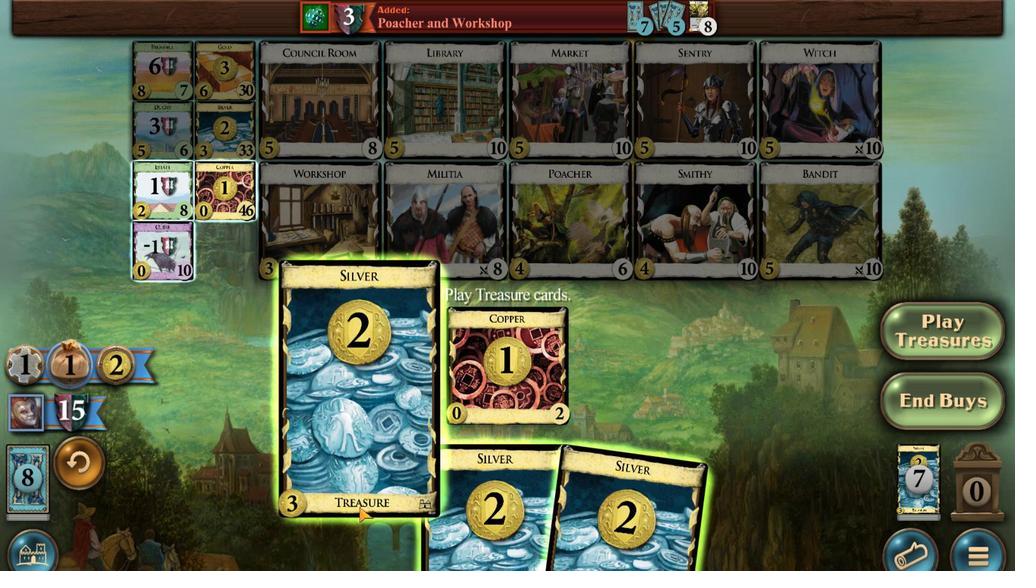 
Action: Mouse scrolled (458, 331) with delta (0, 0)
Screenshot: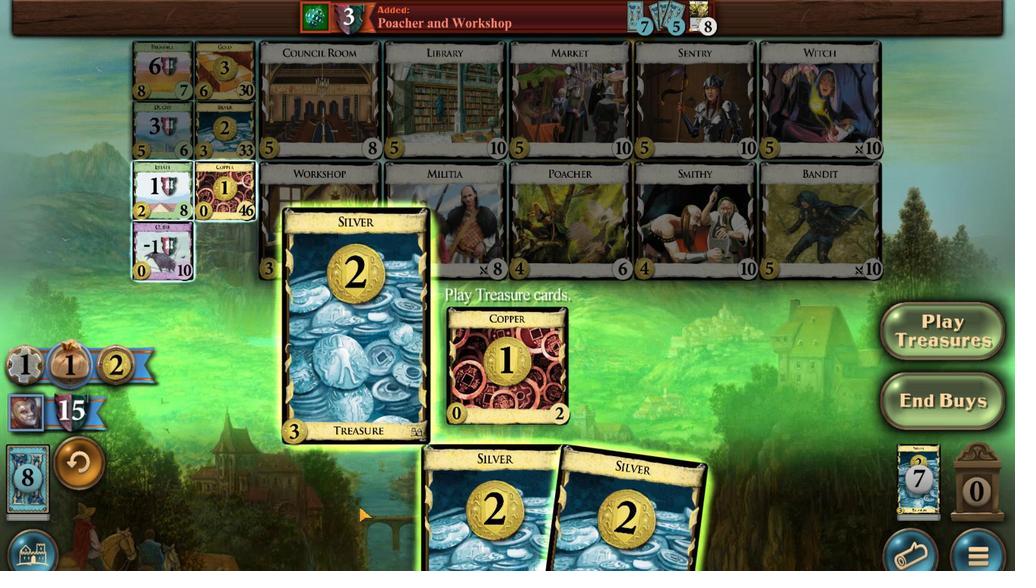 
Action: Mouse moved to (452, 332)
Screenshot: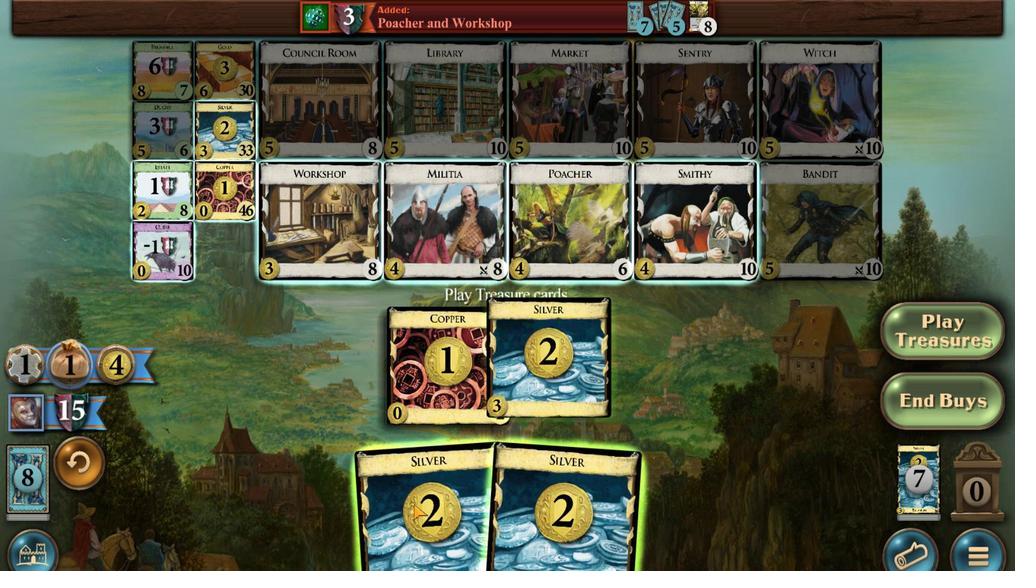 
Action: Mouse scrolled (452, 332) with delta (0, 0)
Screenshot: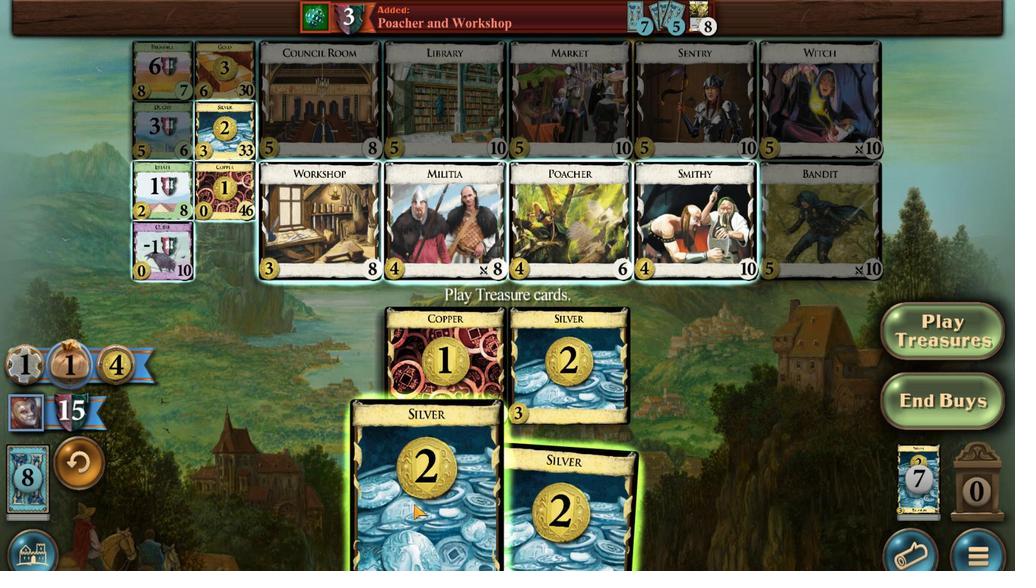 
Action: Mouse scrolled (452, 332) with delta (0, 0)
Screenshot: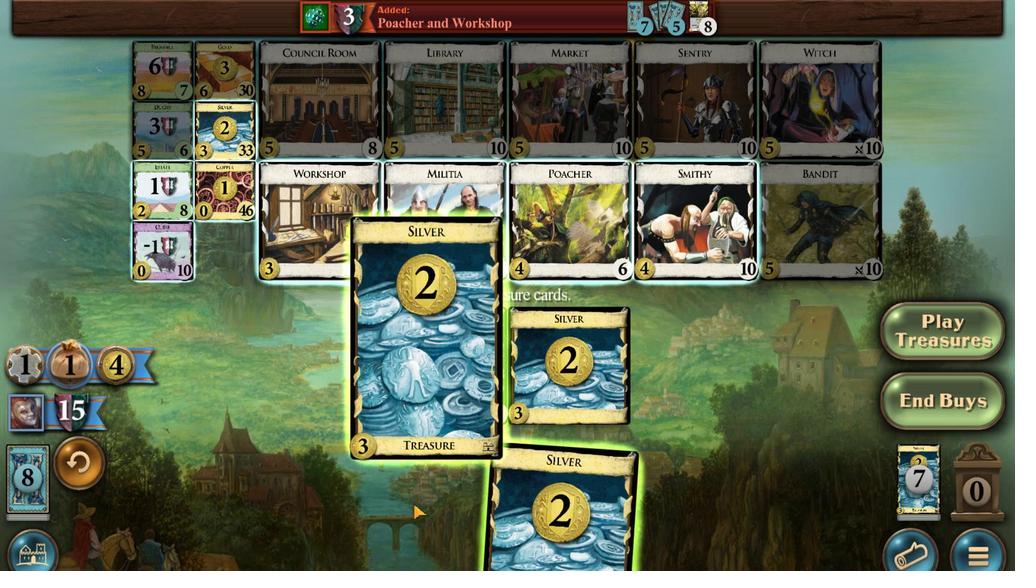 
Action: Mouse scrolled (452, 332) with delta (0, 0)
Screenshot: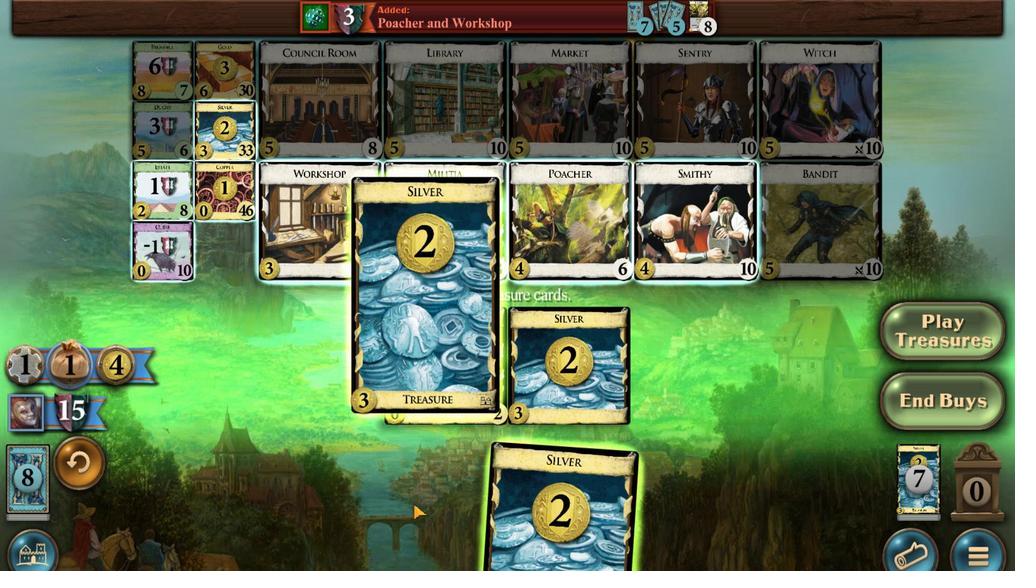 
Action: Mouse moved to (448, 332)
Screenshot: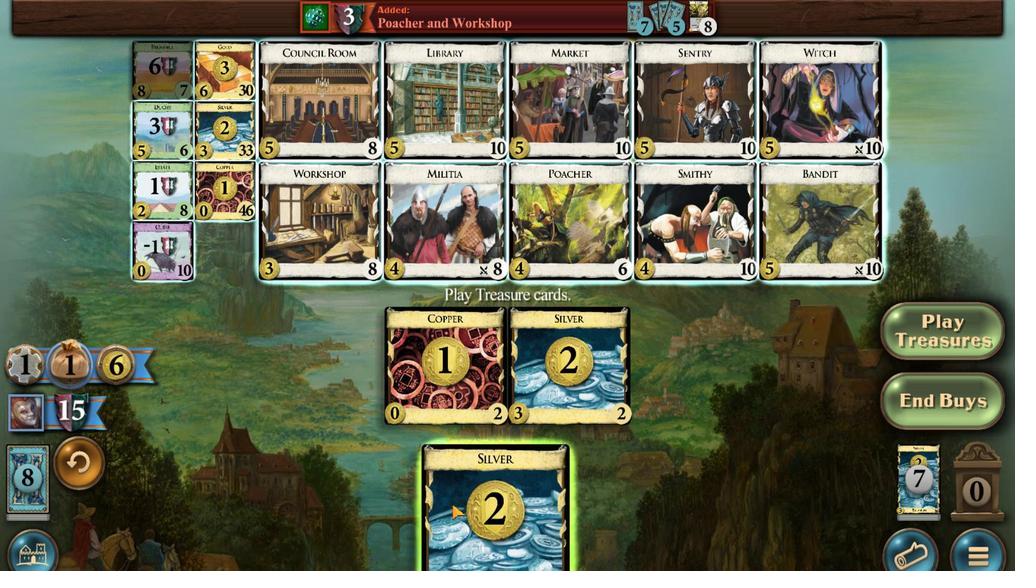 
Action: Mouse scrolled (448, 332) with delta (0, 0)
Screenshot: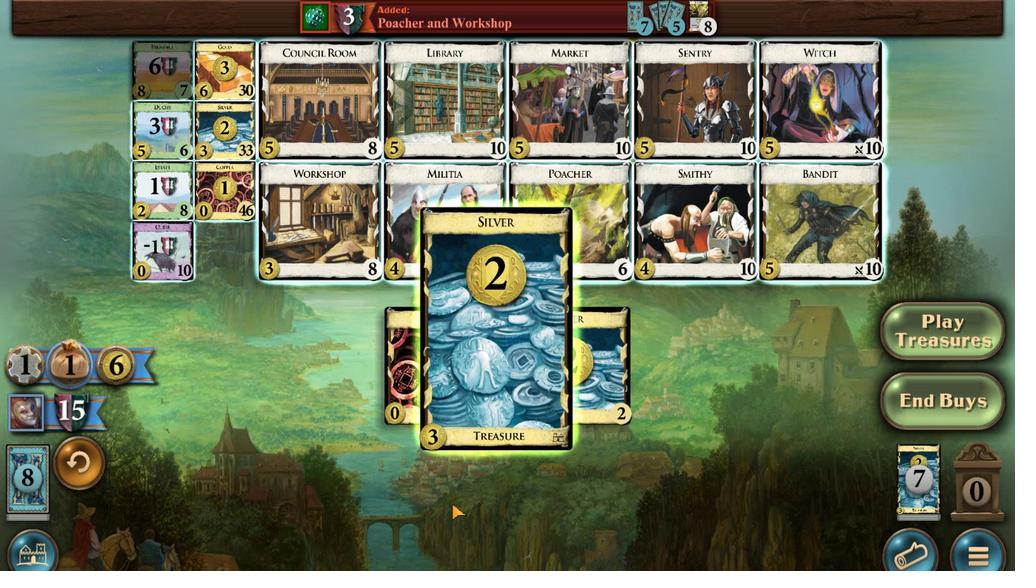 
Action: Mouse scrolled (448, 332) with delta (0, 0)
Screenshot: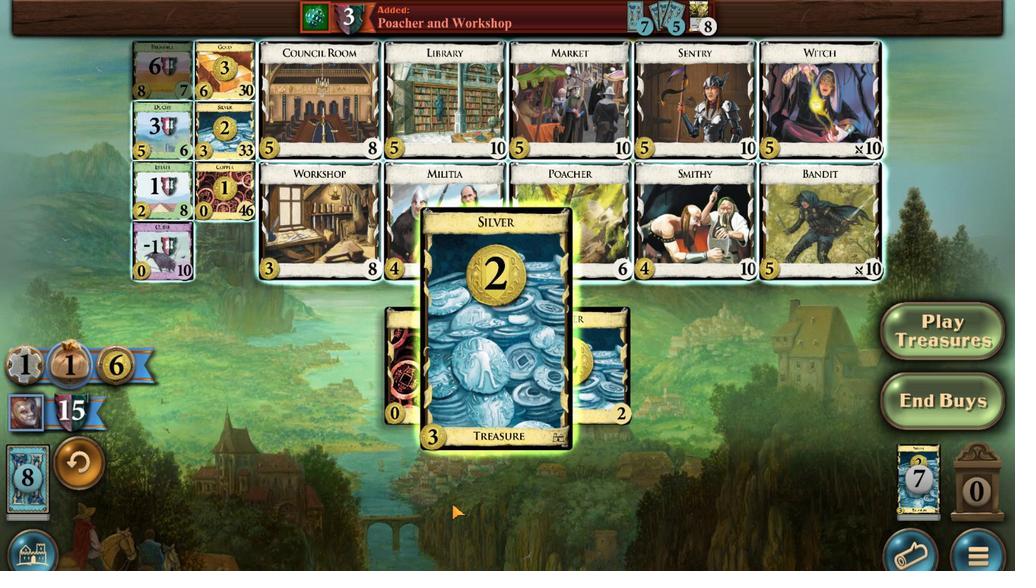 
Action: Mouse scrolled (448, 332) with delta (0, 0)
Screenshot: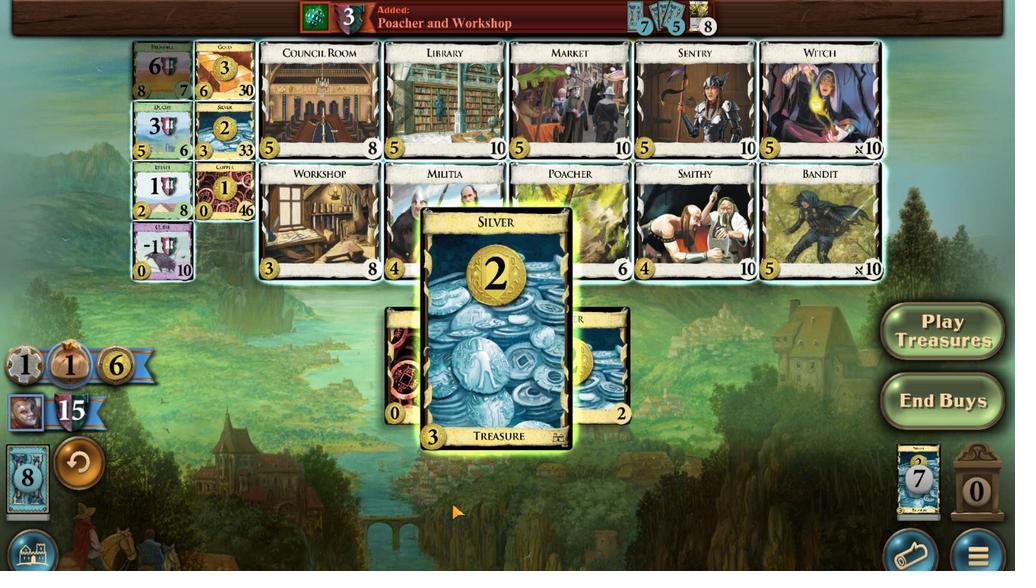 
Action: Mouse moved to (482, 573)
Screenshot: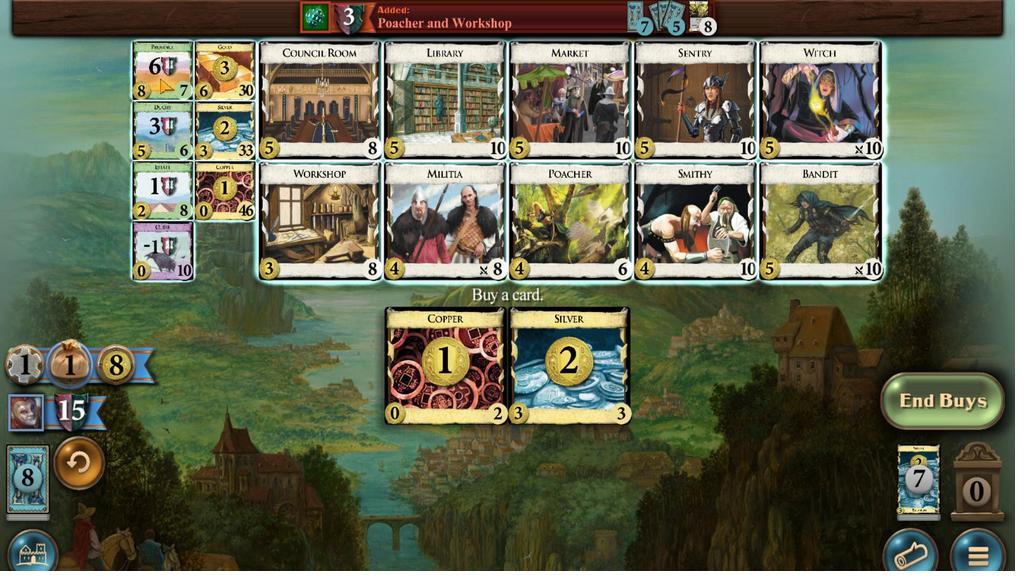 
Action: Mouse pressed left at (482, 573)
Screenshot: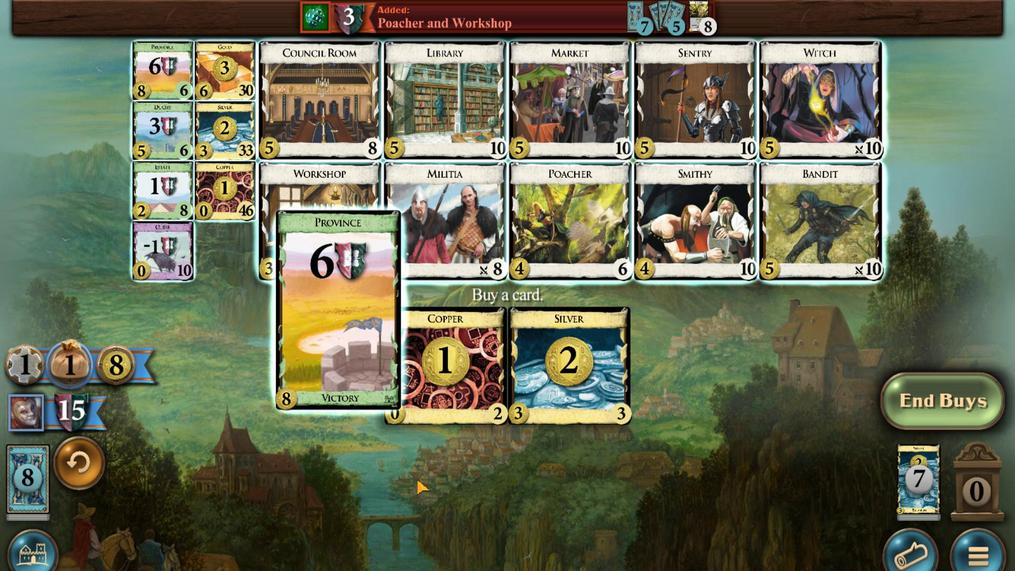 
Action: Mouse moved to (461, 338)
